 Task: Look for Airbnb options in Ar Rayyan, Qatar from 1st November, 2023 to 9th November, 2023 for 4 adults.2 bedrooms having 2 beds and 2 bathrooms. Property type can be house. Booking option can be shelf check-in. Look for 4 properties as per requirement.
Action: Mouse moved to (447, 197)
Screenshot: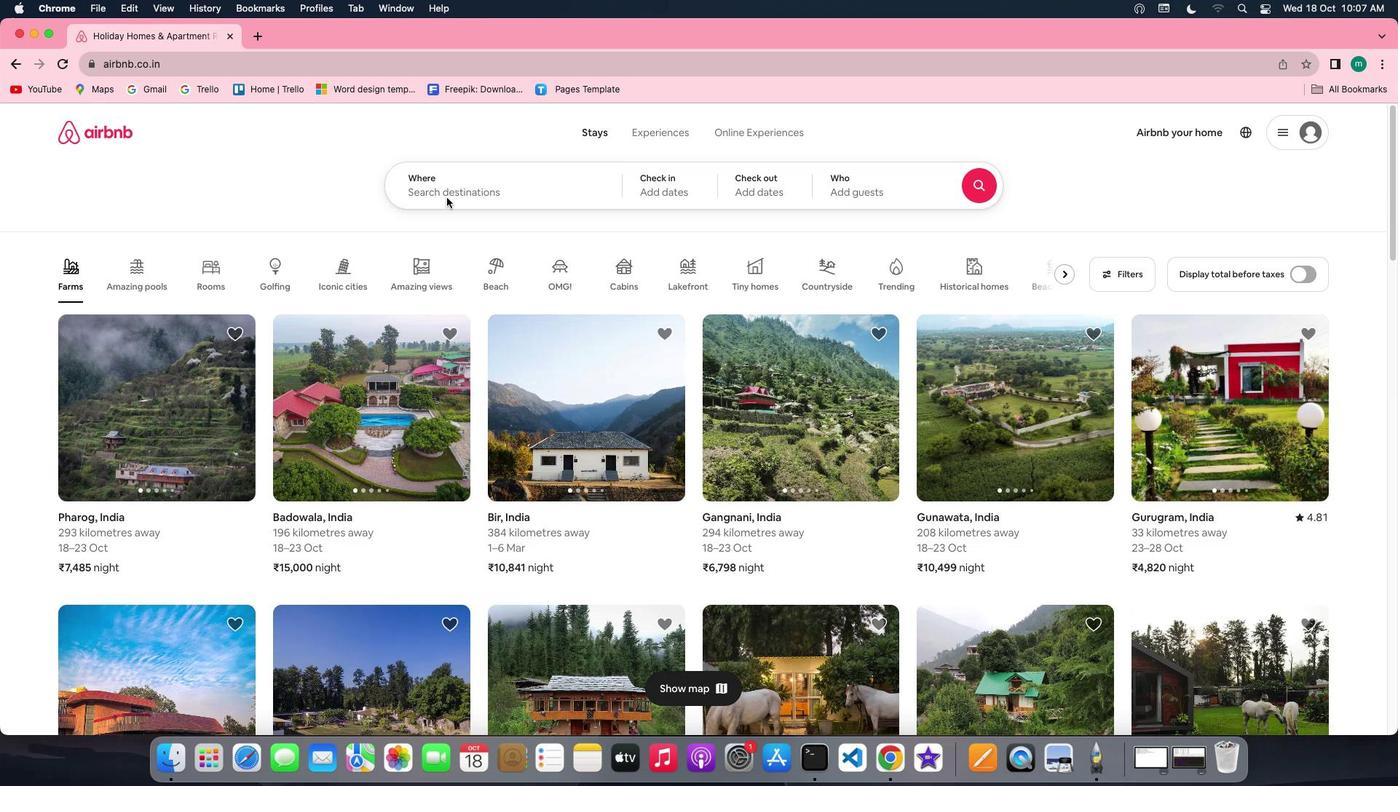 
Action: Mouse pressed left at (447, 197)
Screenshot: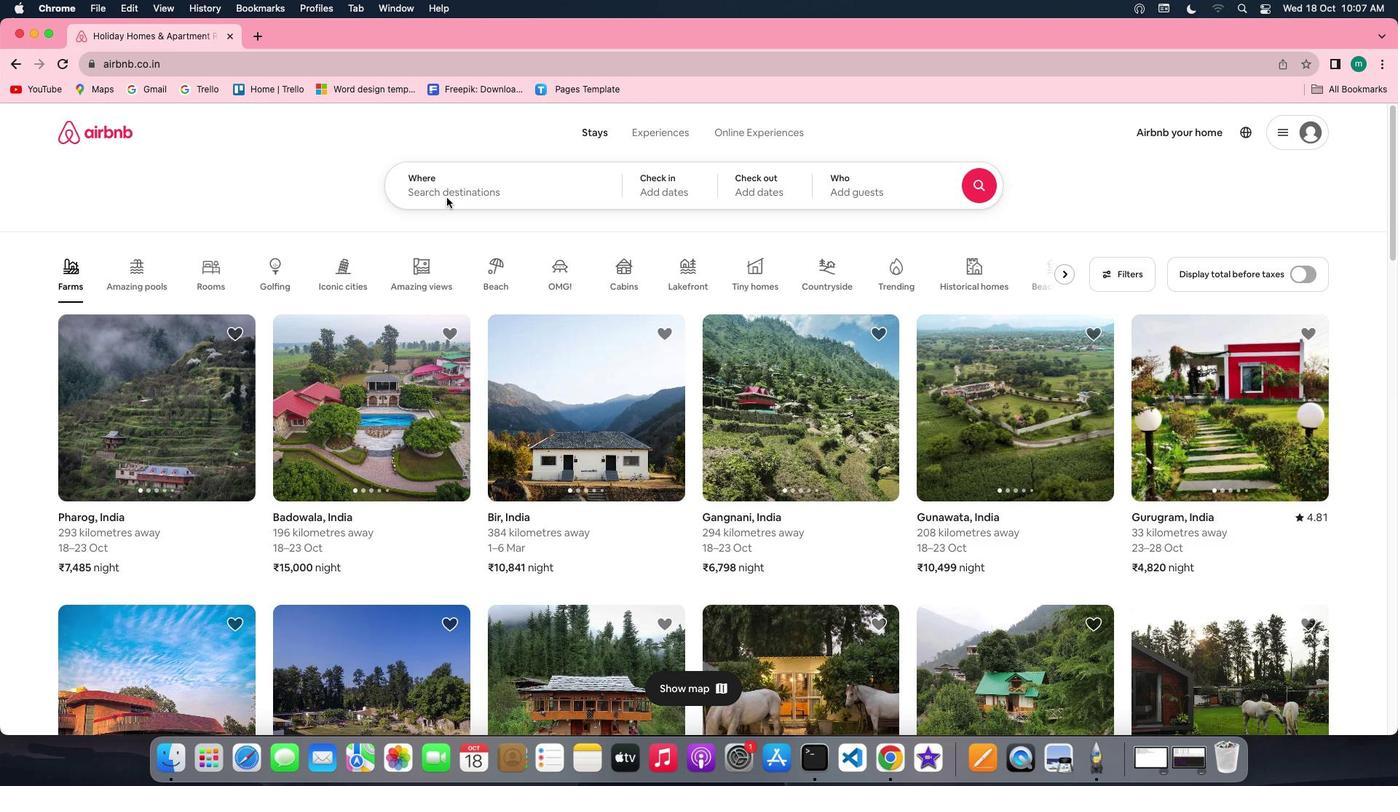 
Action: Mouse pressed left at (447, 197)
Screenshot: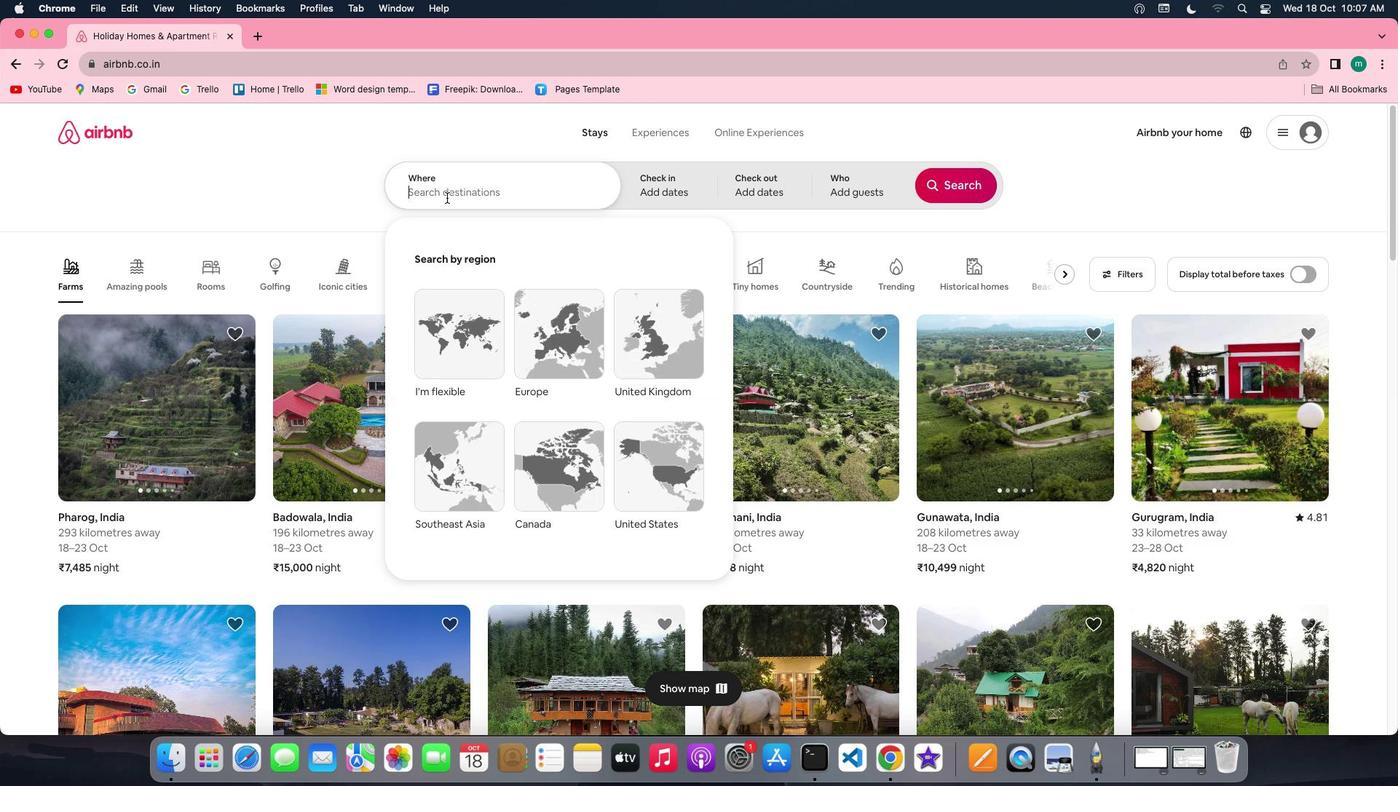 
Action: Key pressed Key.shift'A''r'Key.spaceKey.shift'R''a''y''y''a''n'','Key.shift'Q''a''t''a''r'
Screenshot: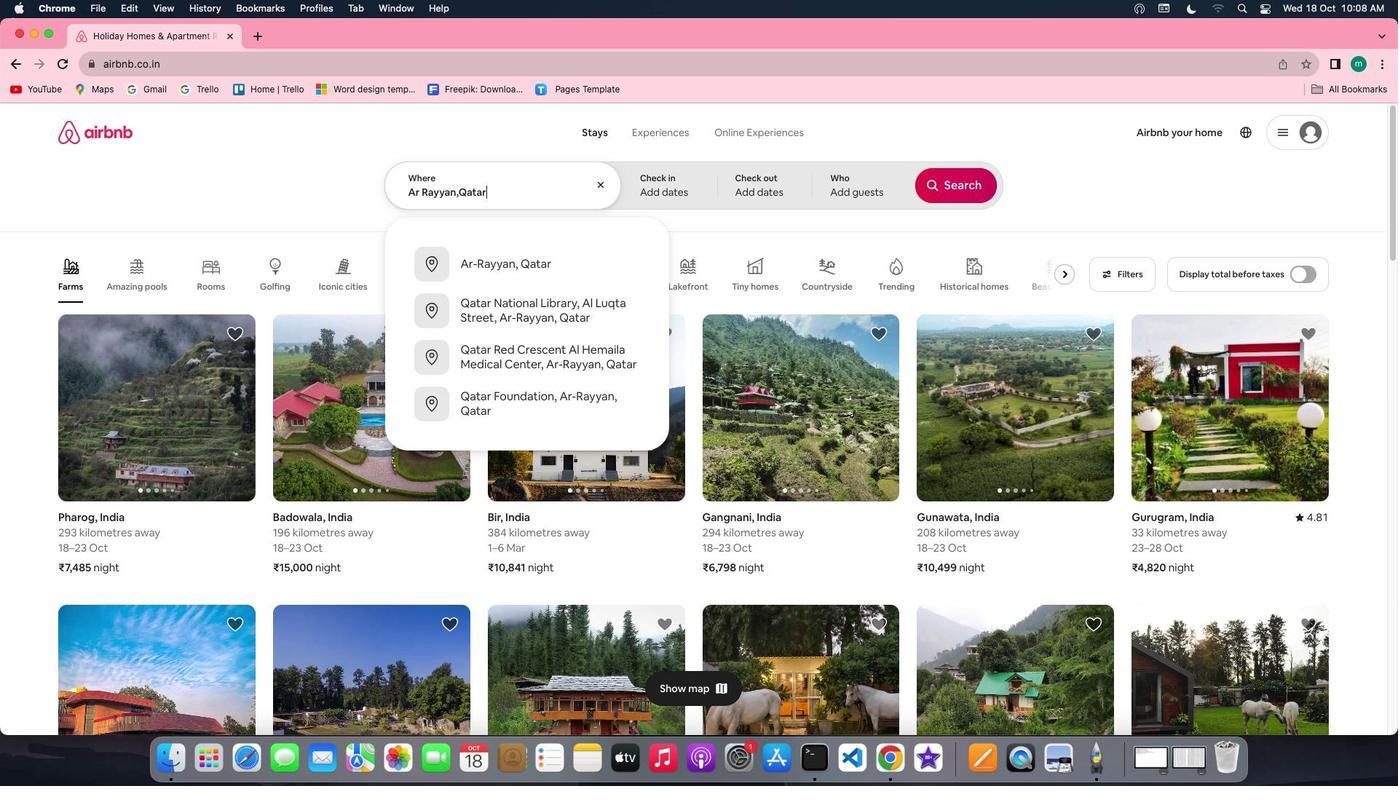 
Action: Mouse moved to (487, 262)
Screenshot: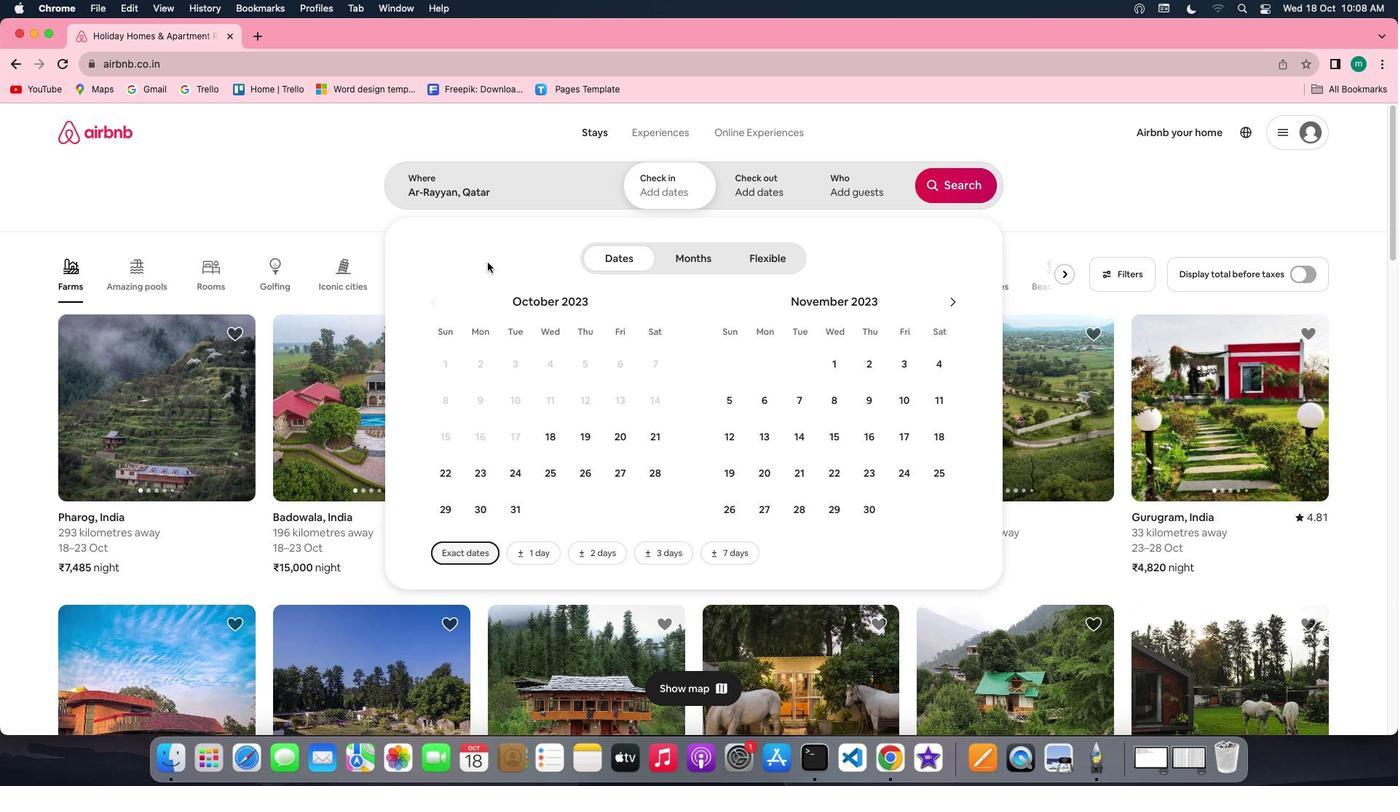 
Action: Mouse pressed left at (487, 262)
Screenshot: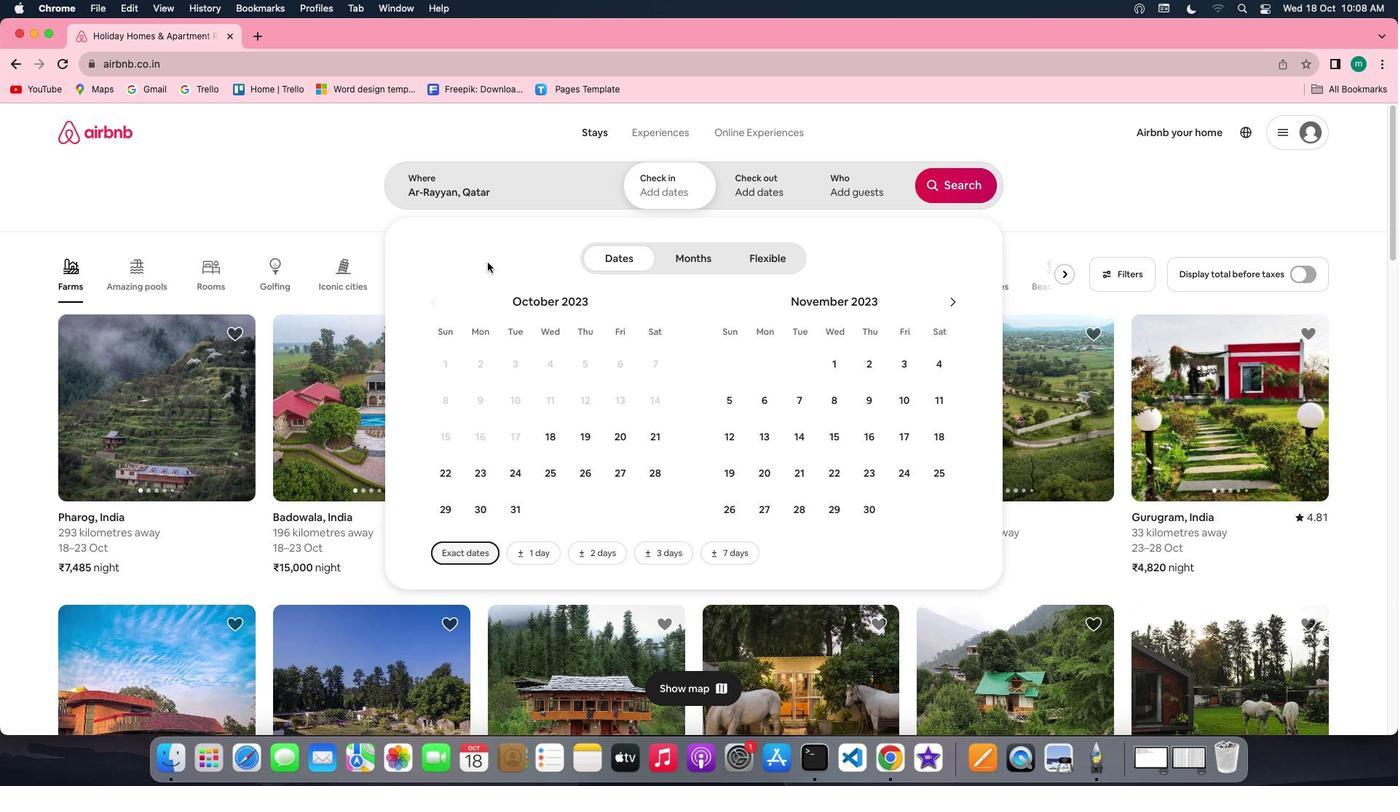 
Action: Mouse moved to (837, 365)
Screenshot: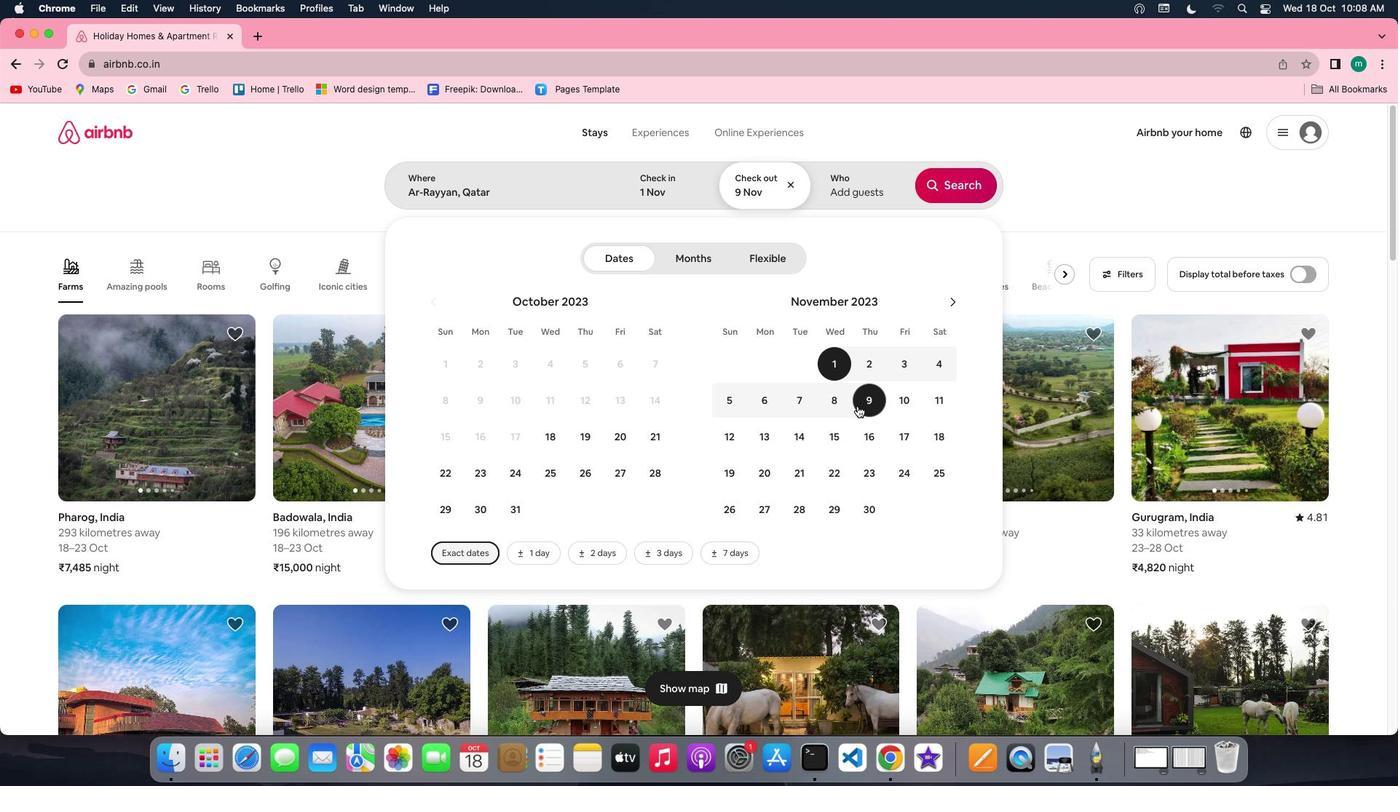 
Action: Mouse pressed left at (837, 365)
Screenshot: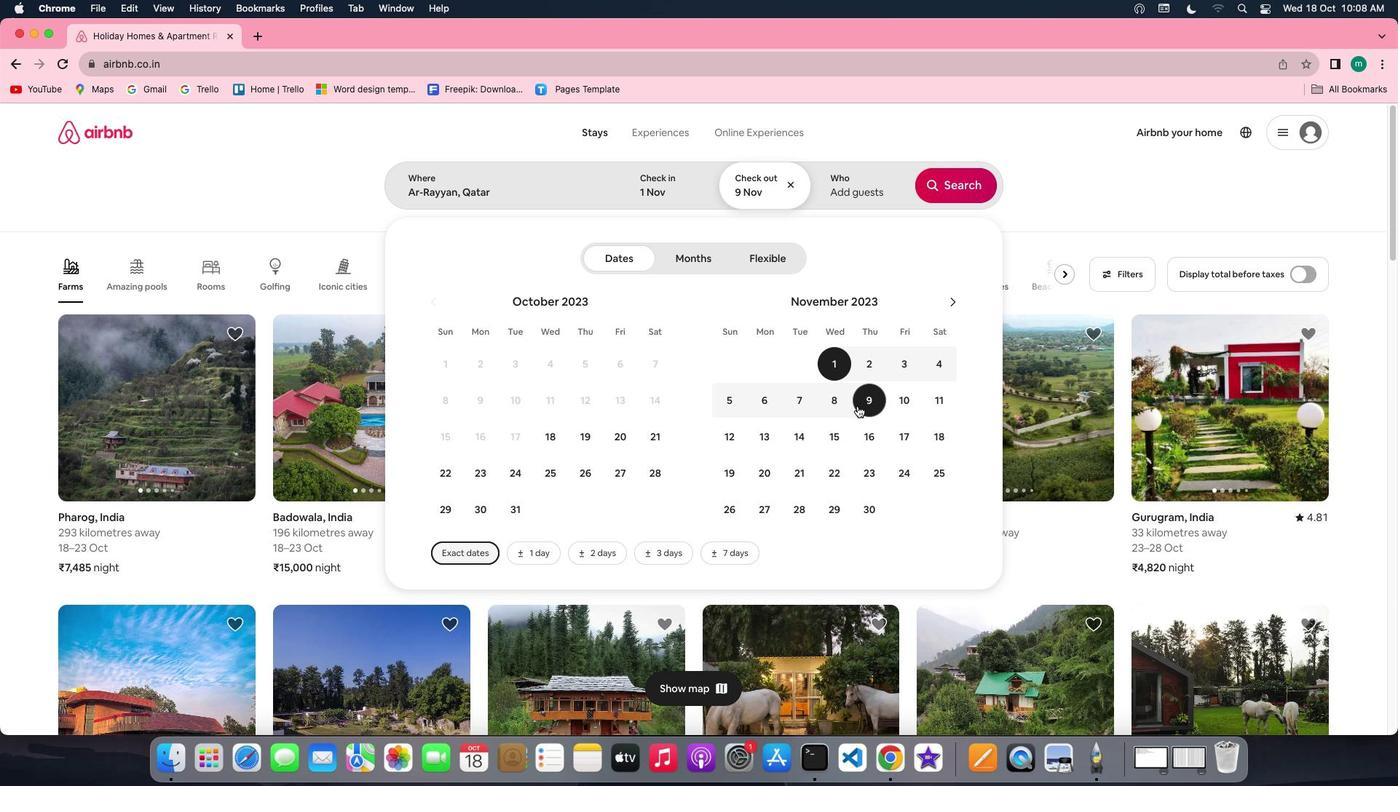 
Action: Mouse moved to (857, 406)
Screenshot: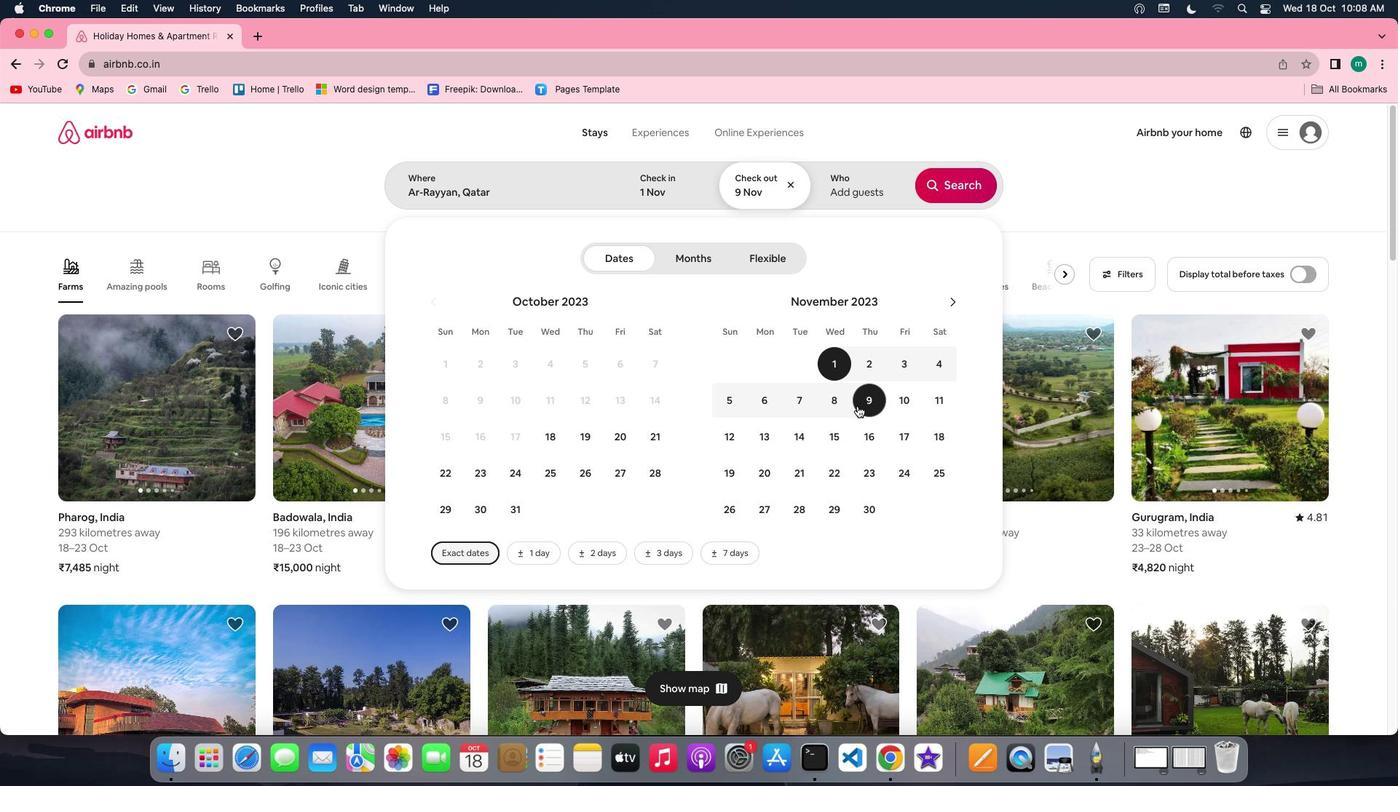 
Action: Mouse pressed left at (857, 406)
Screenshot: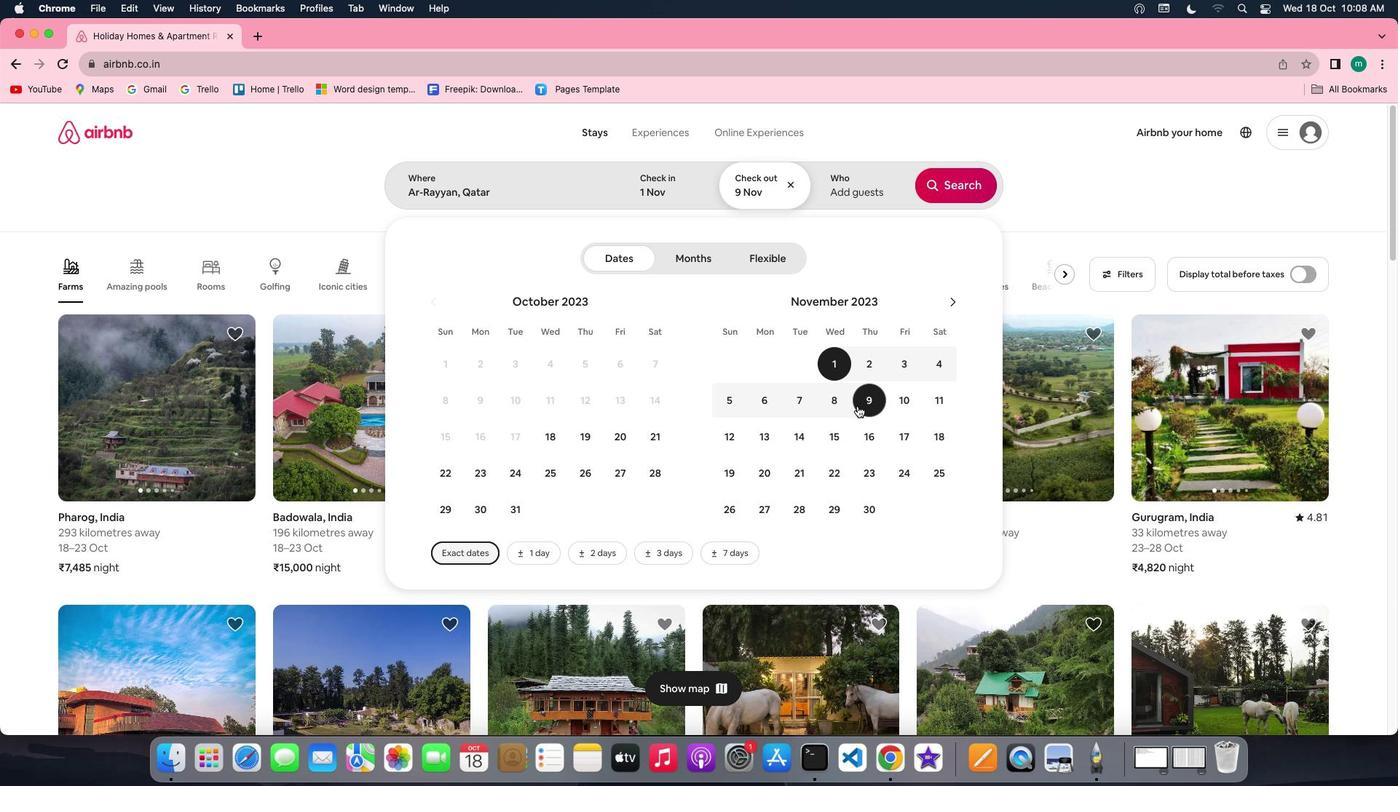 
Action: Mouse moved to (835, 185)
Screenshot: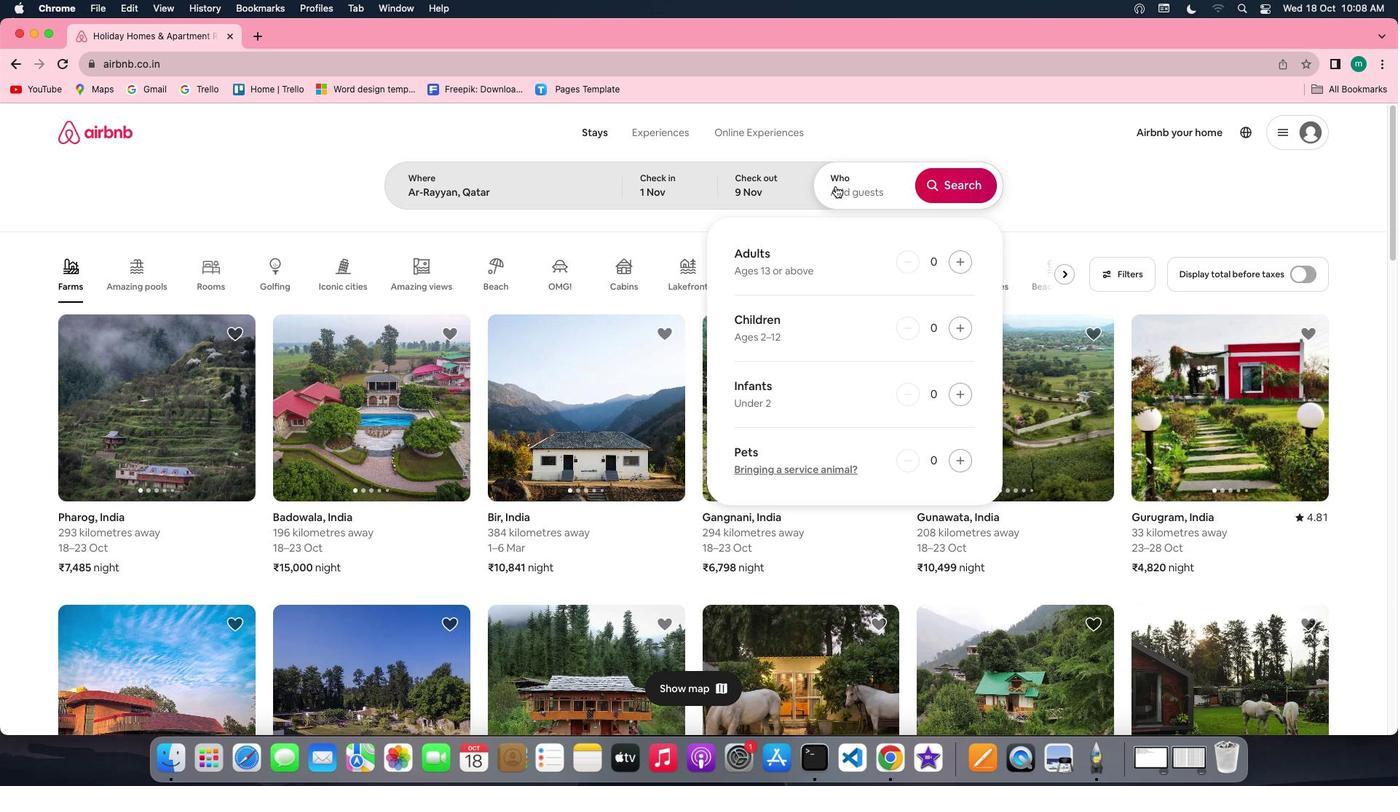 
Action: Mouse pressed left at (835, 185)
Screenshot: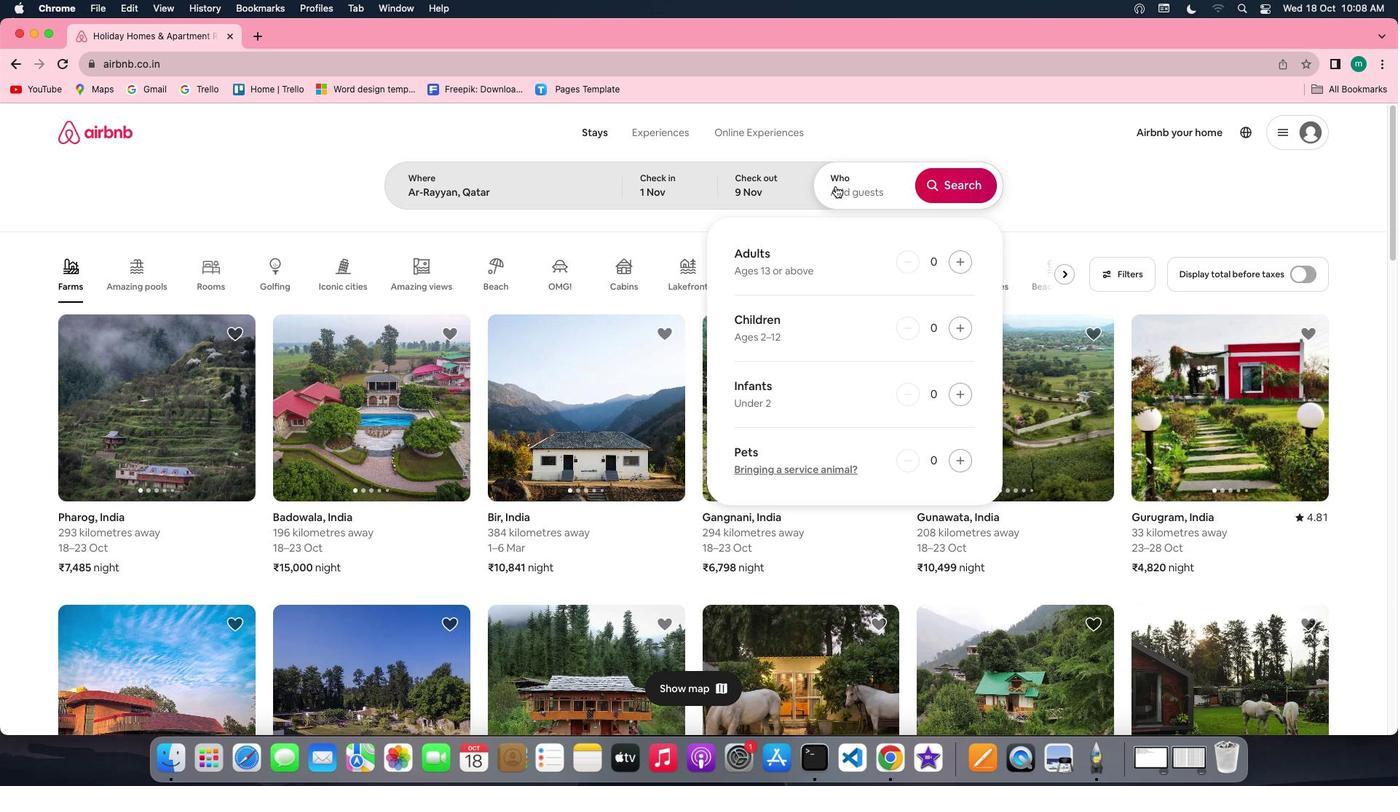 
Action: Mouse moved to (888, 196)
Screenshot: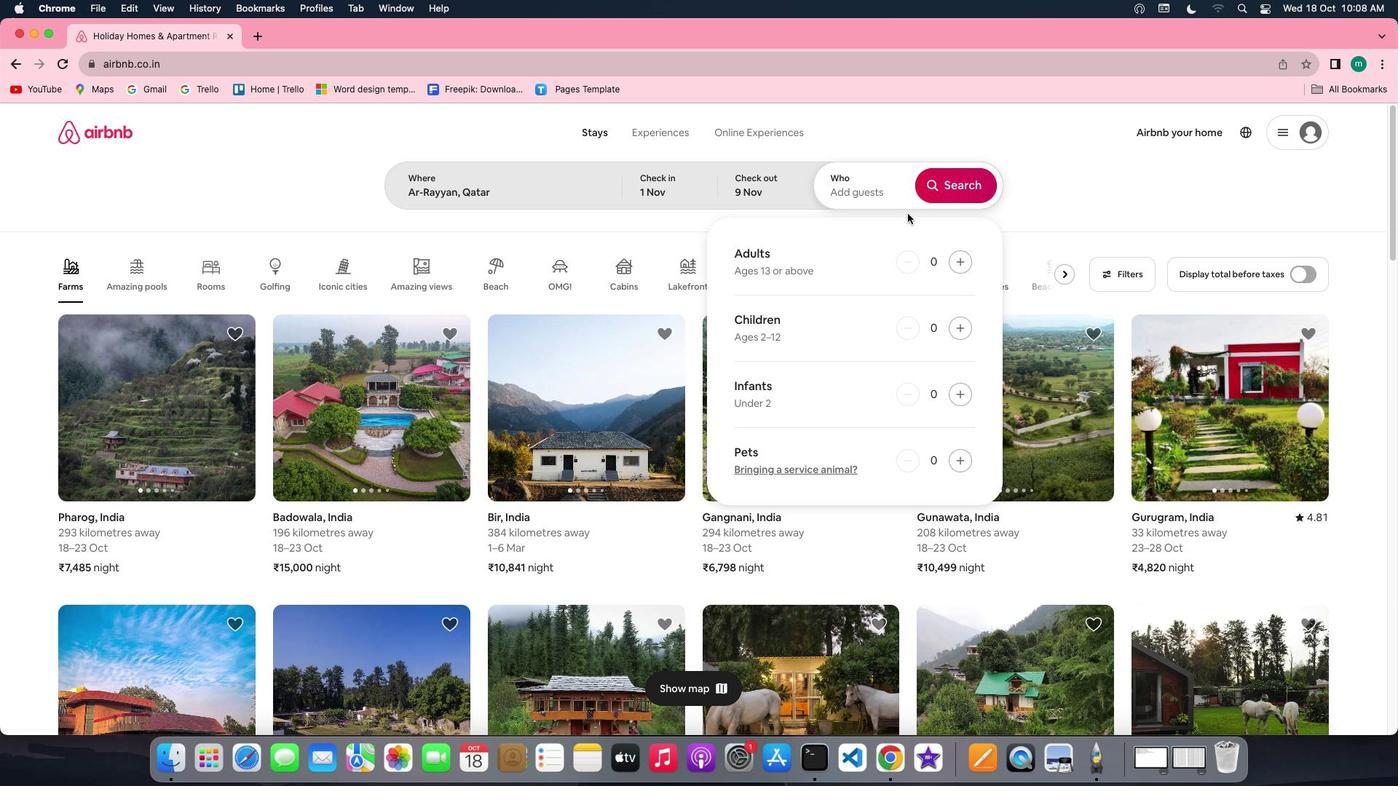 
Action: Mouse pressed left at (888, 196)
Screenshot: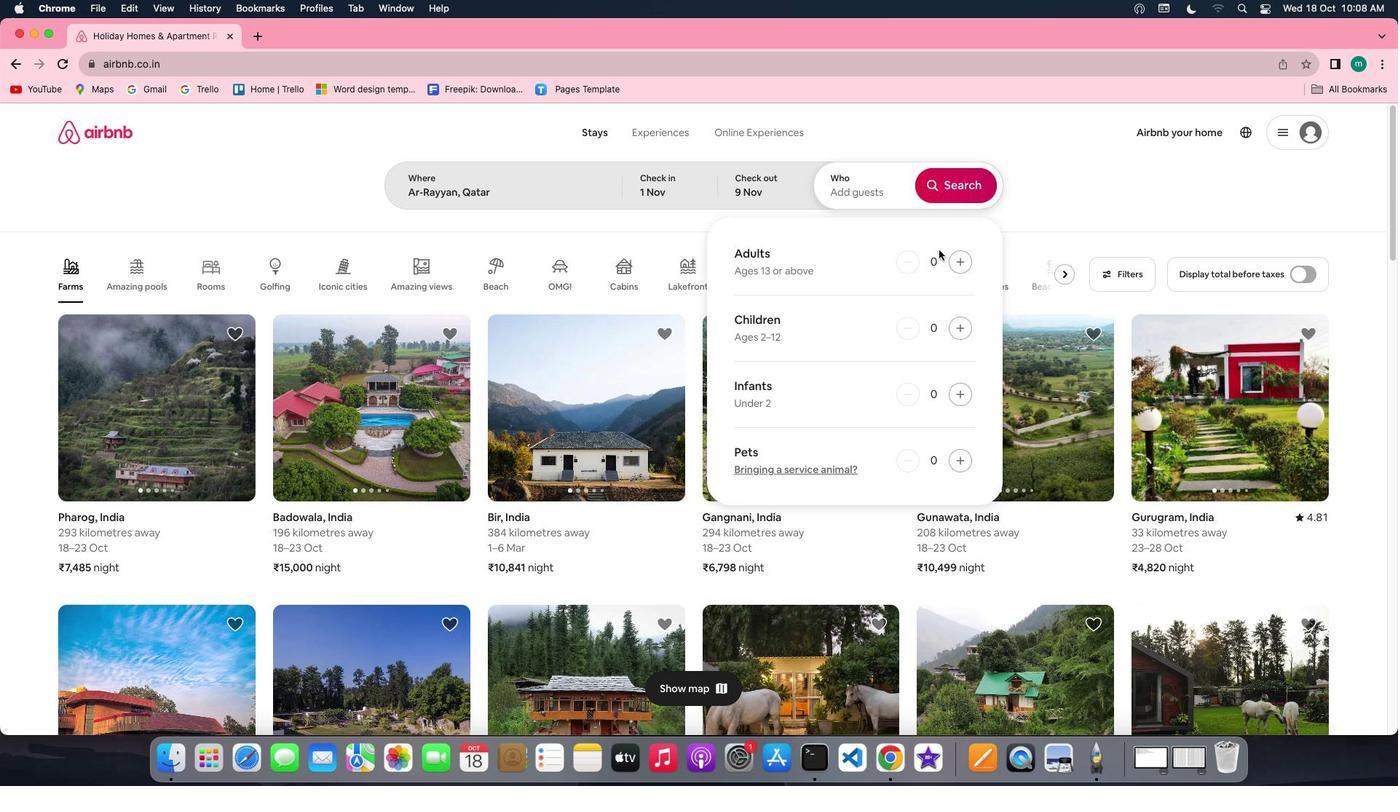 
Action: Mouse moved to (880, 195)
Screenshot: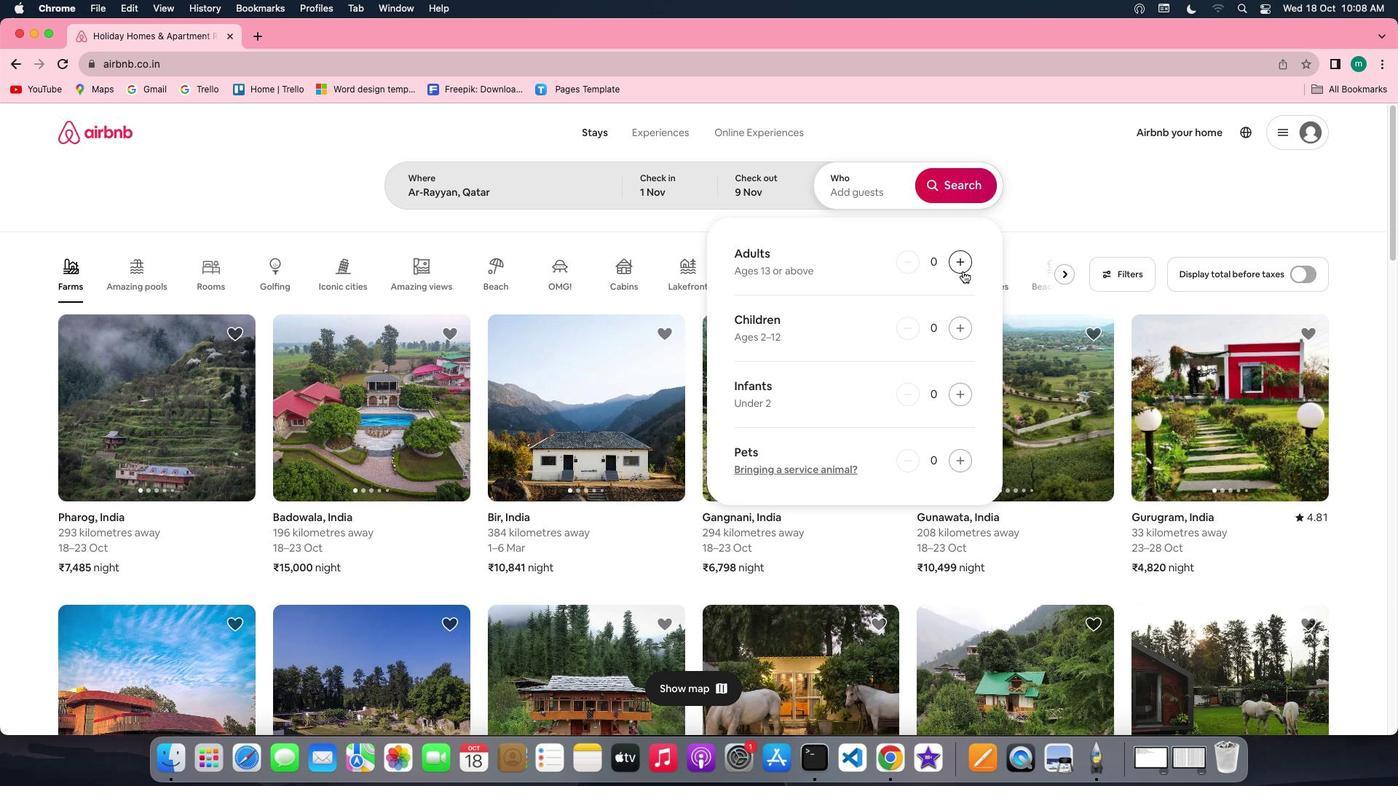 
Action: Mouse pressed left at (880, 195)
Screenshot: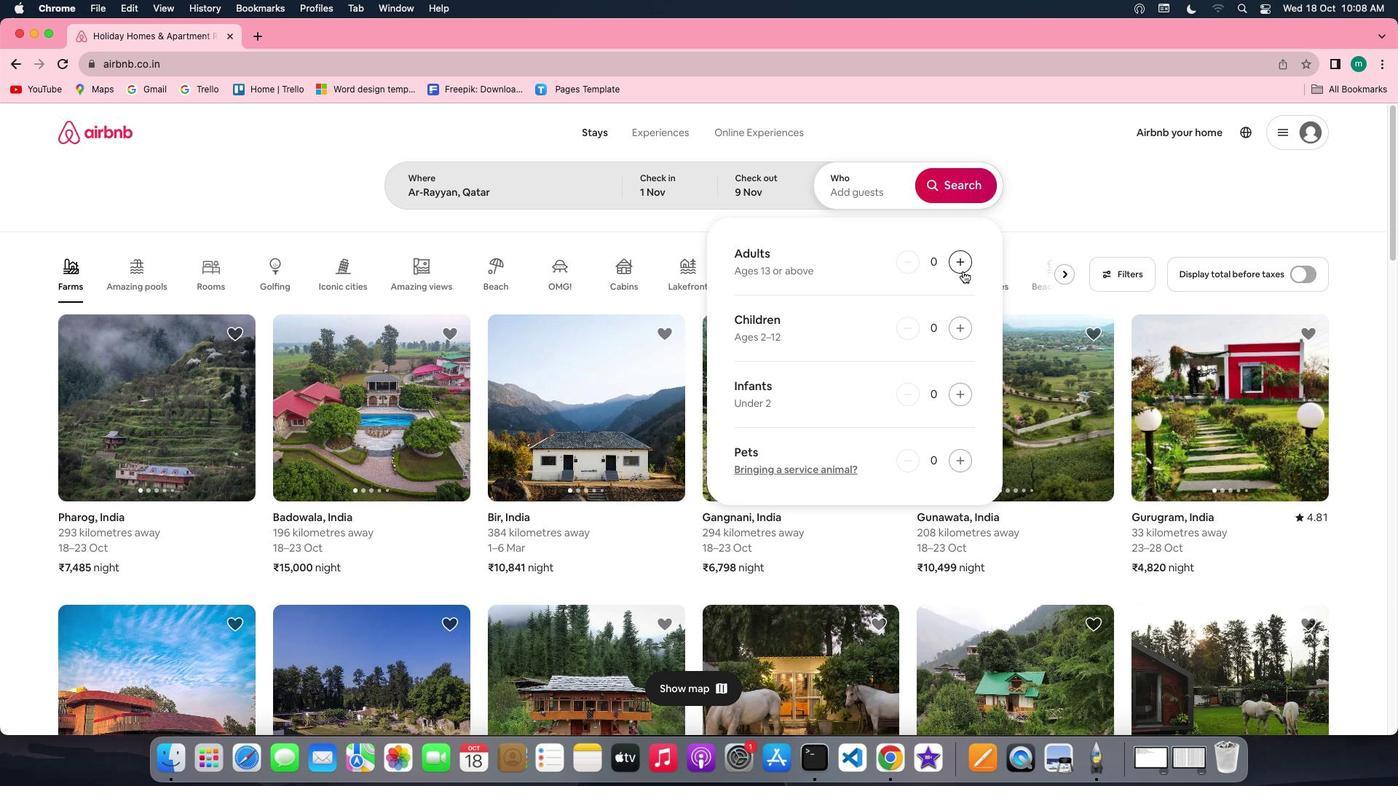 
Action: Mouse moved to (963, 271)
Screenshot: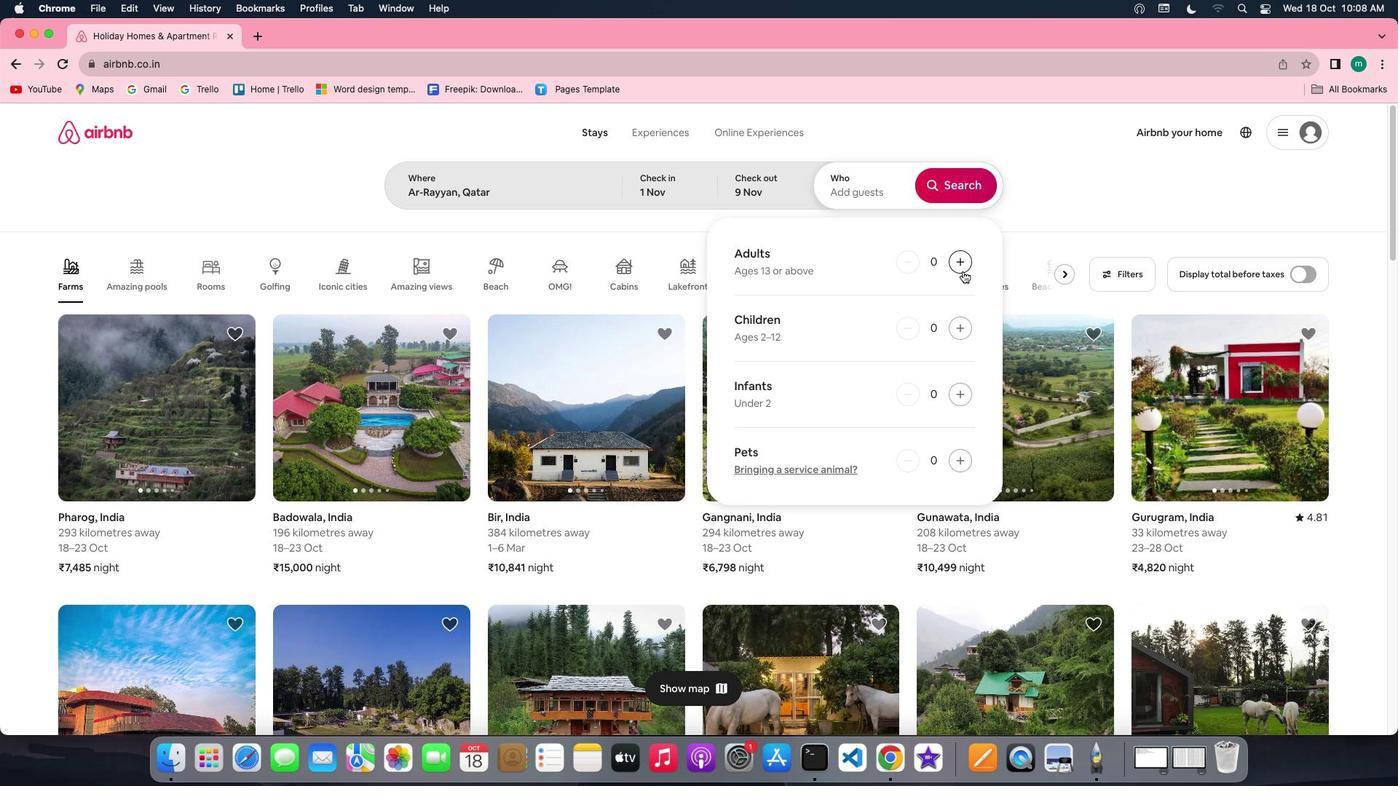 
Action: Mouse pressed left at (963, 271)
Screenshot: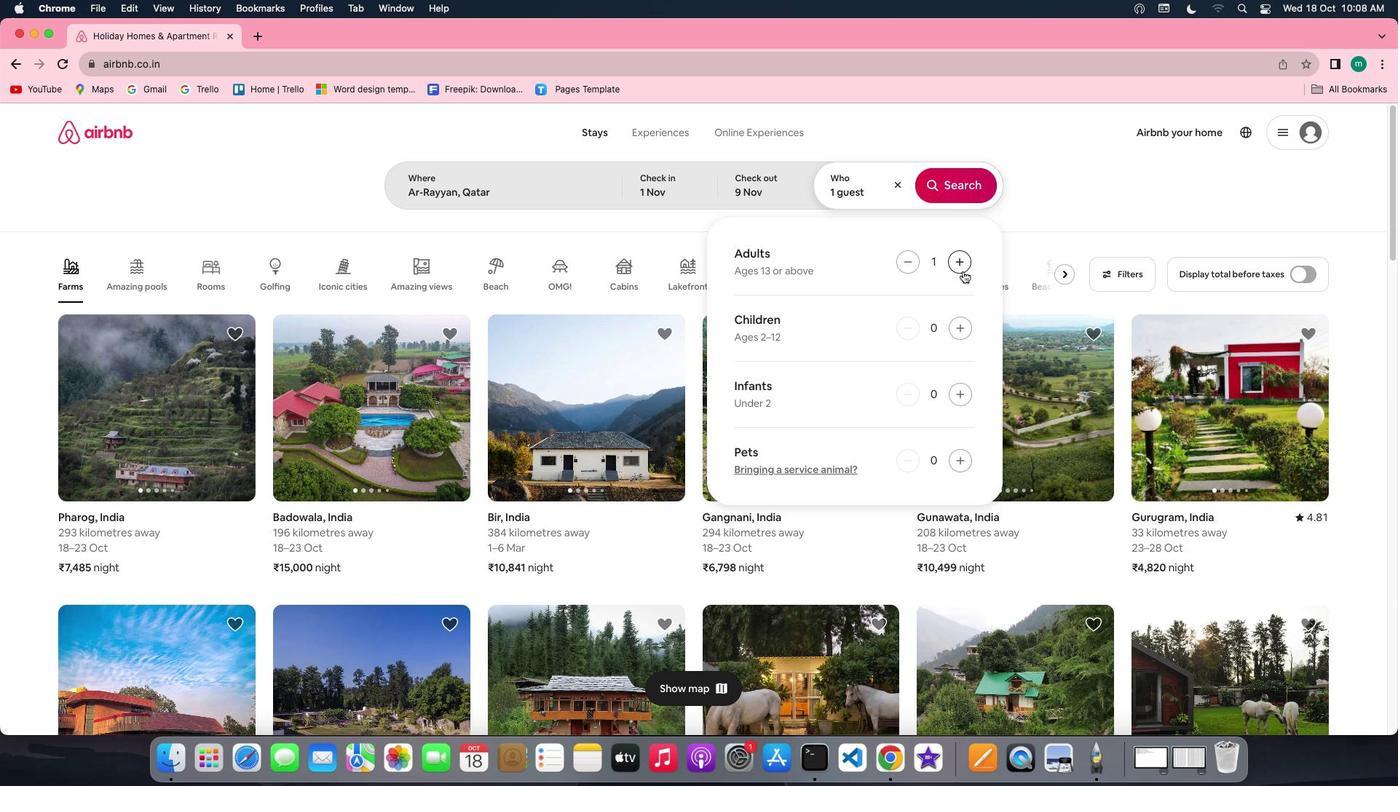 
Action: Mouse pressed left at (963, 271)
Screenshot: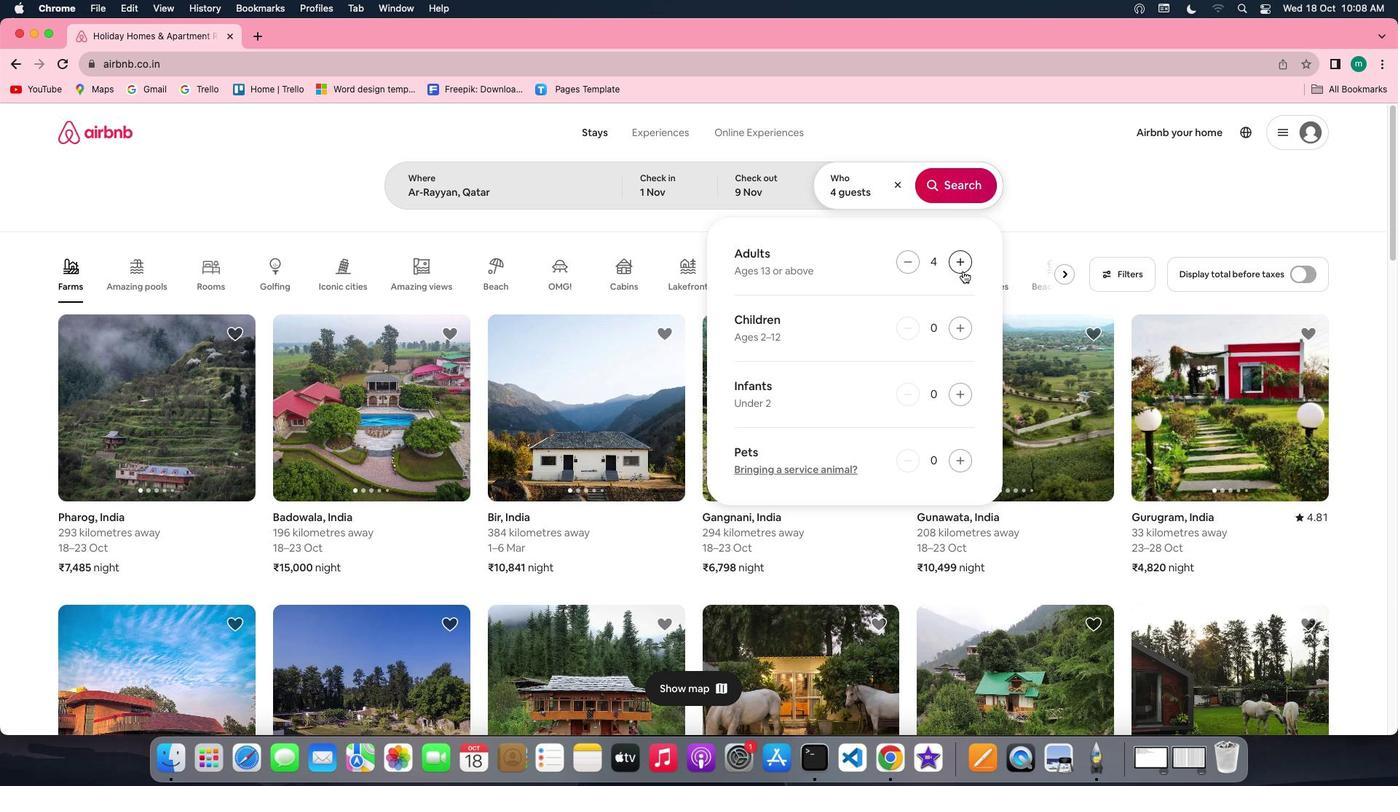 
Action: Mouse pressed left at (963, 271)
Screenshot: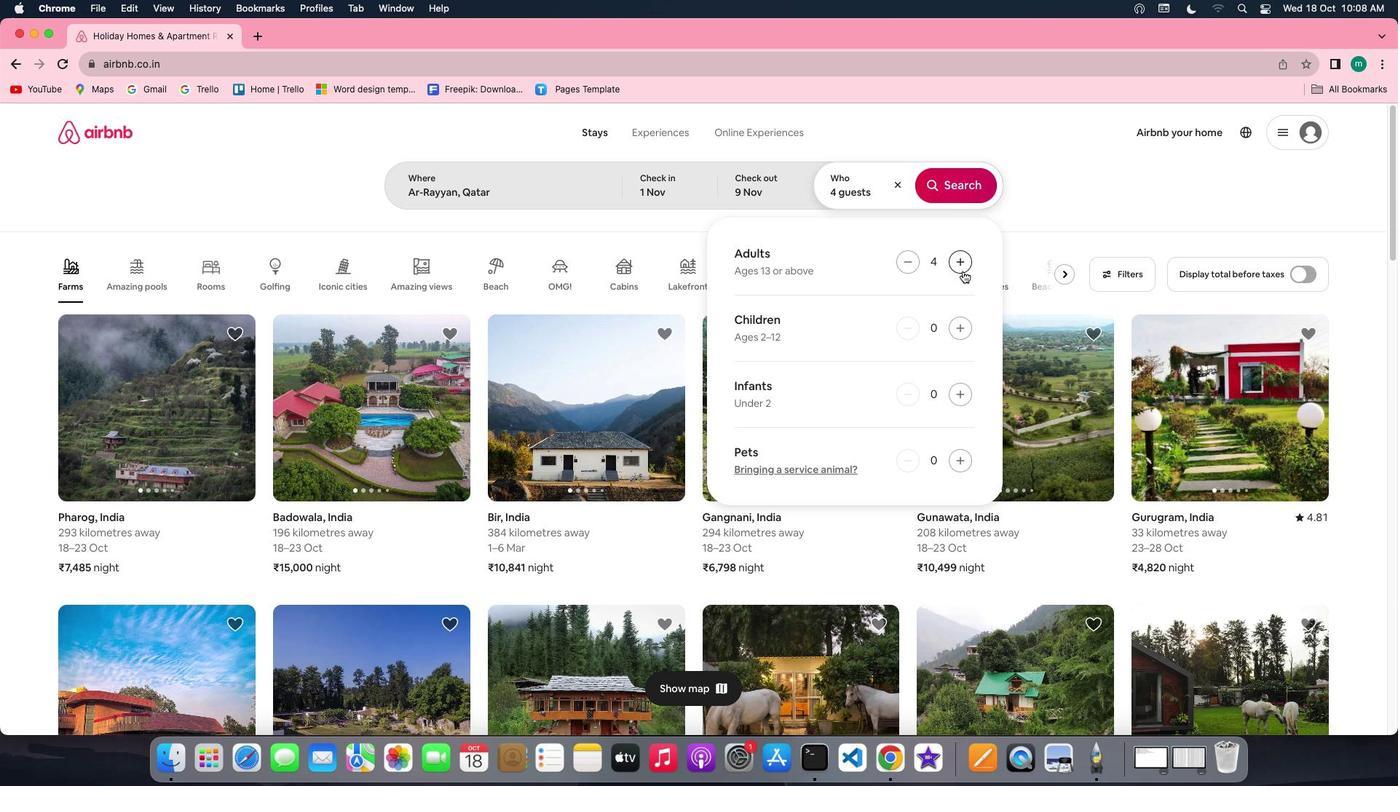 
Action: Mouse pressed left at (963, 271)
Screenshot: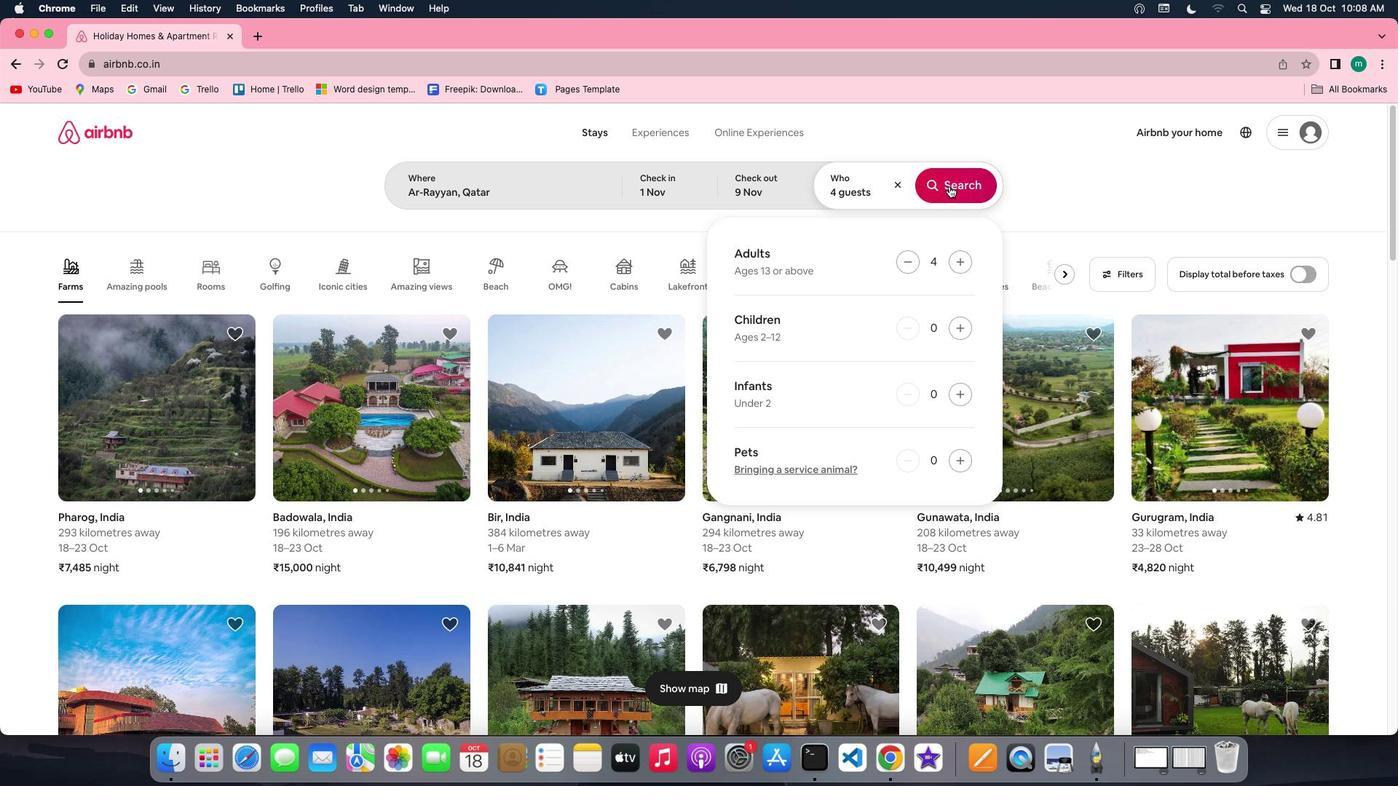 
Action: Mouse moved to (949, 185)
Screenshot: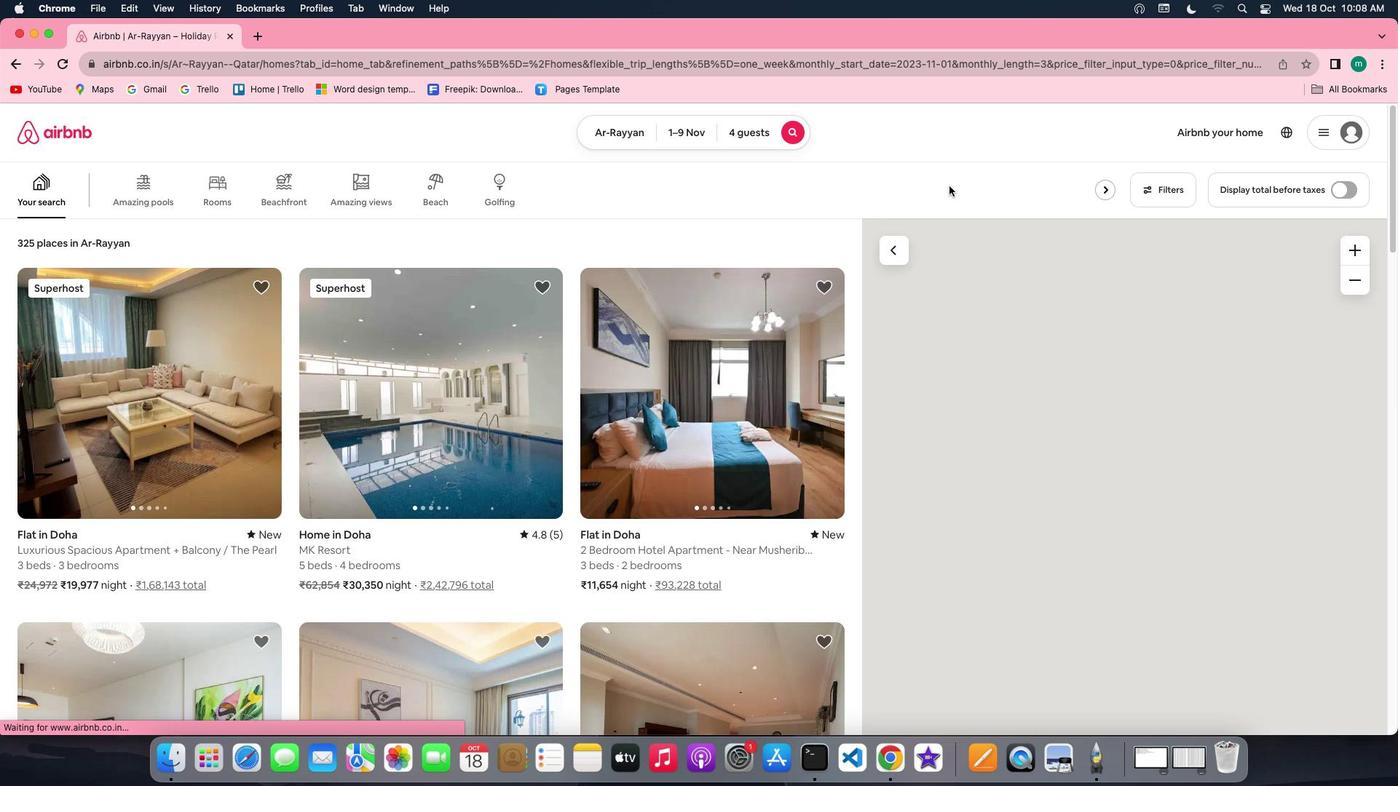 
Action: Mouse pressed left at (949, 185)
Screenshot: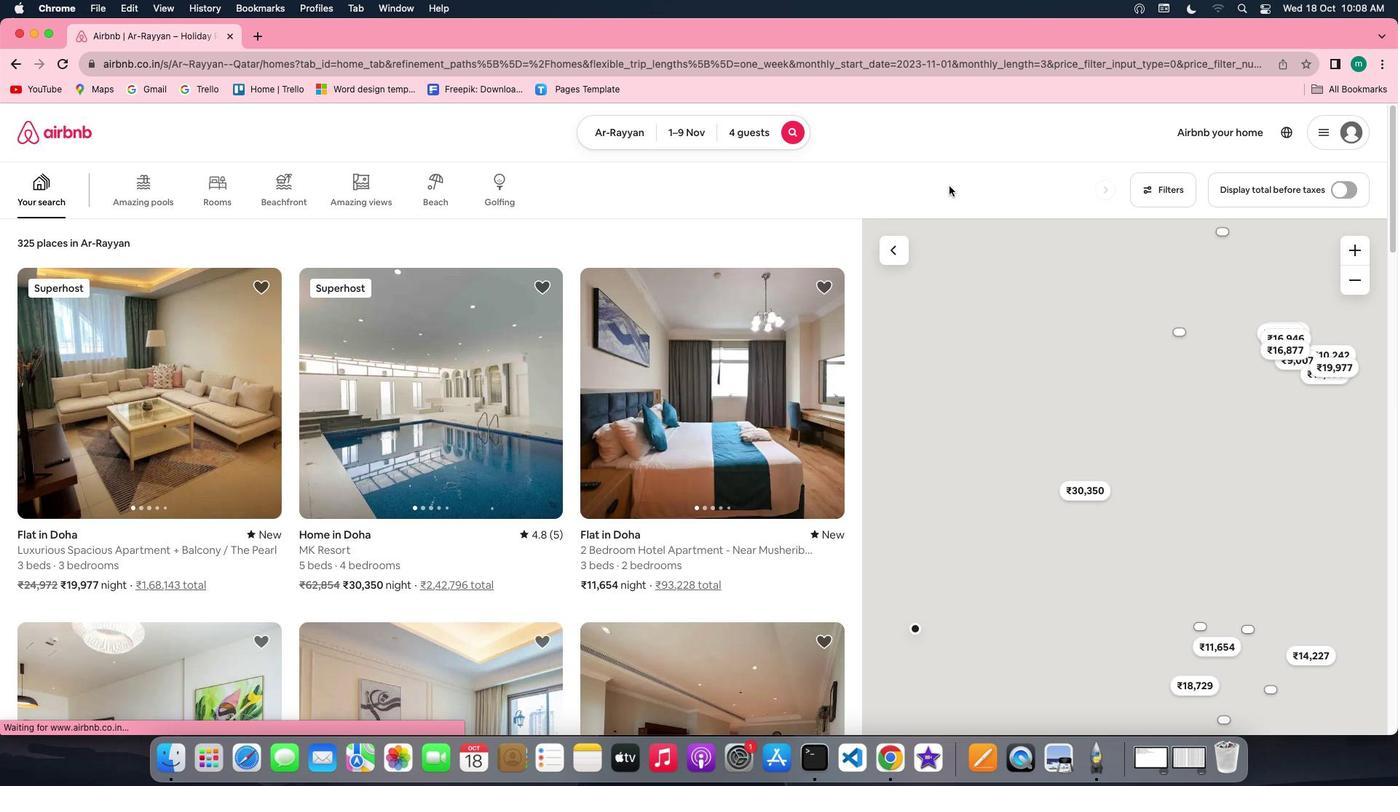 
Action: Mouse moved to (1164, 193)
Screenshot: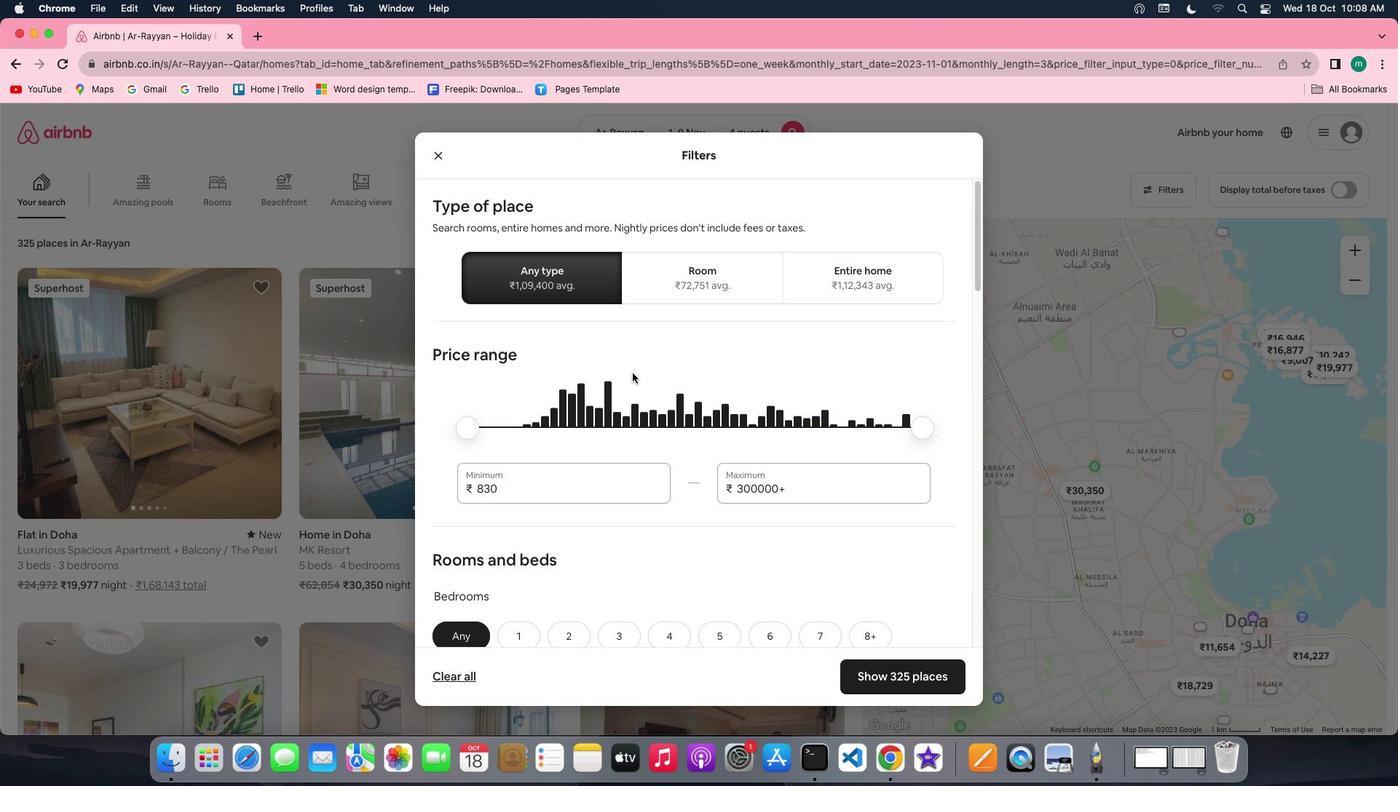 
Action: Mouse pressed left at (1164, 193)
Screenshot: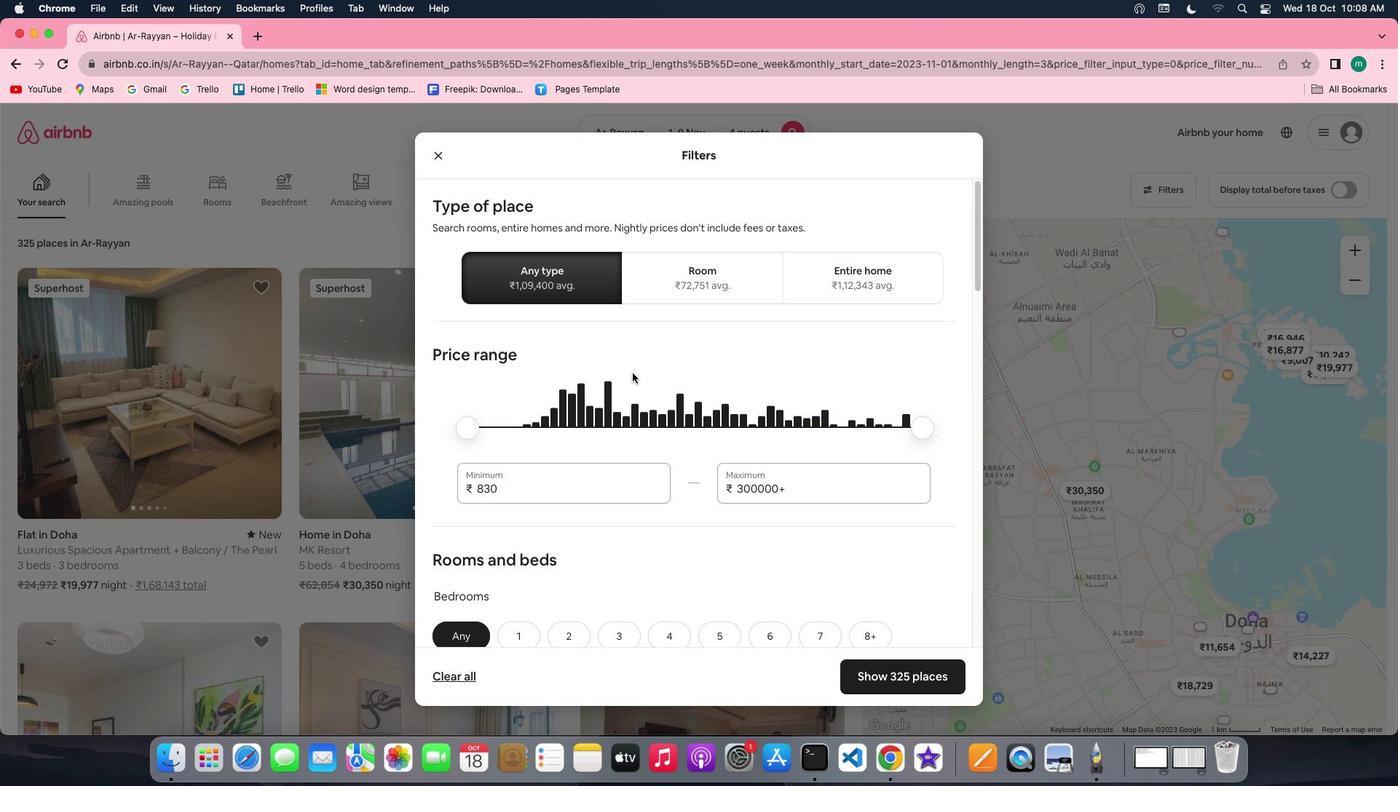 
Action: Mouse moved to (632, 373)
Screenshot: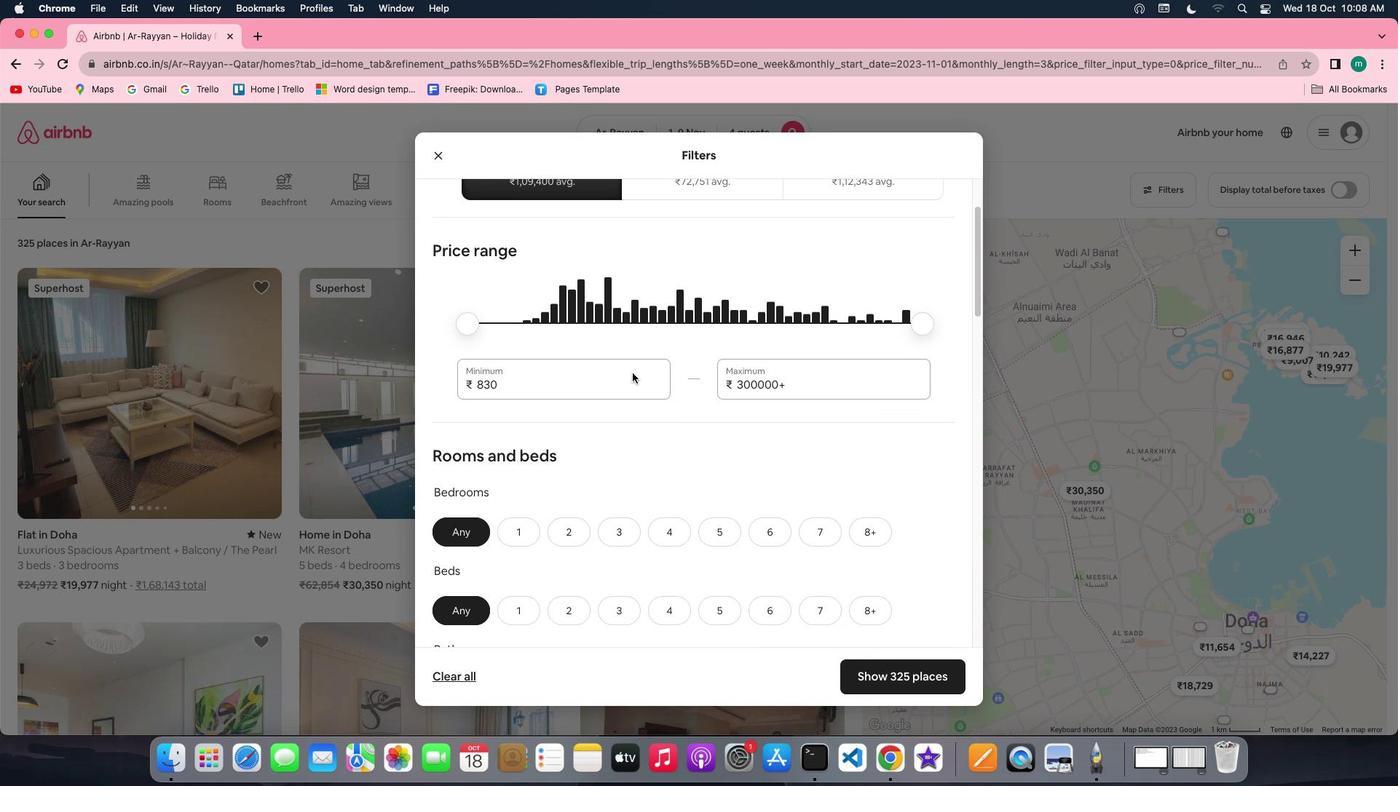 
Action: Mouse scrolled (632, 373) with delta (0, 0)
Screenshot: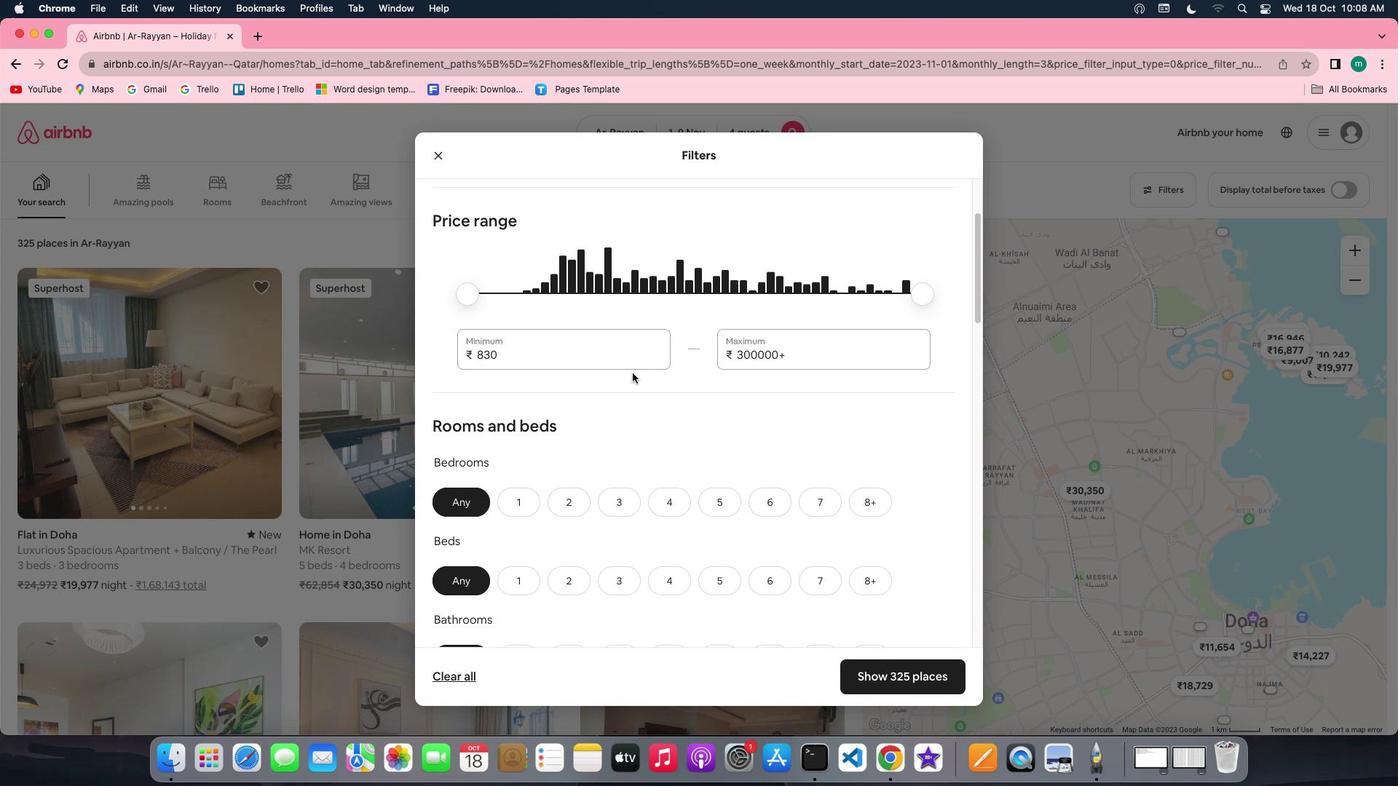 
Action: Mouse scrolled (632, 373) with delta (0, 0)
Screenshot: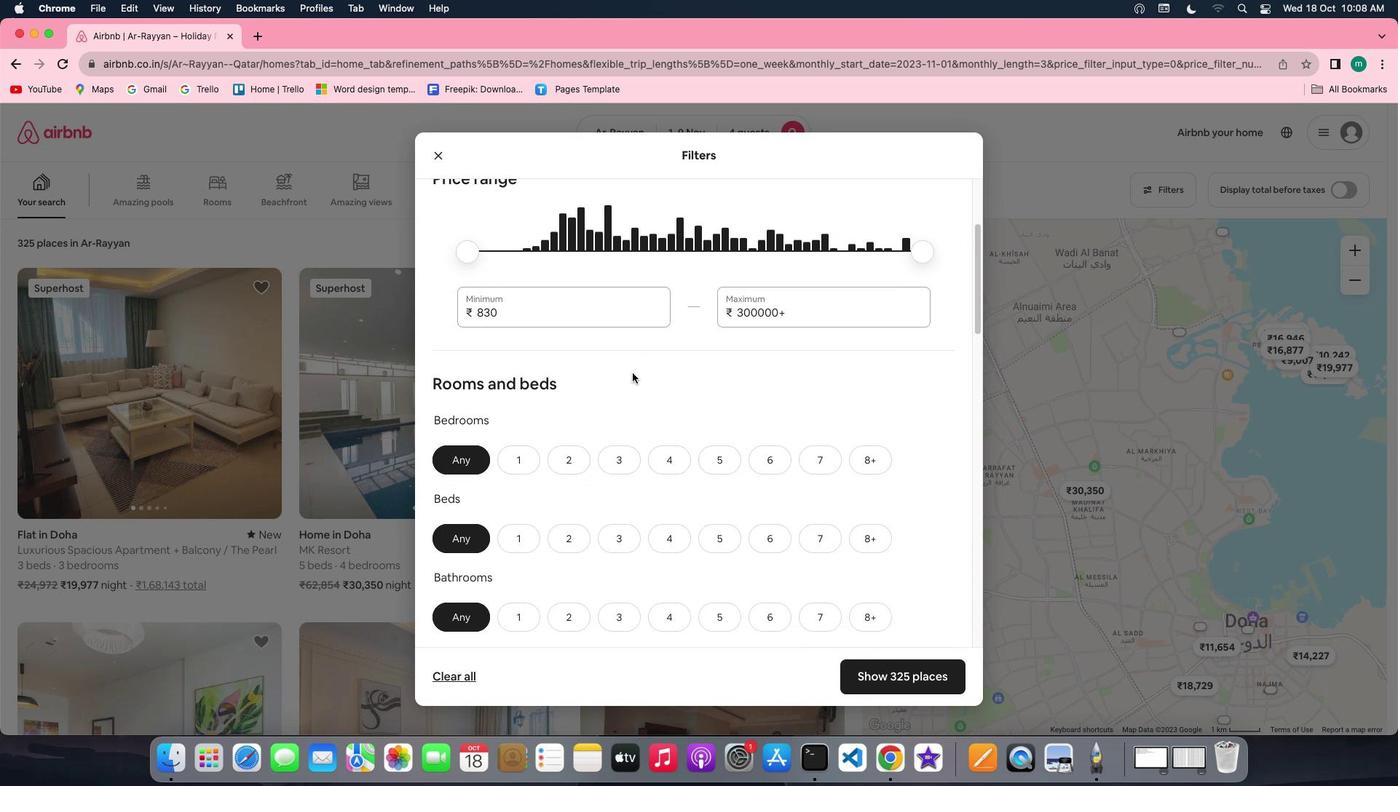 
Action: Mouse scrolled (632, 373) with delta (0, 0)
Screenshot: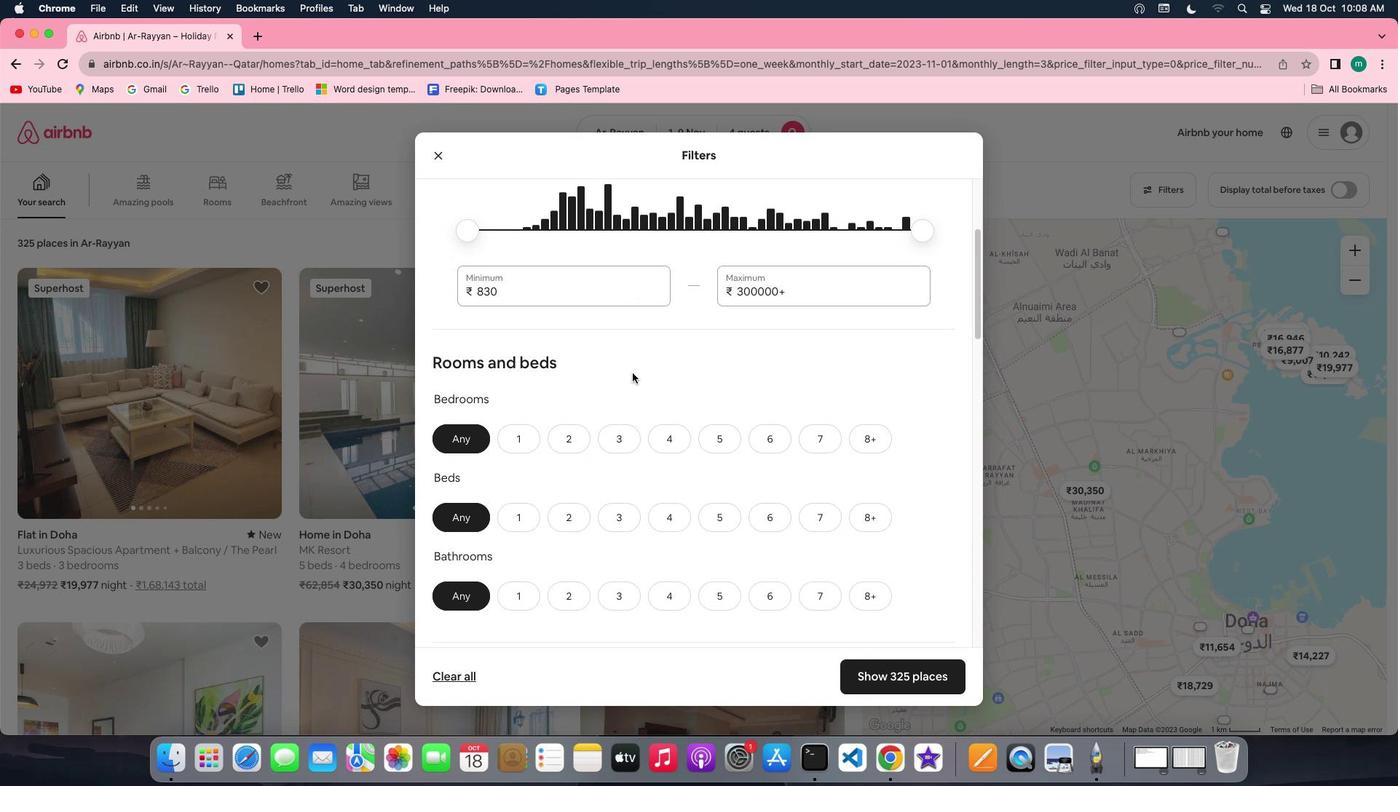 
Action: Mouse scrolled (632, 373) with delta (0, 0)
Screenshot: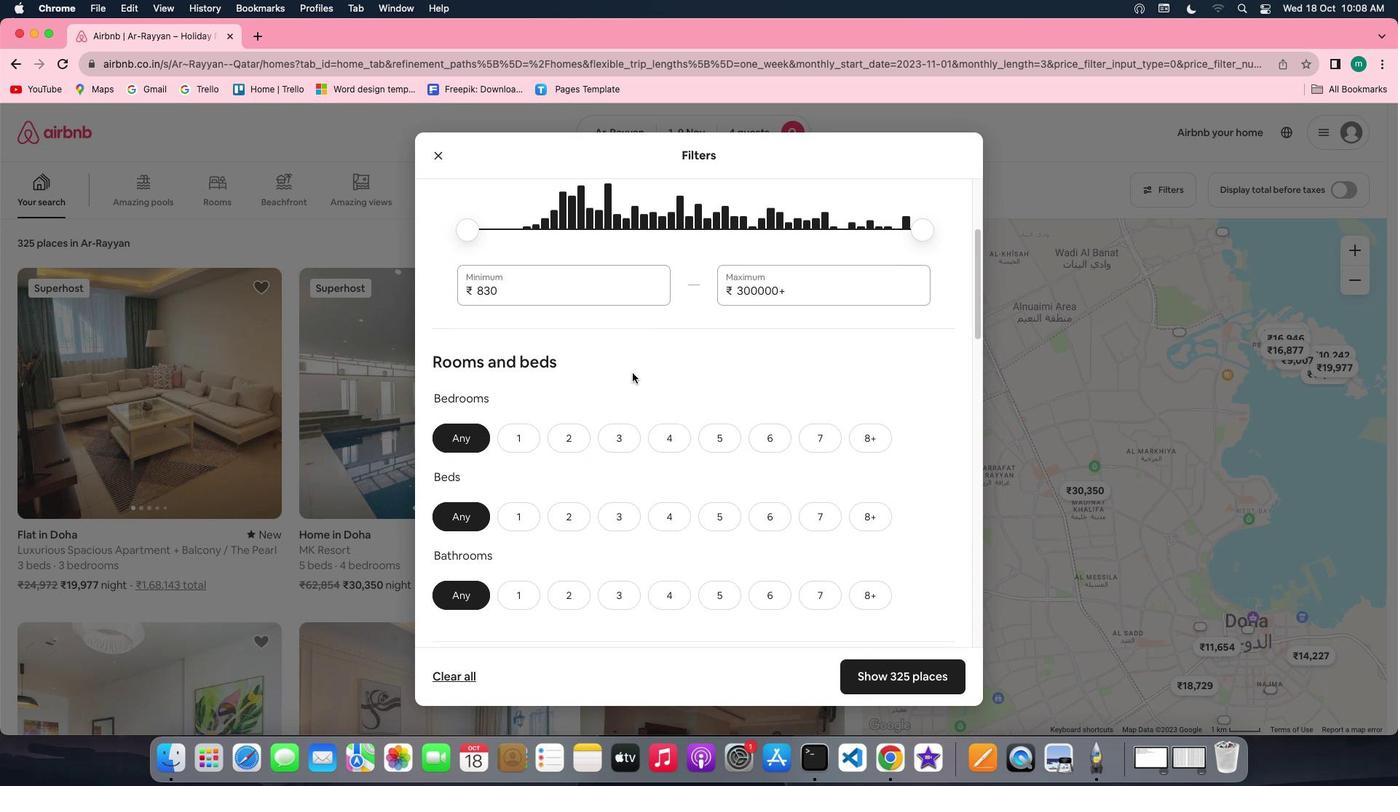 
Action: Mouse scrolled (632, 373) with delta (0, 0)
Screenshot: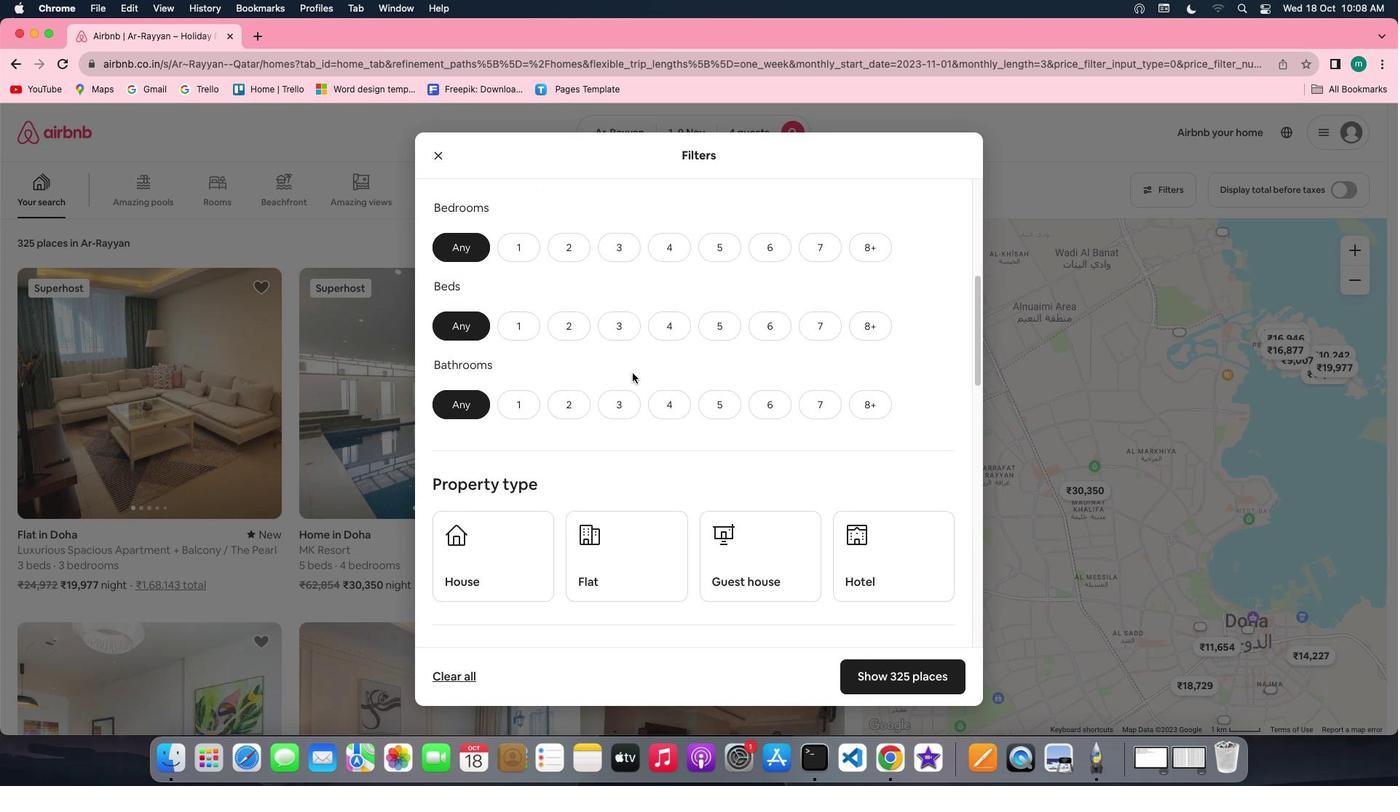 
Action: Mouse scrolled (632, 373) with delta (0, 0)
Screenshot: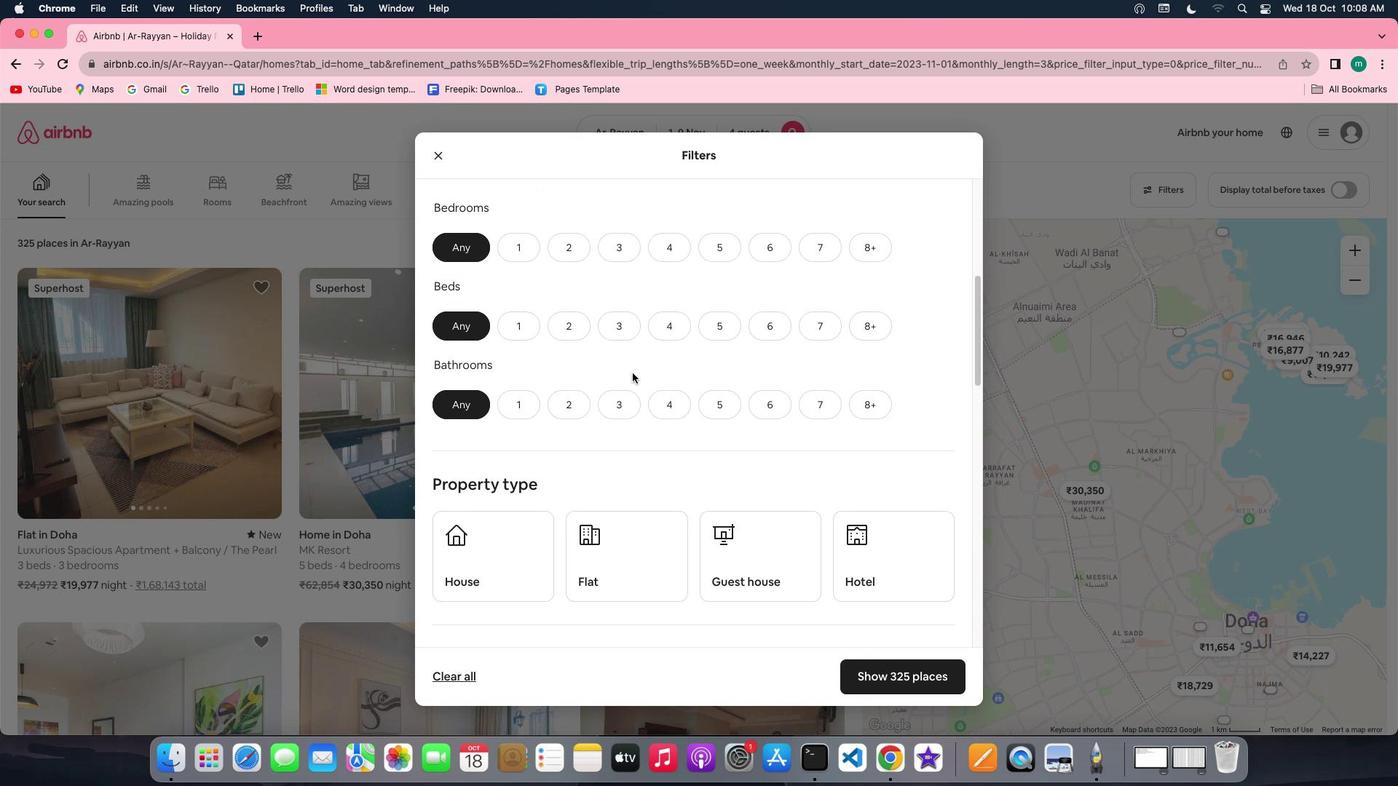 
Action: Mouse scrolled (632, 373) with delta (0, -1)
Screenshot: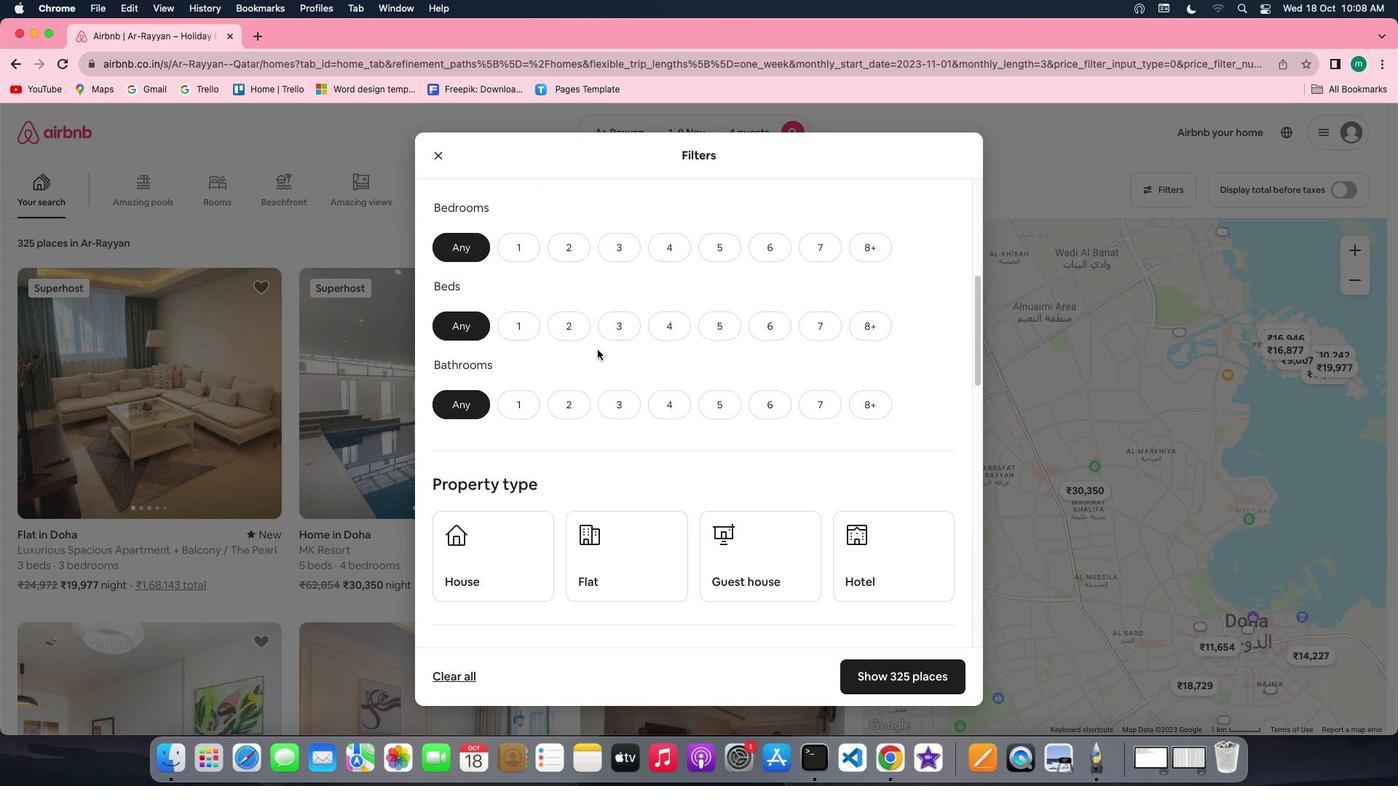 
Action: Mouse scrolled (632, 373) with delta (0, 0)
Screenshot: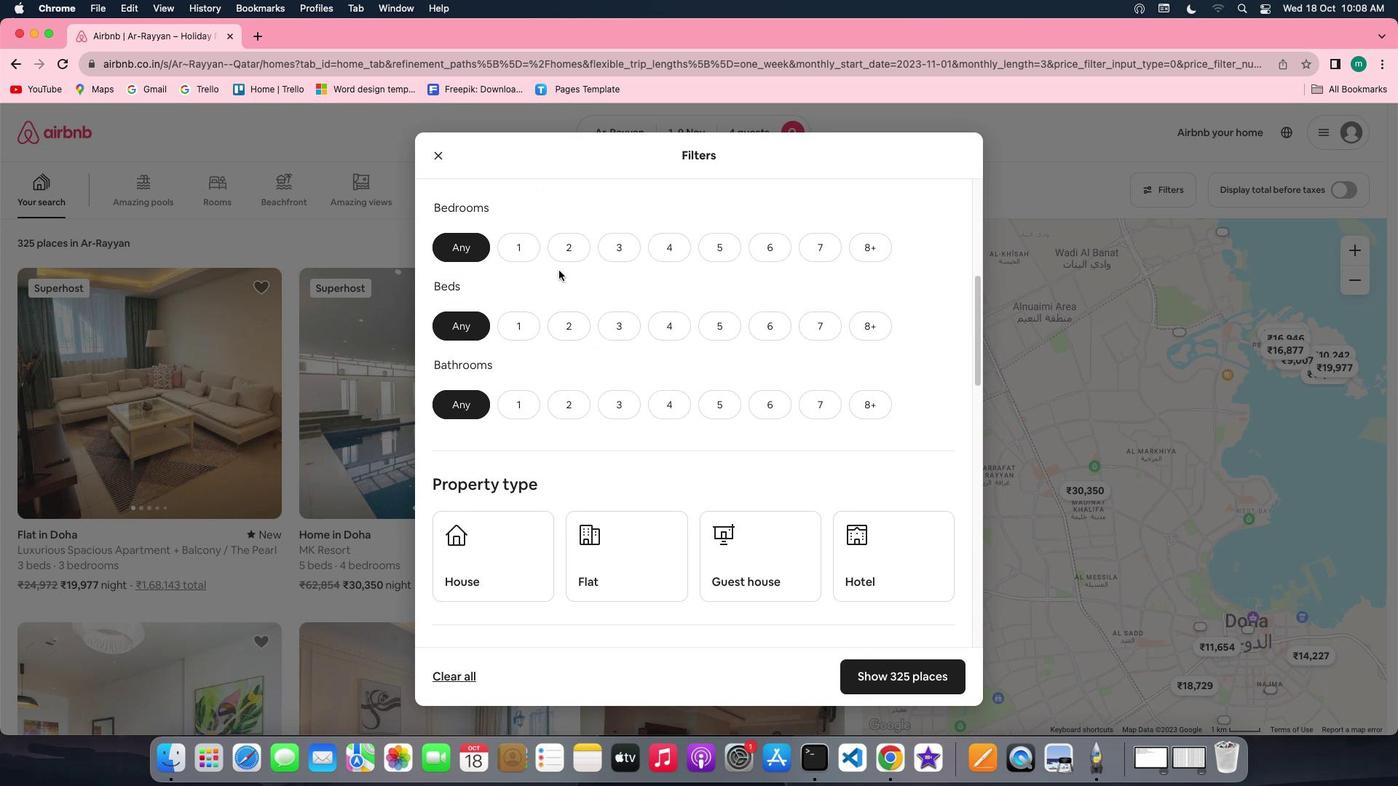
Action: Mouse scrolled (632, 373) with delta (0, 0)
Screenshot: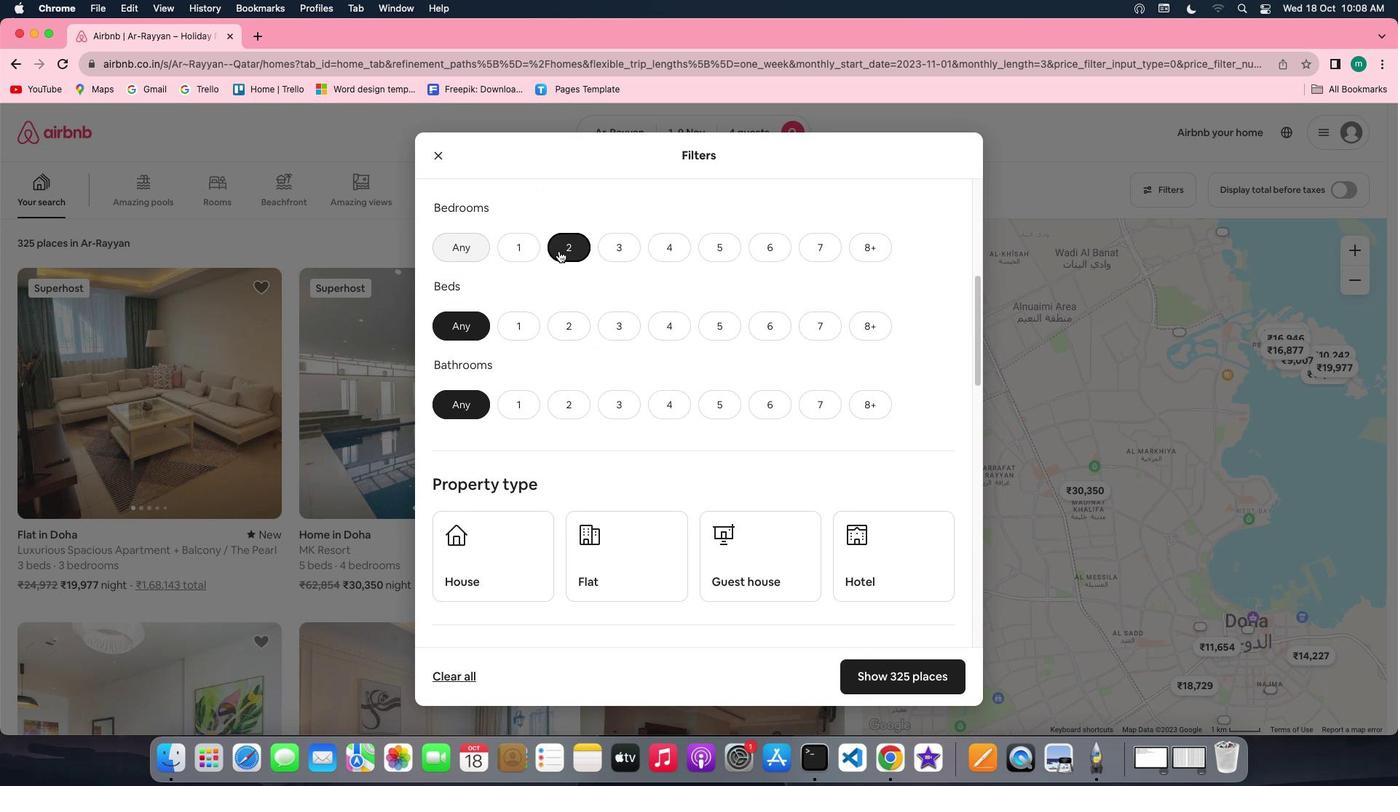 
Action: Mouse scrolled (632, 373) with delta (0, 0)
Screenshot: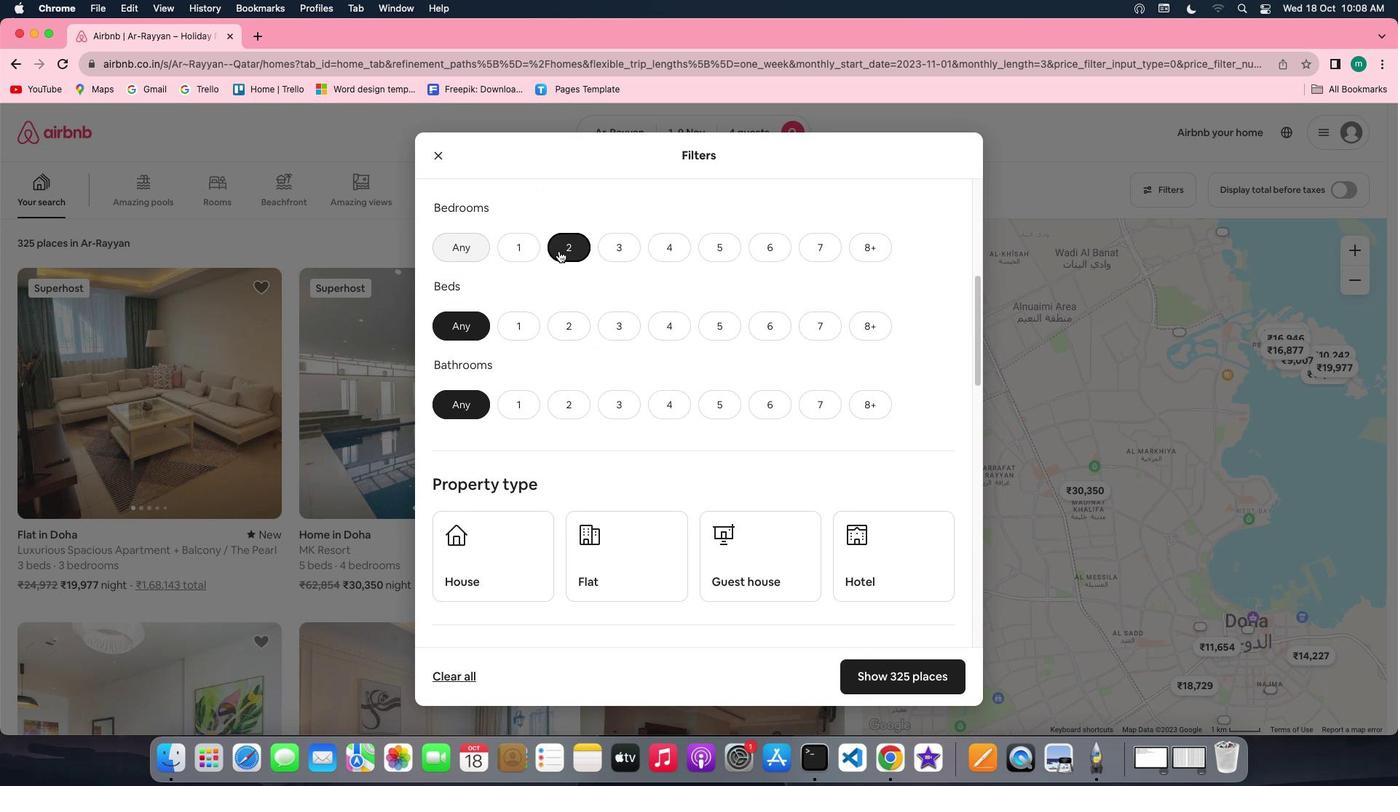 
Action: Mouse scrolled (632, 373) with delta (0, -1)
Screenshot: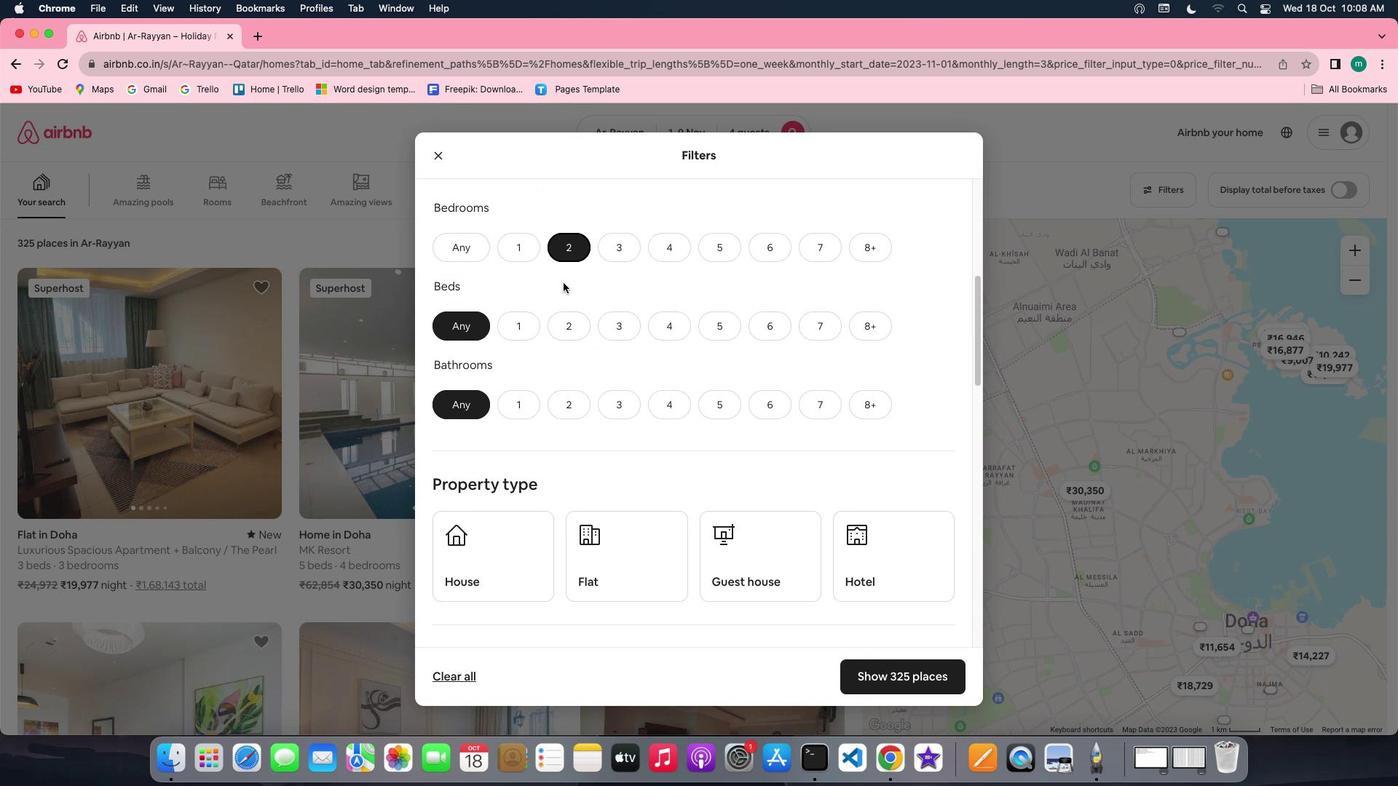 
Action: Mouse scrolled (632, 373) with delta (0, -1)
Screenshot: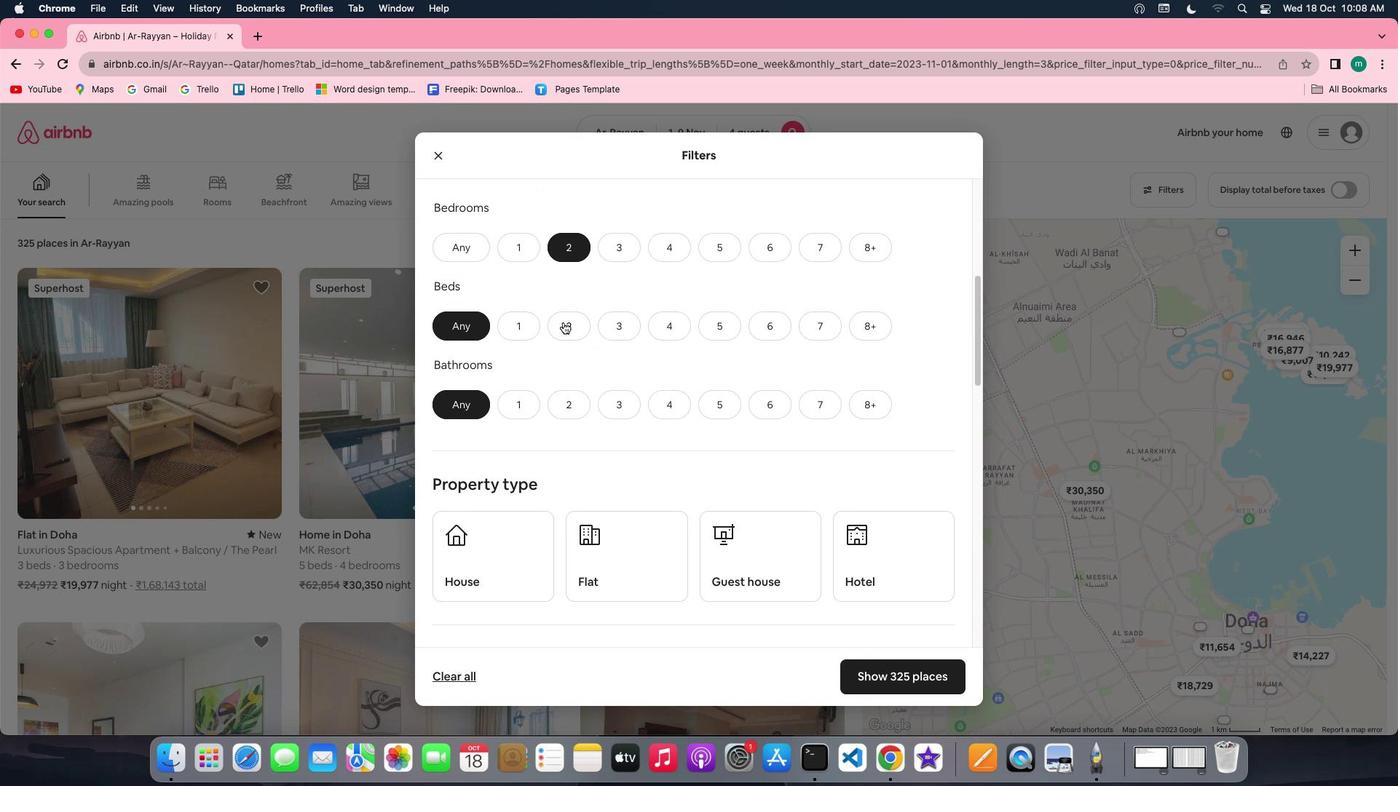 
Action: Mouse moved to (559, 246)
Screenshot: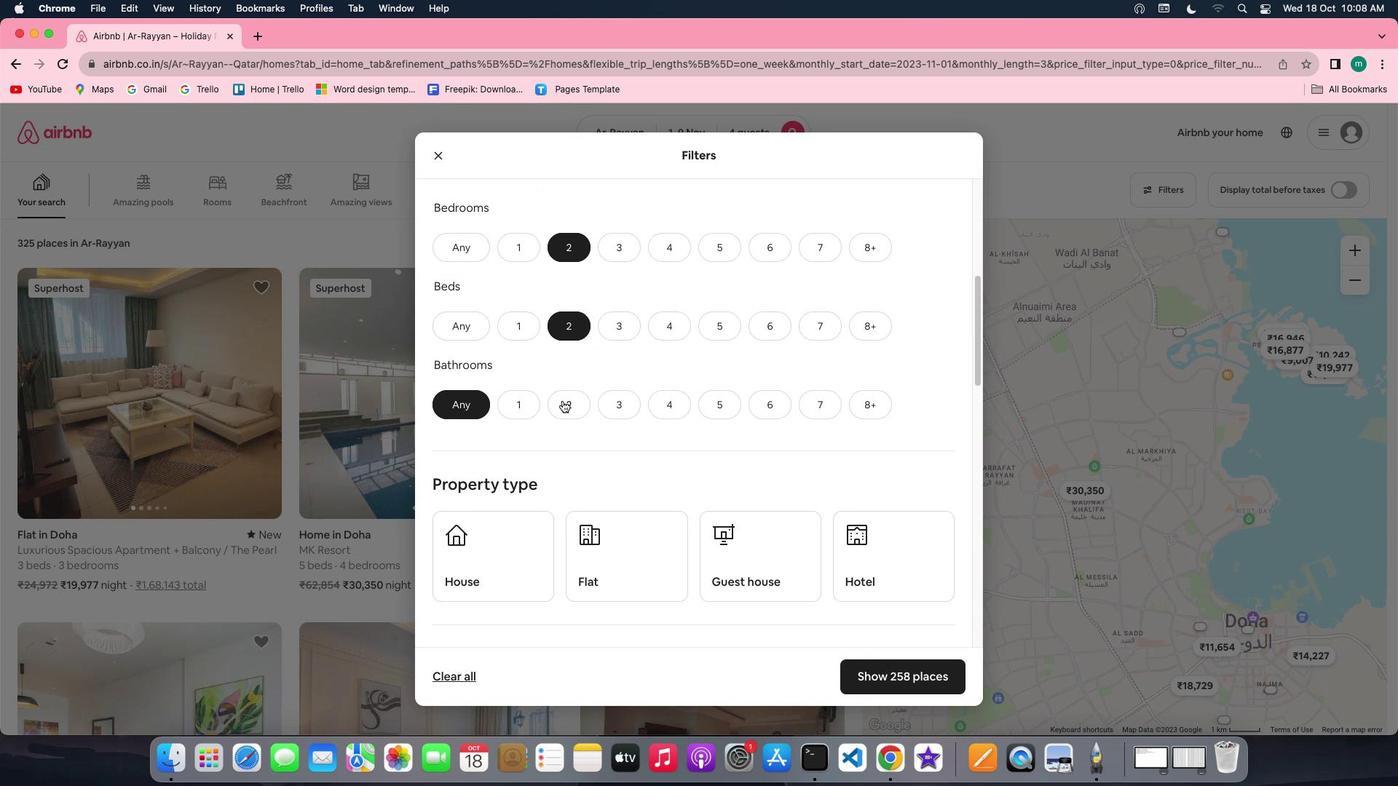 
Action: Mouse pressed left at (559, 246)
Screenshot: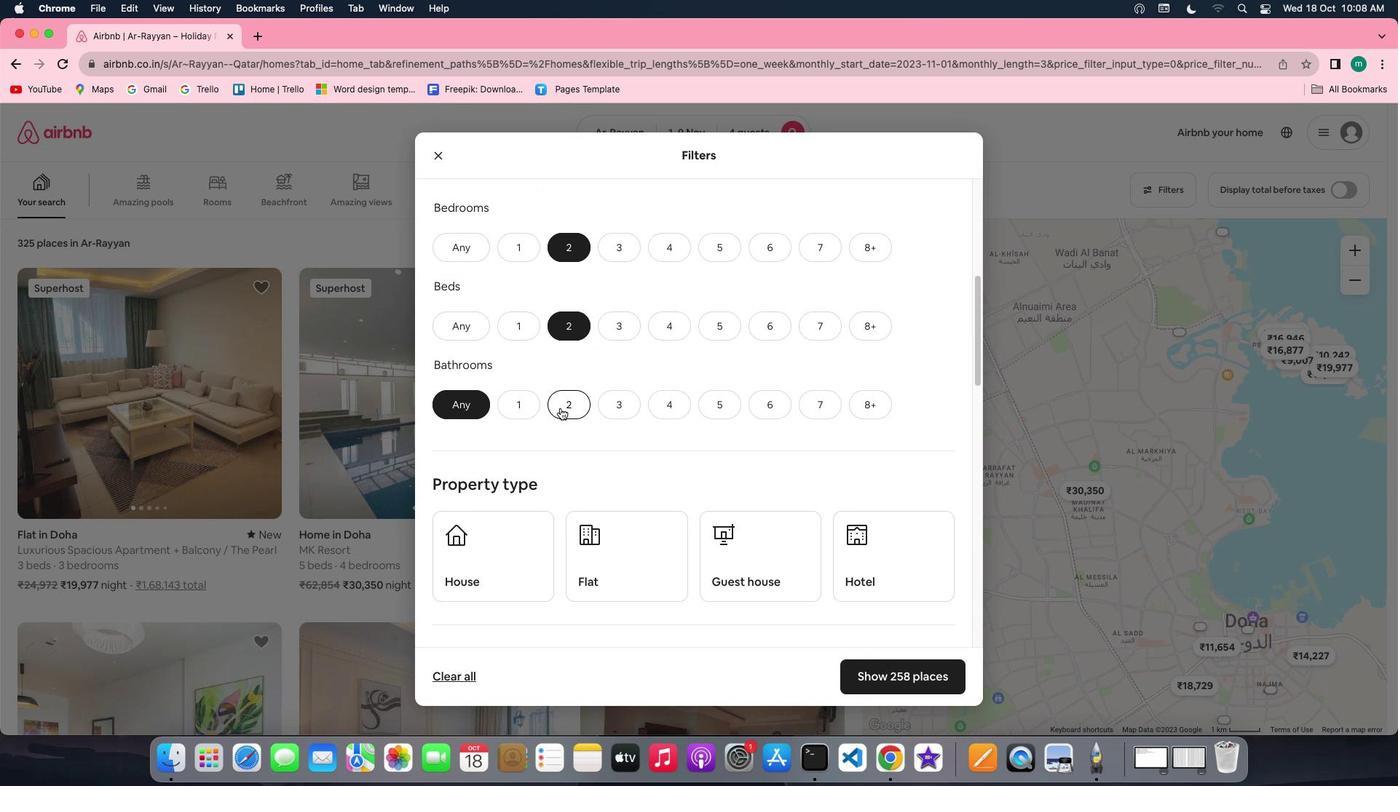 
Action: Mouse moved to (560, 332)
Screenshot: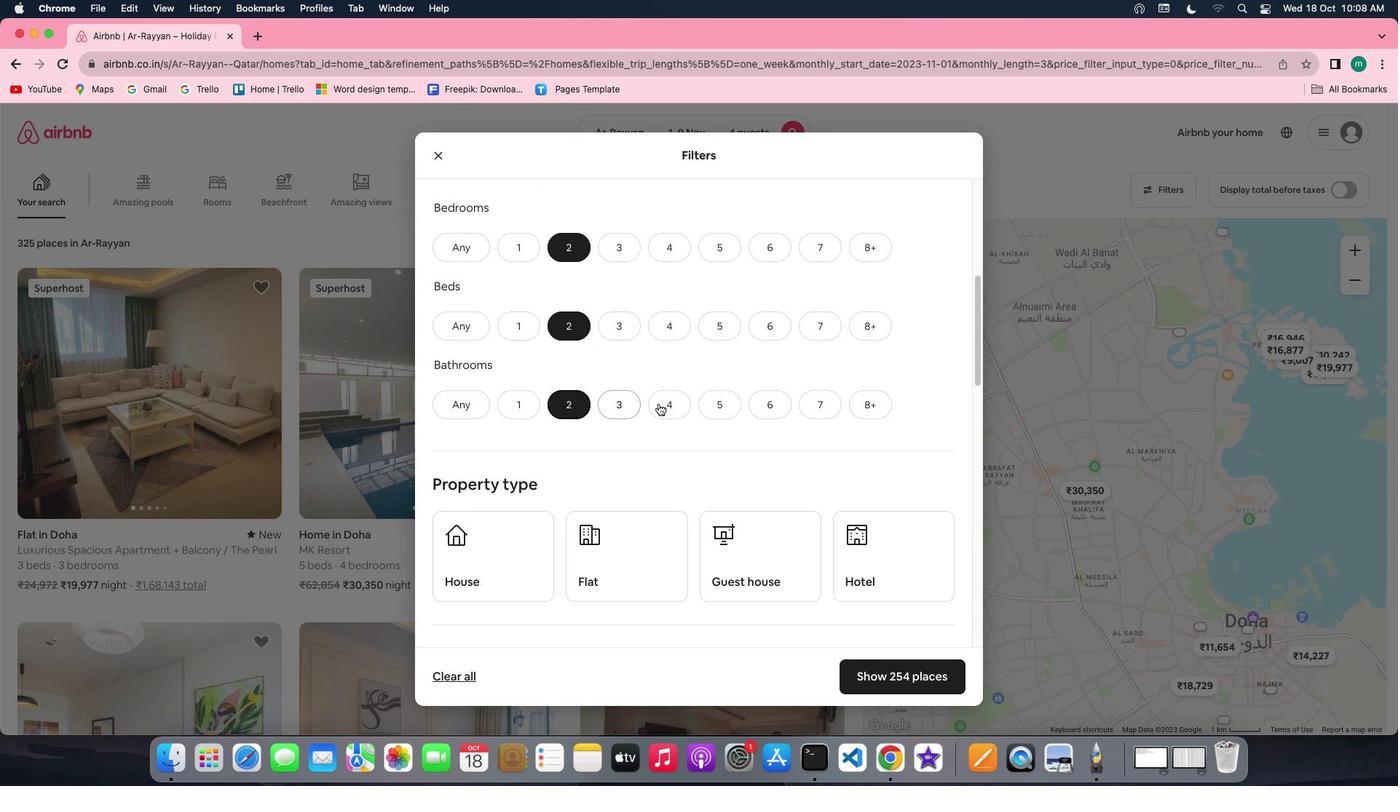 
Action: Mouse pressed left at (560, 332)
Screenshot: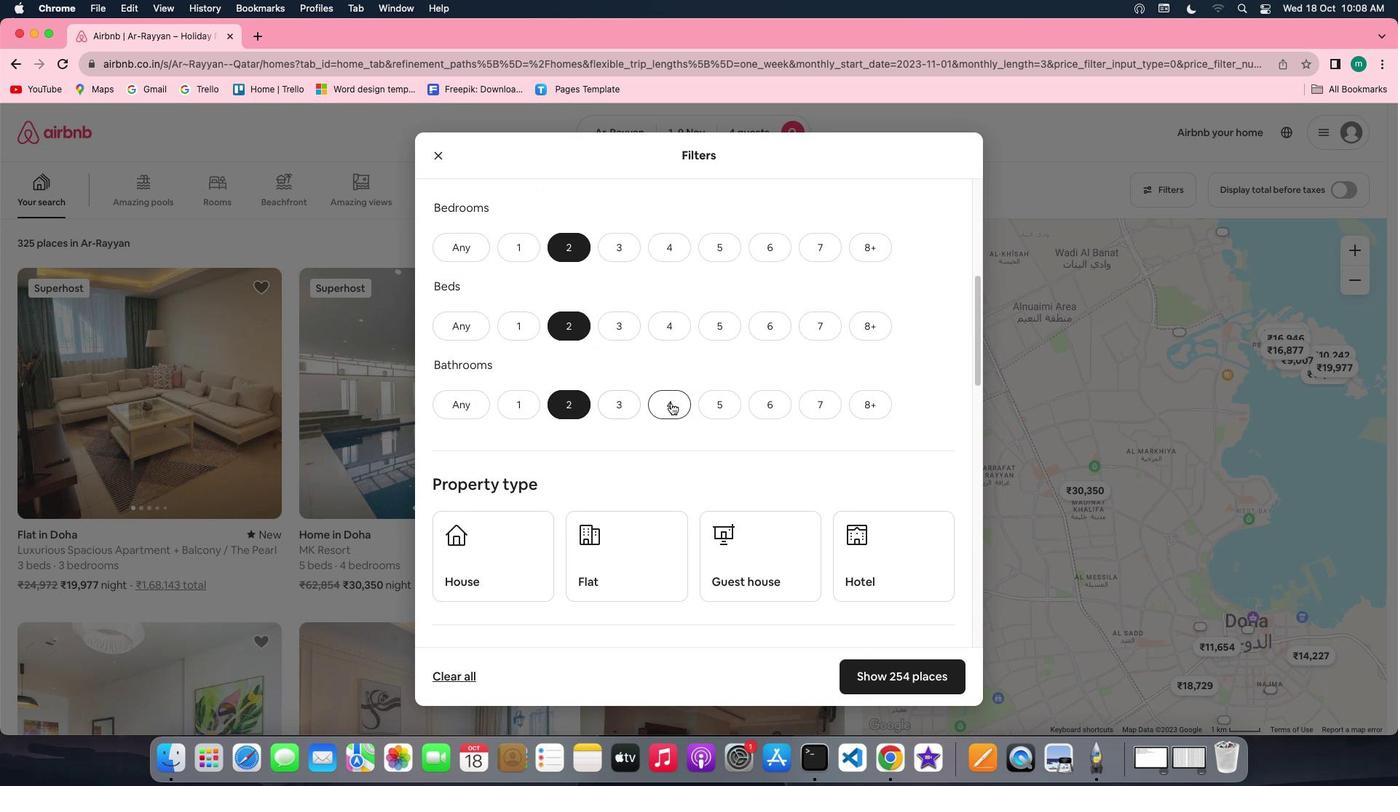 
Action: Mouse moved to (560, 408)
Screenshot: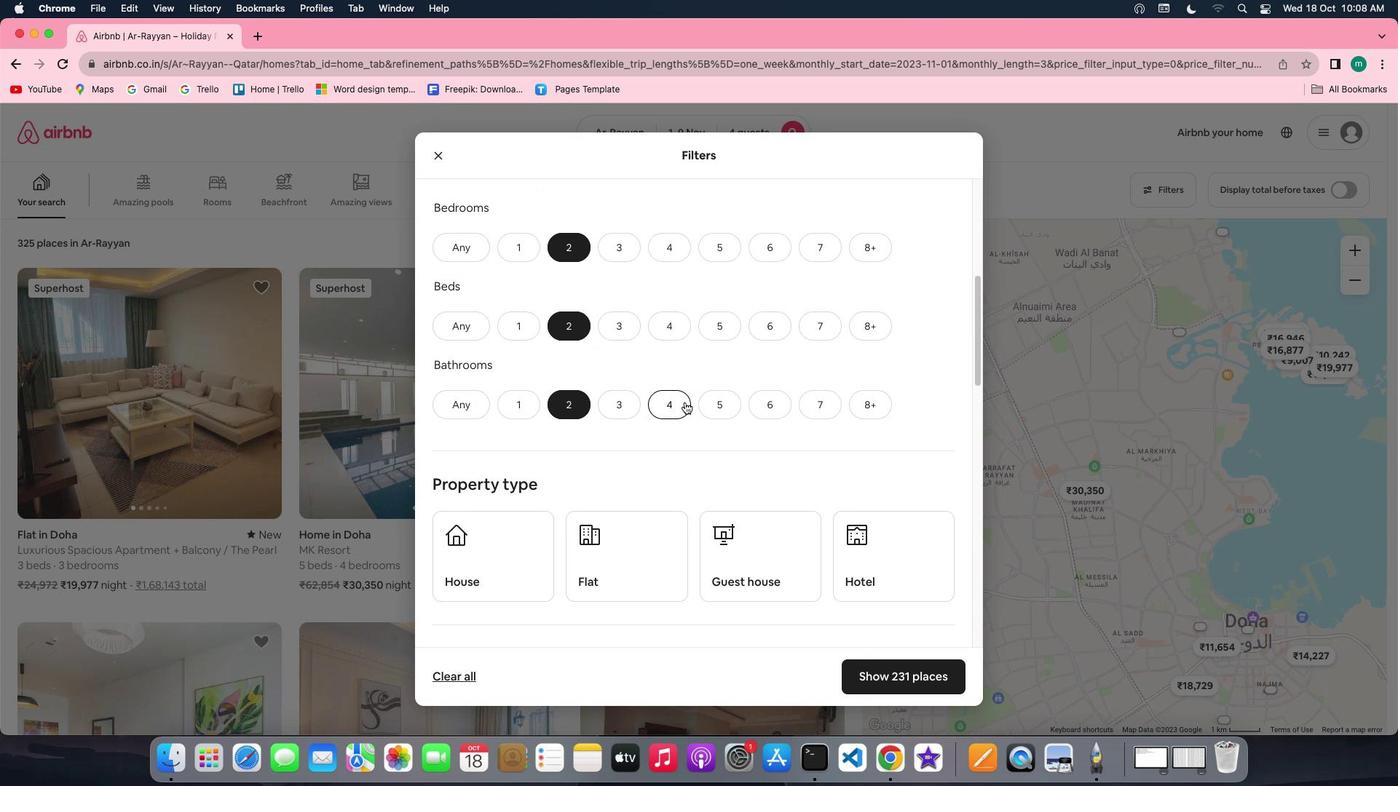 
Action: Mouse pressed left at (560, 408)
Screenshot: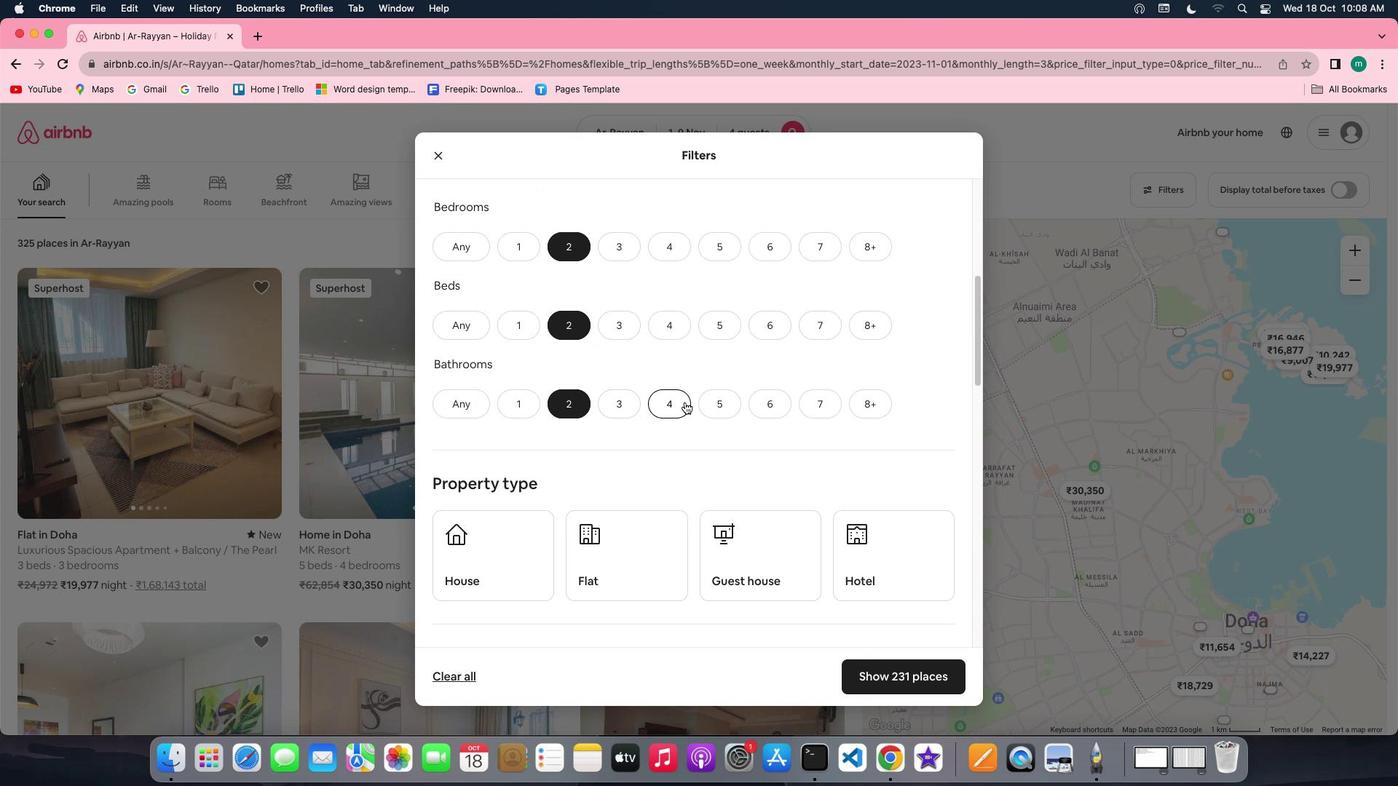 
Action: Mouse moved to (685, 402)
Screenshot: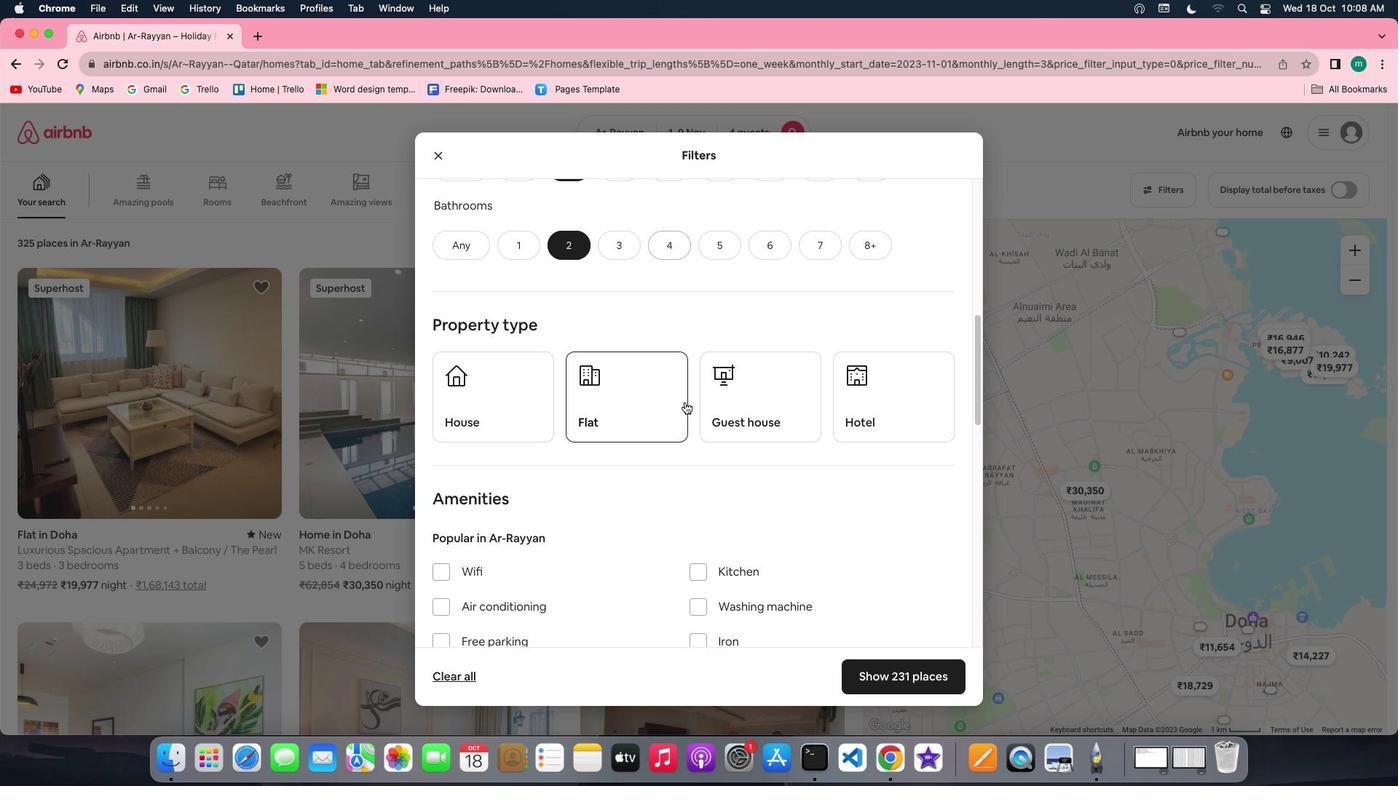 
Action: Mouse scrolled (685, 402) with delta (0, 0)
Screenshot: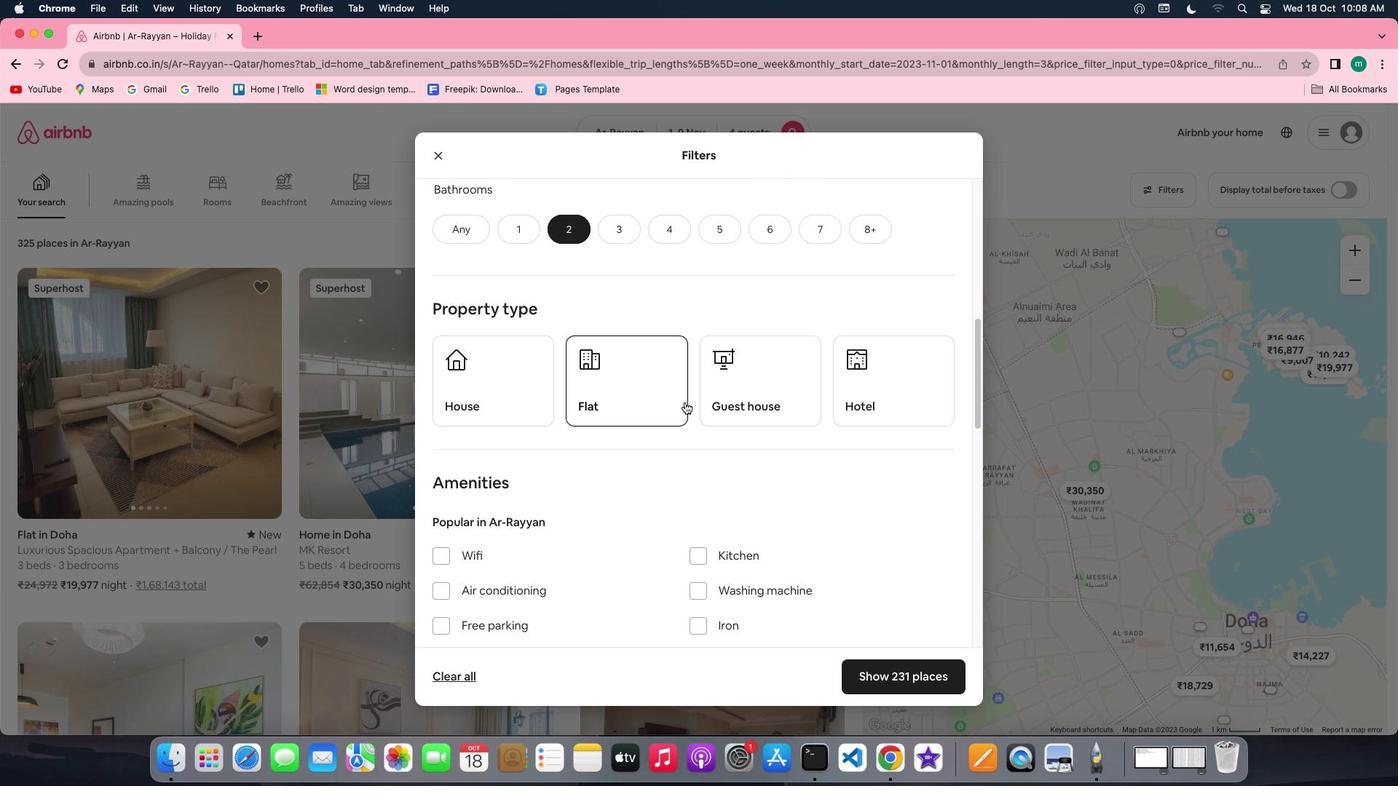 
Action: Mouse scrolled (685, 402) with delta (0, 0)
Screenshot: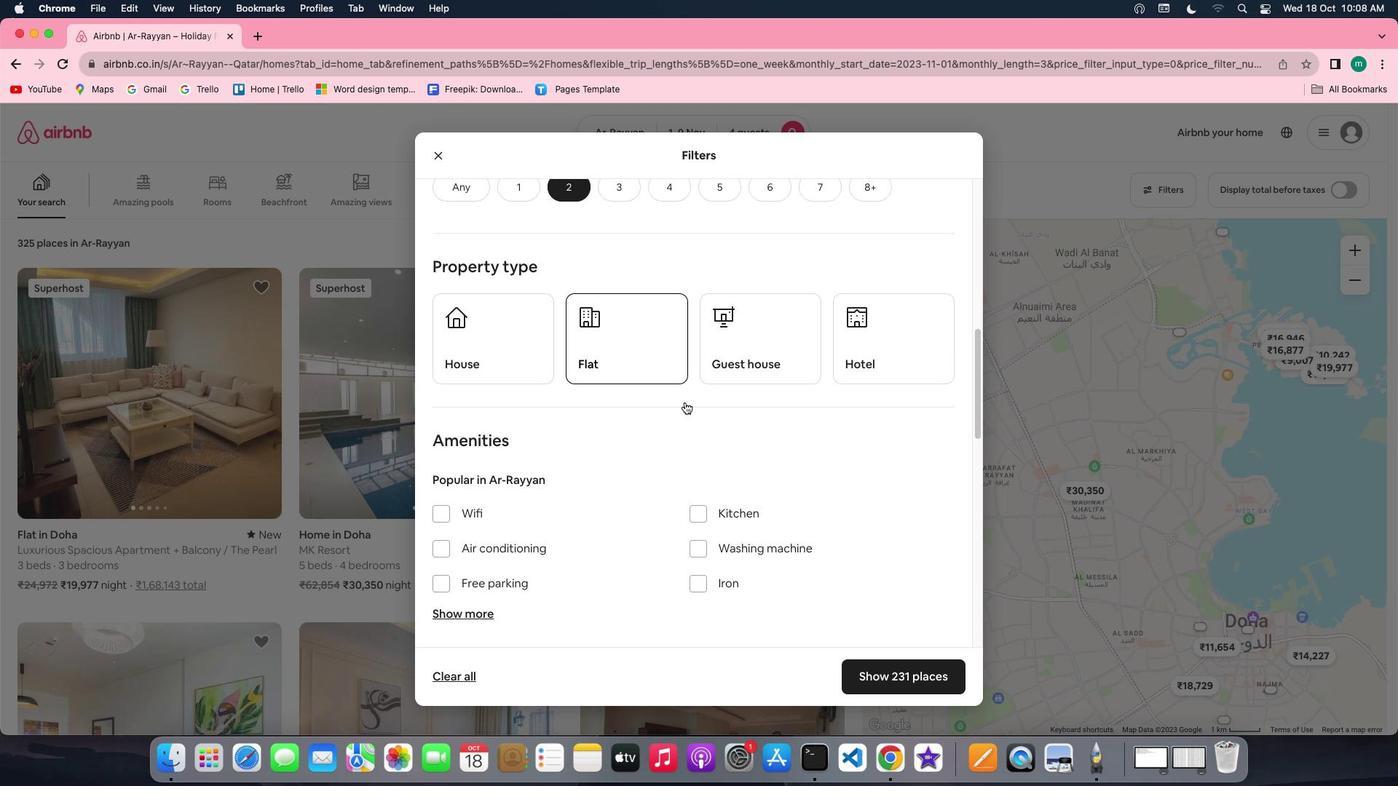 
Action: Mouse scrolled (685, 402) with delta (0, -1)
Screenshot: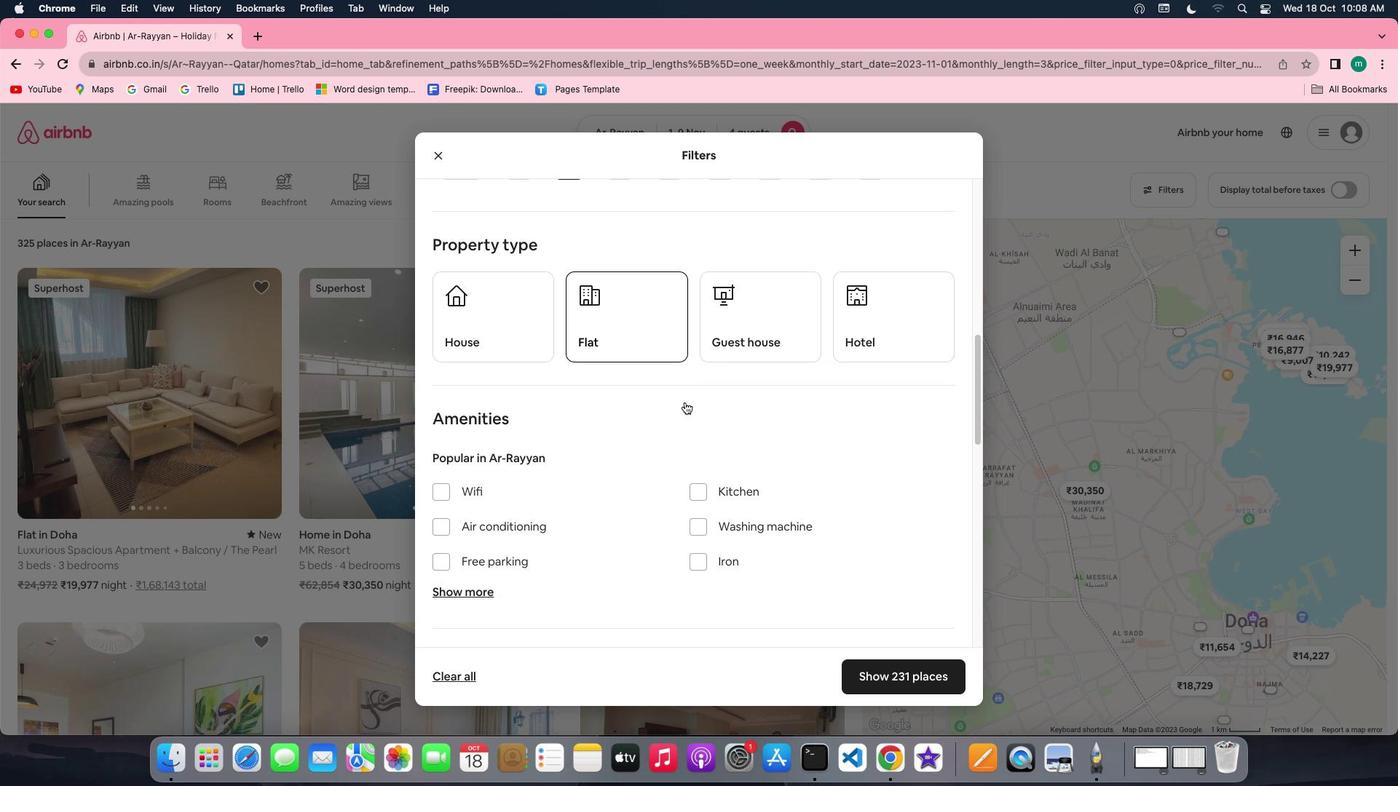 
Action: Mouse scrolled (685, 402) with delta (0, -1)
Screenshot: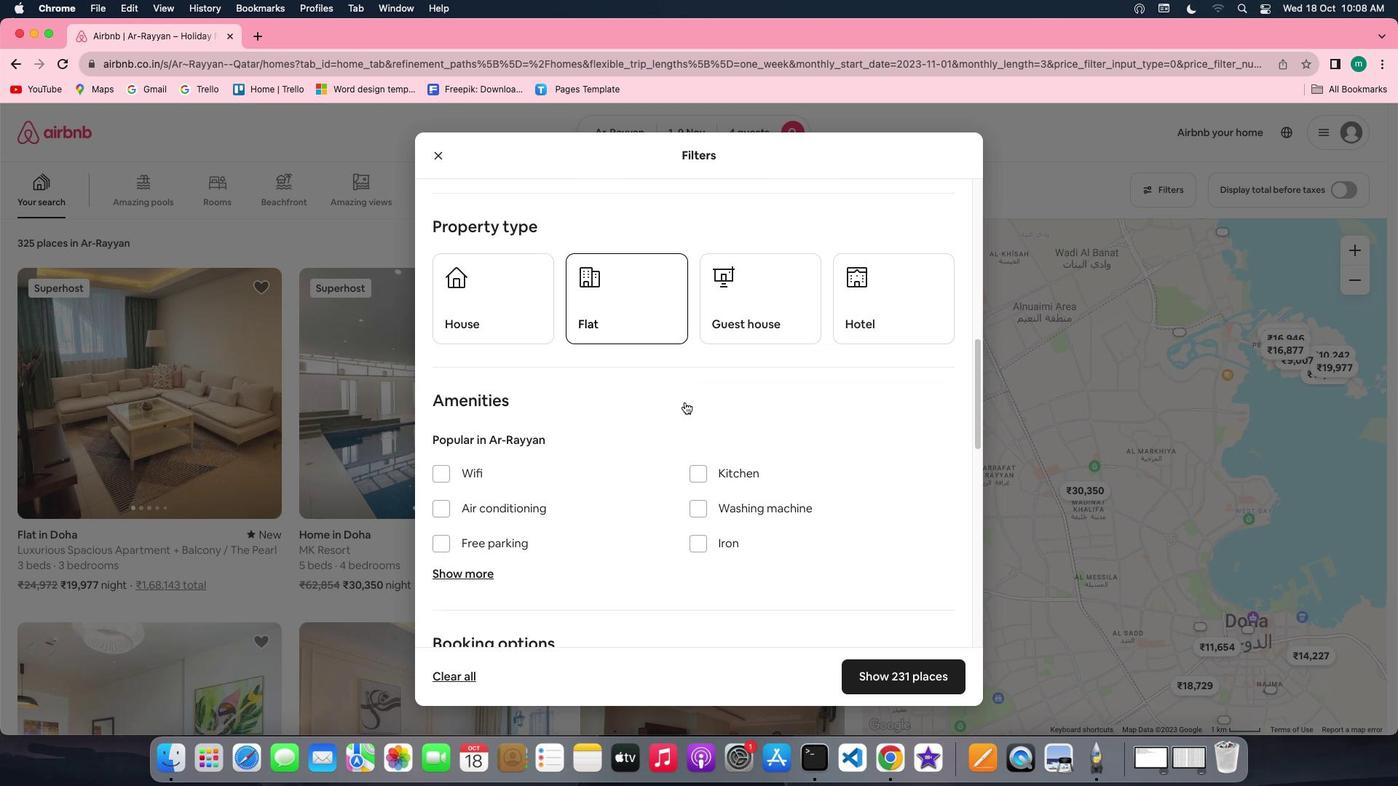 
Action: Mouse scrolled (685, 402) with delta (0, 0)
Screenshot: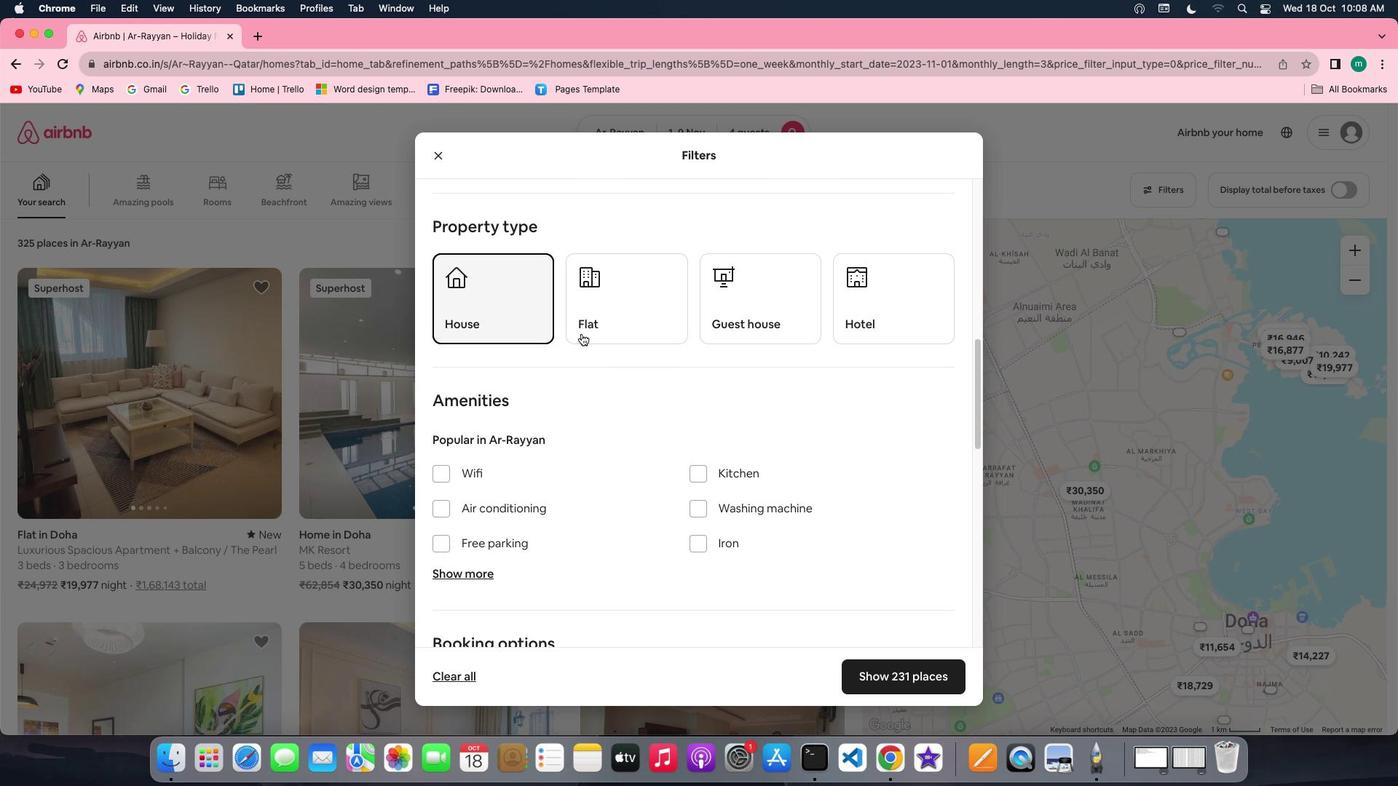 
Action: Mouse scrolled (685, 402) with delta (0, 0)
Screenshot: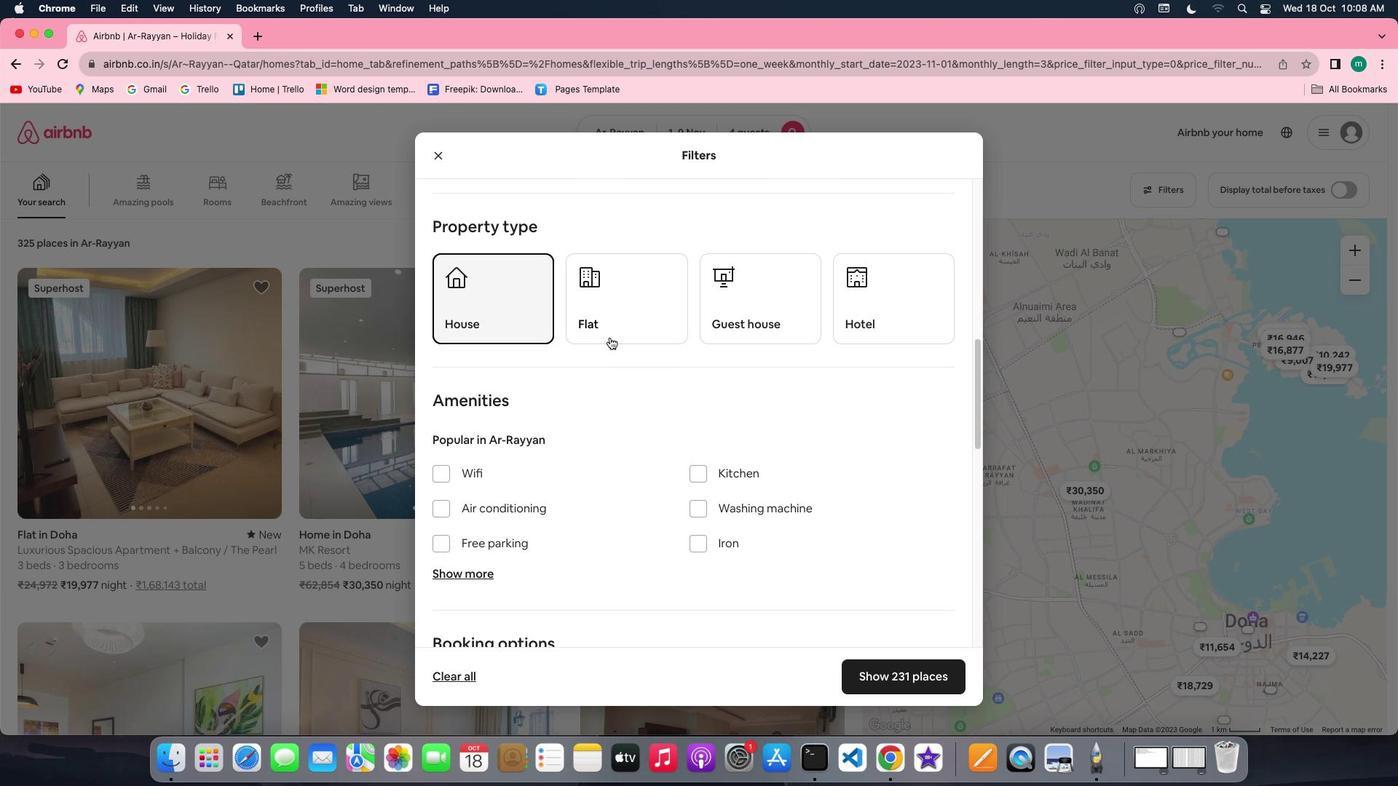 
Action: Mouse scrolled (685, 402) with delta (0, -1)
Screenshot: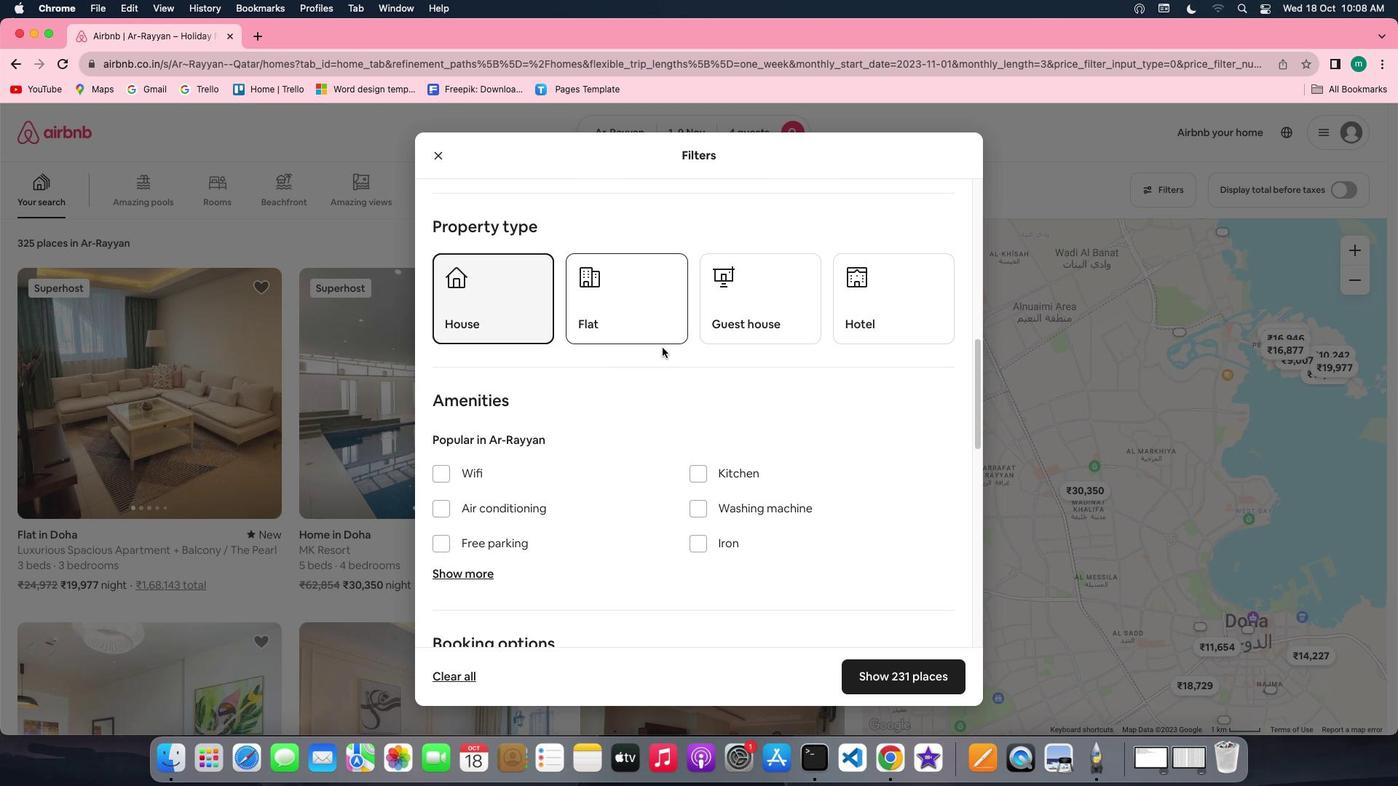 
Action: Mouse moved to (514, 322)
Screenshot: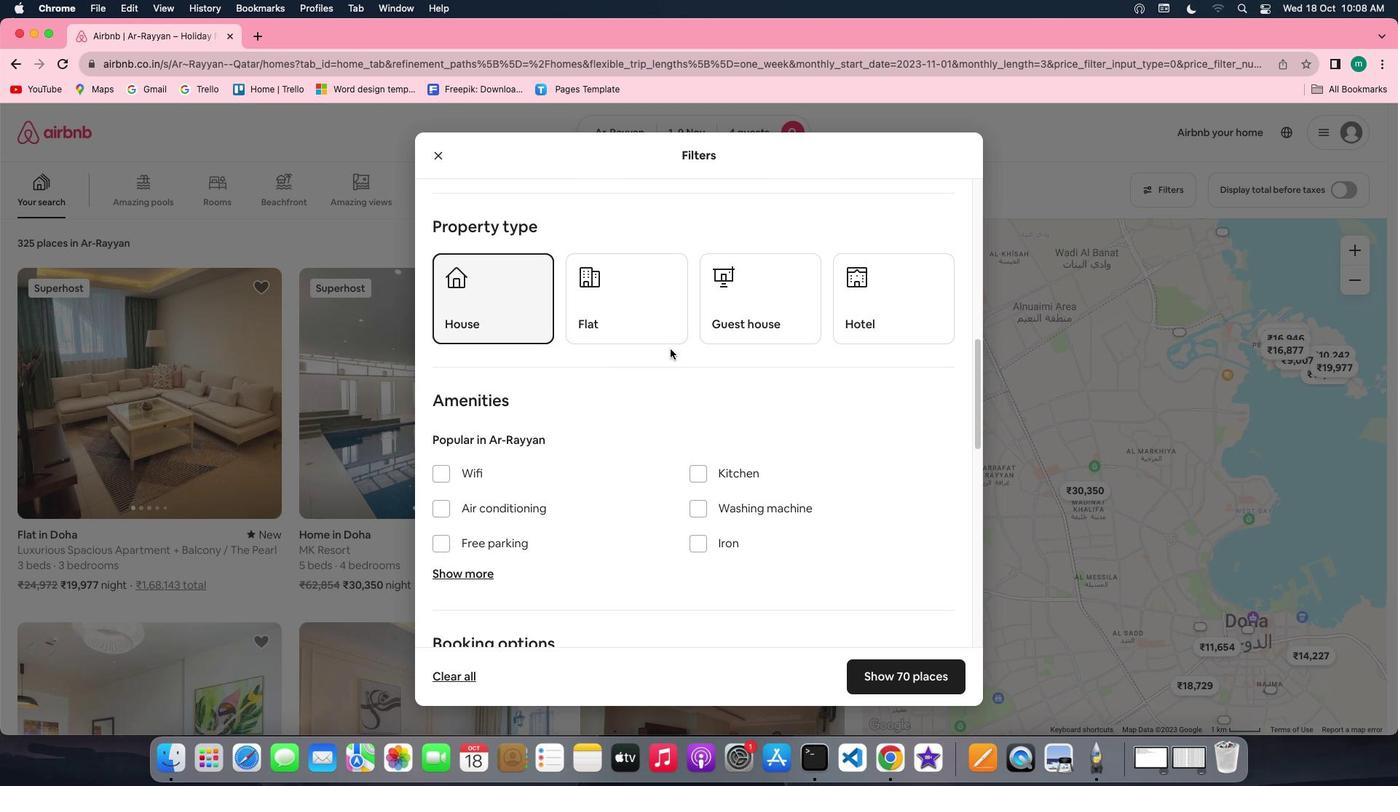 
Action: Mouse pressed left at (514, 322)
Screenshot: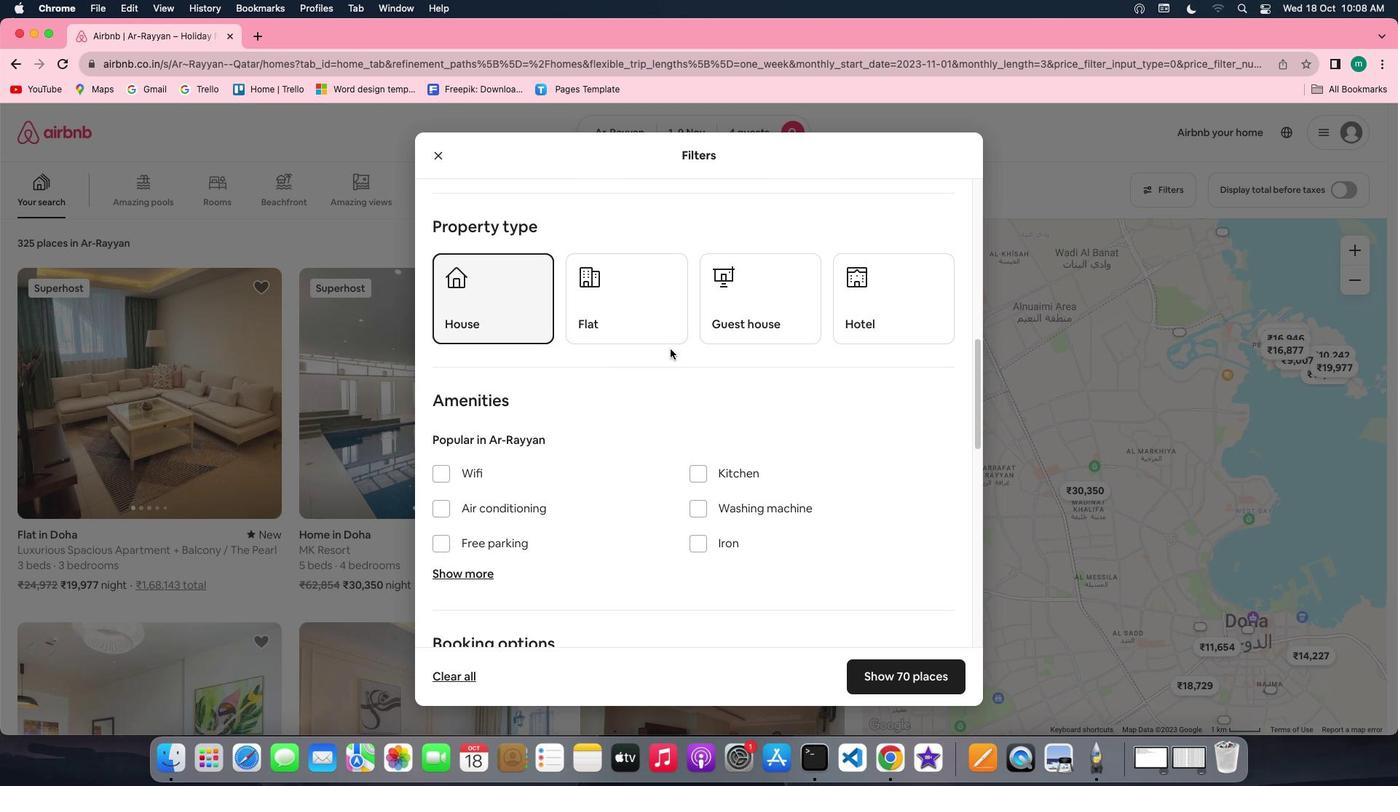 
Action: Mouse moved to (671, 349)
Screenshot: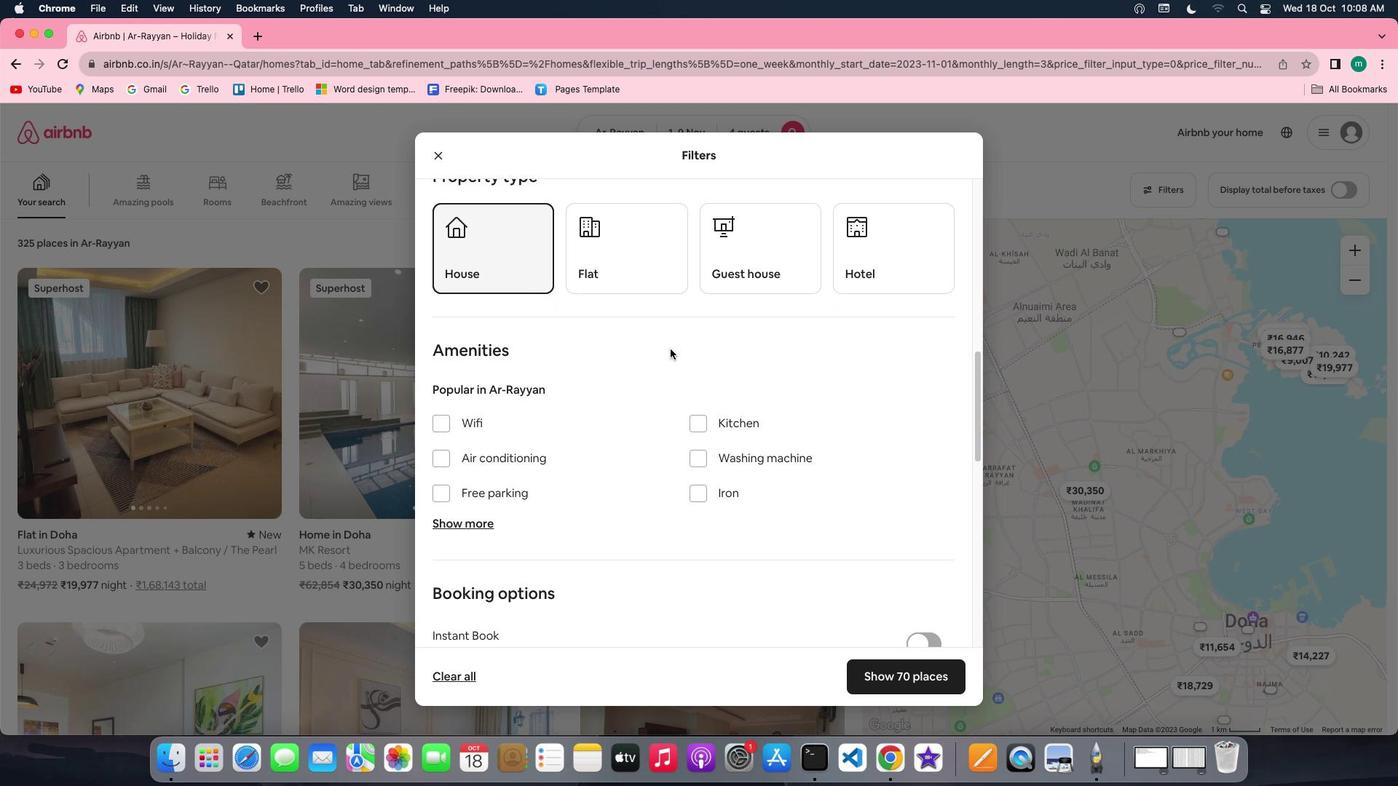 
Action: Mouse scrolled (671, 349) with delta (0, 0)
Screenshot: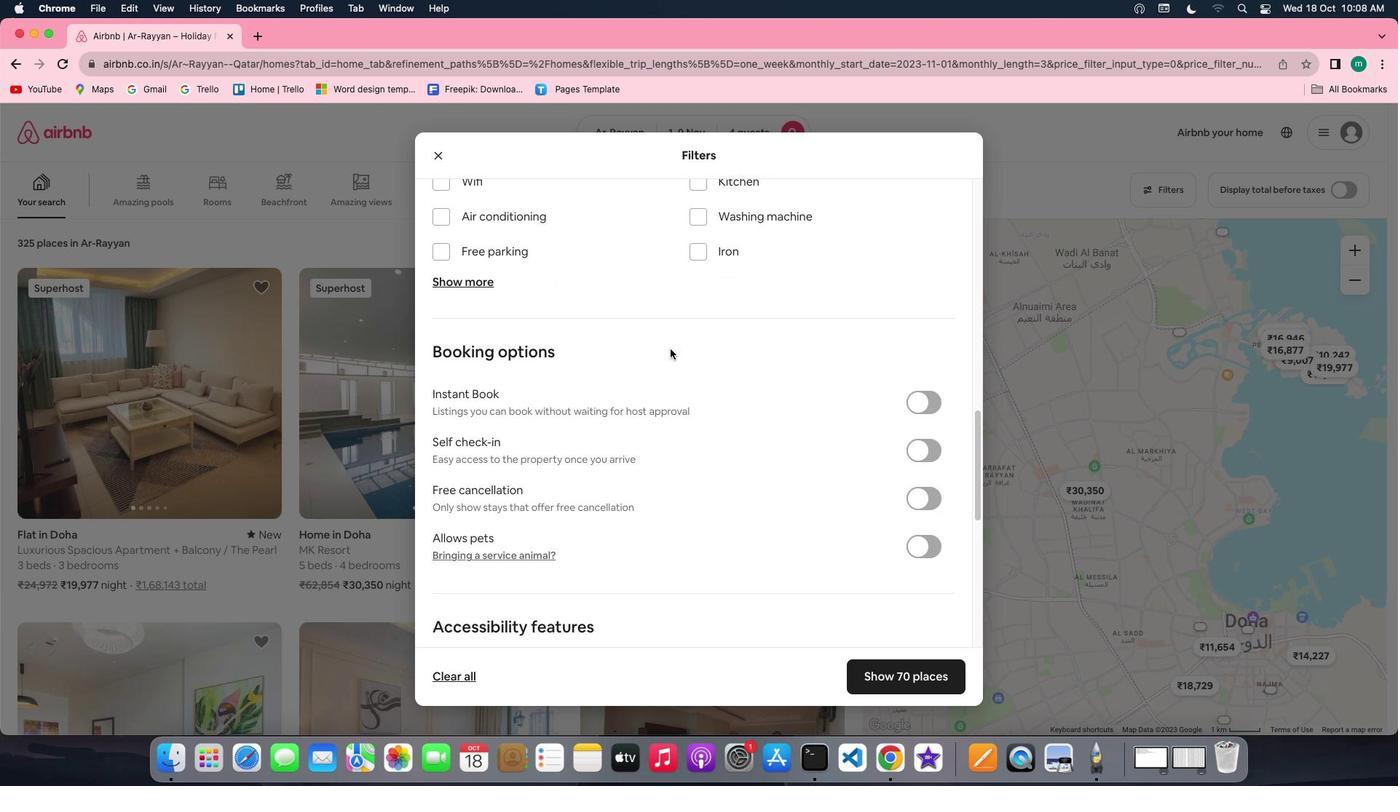 
Action: Mouse scrolled (671, 349) with delta (0, 0)
Screenshot: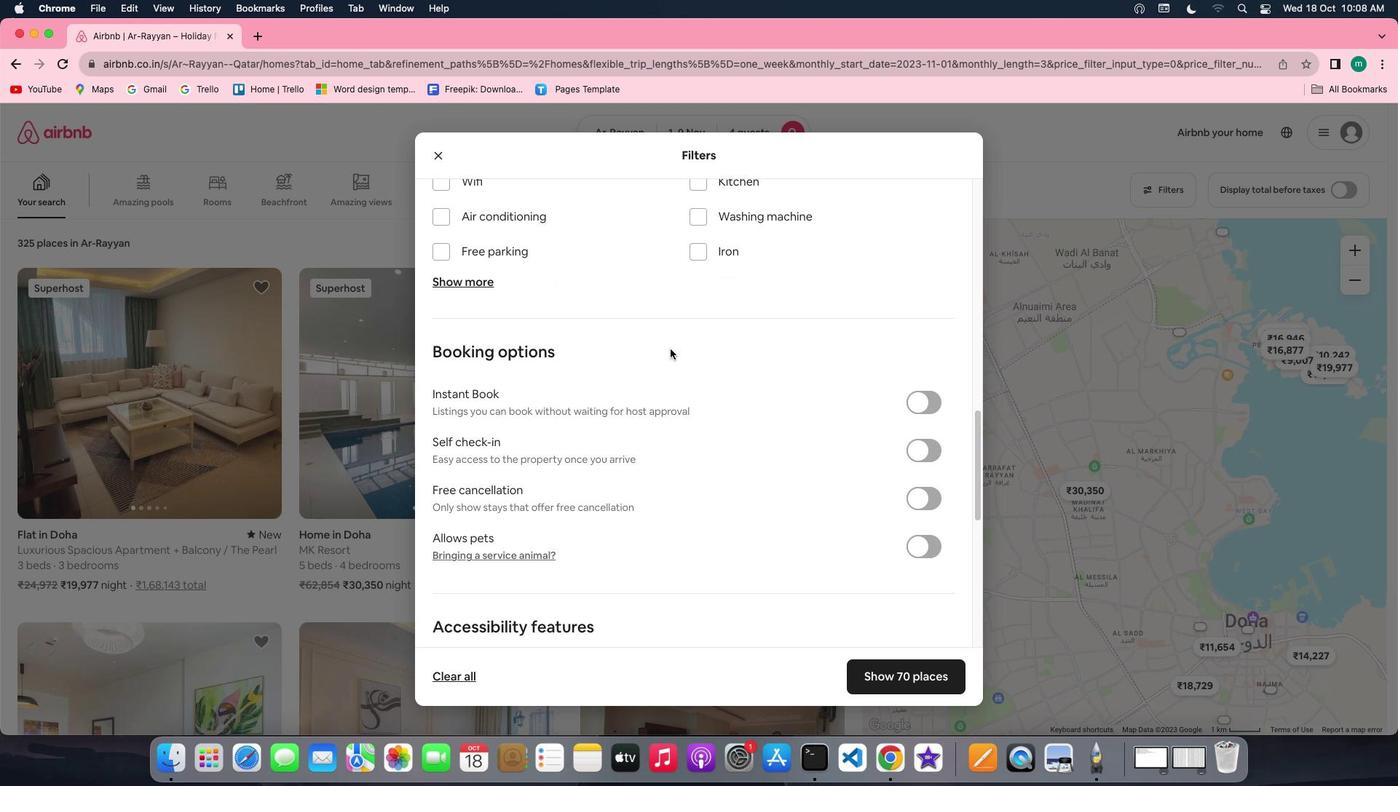 
Action: Mouse scrolled (671, 349) with delta (0, 0)
Screenshot: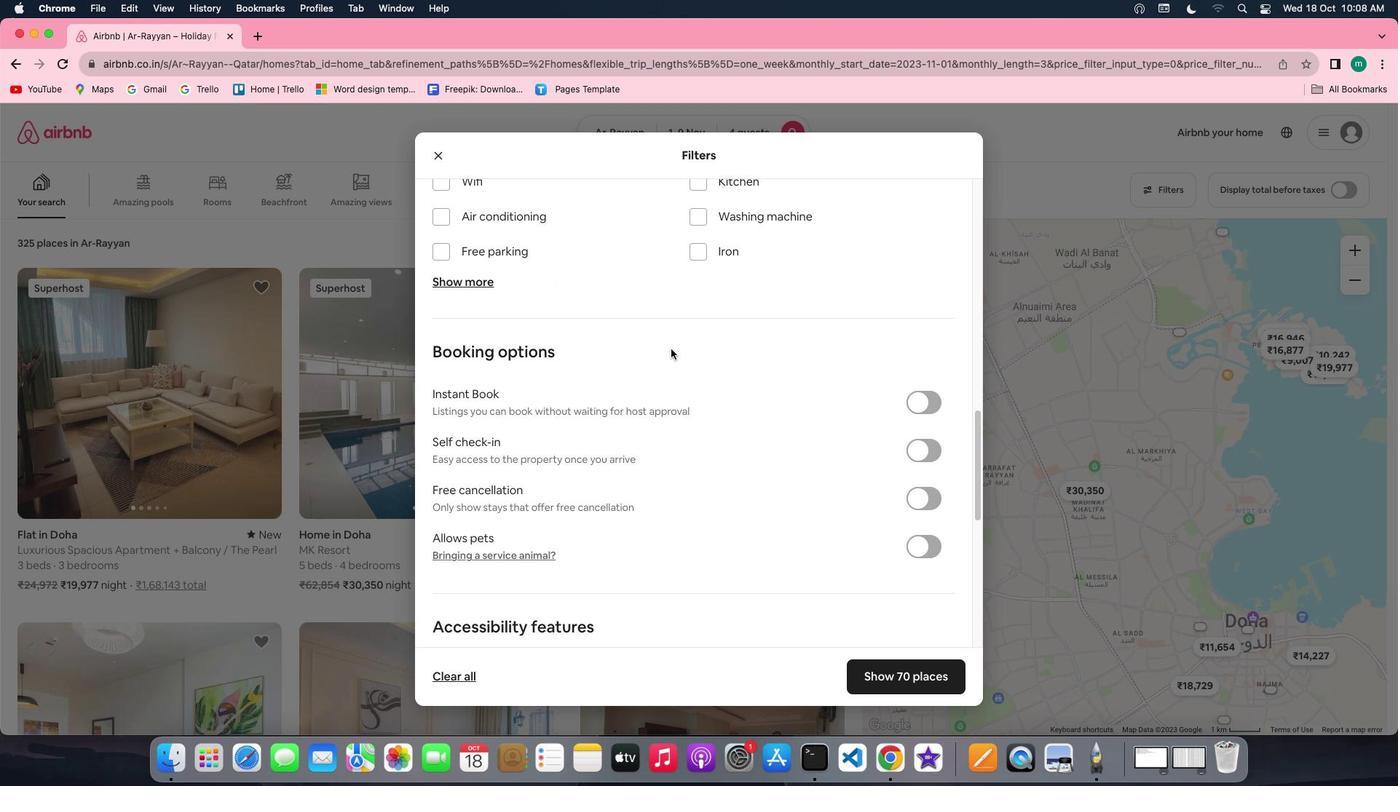 
Action: Mouse scrolled (671, 349) with delta (0, 0)
Screenshot: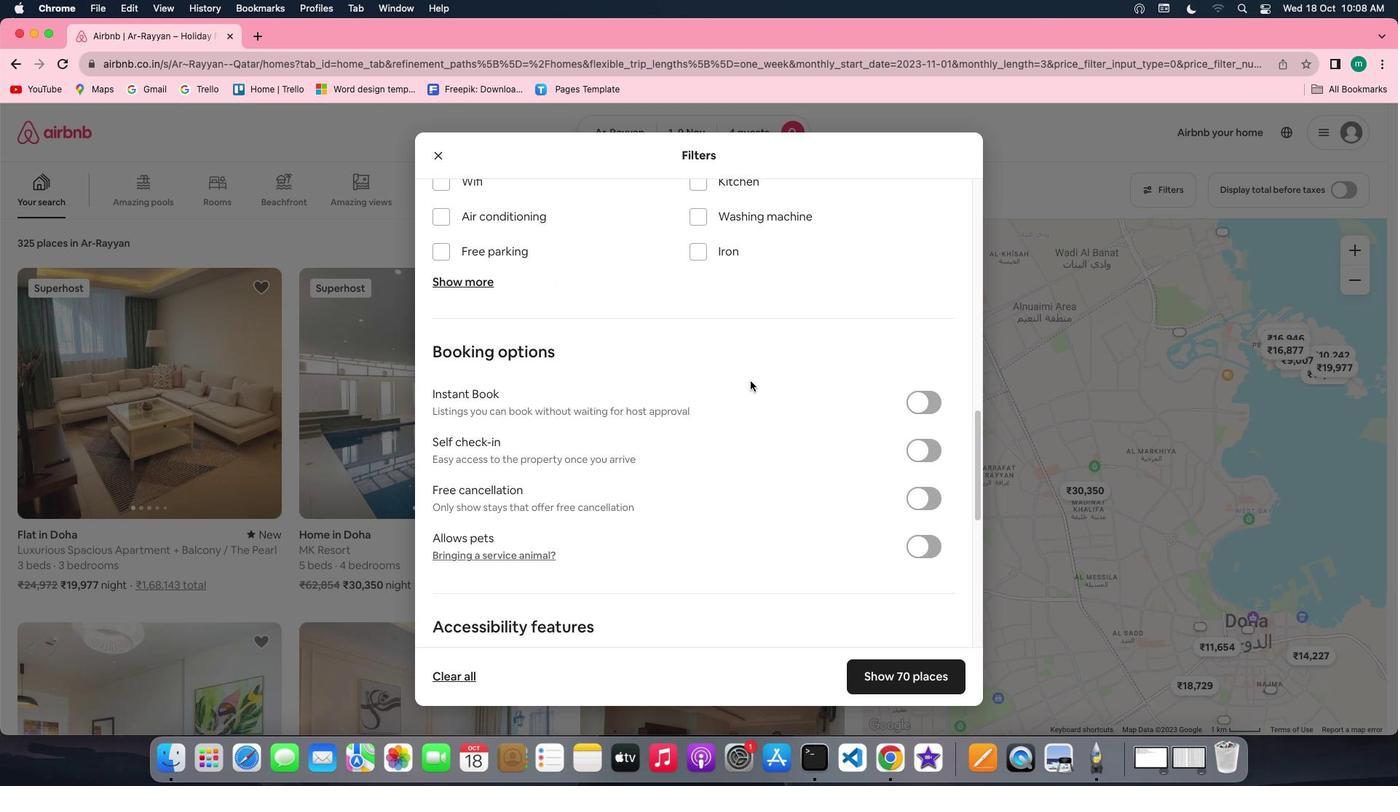 
Action: Mouse scrolled (671, 349) with delta (0, 0)
Screenshot: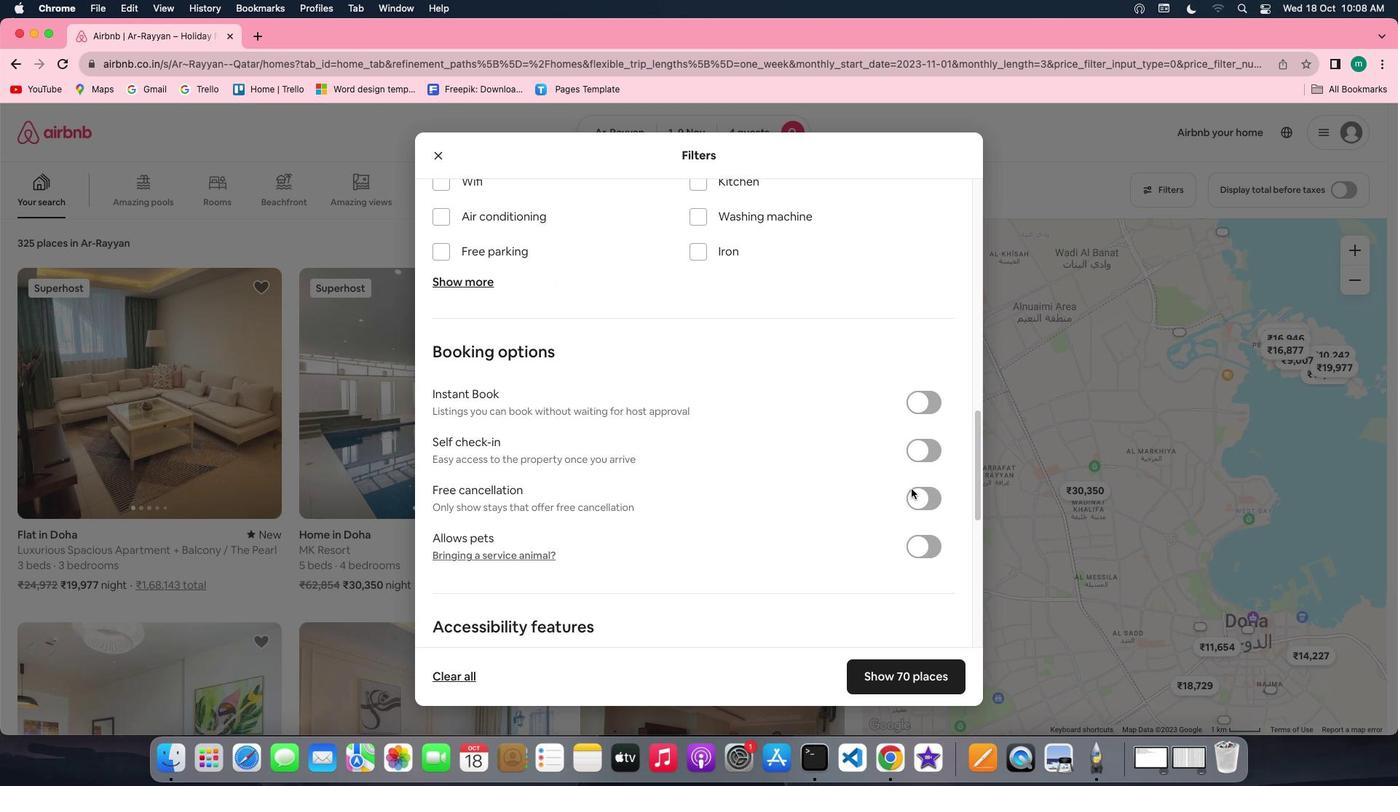 
Action: Mouse scrolled (671, 349) with delta (0, 0)
Screenshot: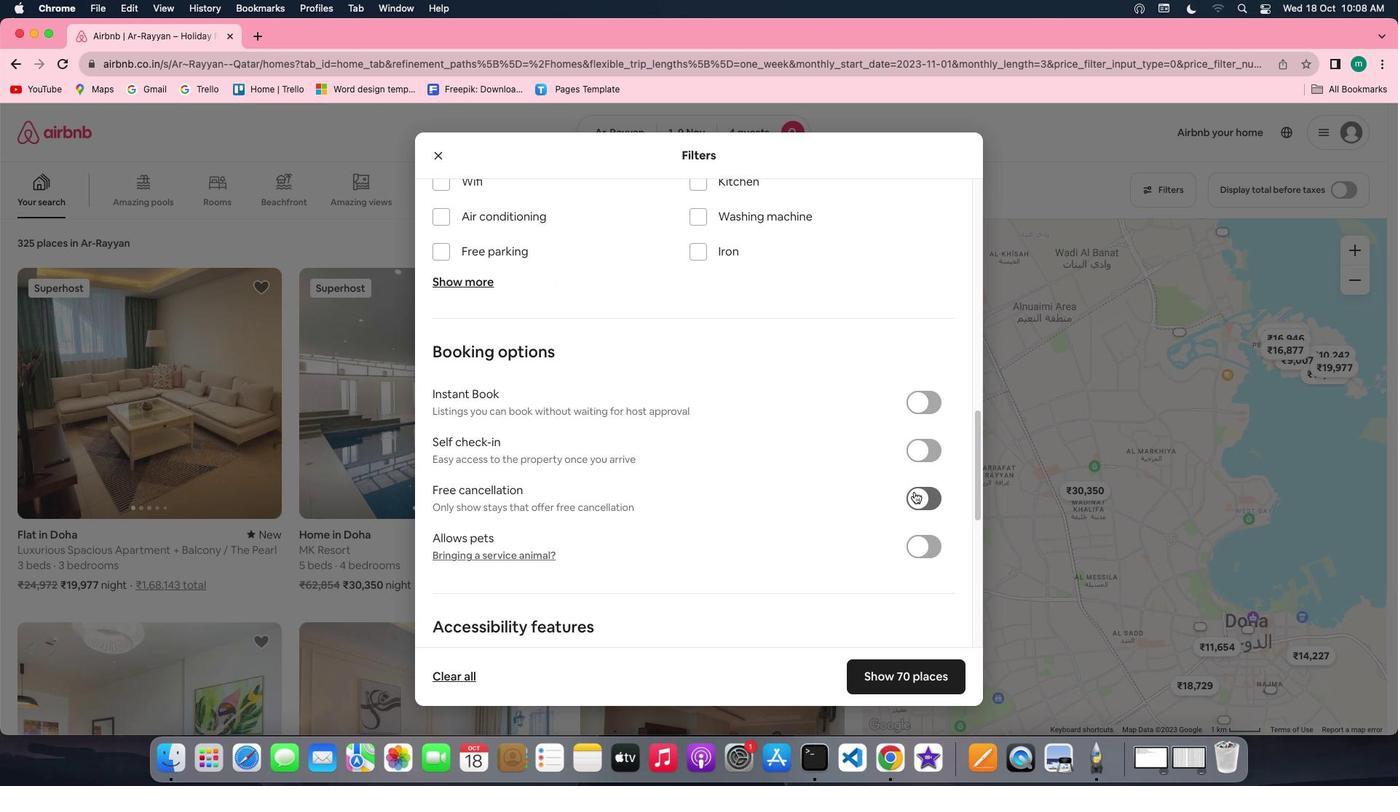 
Action: Mouse scrolled (671, 349) with delta (0, -2)
Screenshot: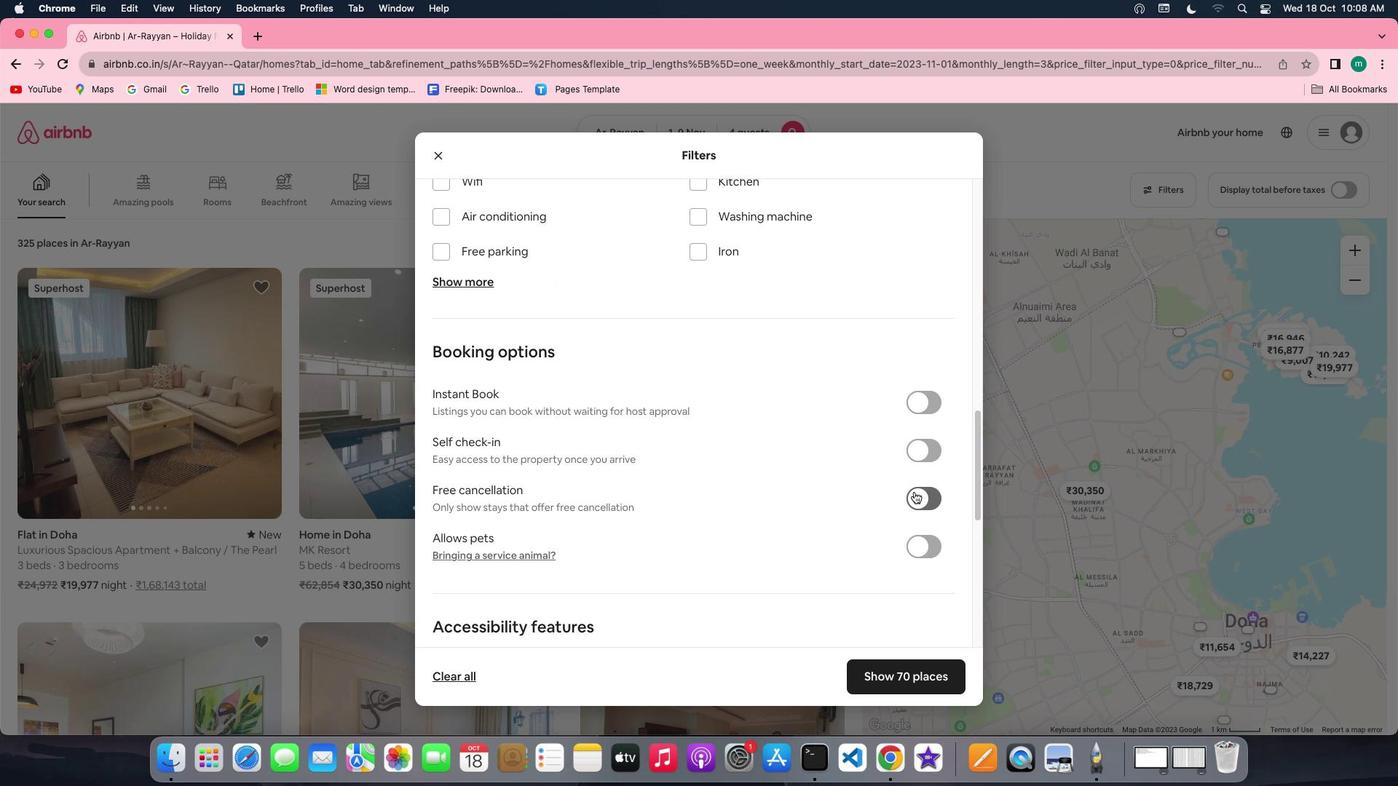 
Action: Mouse scrolled (671, 349) with delta (0, -2)
Screenshot: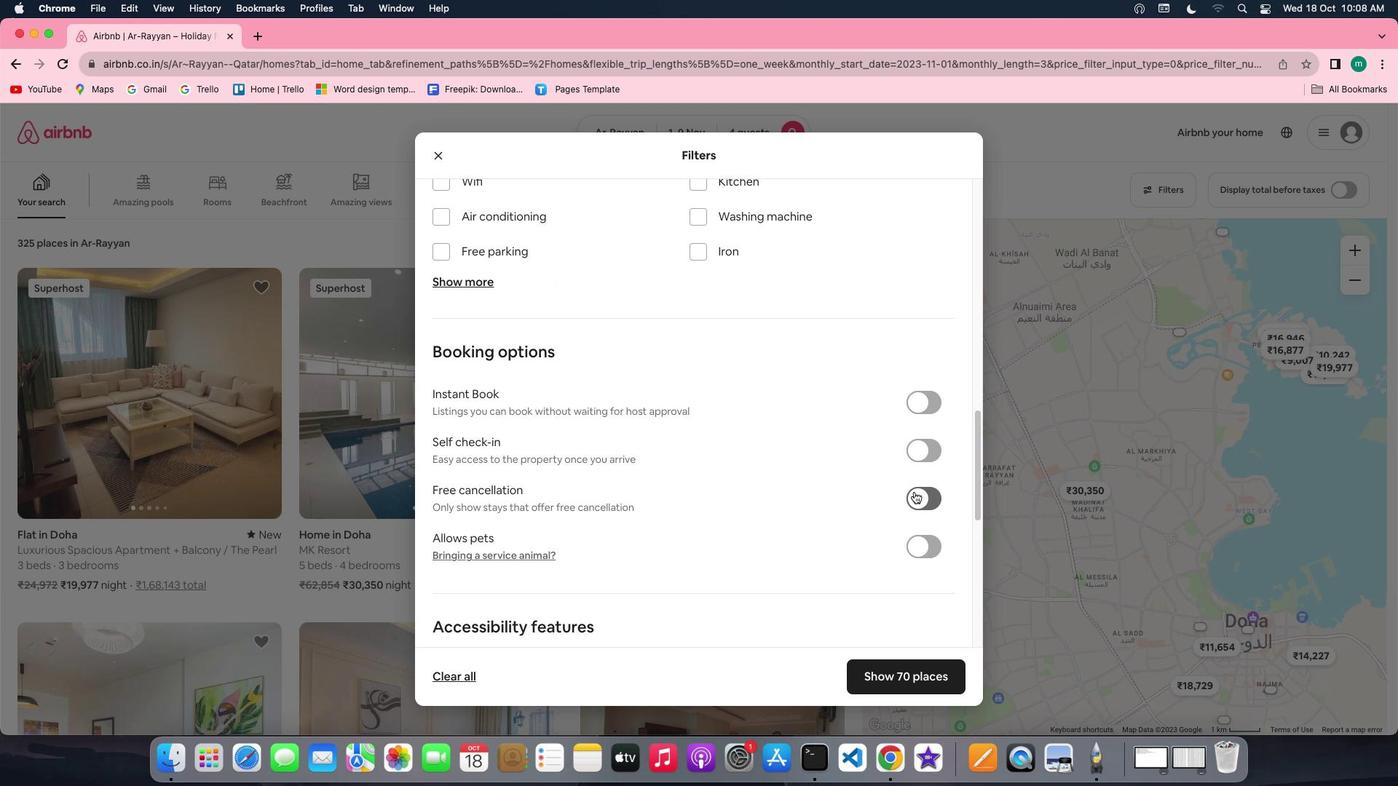 
Action: Mouse moved to (924, 452)
Screenshot: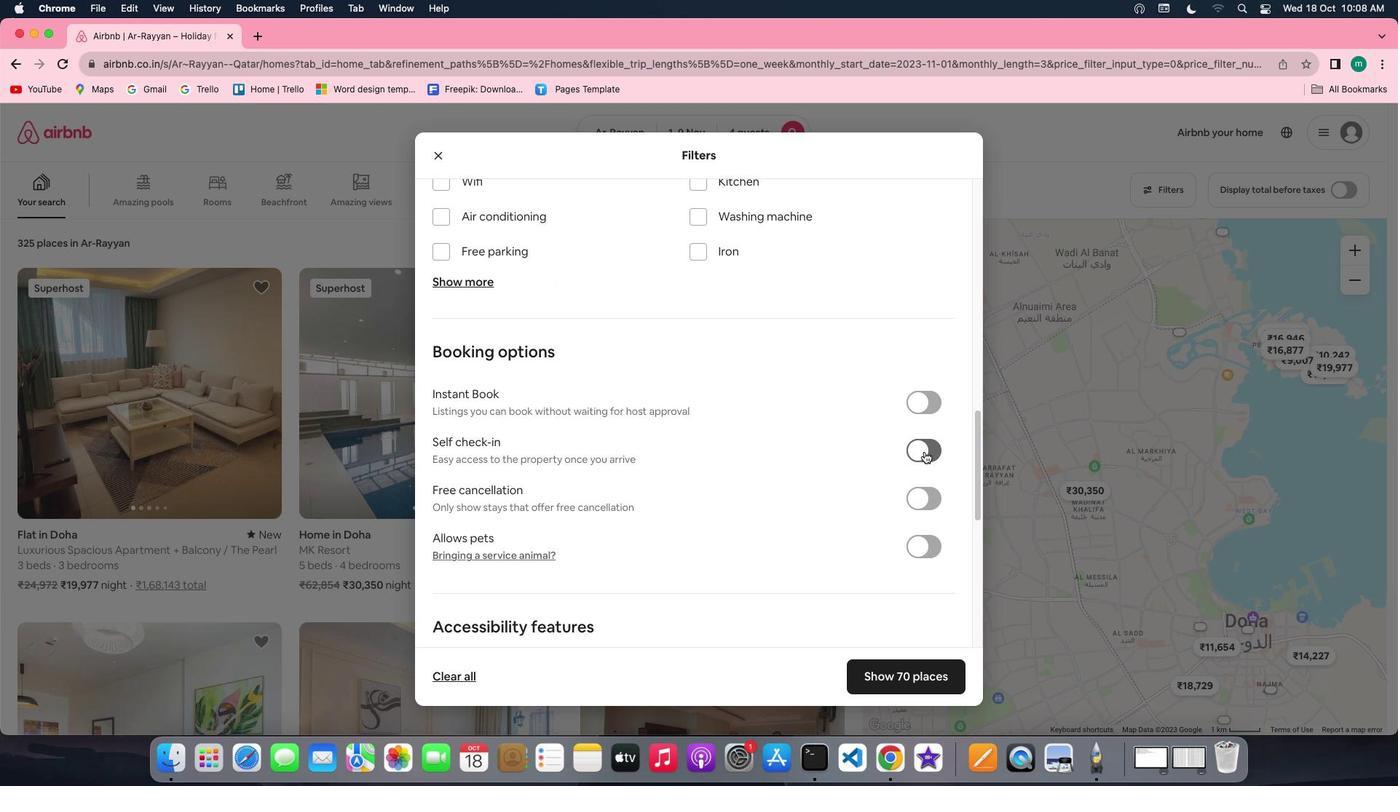 
Action: Mouse pressed left at (924, 452)
Screenshot: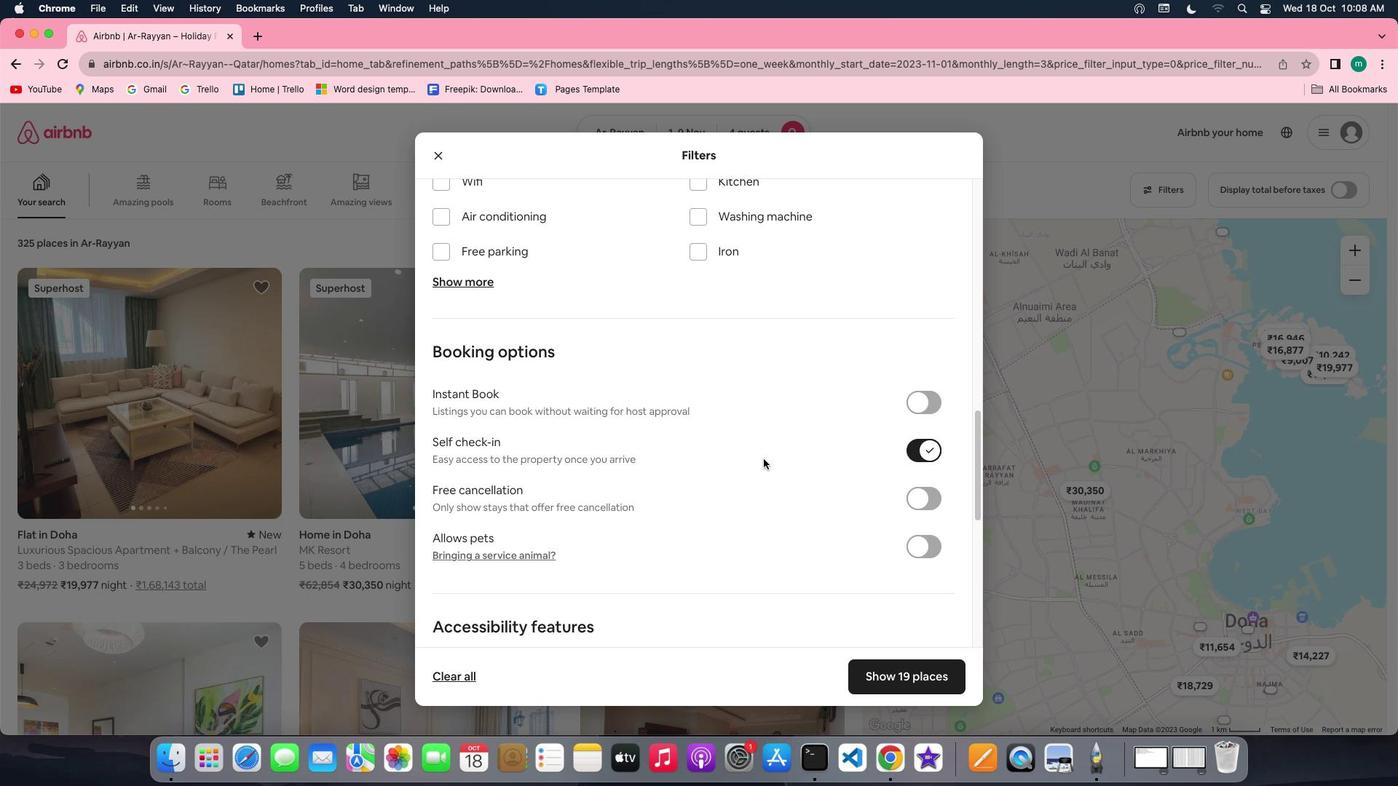 
Action: Mouse moved to (764, 458)
Screenshot: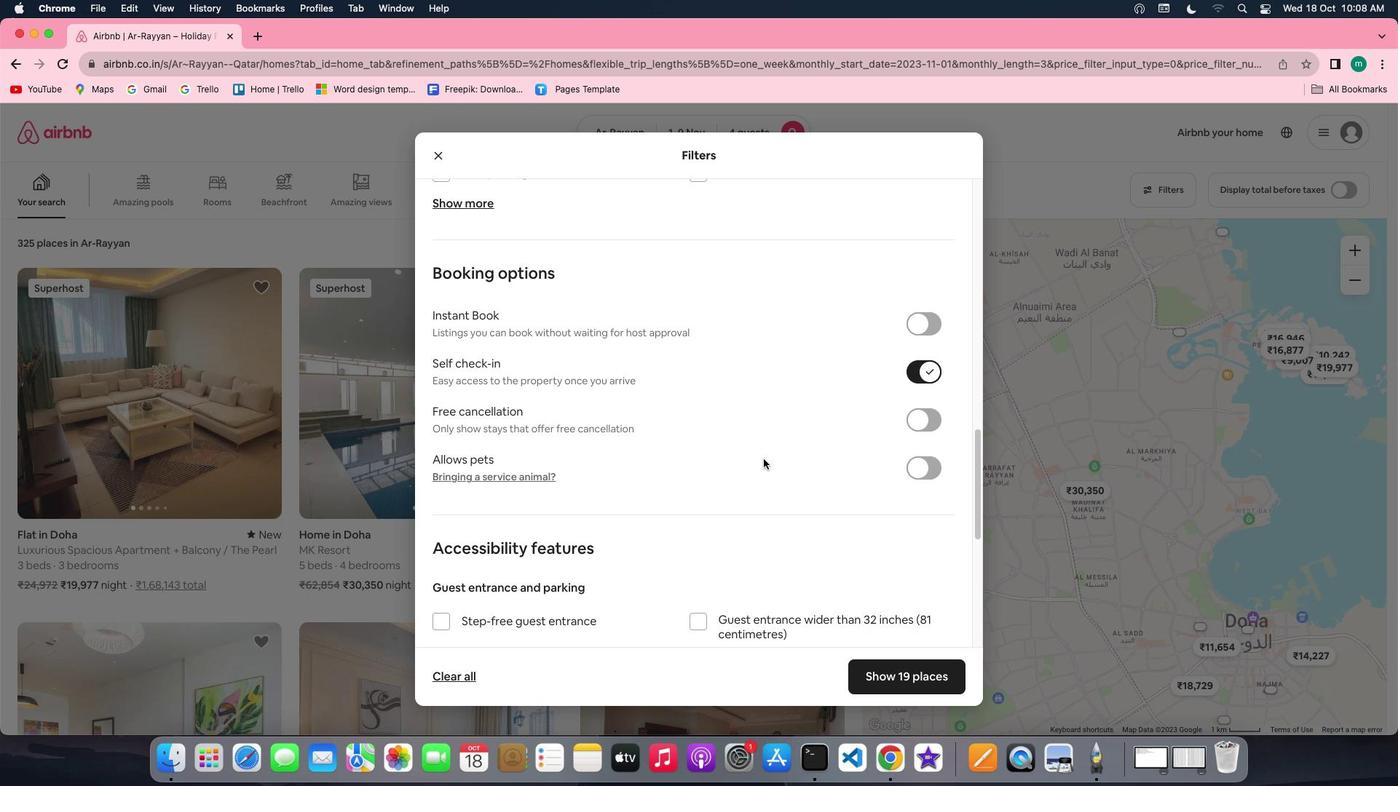 
Action: Mouse scrolled (764, 458) with delta (0, 0)
Screenshot: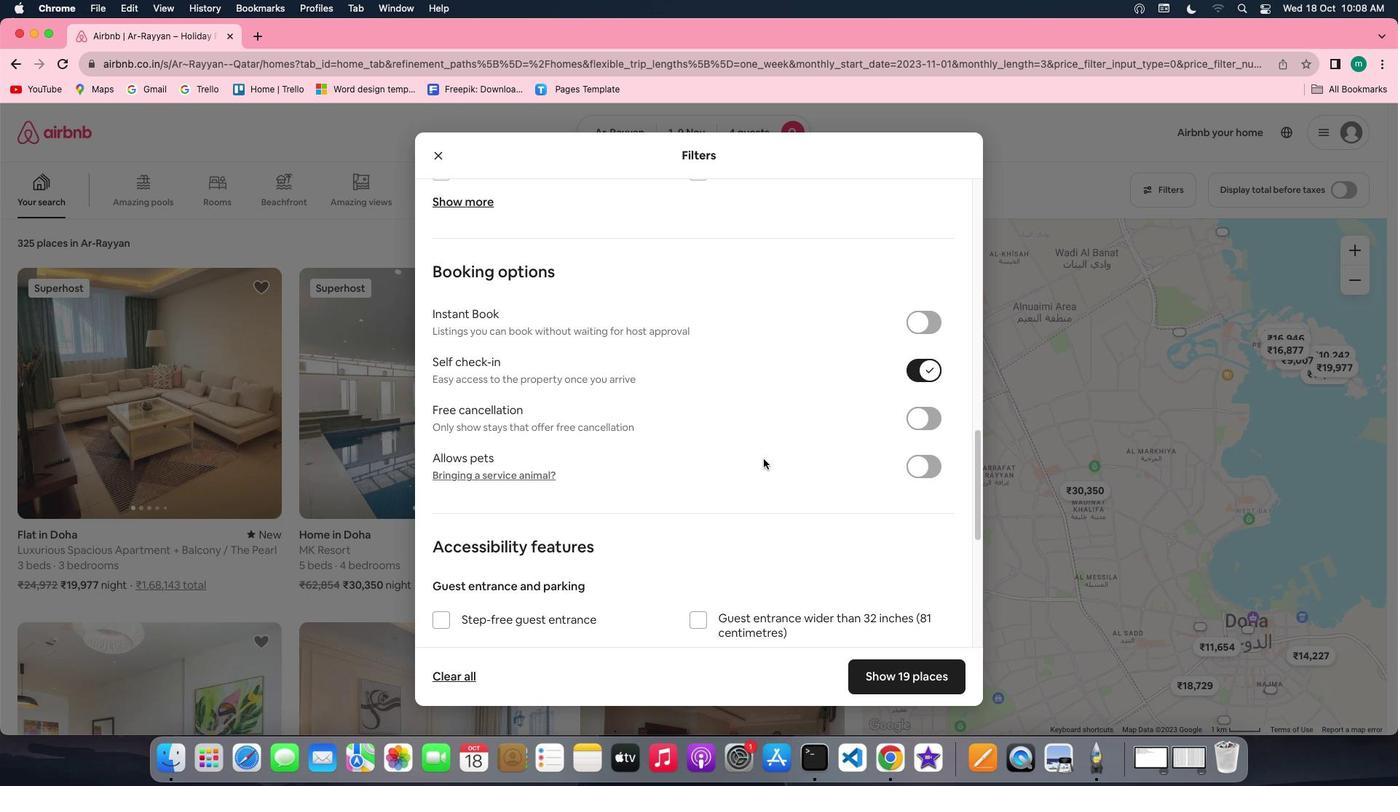 
Action: Mouse scrolled (764, 458) with delta (0, 0)
Screenshot: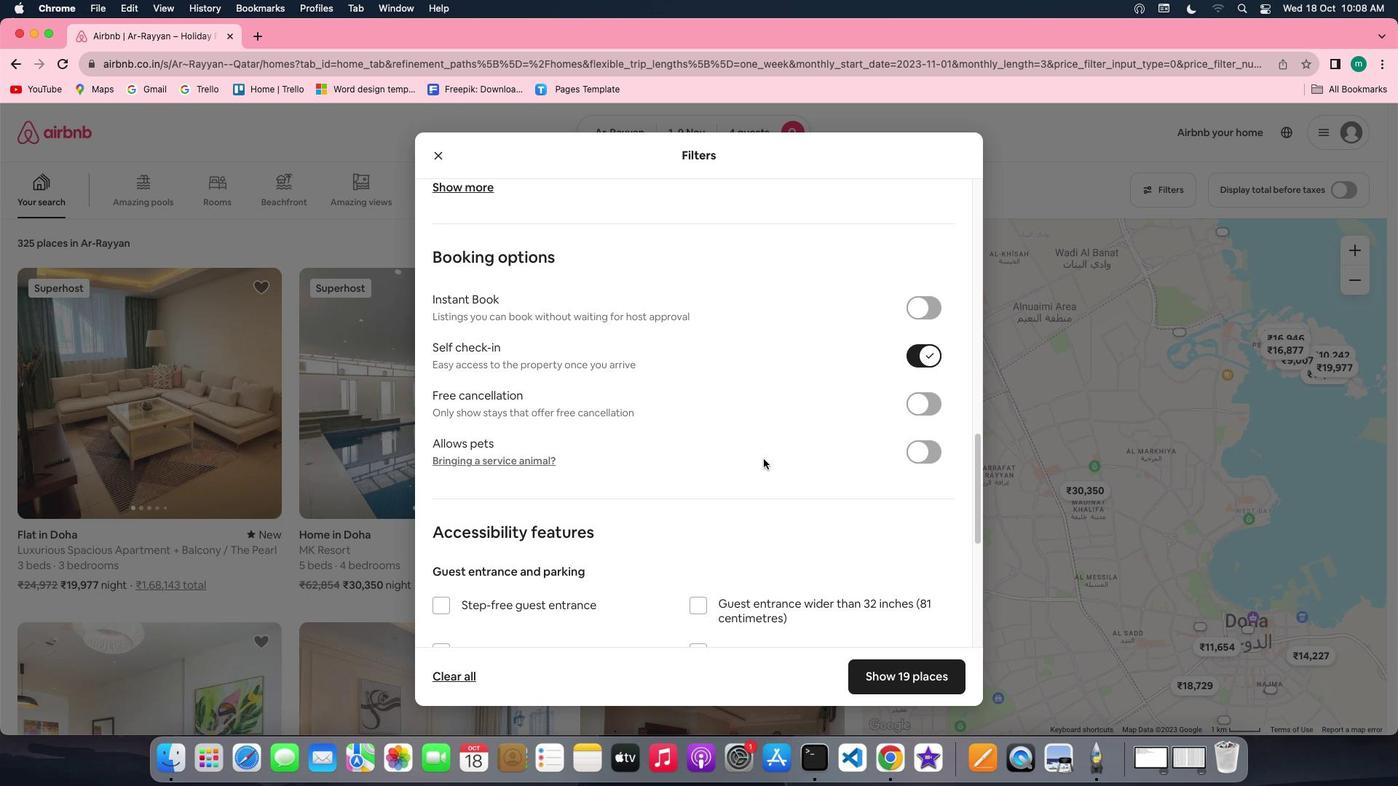 
Action: Mouse scrolled (764, 458) with delta (0, 0)
Screenshot: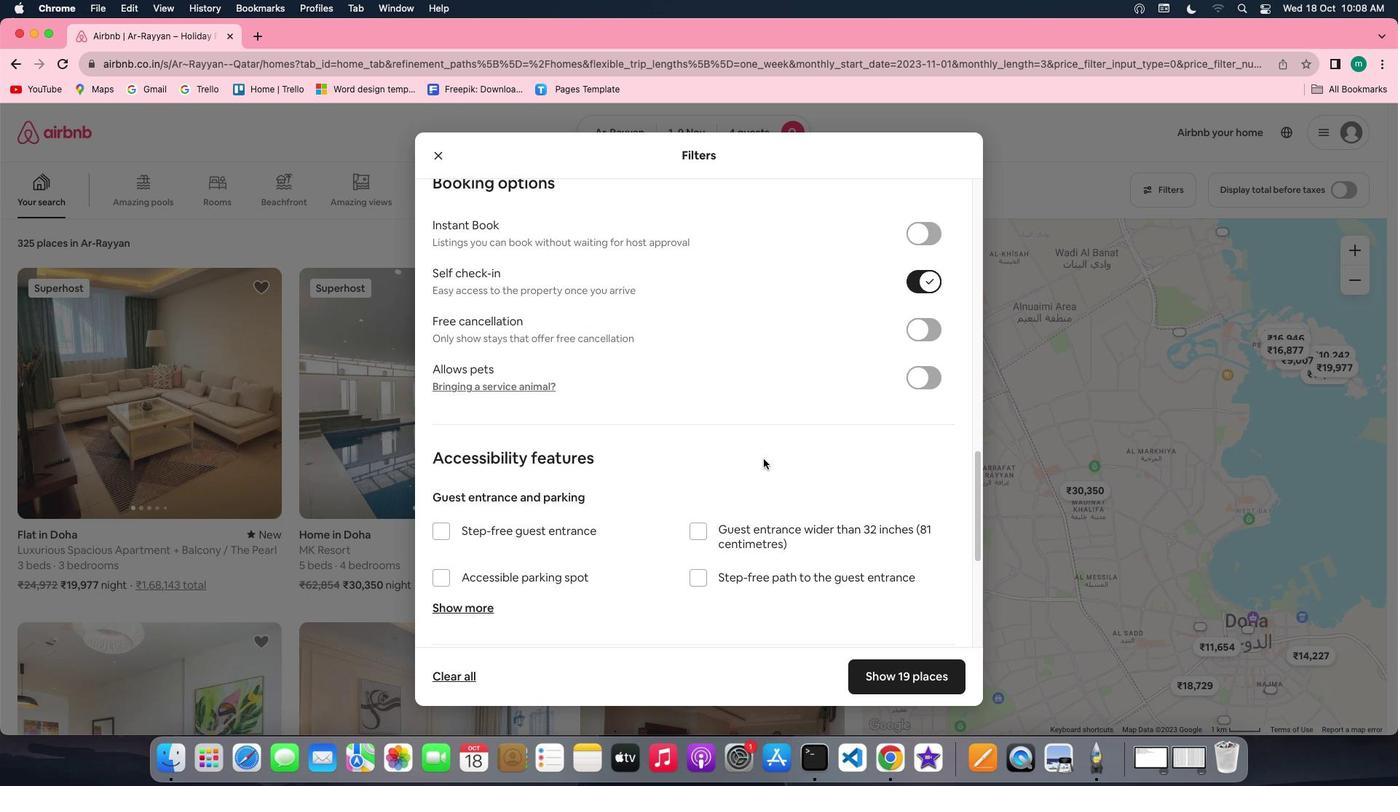 
Action: Mouse scrolled (764, 458) with delta (0, 0)
Screenshot: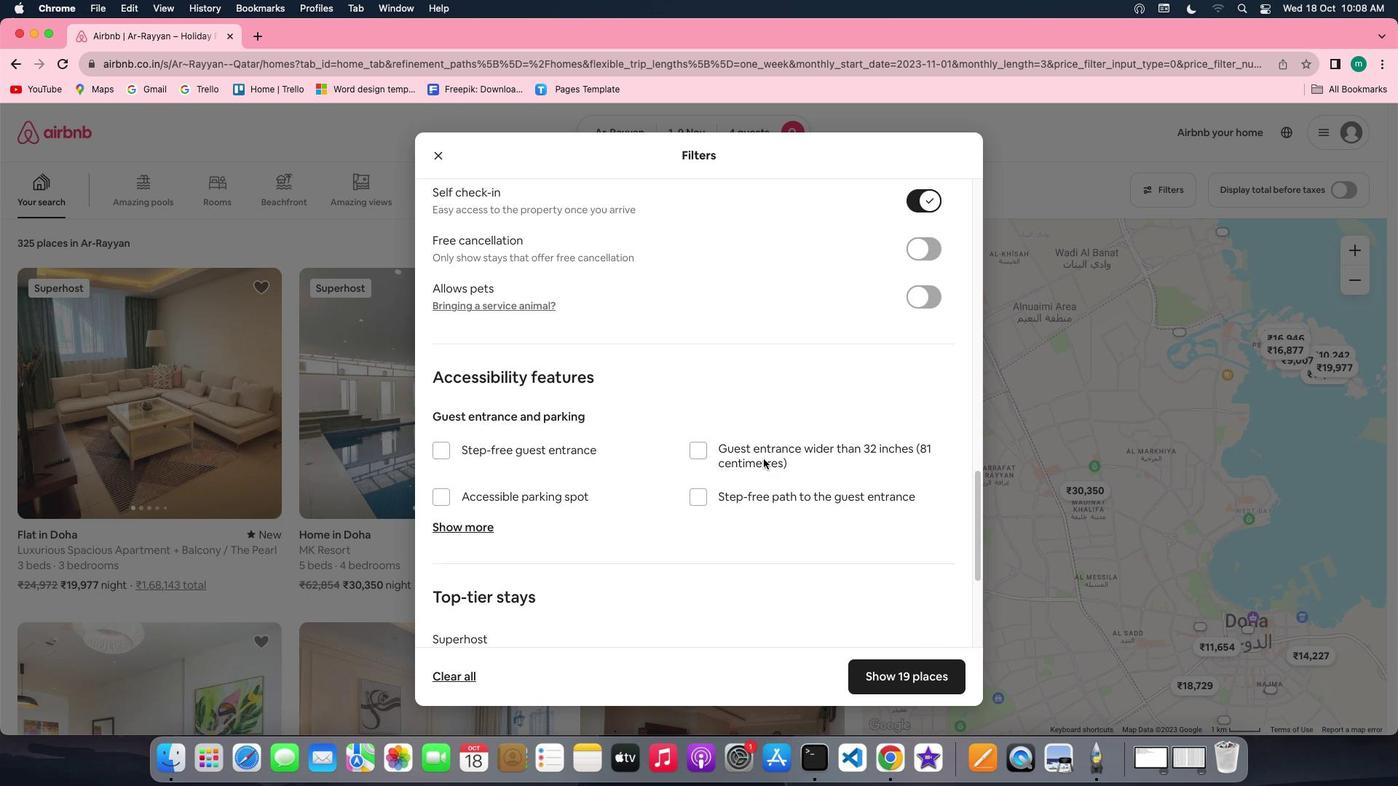
Action: Mouse scrolled (764, 458) with delta (0, 0)
Screenshot: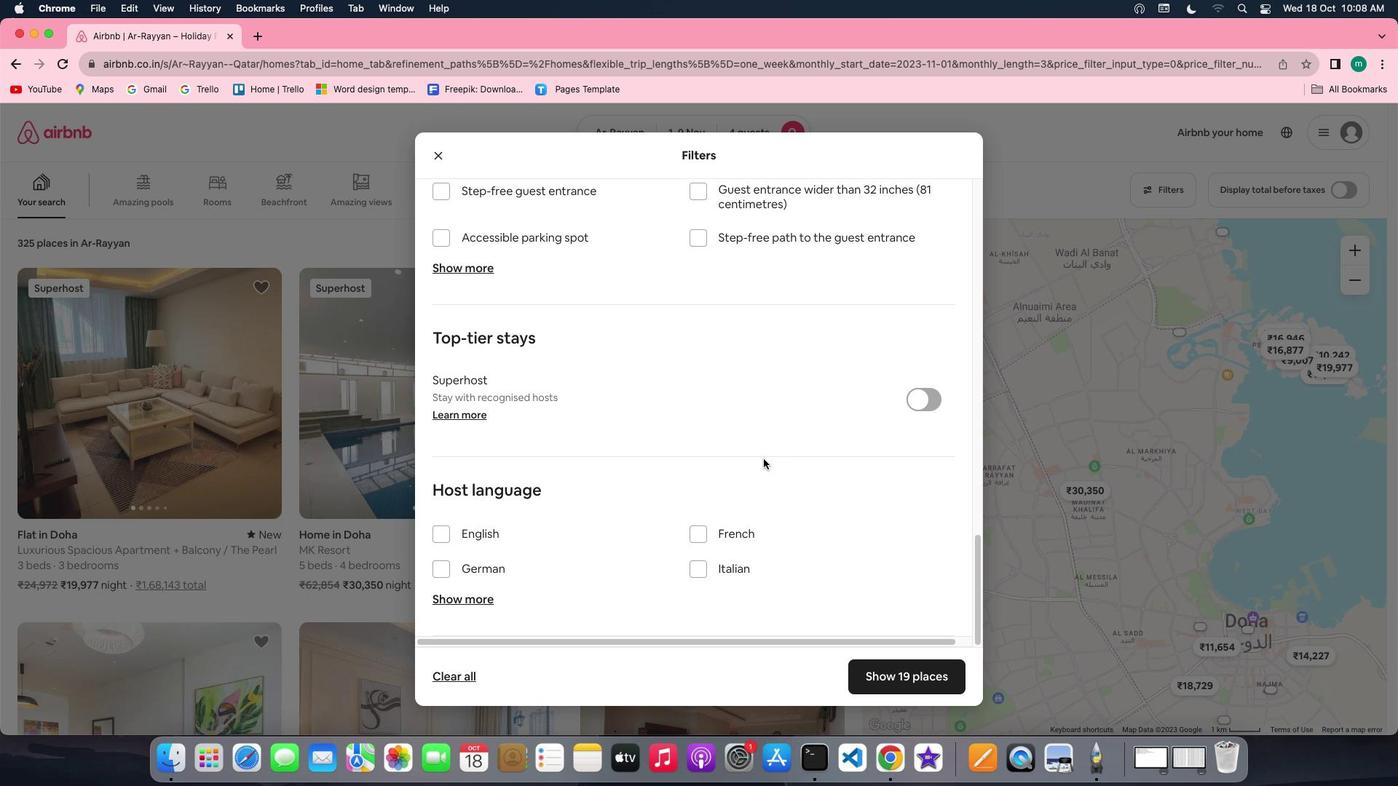 
Action: Mouse scrolled (764, 458) with delta (0, 0)
Screenshot: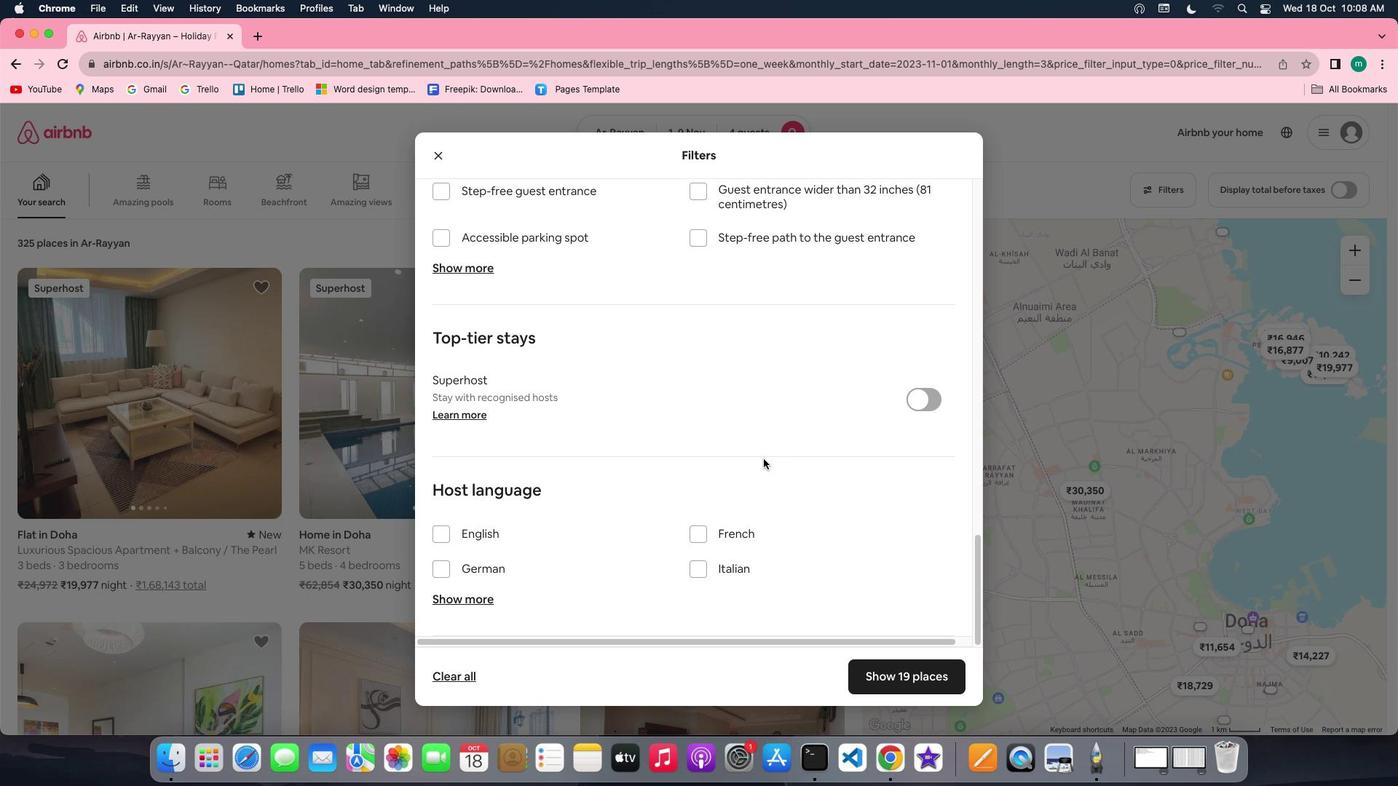
Action: Mouse scrolled (764, 458) with delta (0, -1)
Screenshot: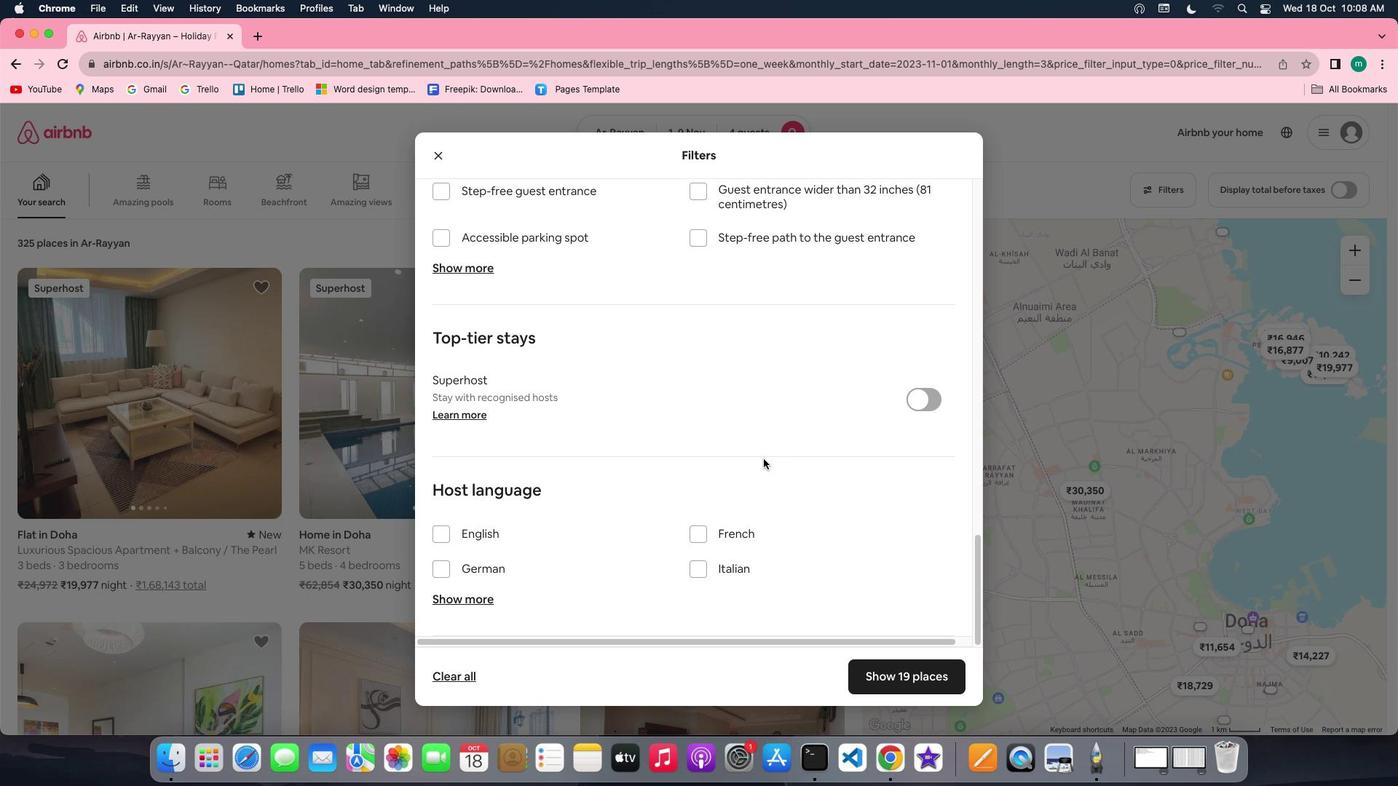 
Action: Mouse scrolled (764, 458) with delta (0, -1)
Screenshot: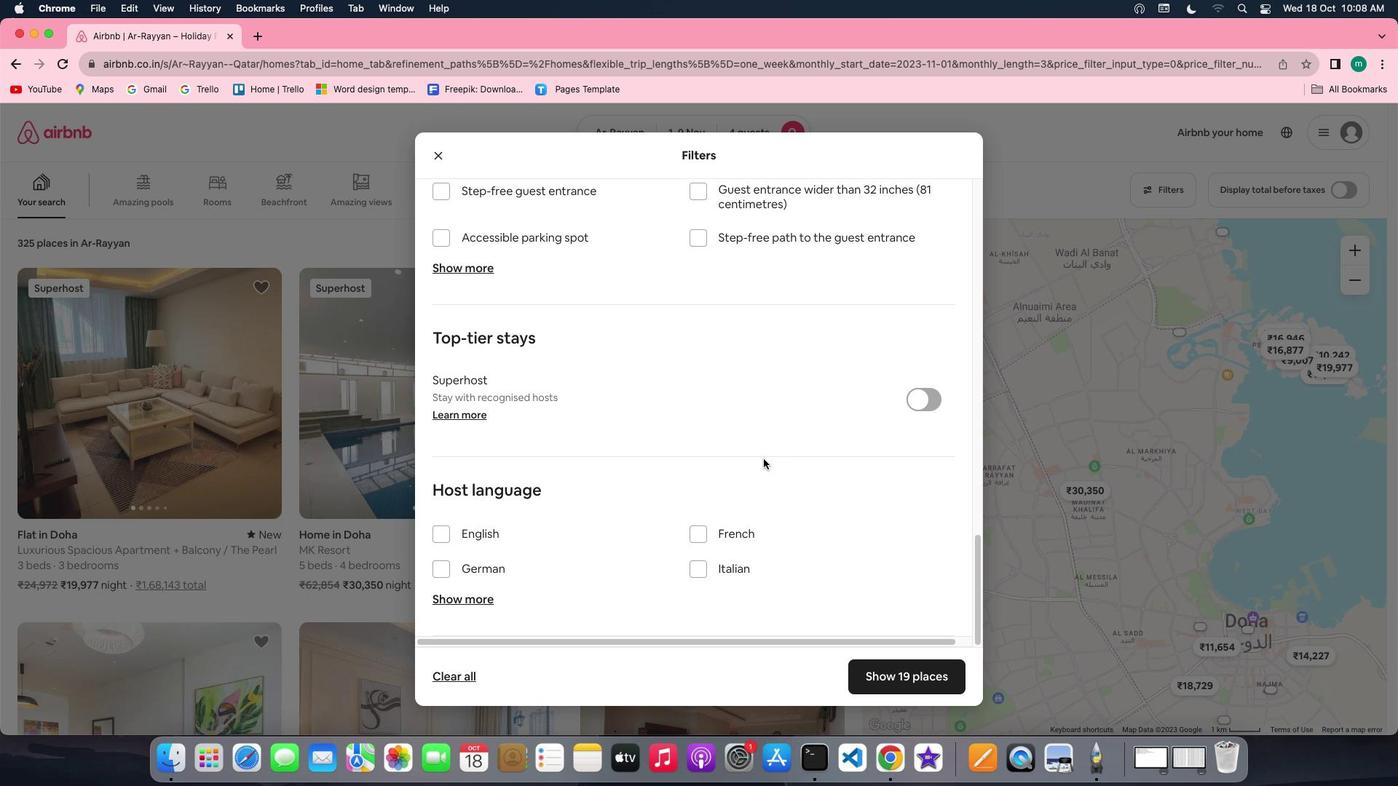
Action: Mouse scrolled (764, 458) with delta (0, 0)
Screenshot: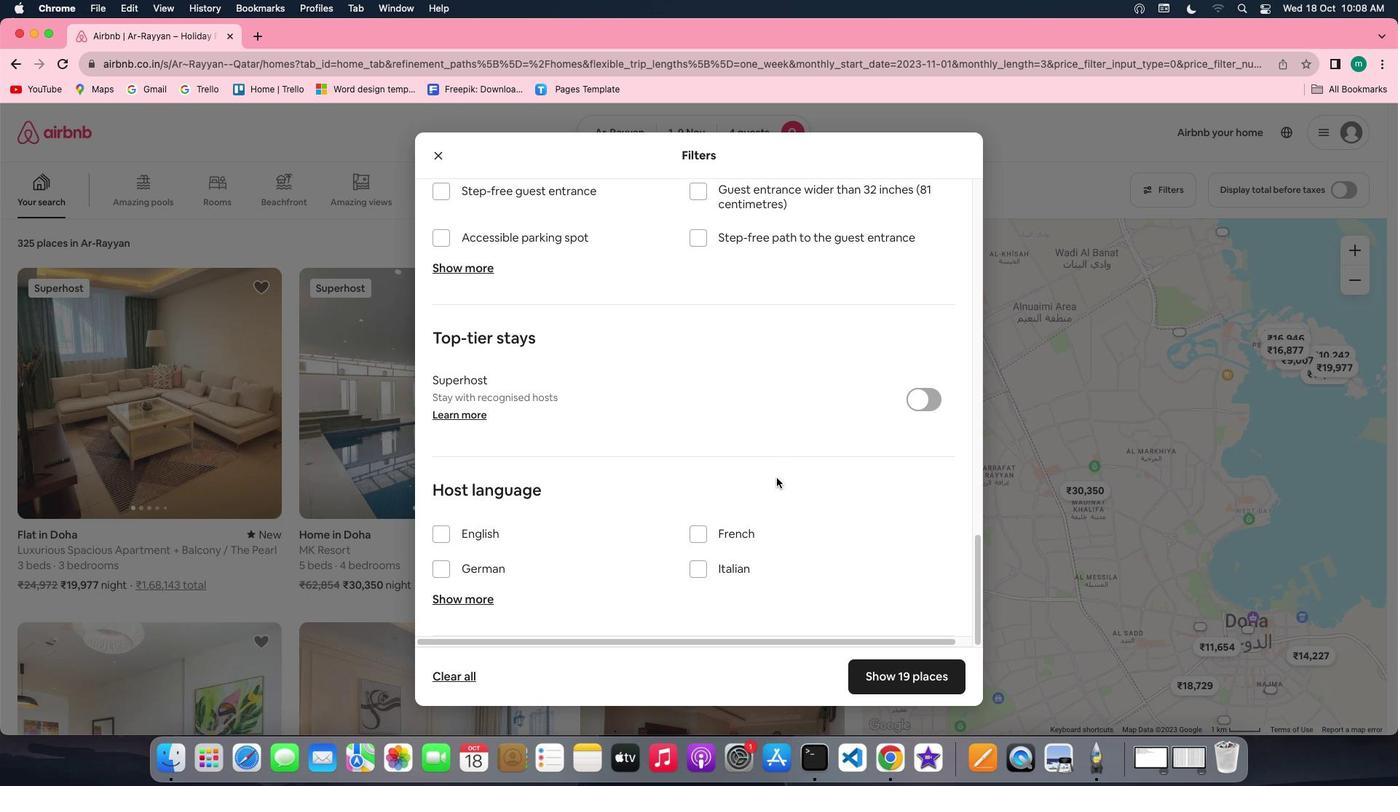 
Action: Mouse scrolled (764, 458) with delta (0, 0)
Screenshot: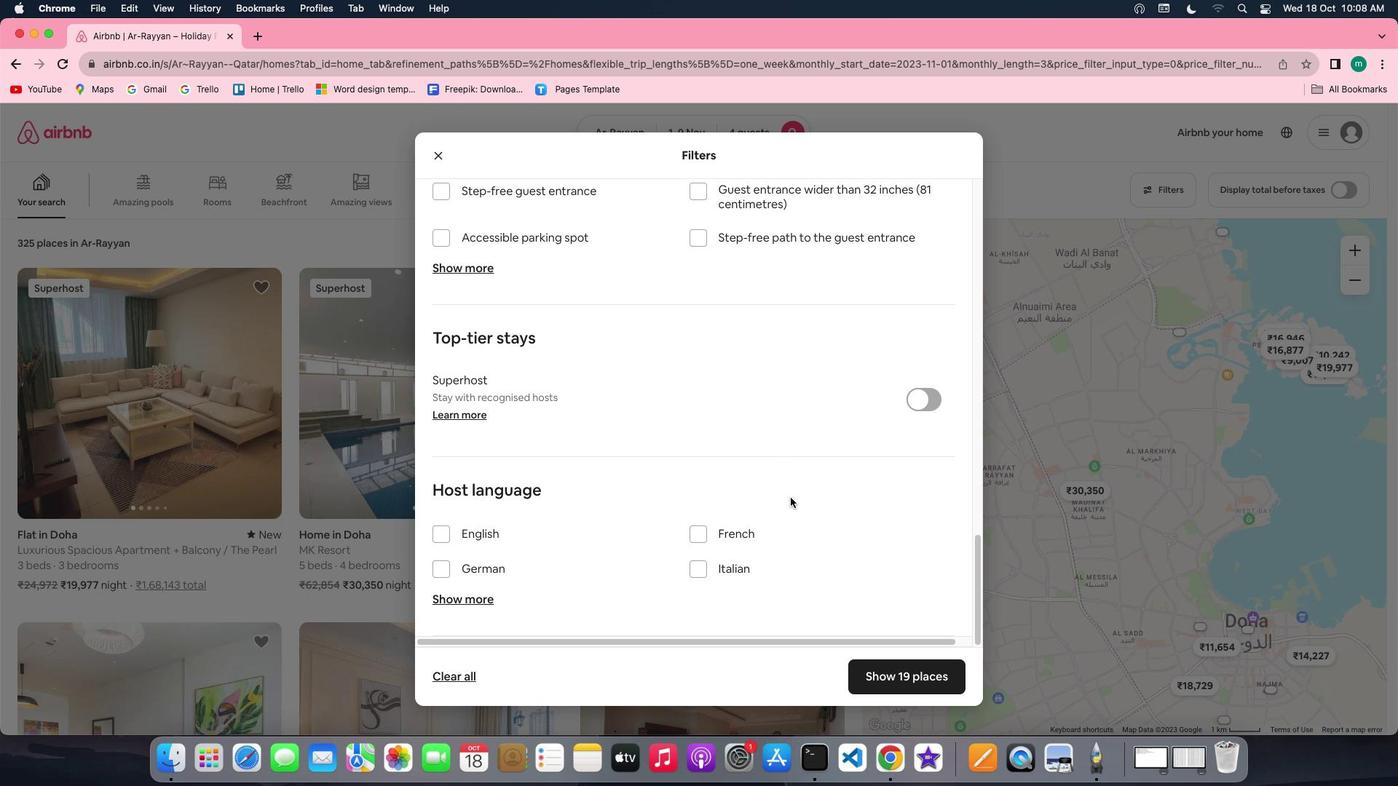
Action: Mouse scrolled (764, 458) with delta (0, -2)
Screenshot: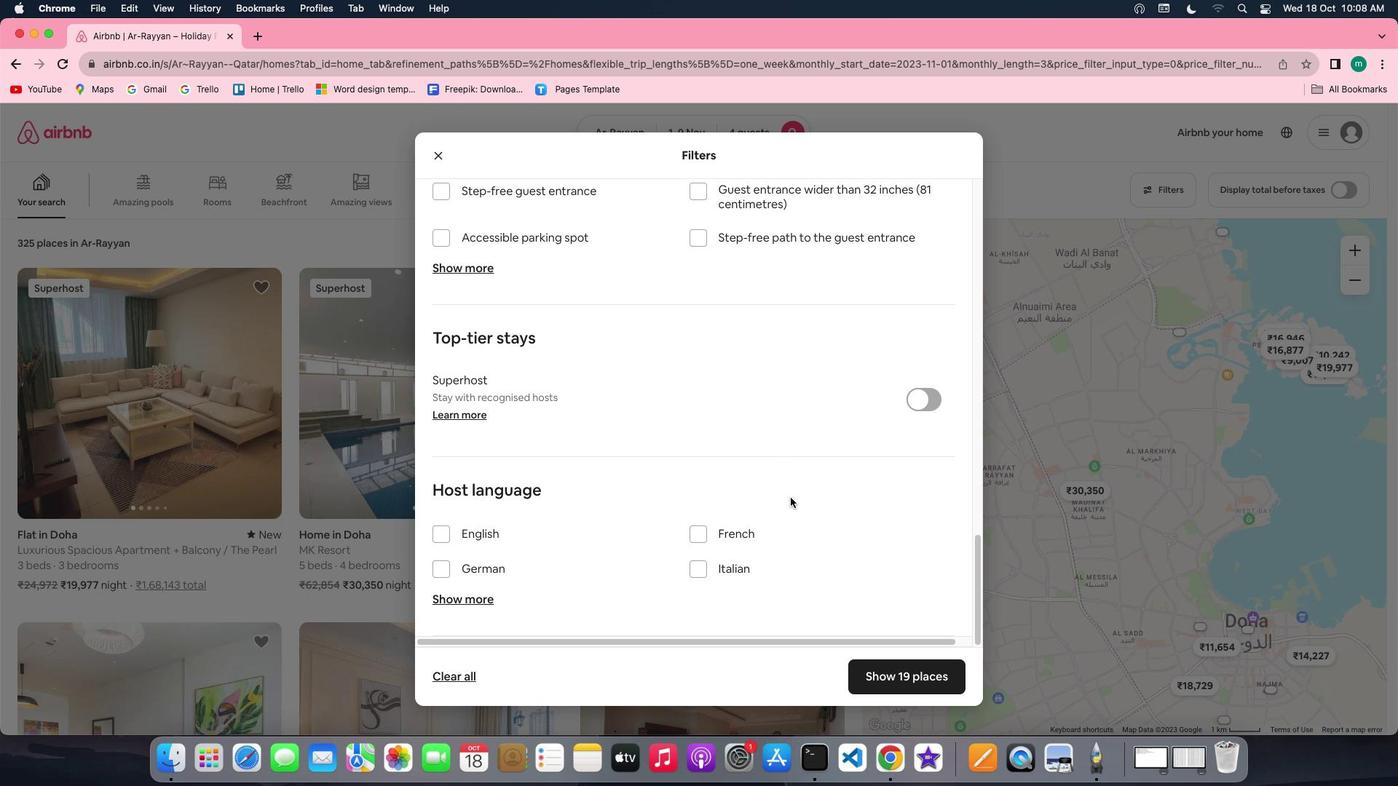 
Action: Mouse scrolled (764, 458) with delta (0, -2)
Screenshot: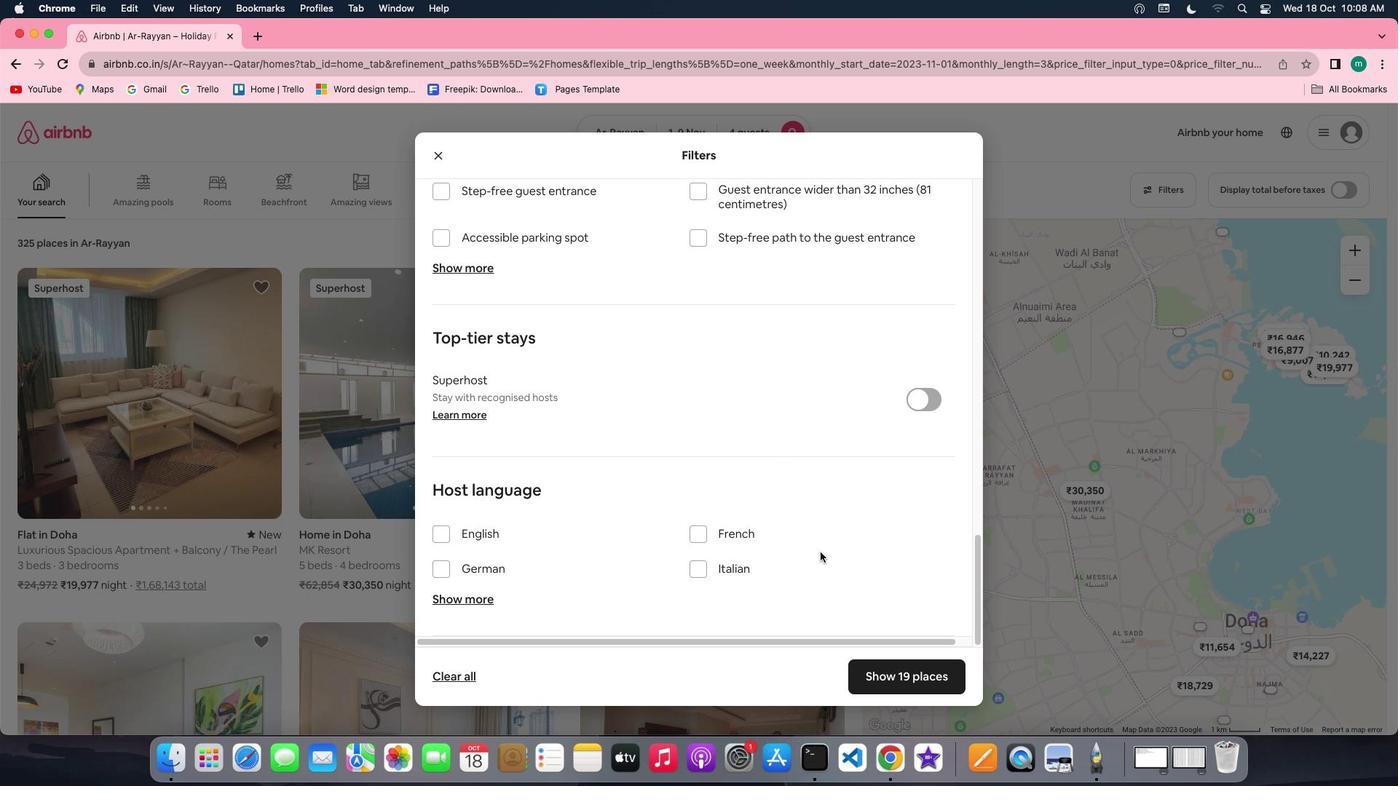 
Action: Mouse scrolled (764, 458) with delta (0, -2)
Screenshot: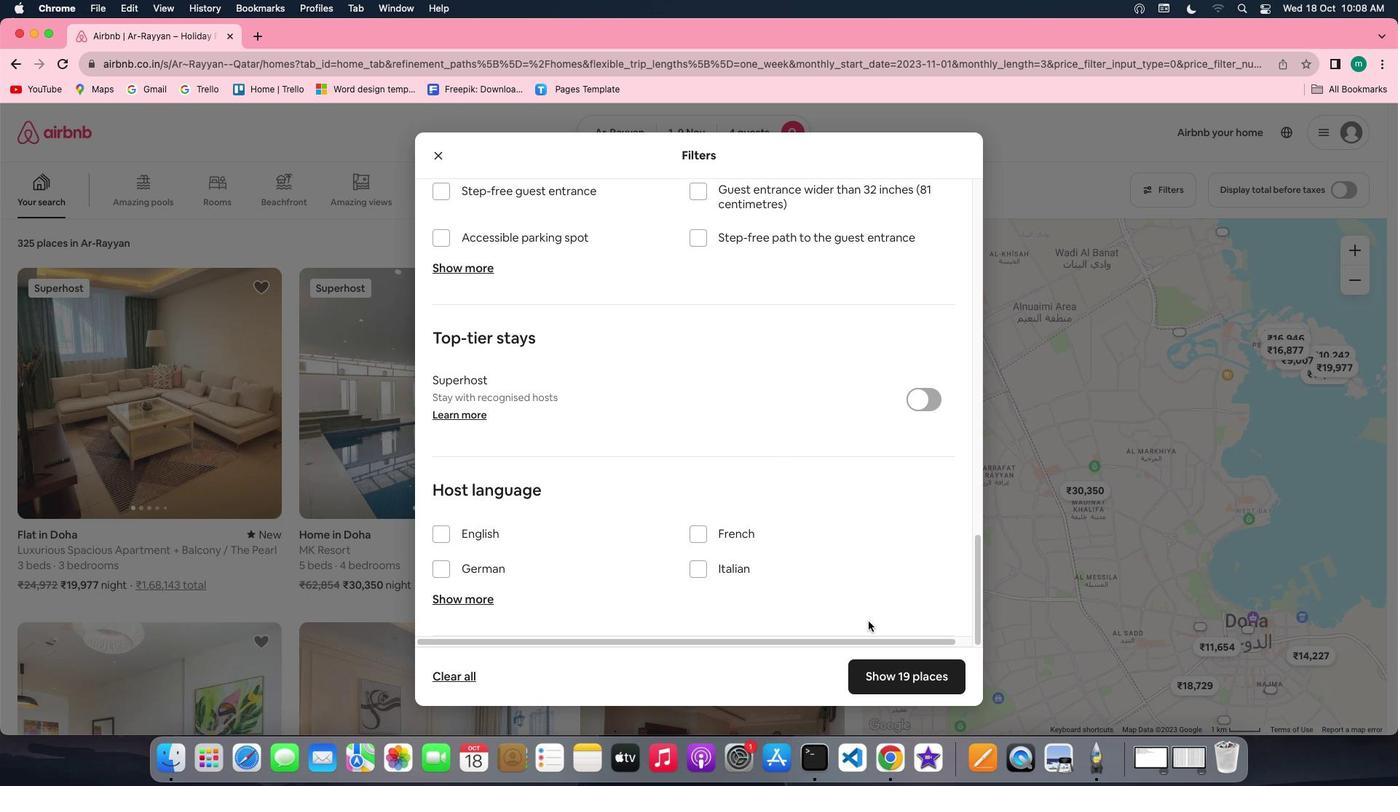 
Action: Mouse scrolled (764, 458) with delta (0, 0)
Screenshot: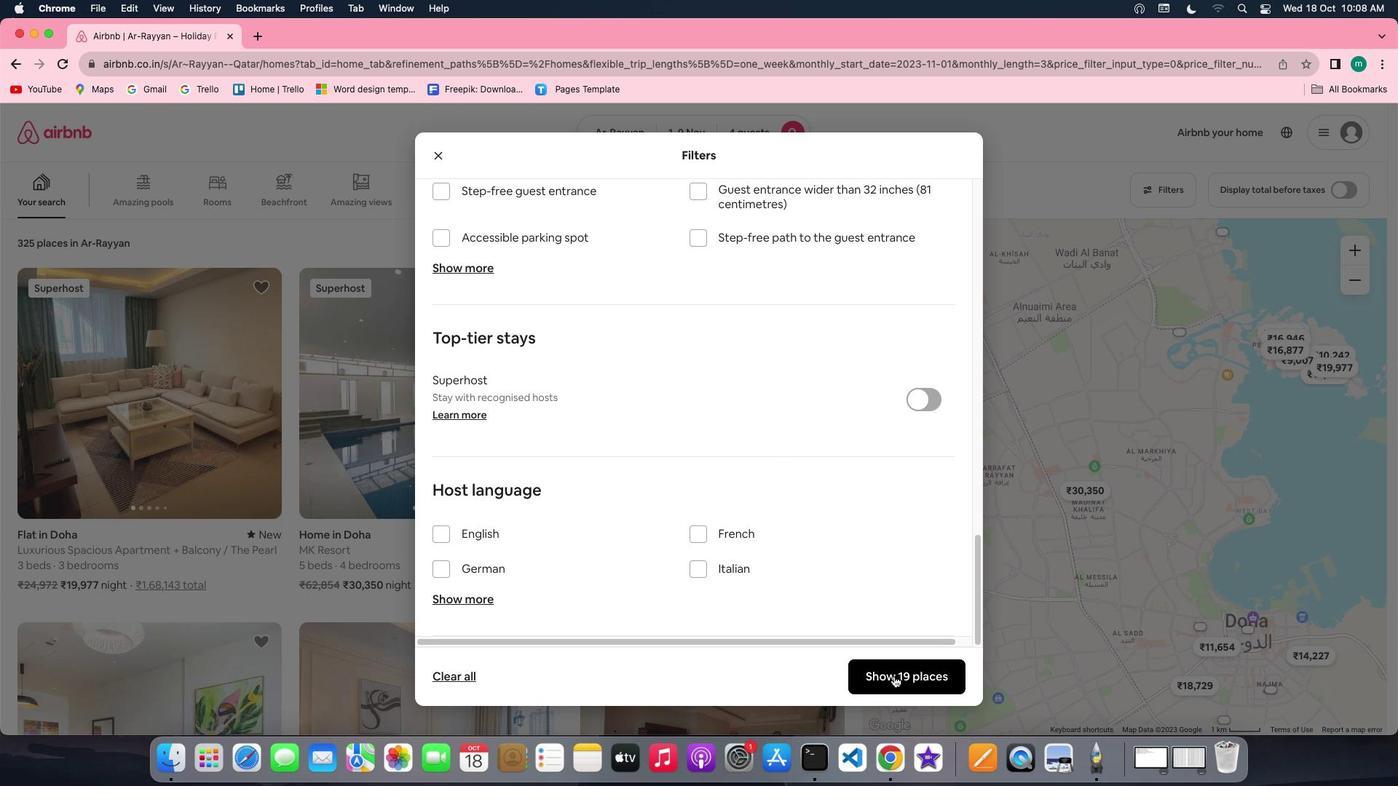 
Action: Mouse scrolled (764, 458) with delta (0, 0)
Screenshot: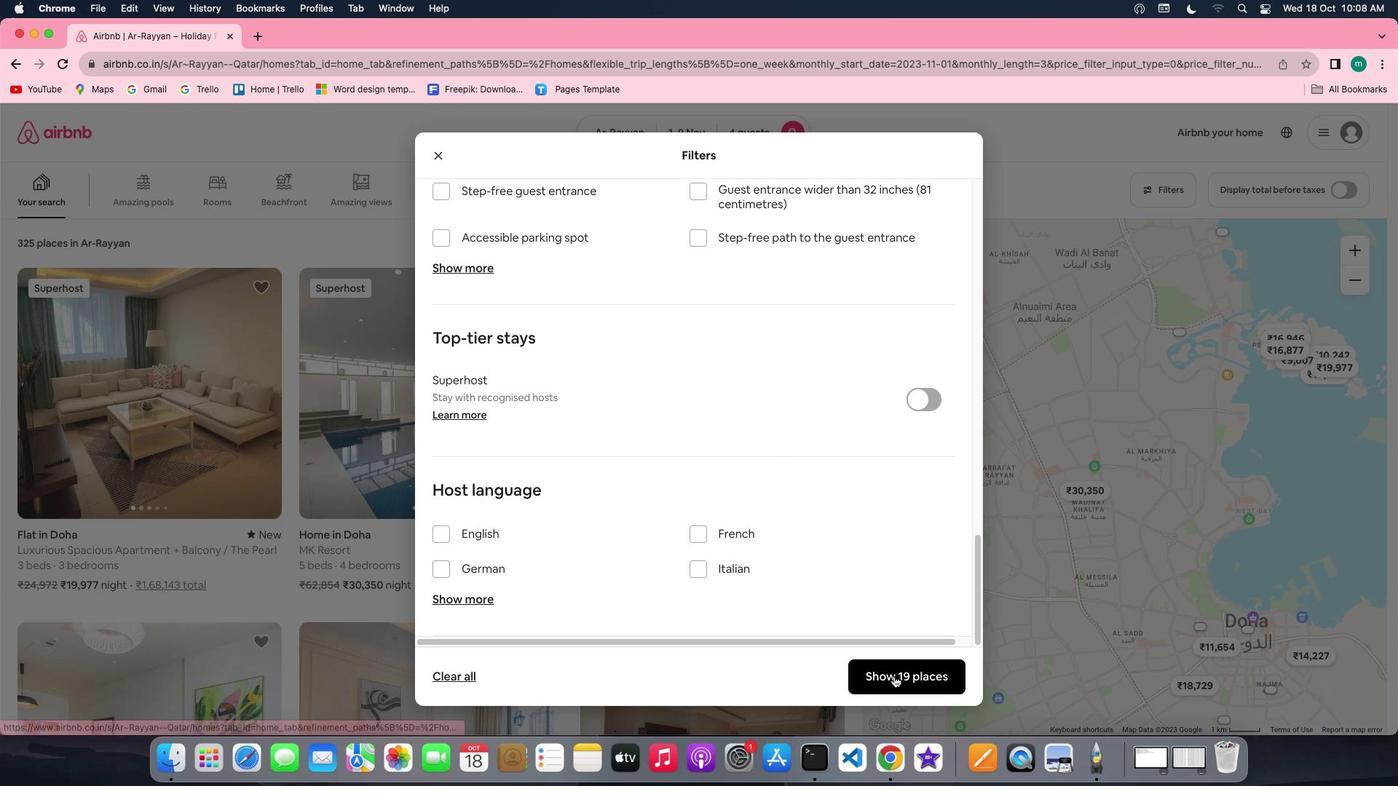 
Action: Mouse scrolled (764, 458) with delta (0, -2)
Screenshot: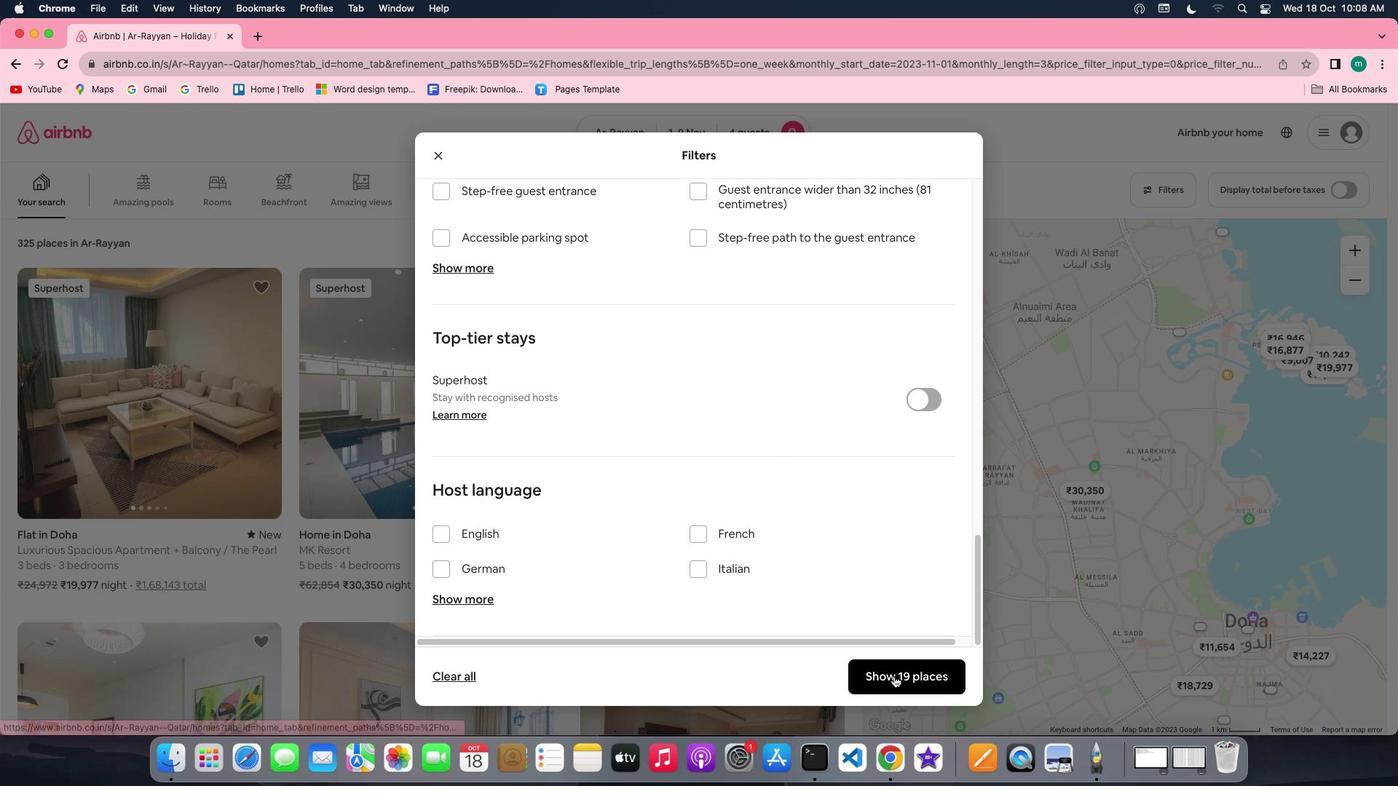 
Action: Mouse scrolled (764, 458) with delta (0, -3)
Screenshot: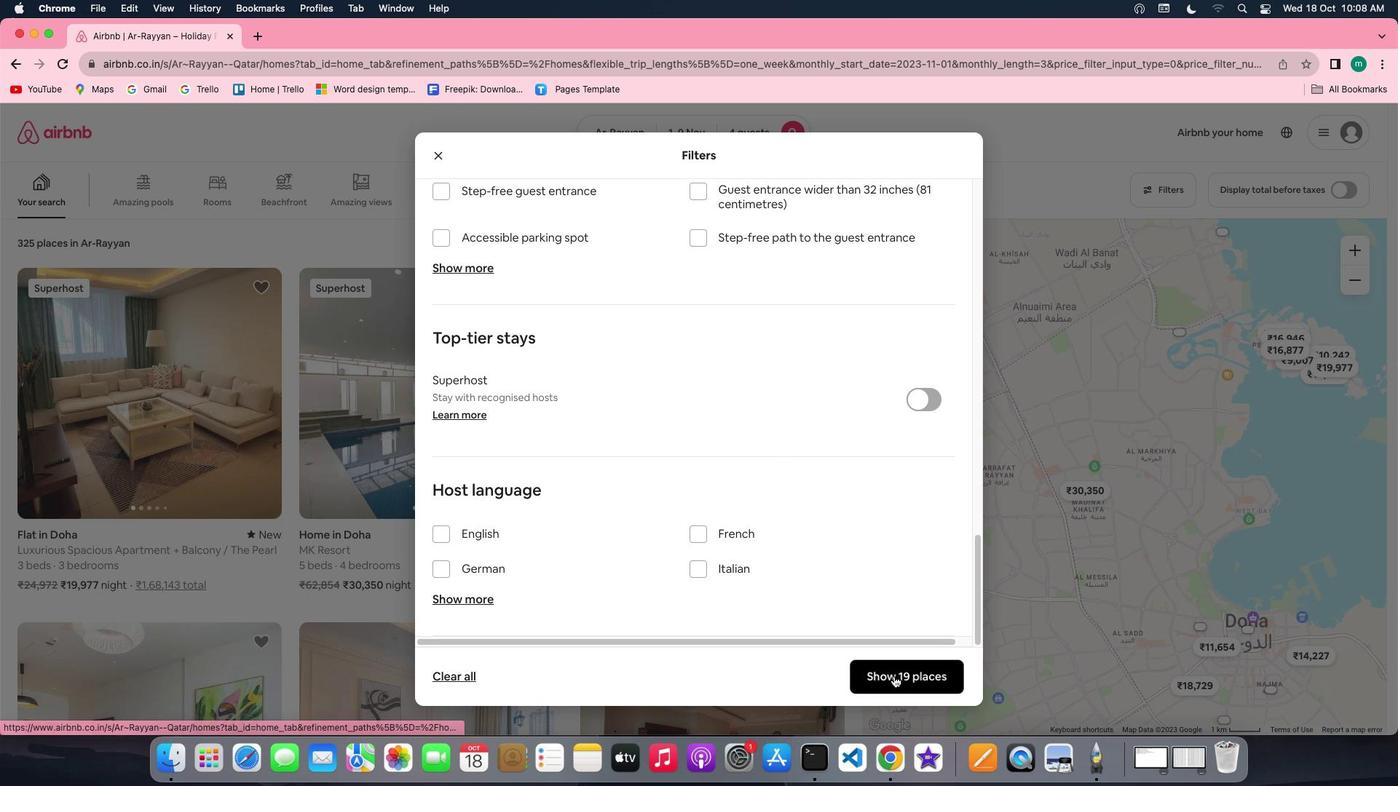 
Action: Mouse scrolled (764, 458) with delta (0, -3)
Screenshot: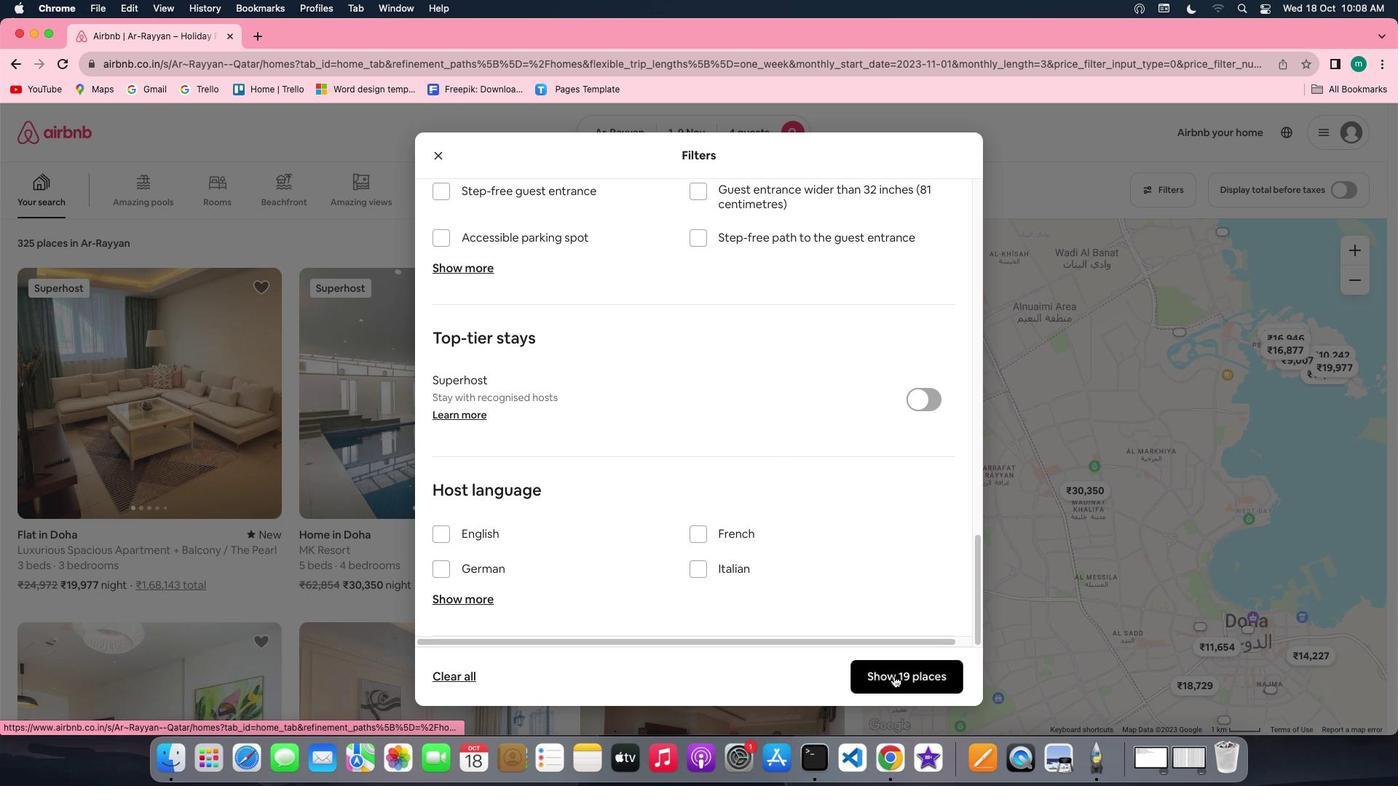 
Action: Mouse moved to (894, 676)
Screenshot: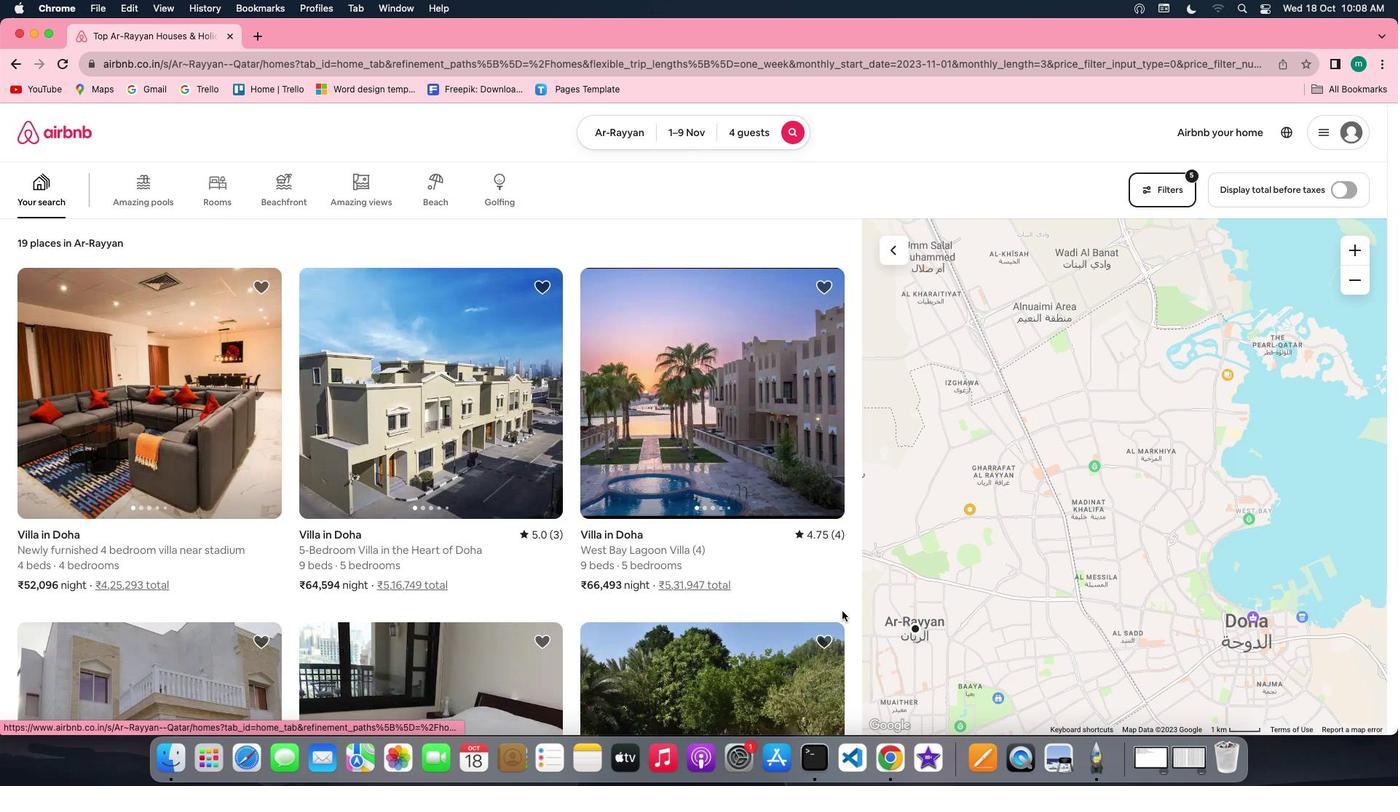 
Action: Mouse pressed left at (894, 676)
Screenshot: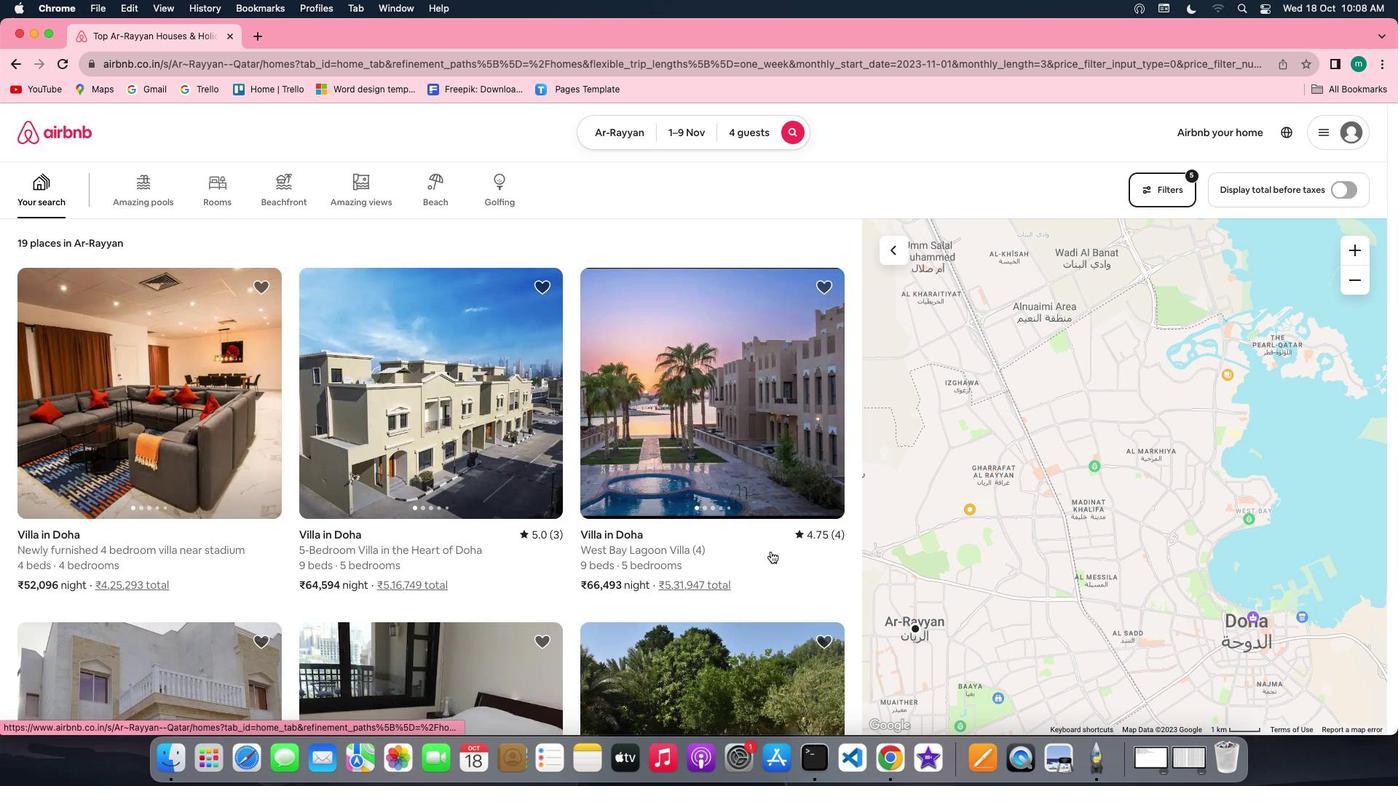 
Action: Mouse moved to (144, 343)
Screenshot: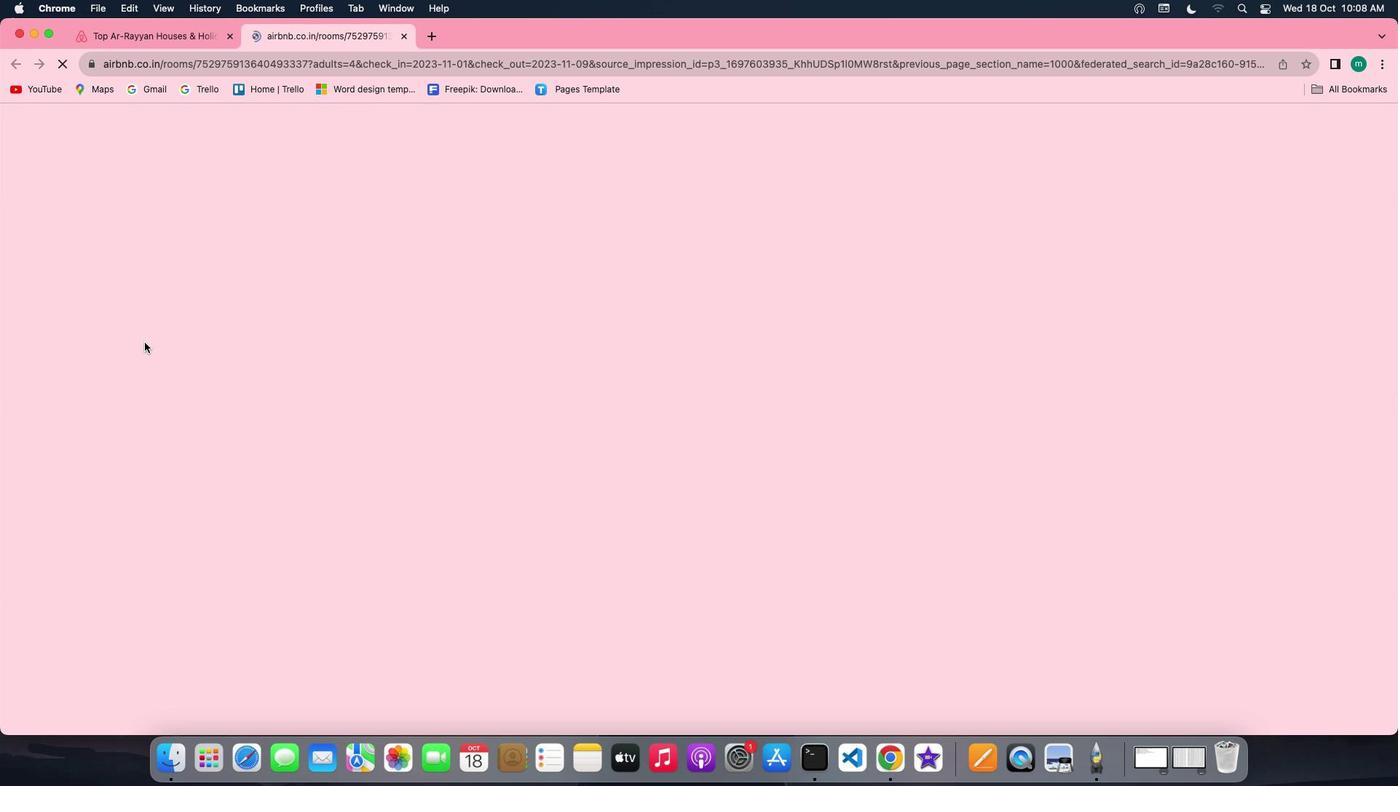 
Action: Mouse pressed left at (144, 343)
Screenshot: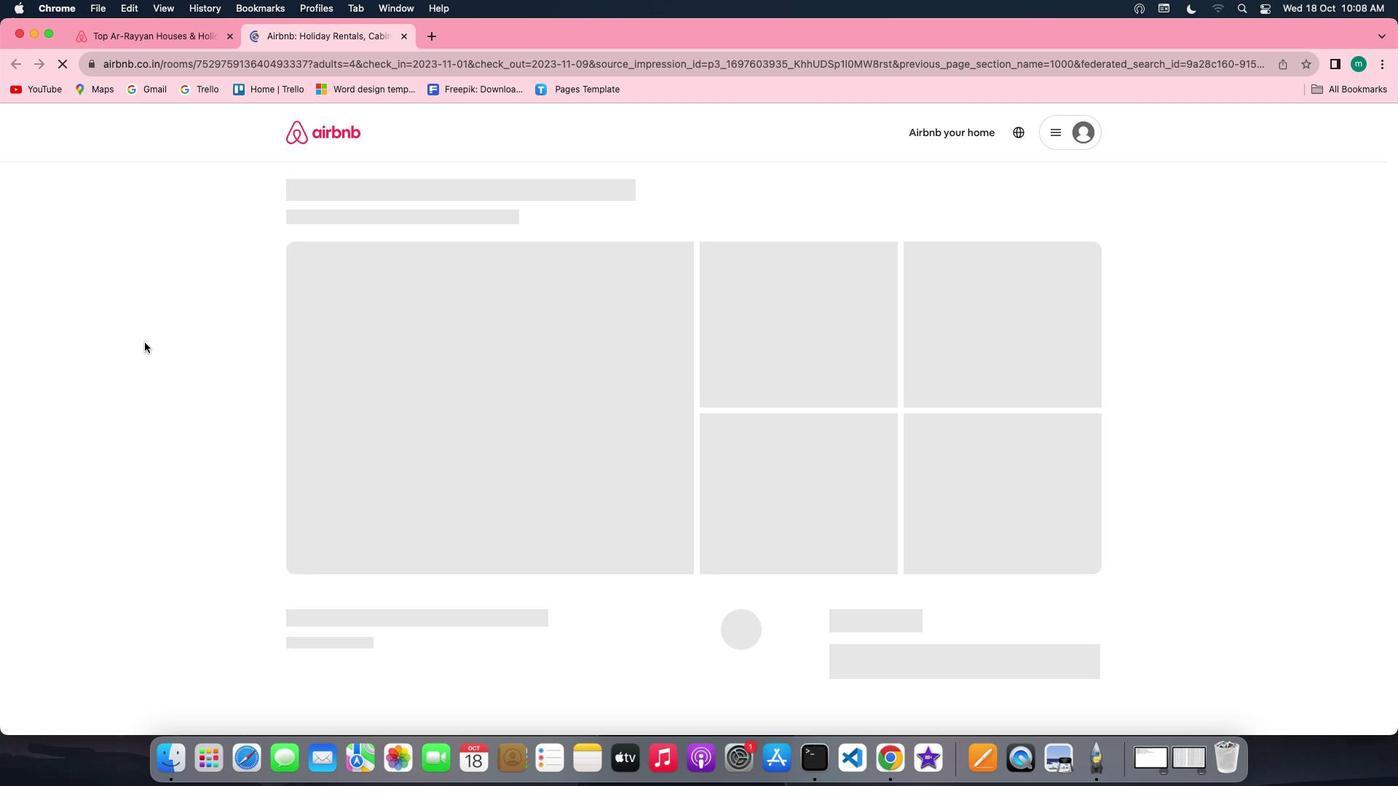 
Action: Mouse moved to (1025, 540)
Screenshot: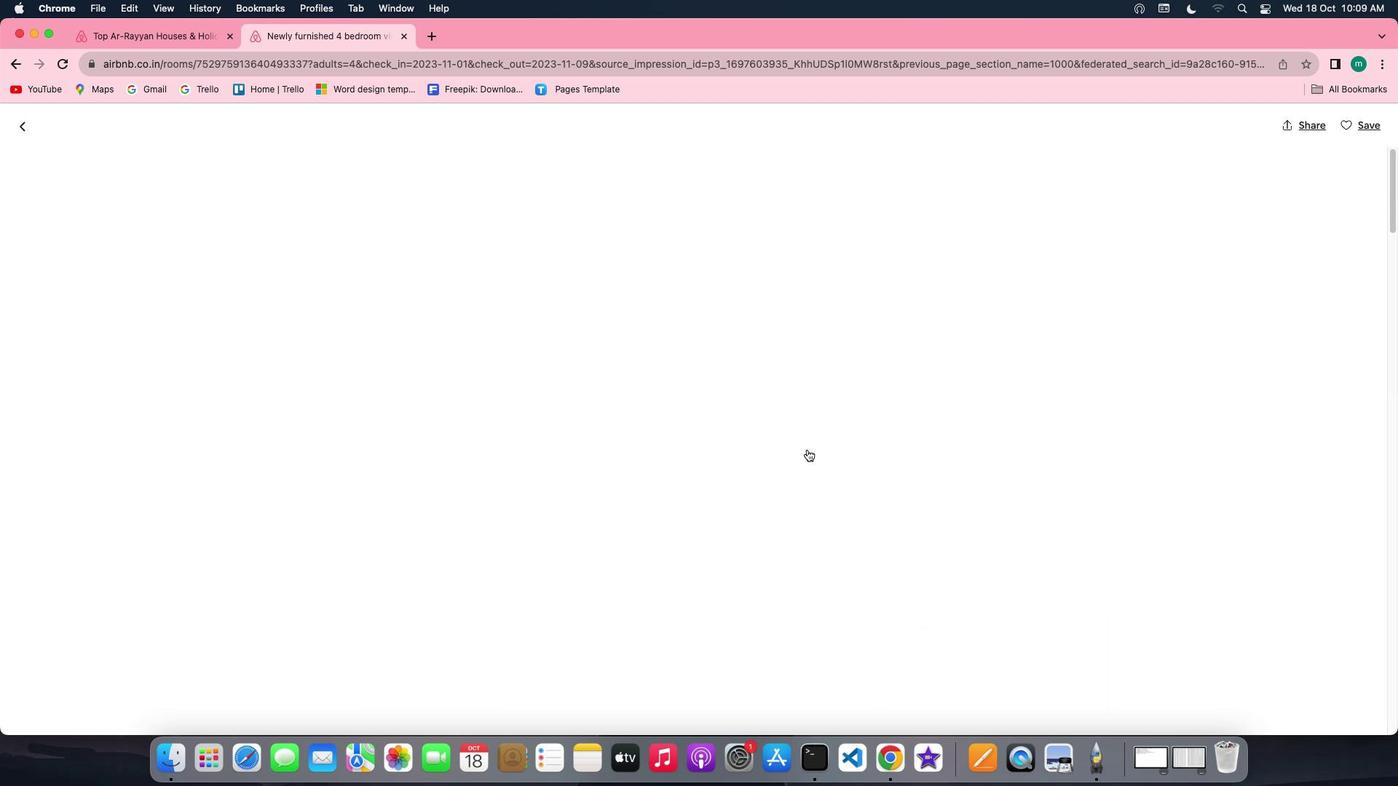 
Action: Mouse pressed left at (1025, 540)
Screenshot: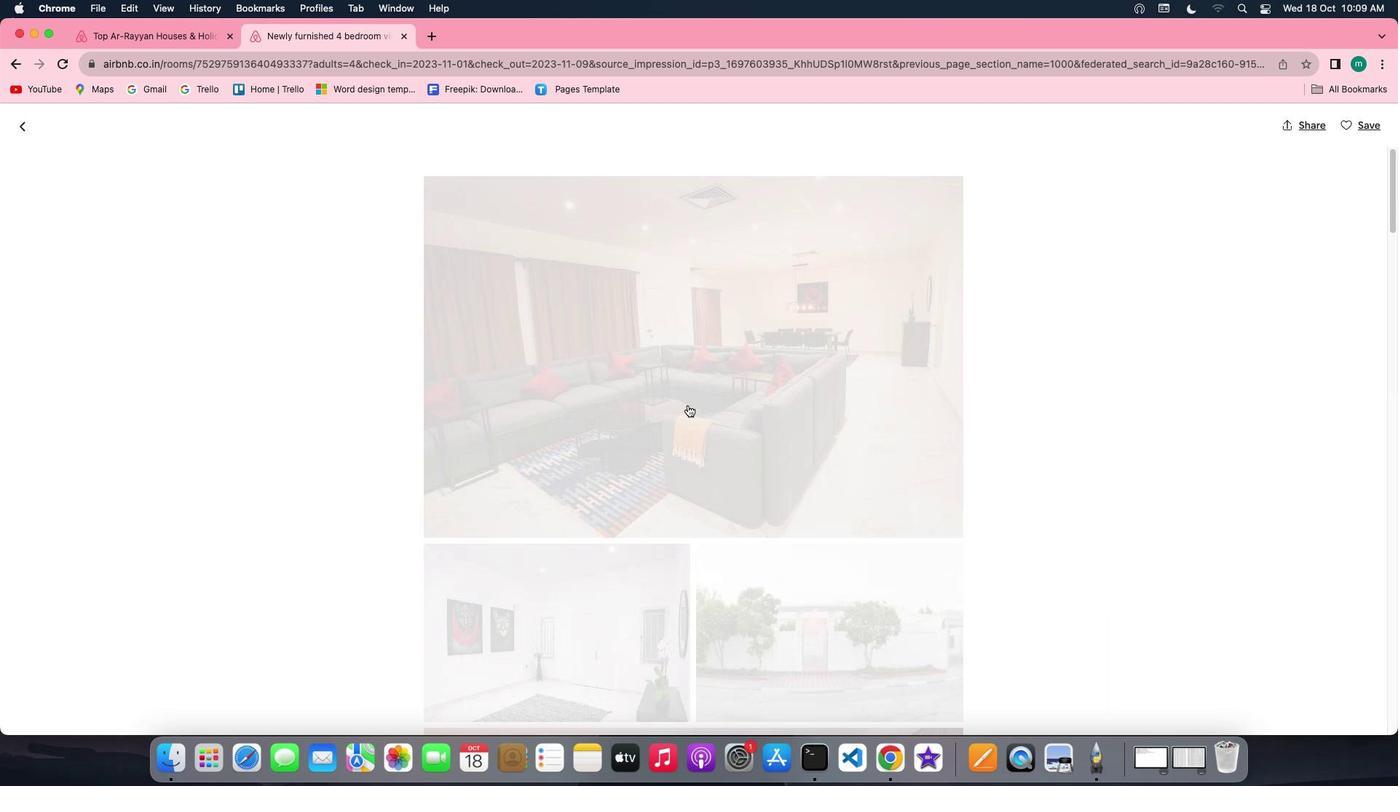 
Action: Mouse moved to (681, 402)
Screenshot: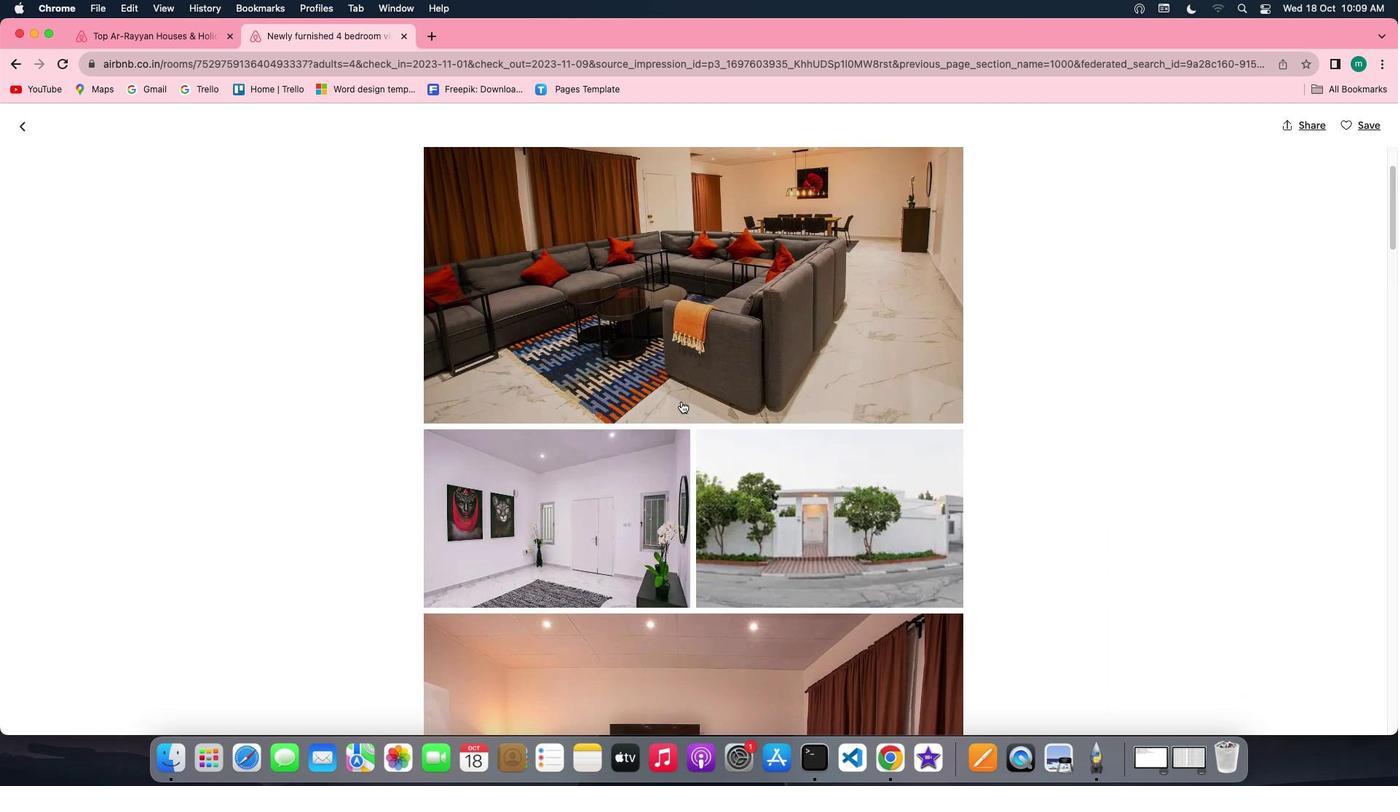 
Action: Mouse scrolled (681, 402) with delta (0, 0)
Screenshot: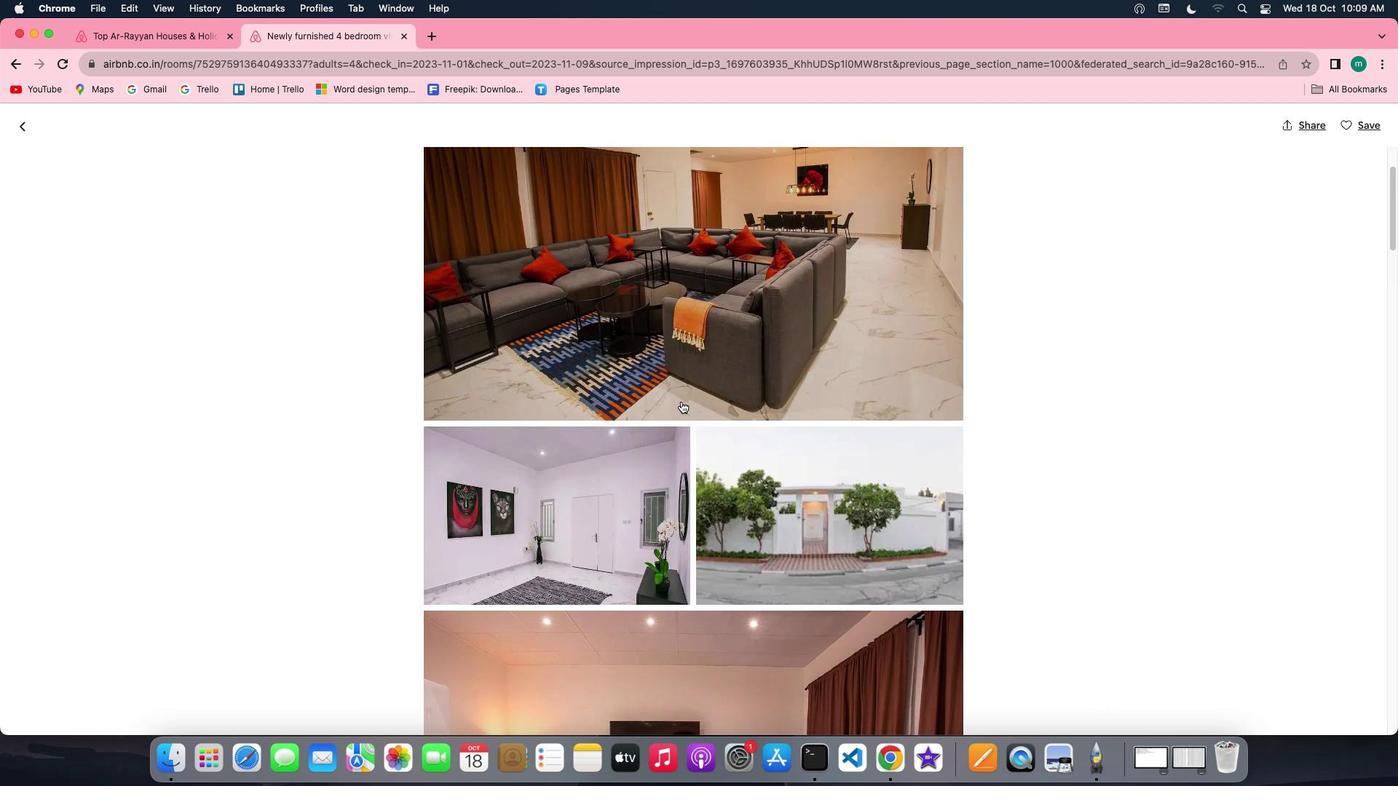 
Action: Mouse scrolled (681, 402) with delta (0, 0)
Screenshot: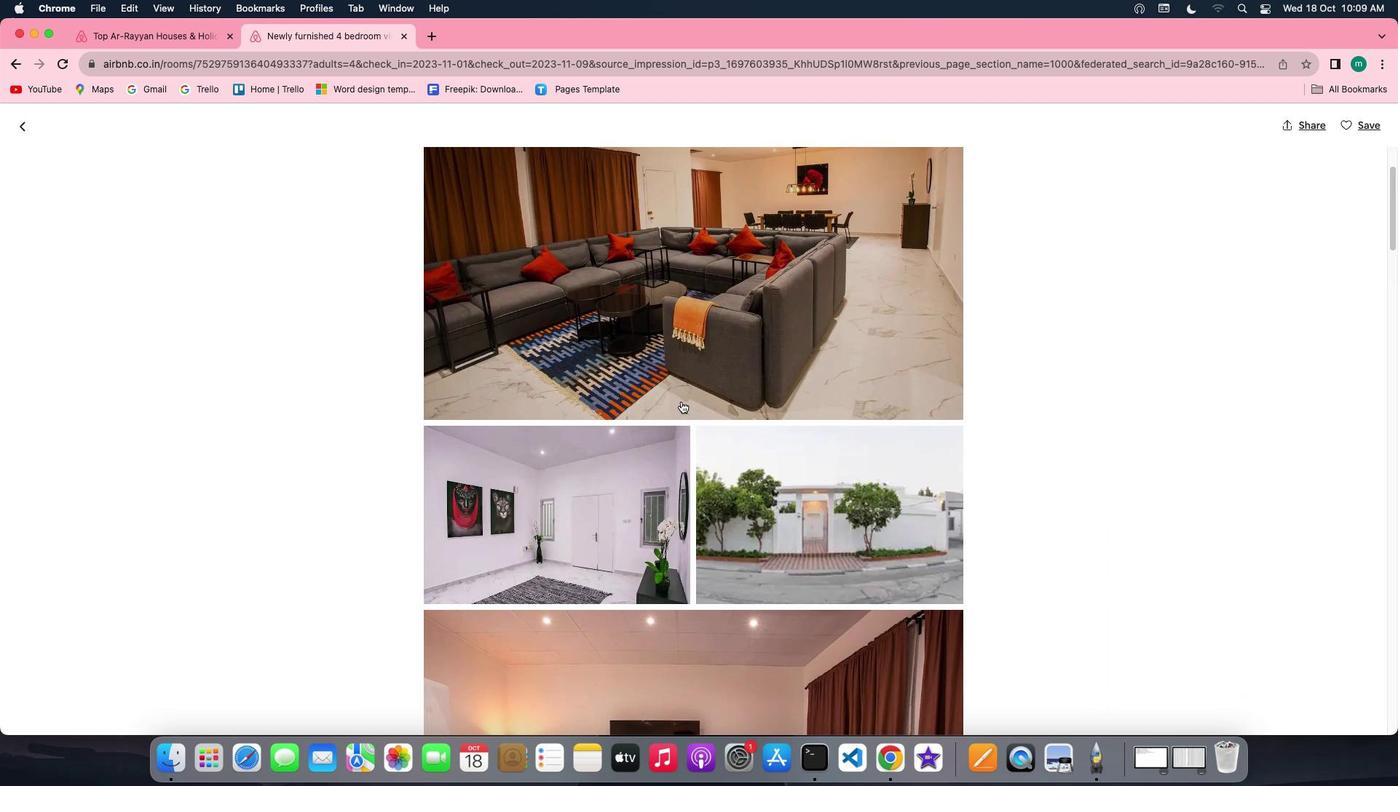 
Action: Mouse scrolled (681, 402) with delta (0, -1)
Screenshot: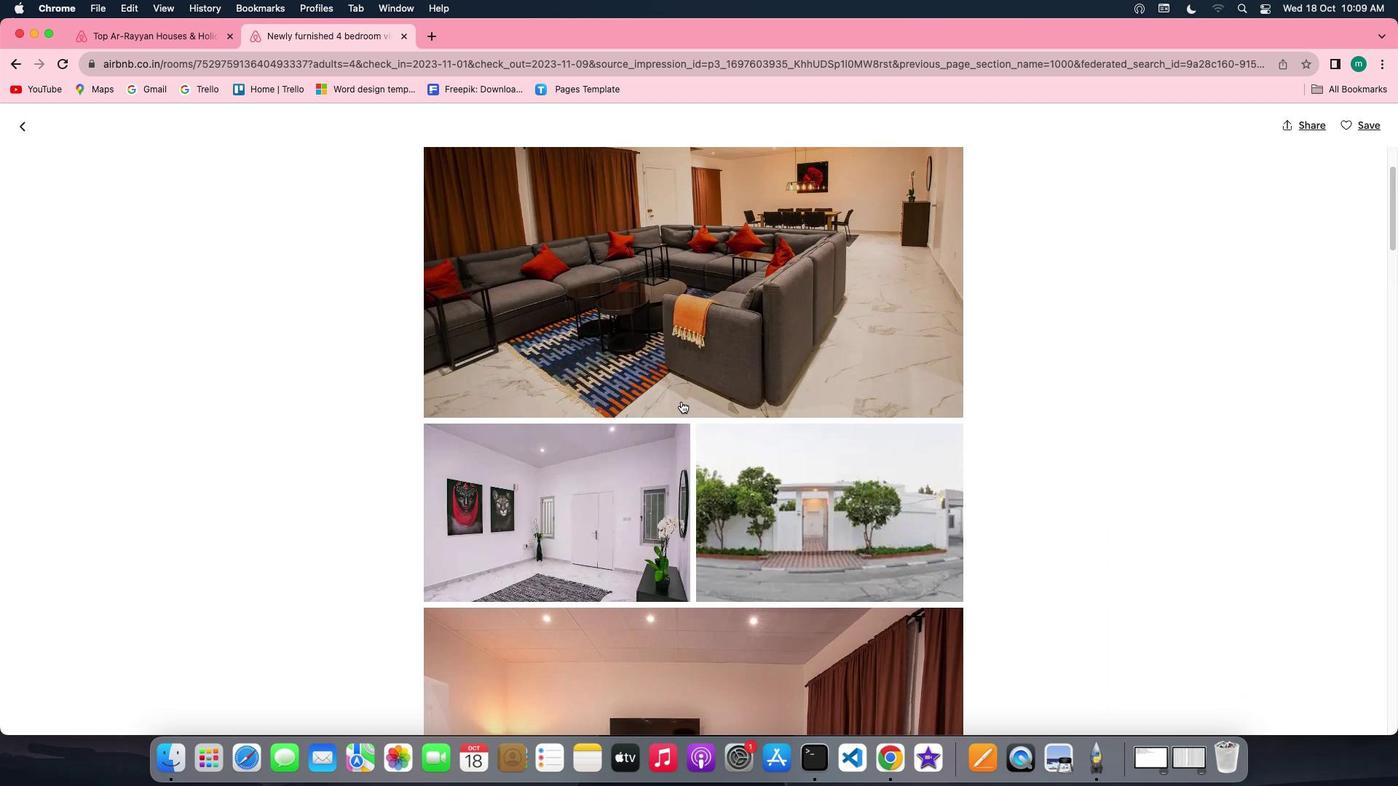 
Action: Mouse moved to (681, 402)
Screenshot: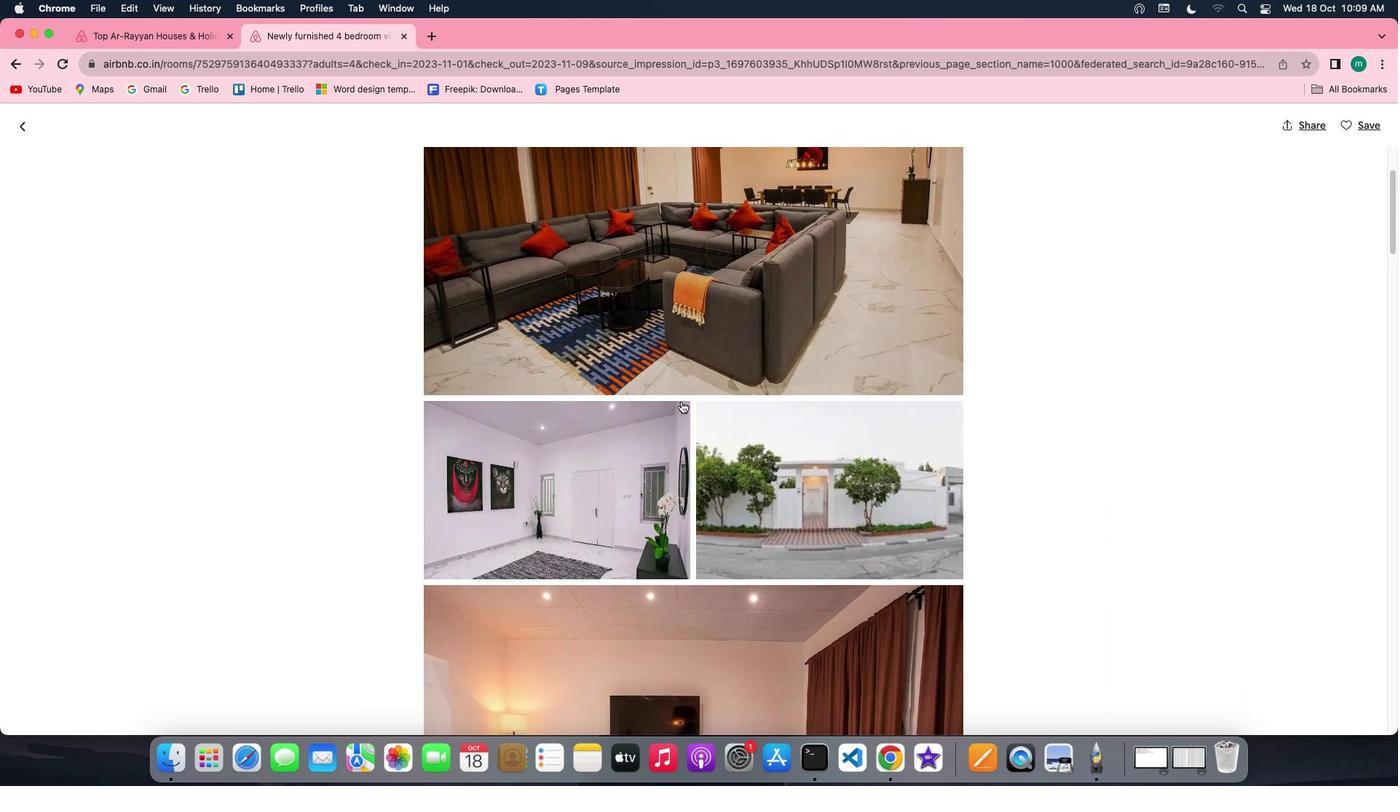 
Action: Mouse scrolled (681, 402) with delta (0, 0)
Screenshot: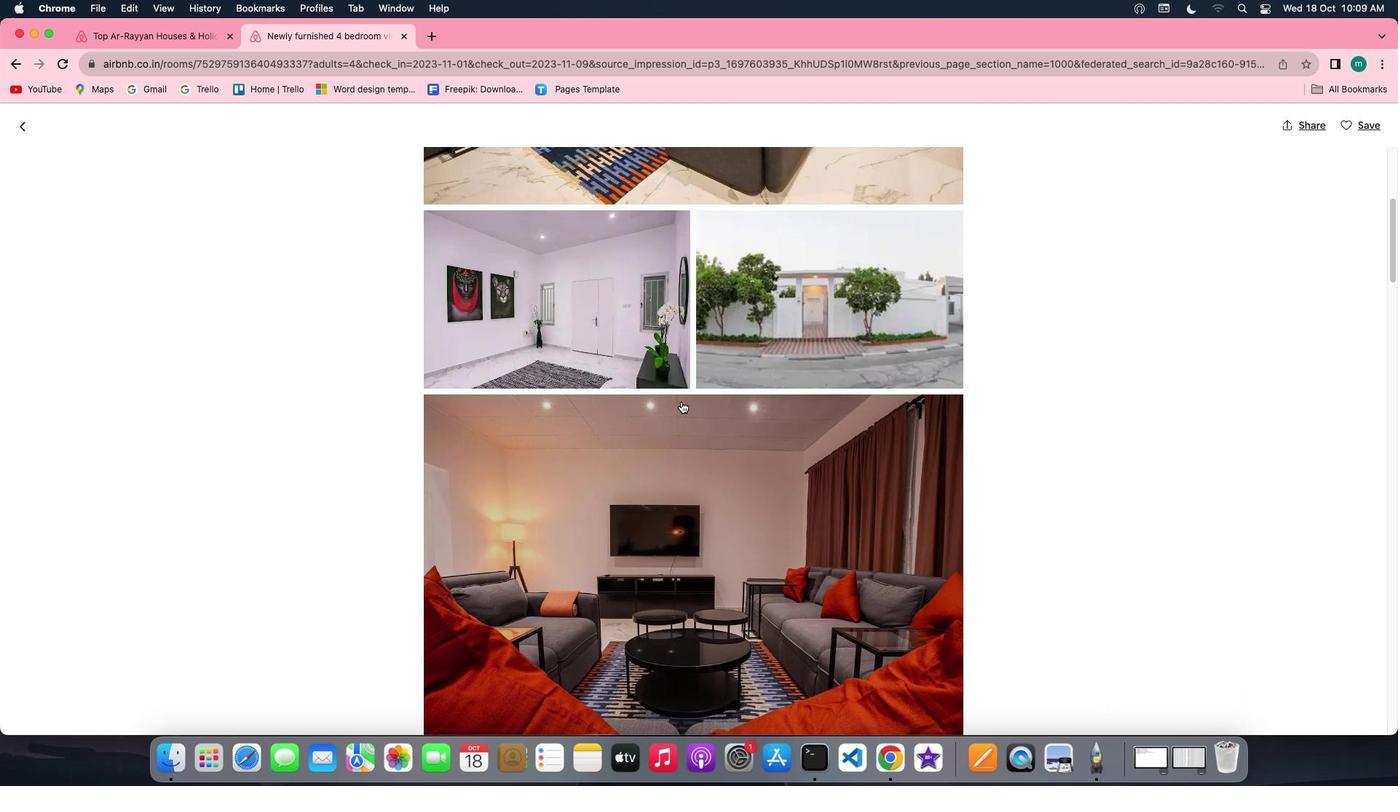 
Action: Mouse scrolled (681, 402) with delta (0, 0)
Screenshot: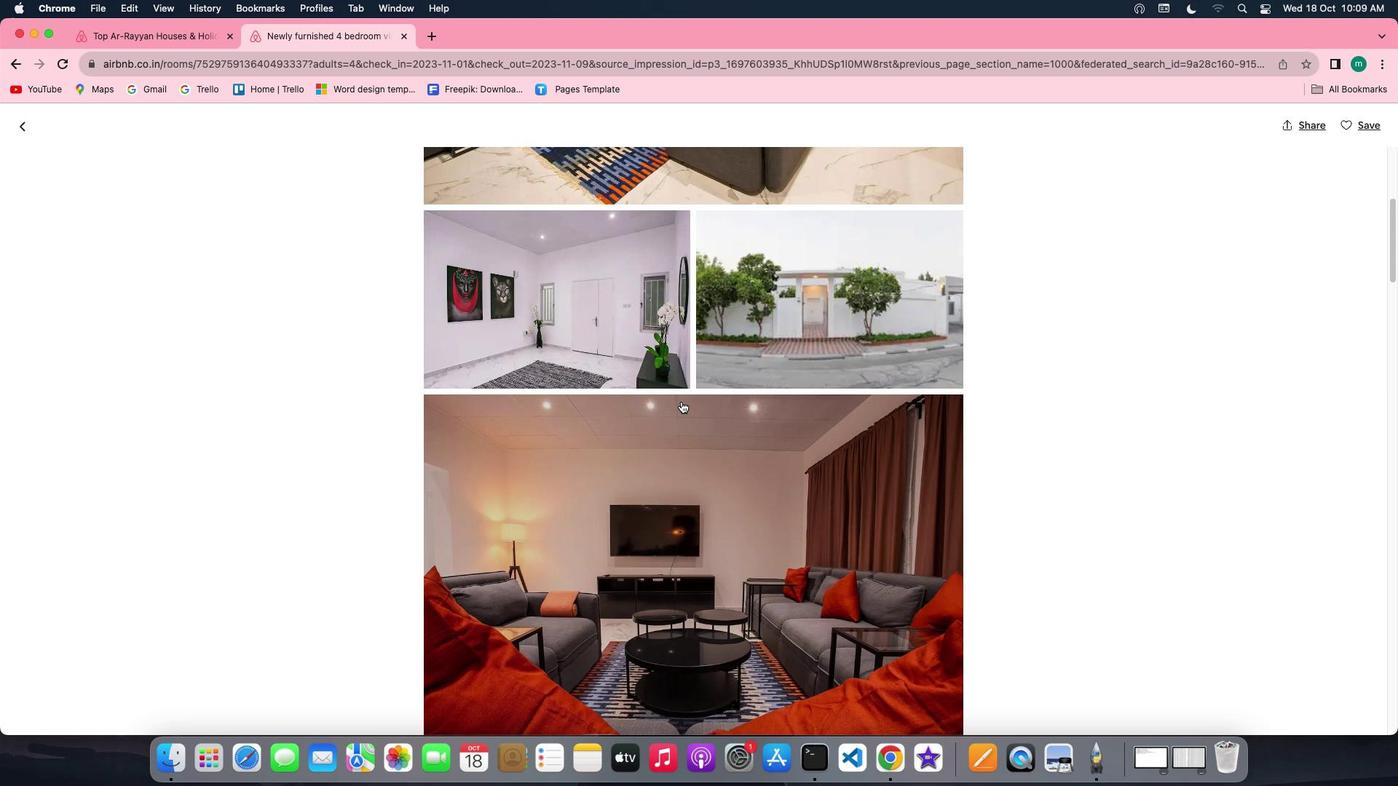 
Action: Mouse scrolled (681, 402) with delta (0, 0)
Screenshot: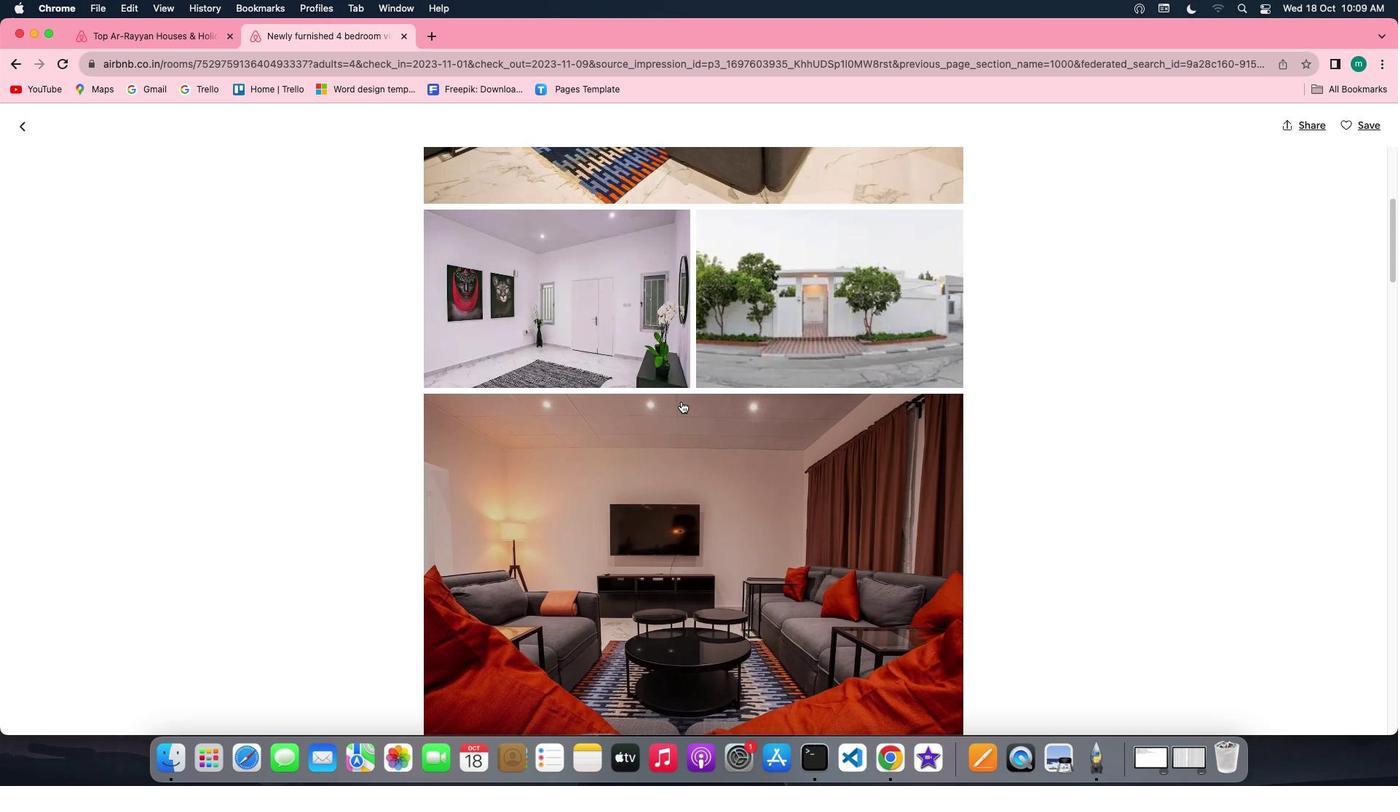 
Action: Mouse scrolled (681, 402) with delta (0, 0)
Screenshot: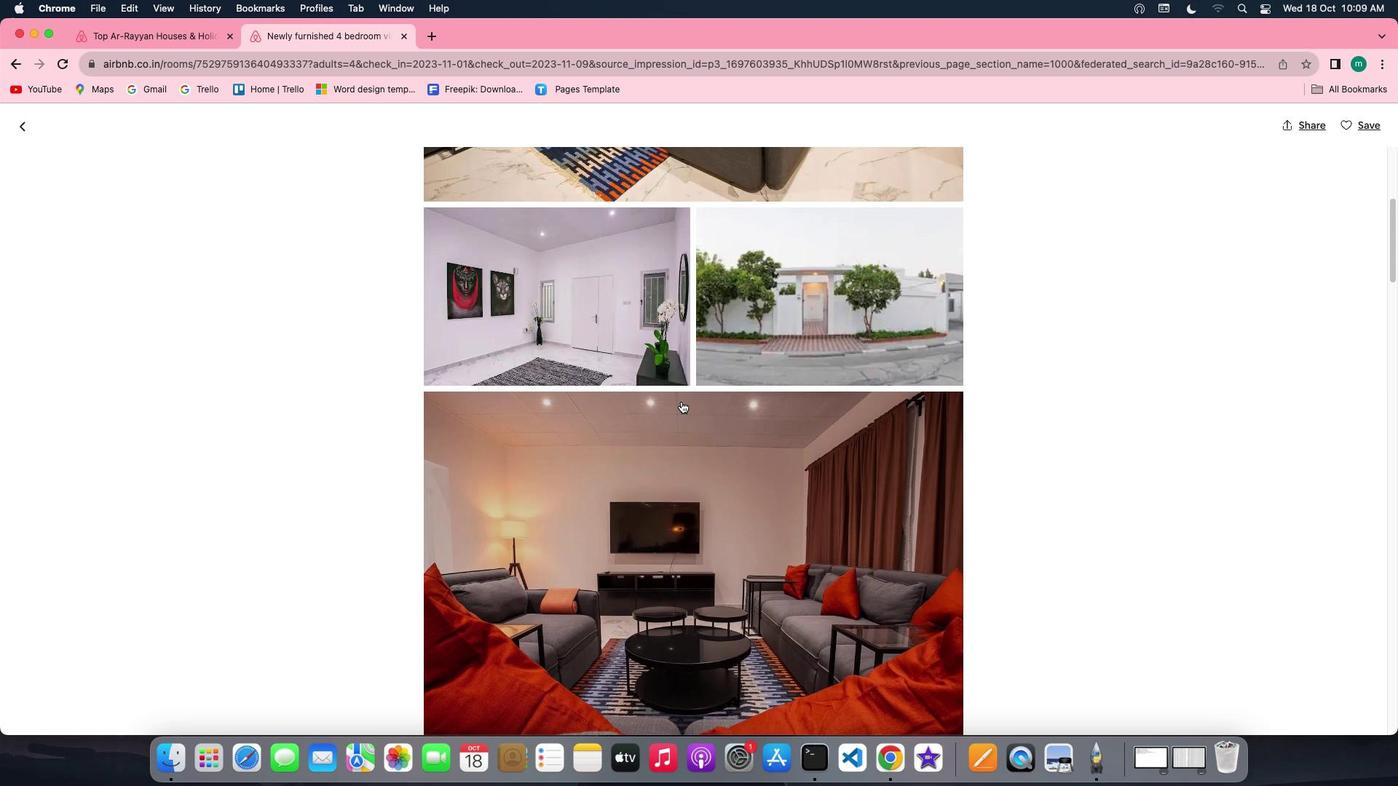 
Action: Mouse scrolled (681, 402) with delta (0, -1)
Screenshot: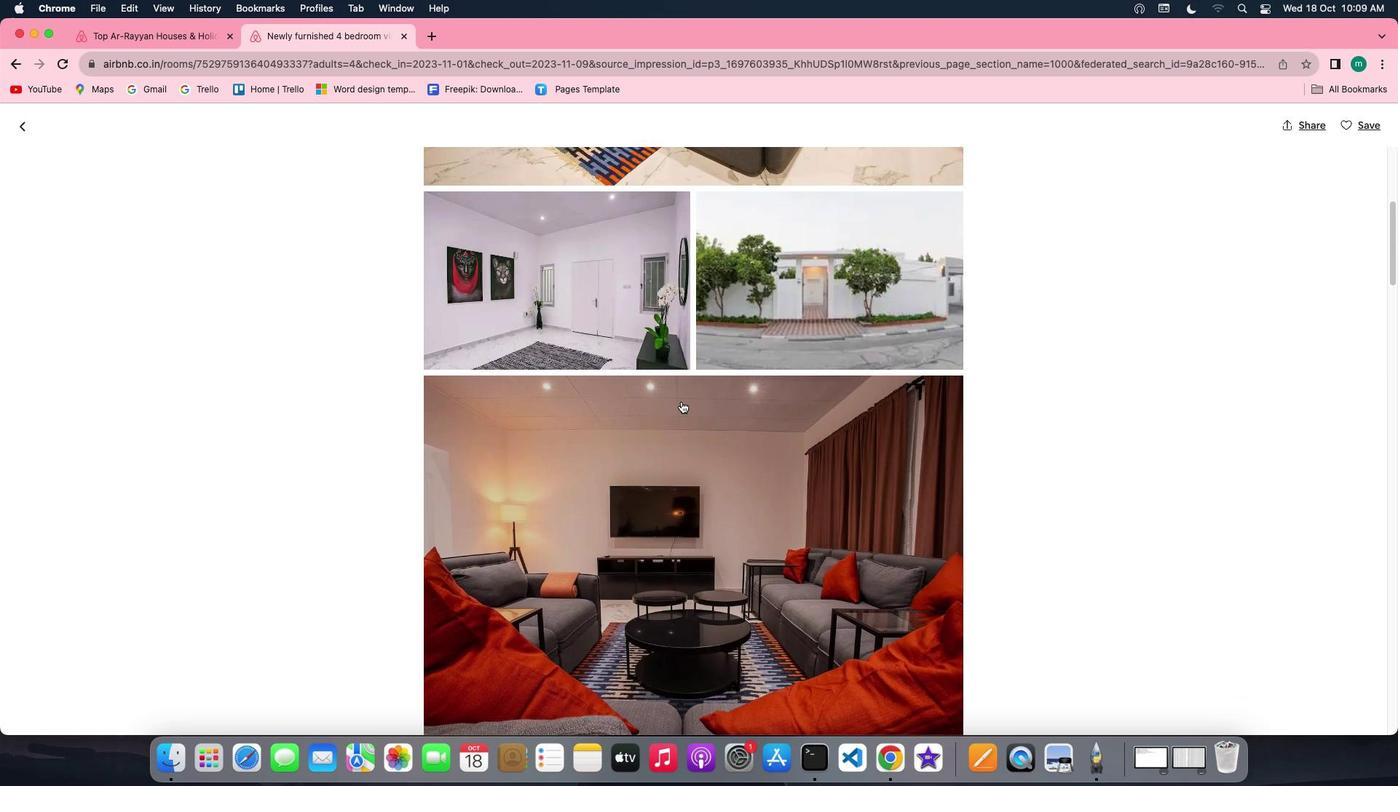 
Action: Mouse scrolled (681, 402) with delta (0, -1)
Screenshot: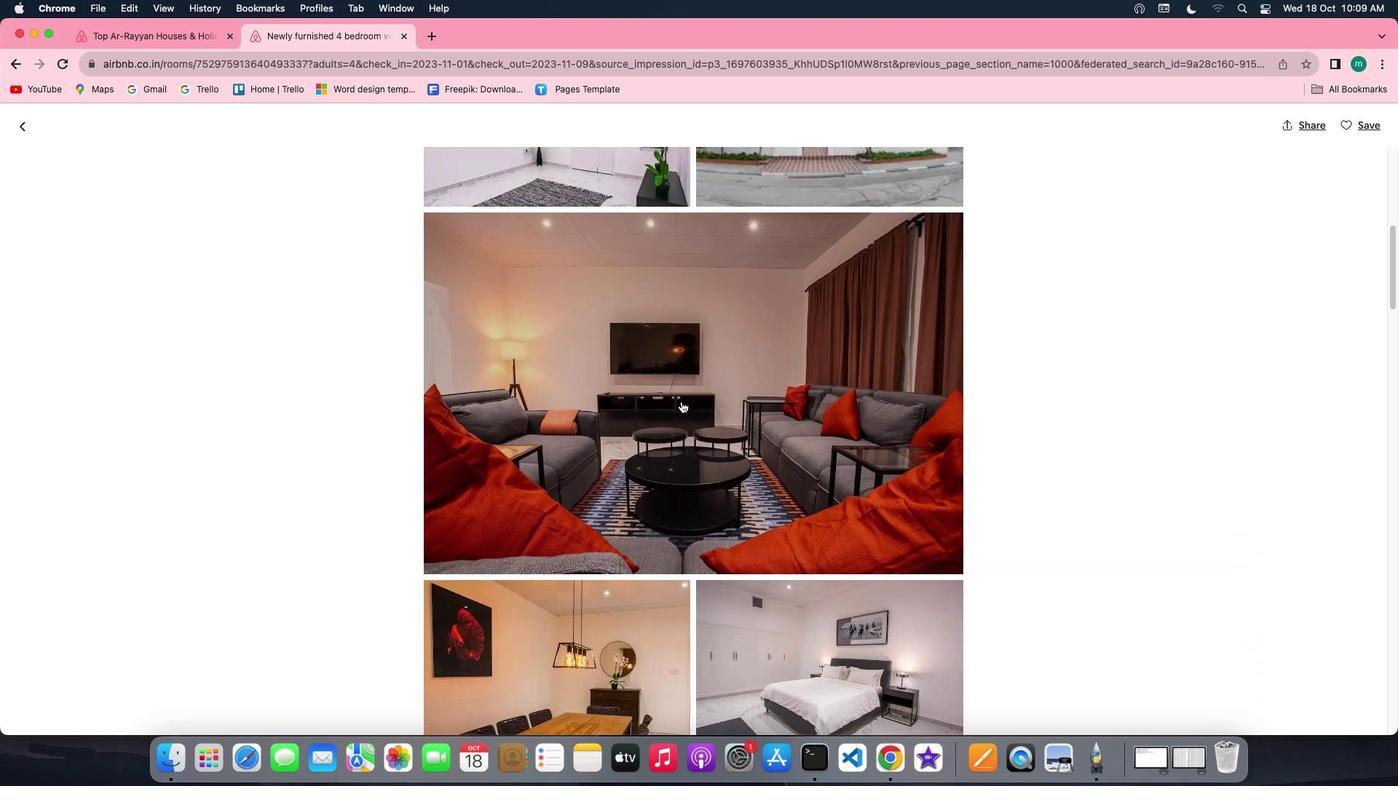 
Action: Mouse scrolled (681, 402) with delta (0, 0)
Screenshot: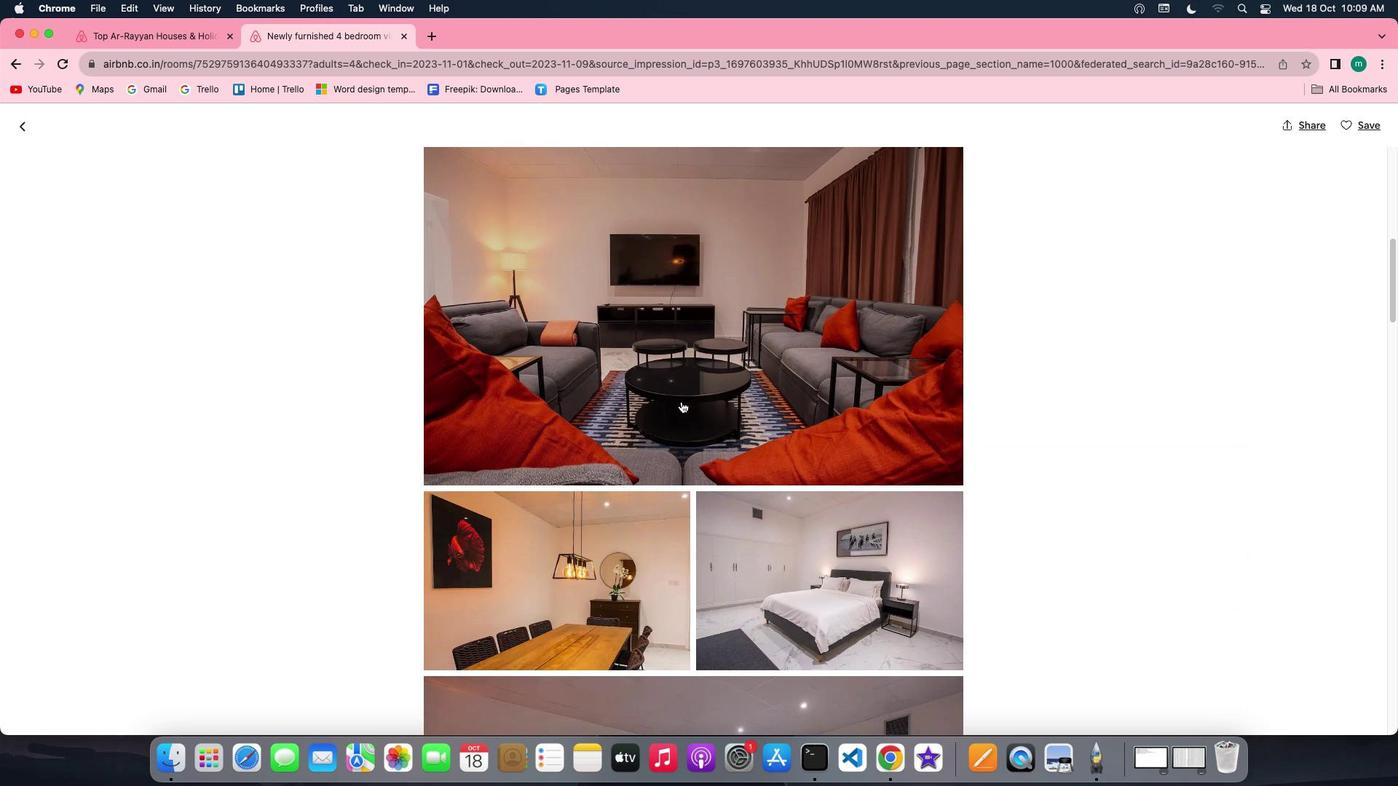 
Action: Mouse scrolled (681, 402) with delta (0, 0)
Screenshot: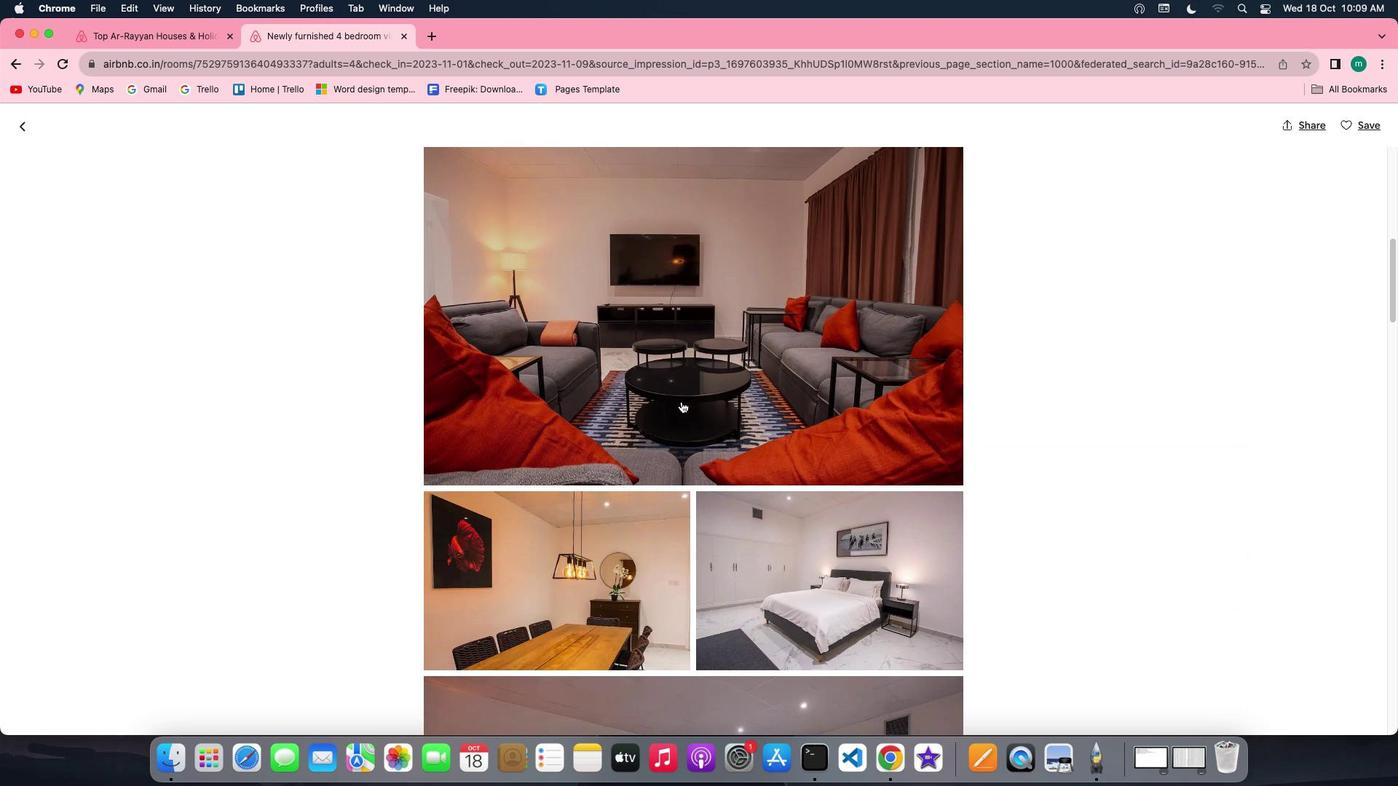 
Action: Mouse scrolled (681, 402) with delta (0, -1)
Screenshot: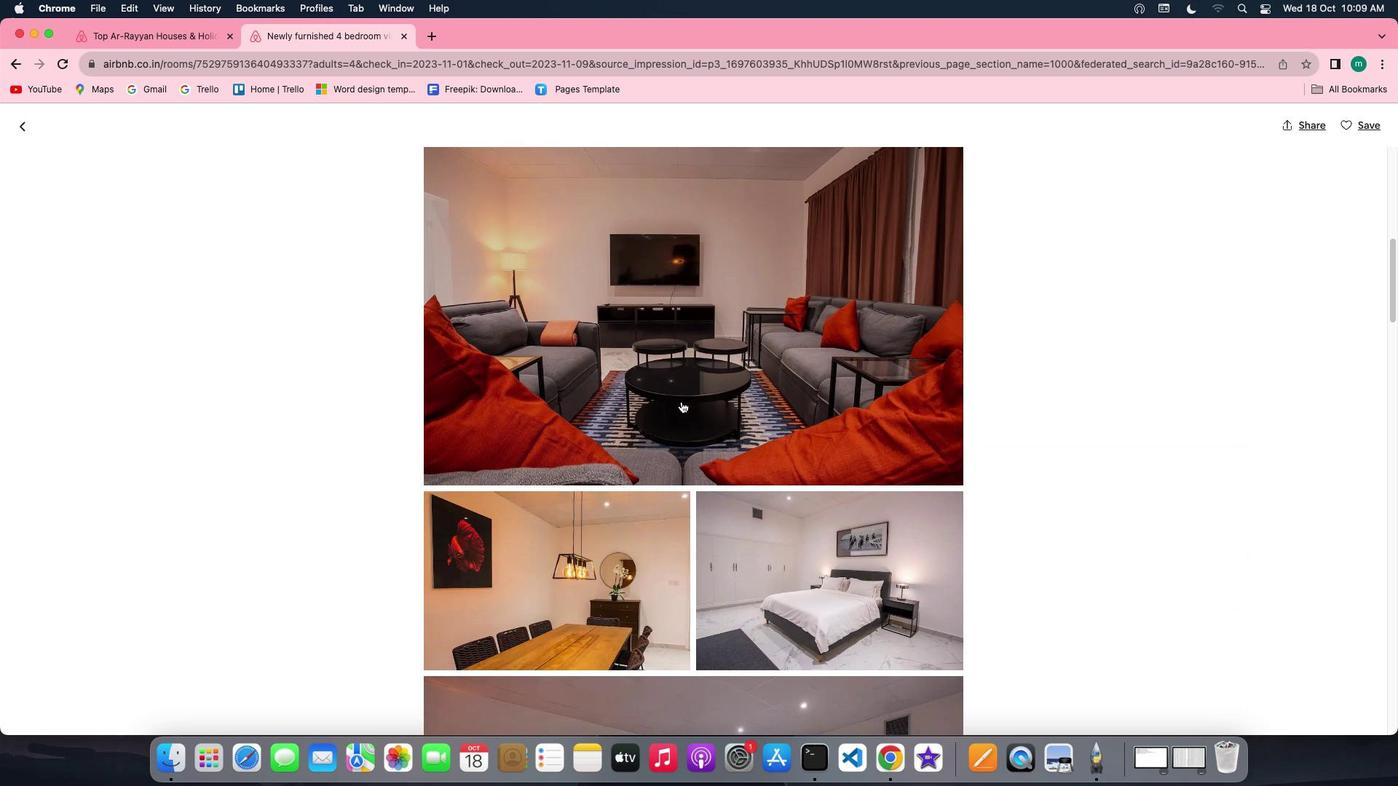 
Action: Mouse scrolled (681, 402) with delta (0, -2)
Screenshot: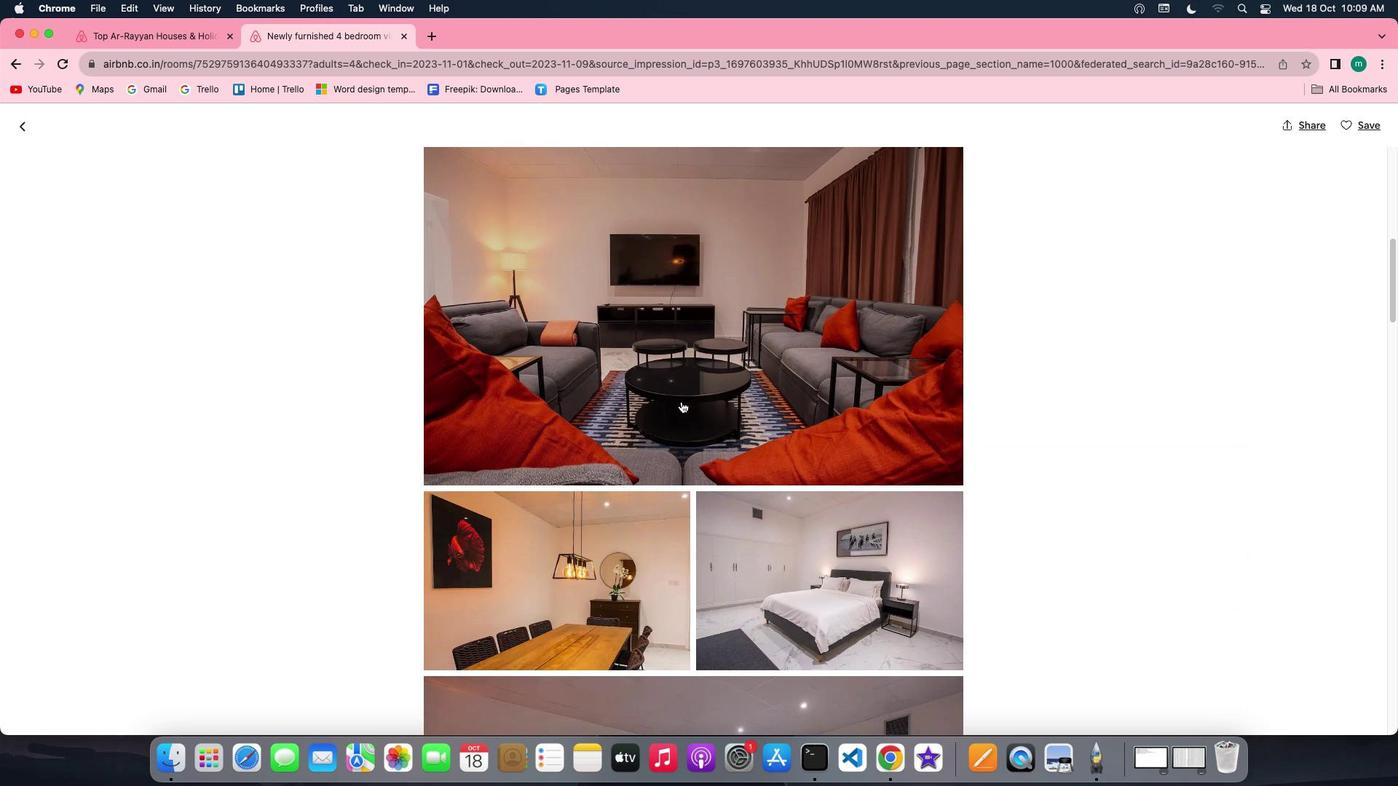 
Action: Mouse scrolled (681, 402) with delta (0, -2)
Screenshot: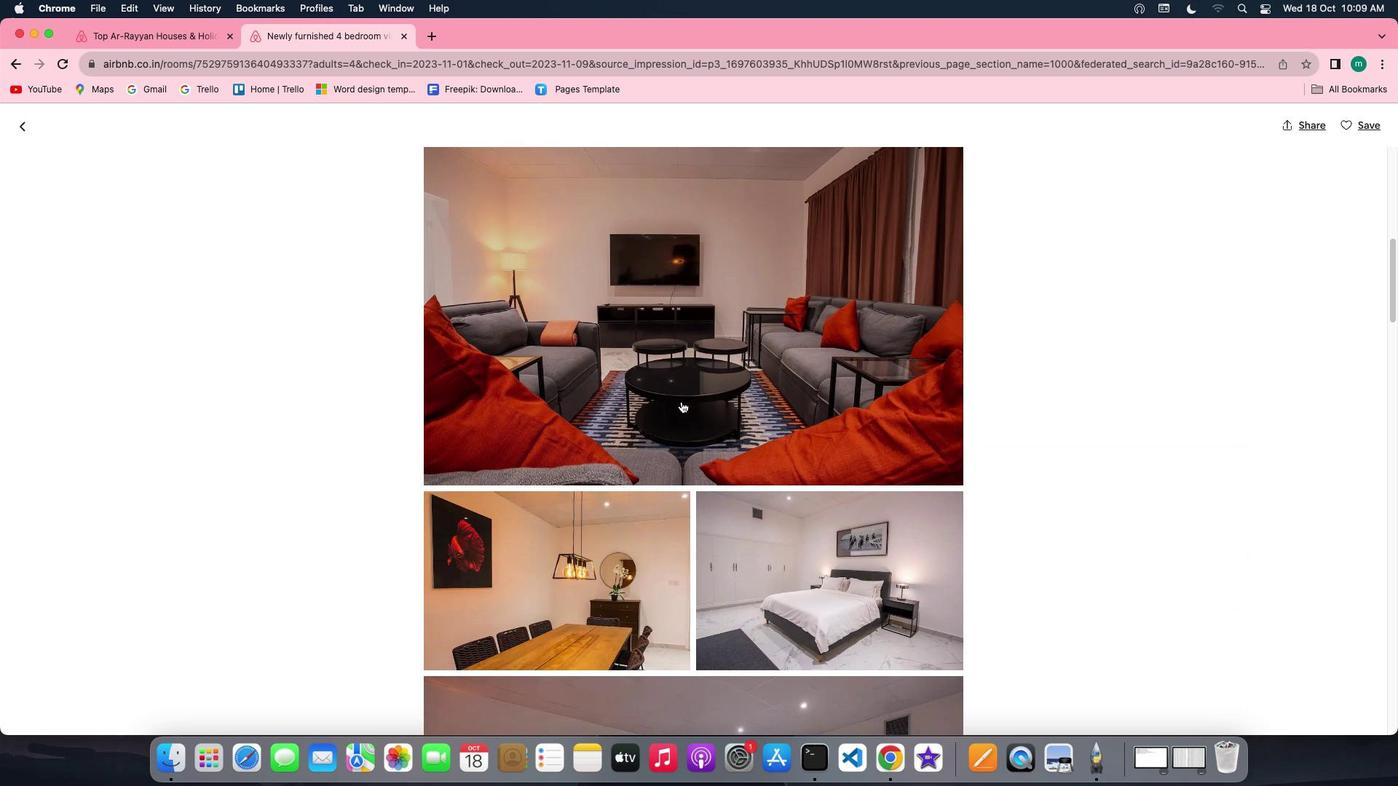 
Action: Mouse scrolled (681, 402) with delta (0, 0)
Screenshot: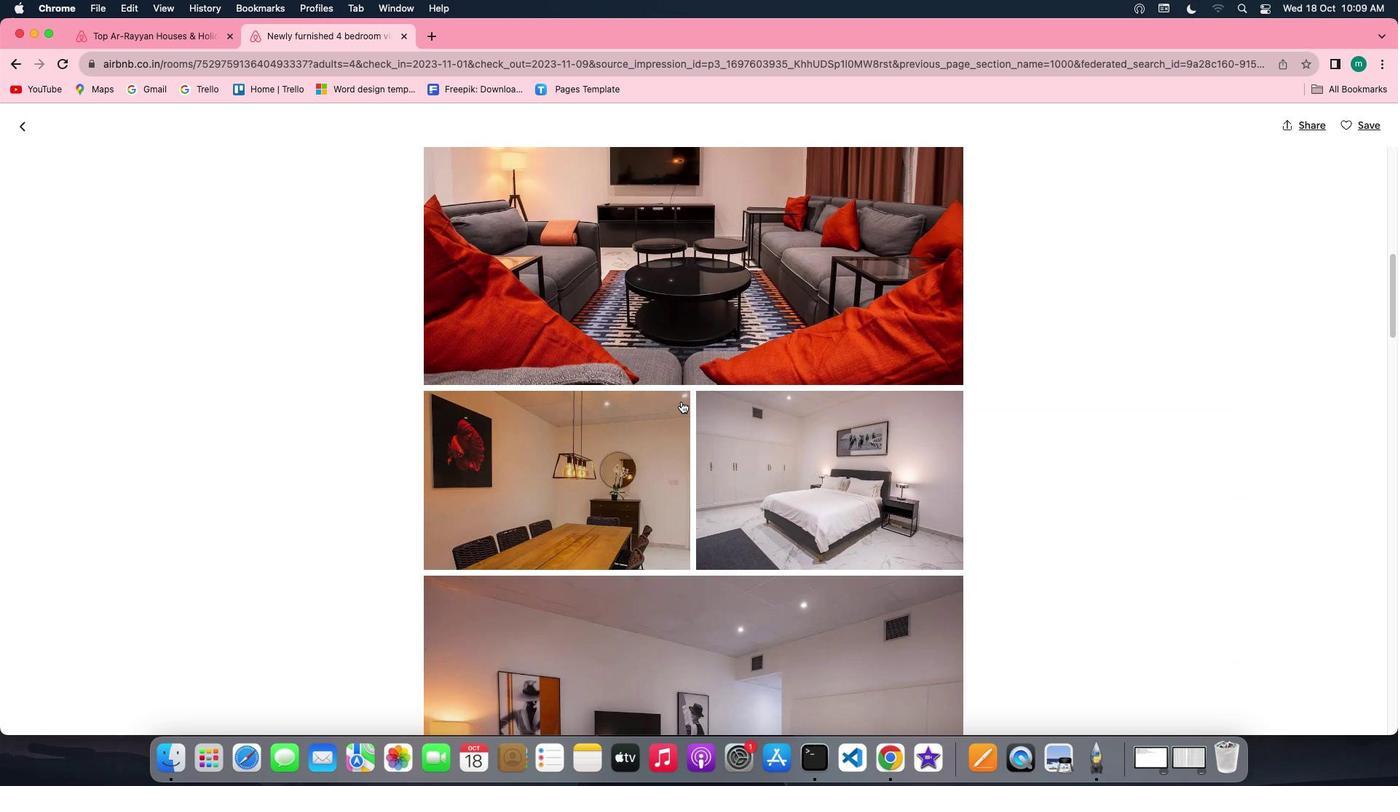 
Action: Mouse scrolled (681, 402) with delta (0, 0)
Screenshot: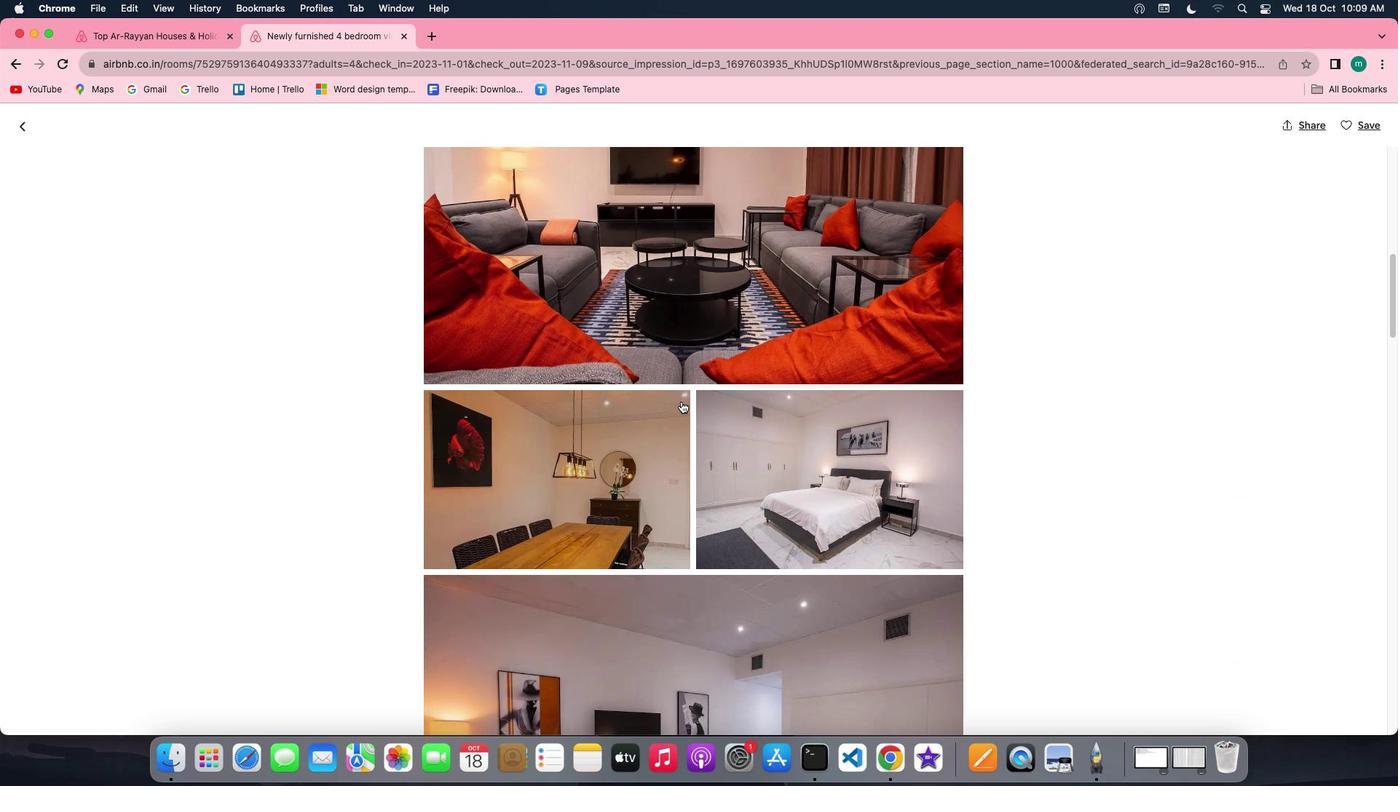 
Action: Mouse scrolled (681, 402) with delta (0, 0)
Screenshot: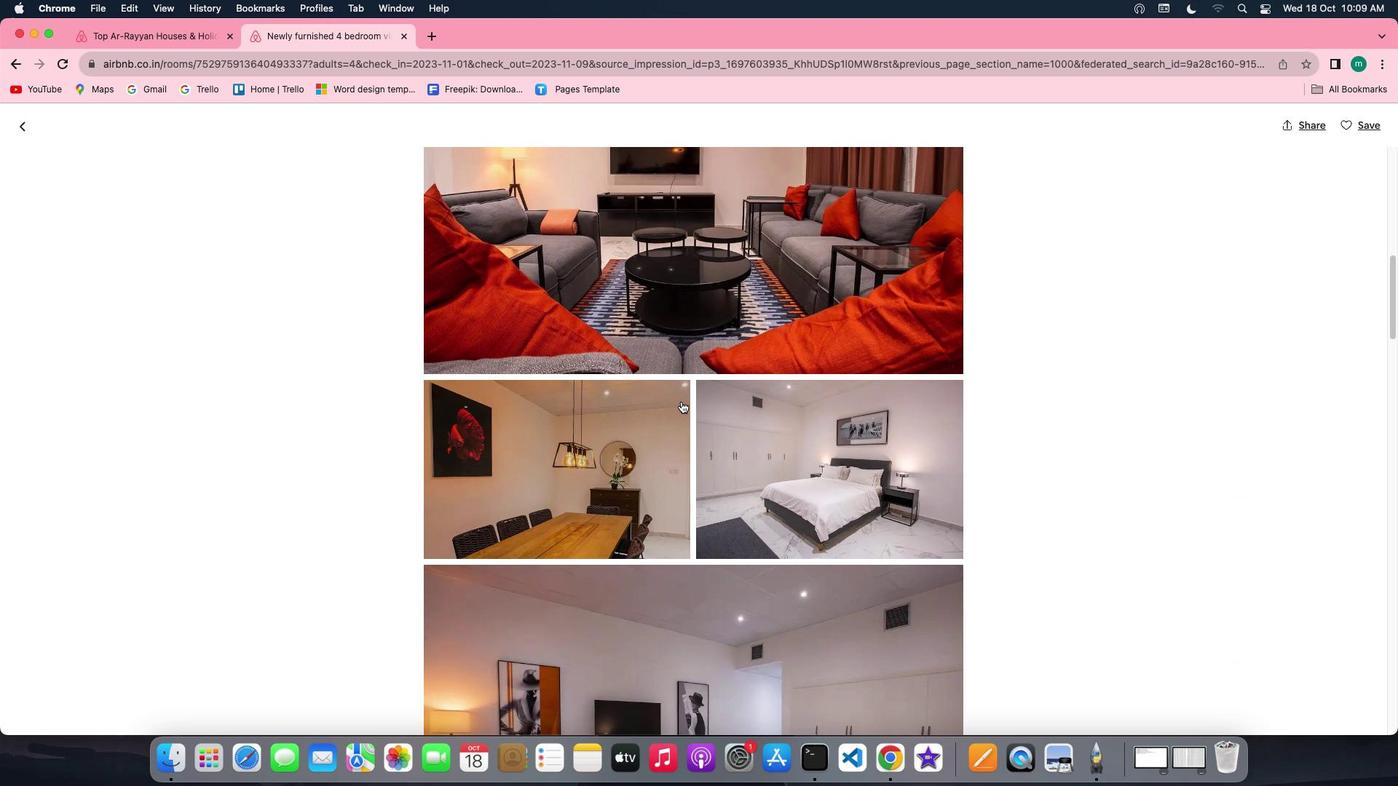 
Action: Mouse scrolled (681, 402) with delta (0, 0)
Screenshot: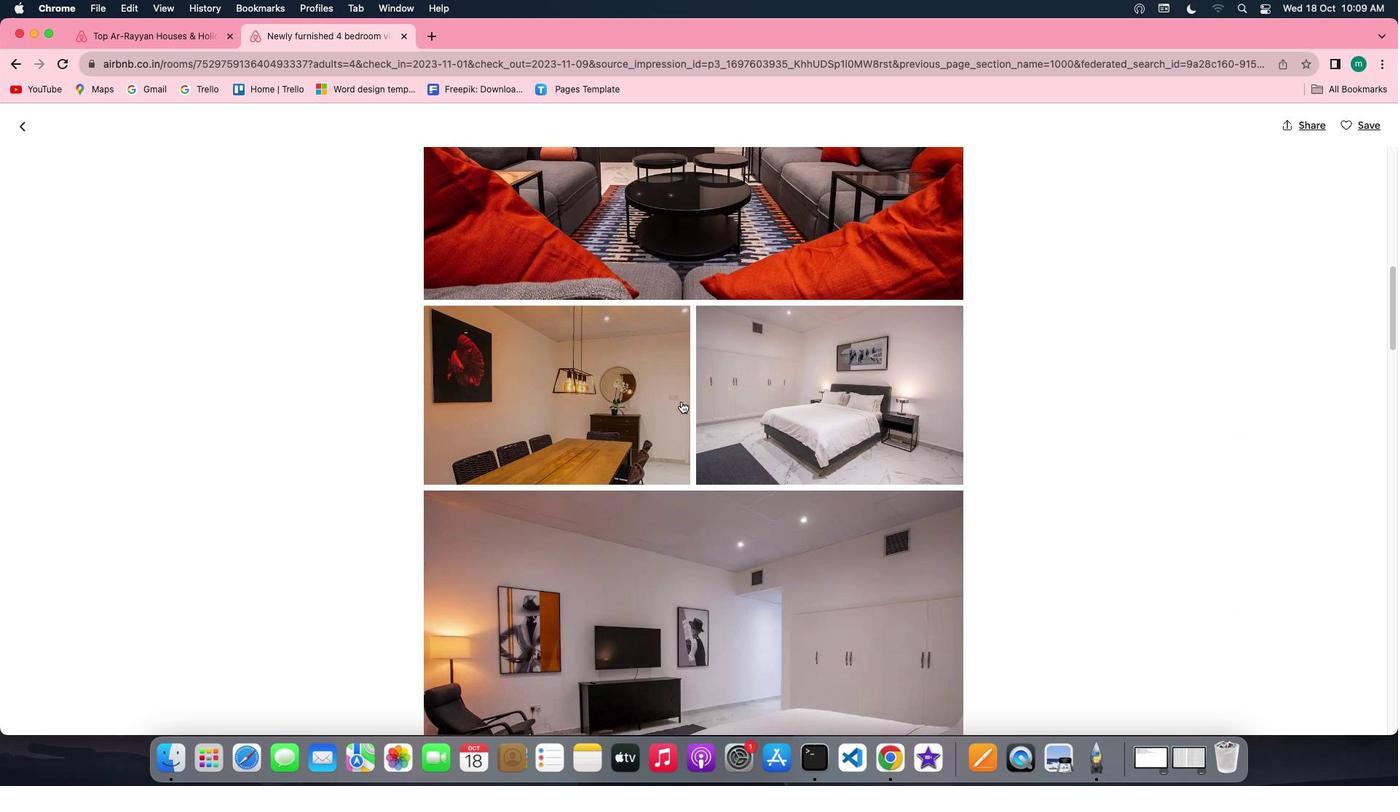 
Action: Mouse scrolled (681, 402) with delta (0, 0)
Screenshot: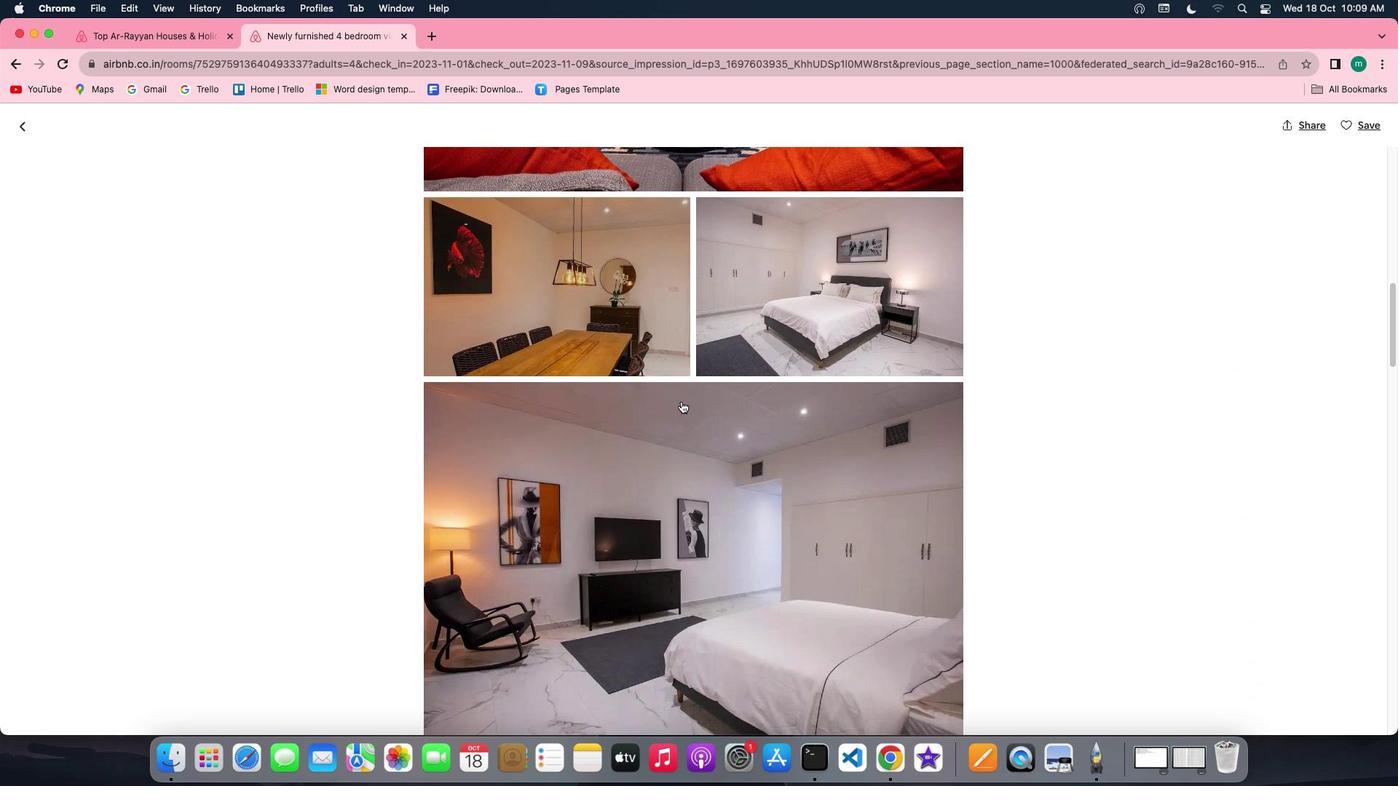 
Action: Mouse scrolled (681, 402) with delta (0, 0)
Screenshot: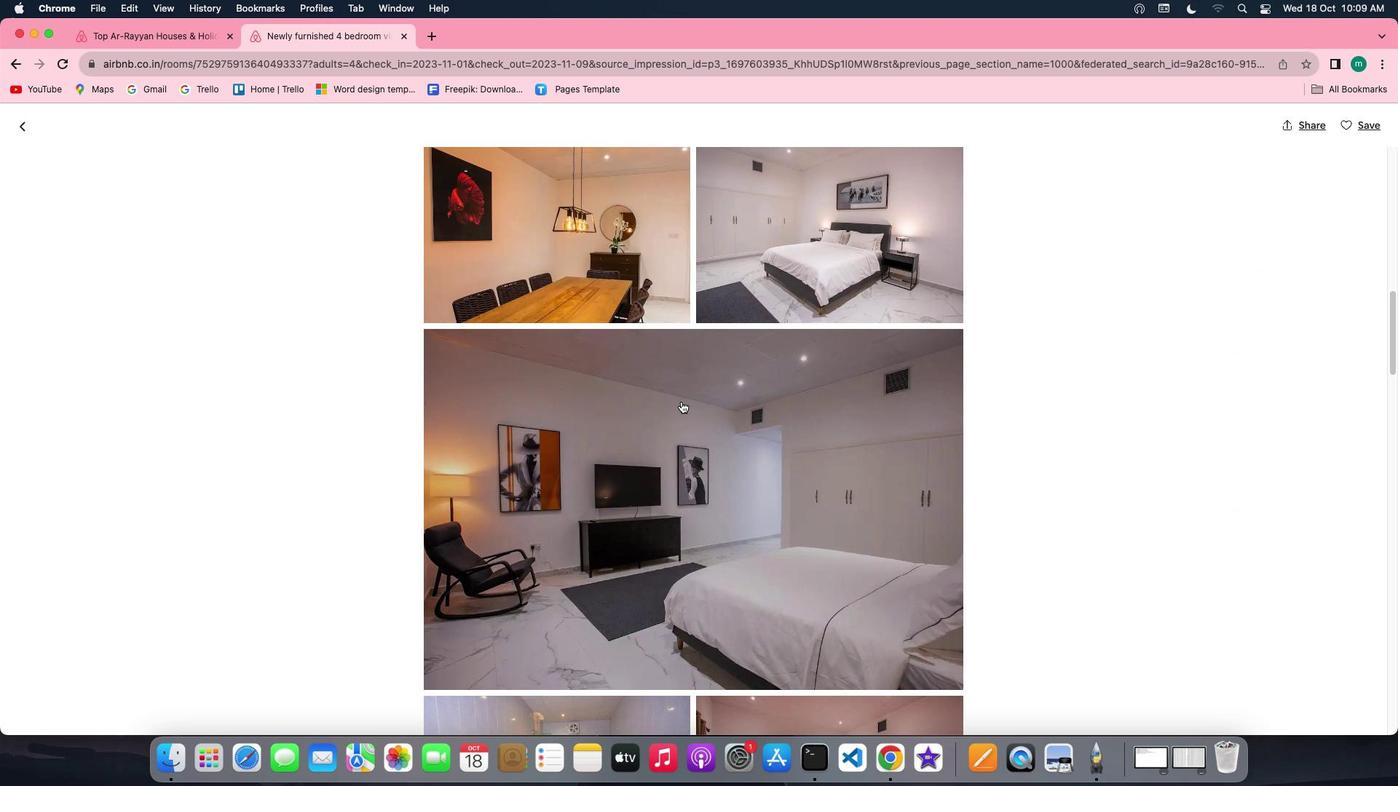 
Action: Mouse scrolled (681, 402) with delta (0, 0)
Screenshot: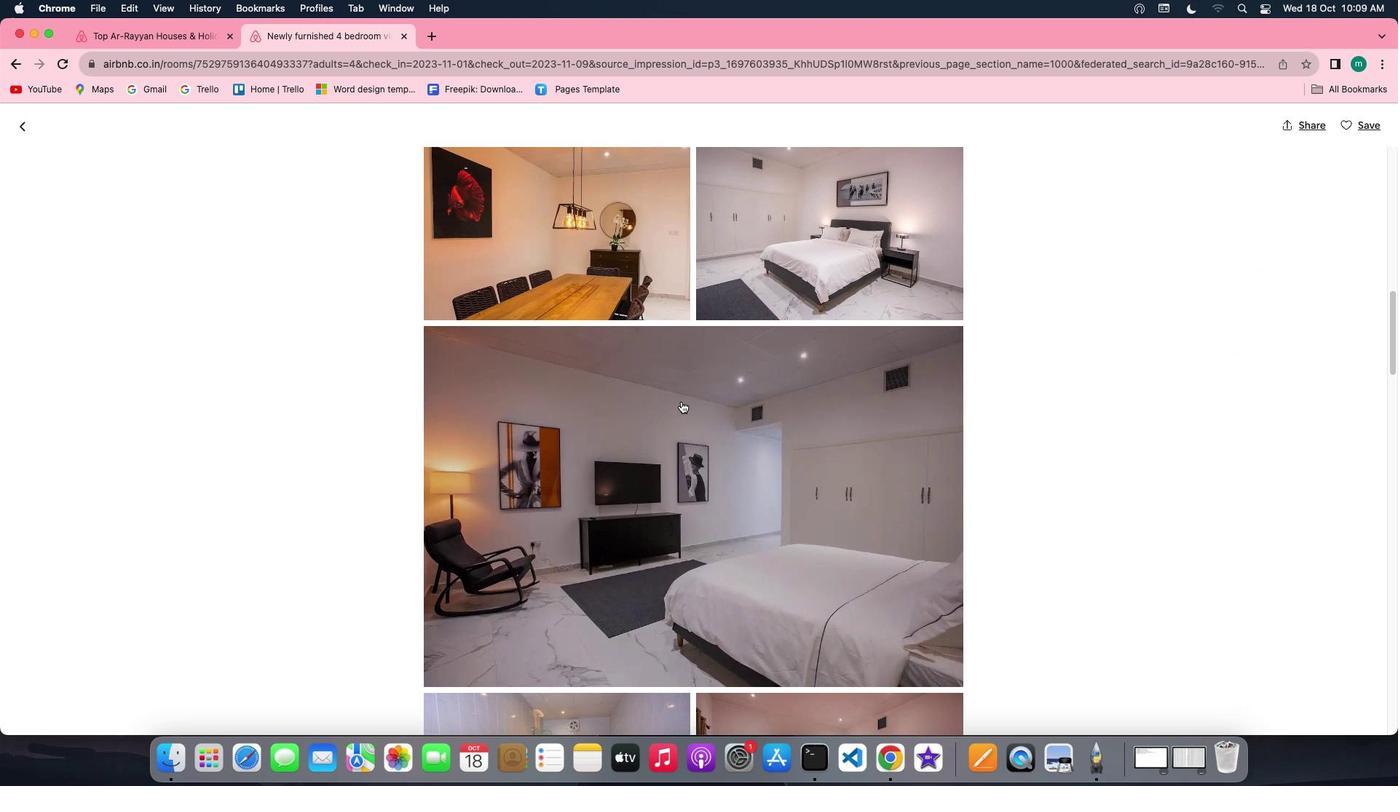 
Action: Mouse scrolled (681, 402) with delta (0, -1)
Screenshot: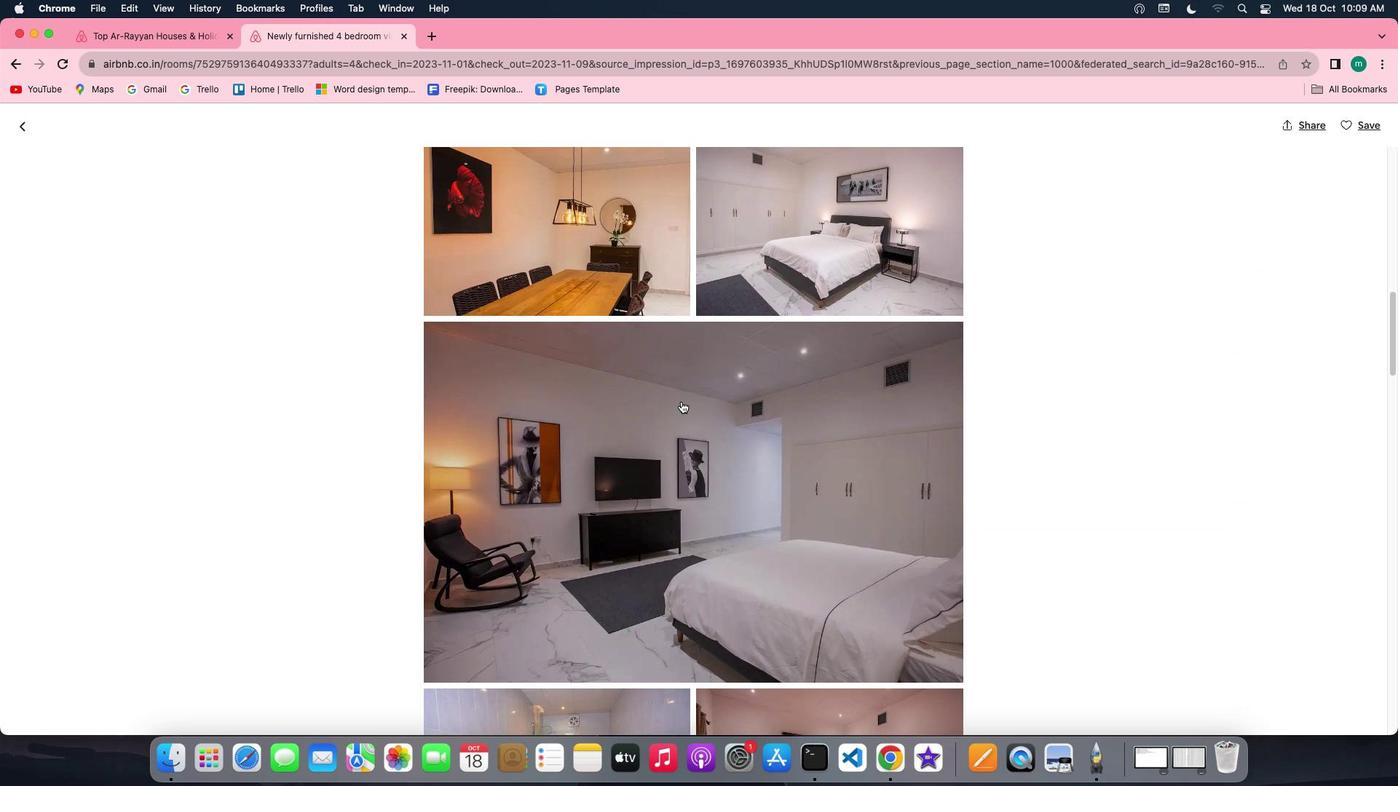 
Action: Mouse scrolled (681, 402) with delta (0, -2)
Screenshot: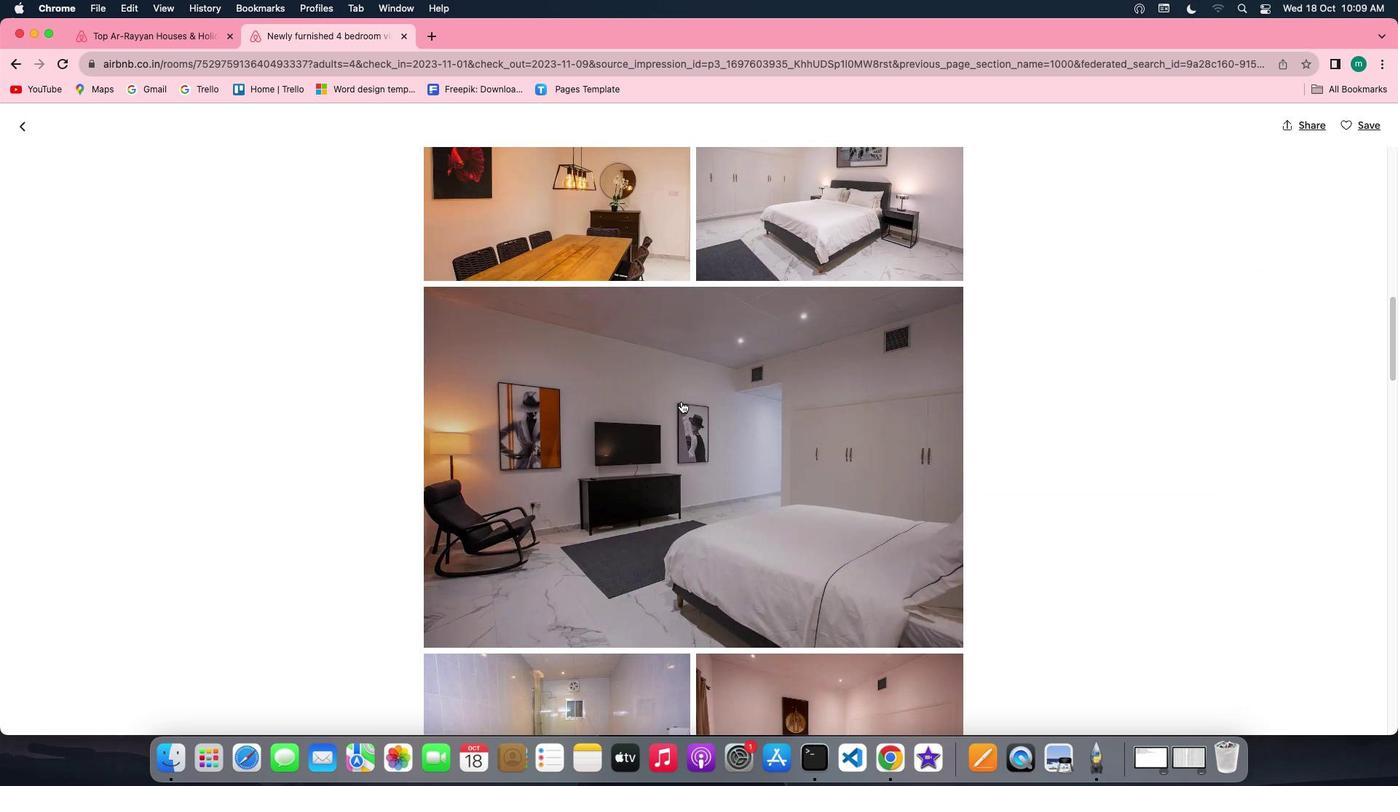 
Action: Mouse scrolled (681, 402) with delta (0, -1)
Screenshot: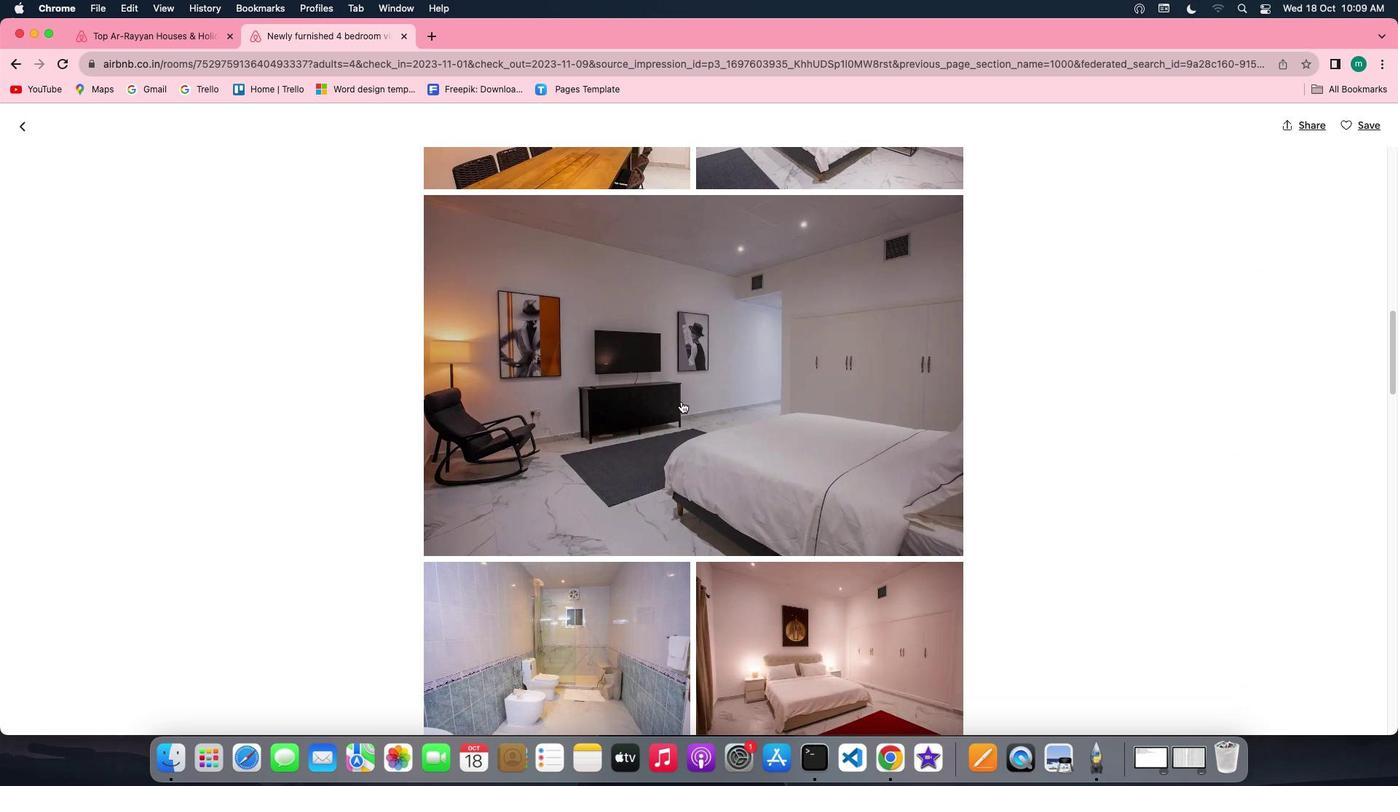 
Action: Mouse scrolled (681, 402) with delta (0, 0)
Screenshot: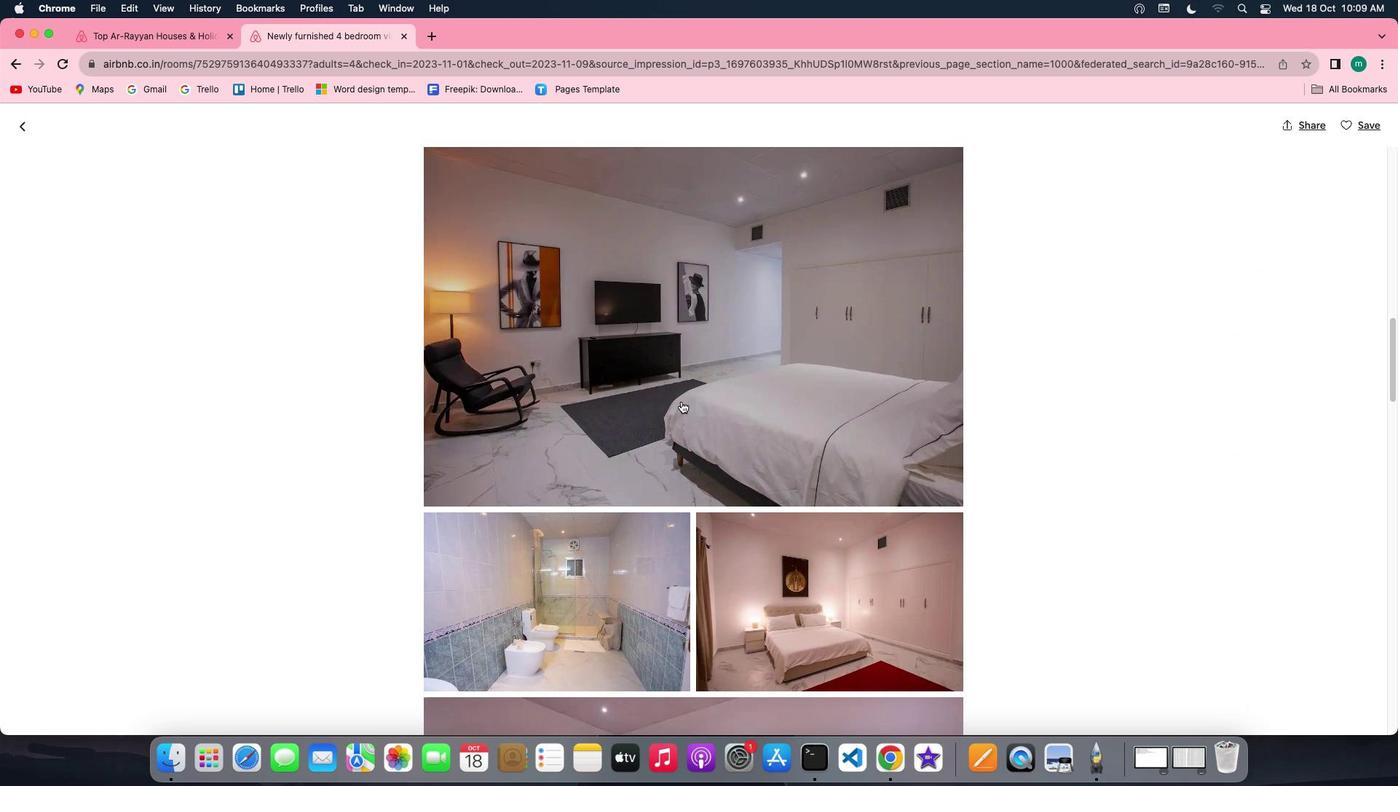 
Action: Mouse scrolled (681, 402) with delta (0, 0)
Screenshot: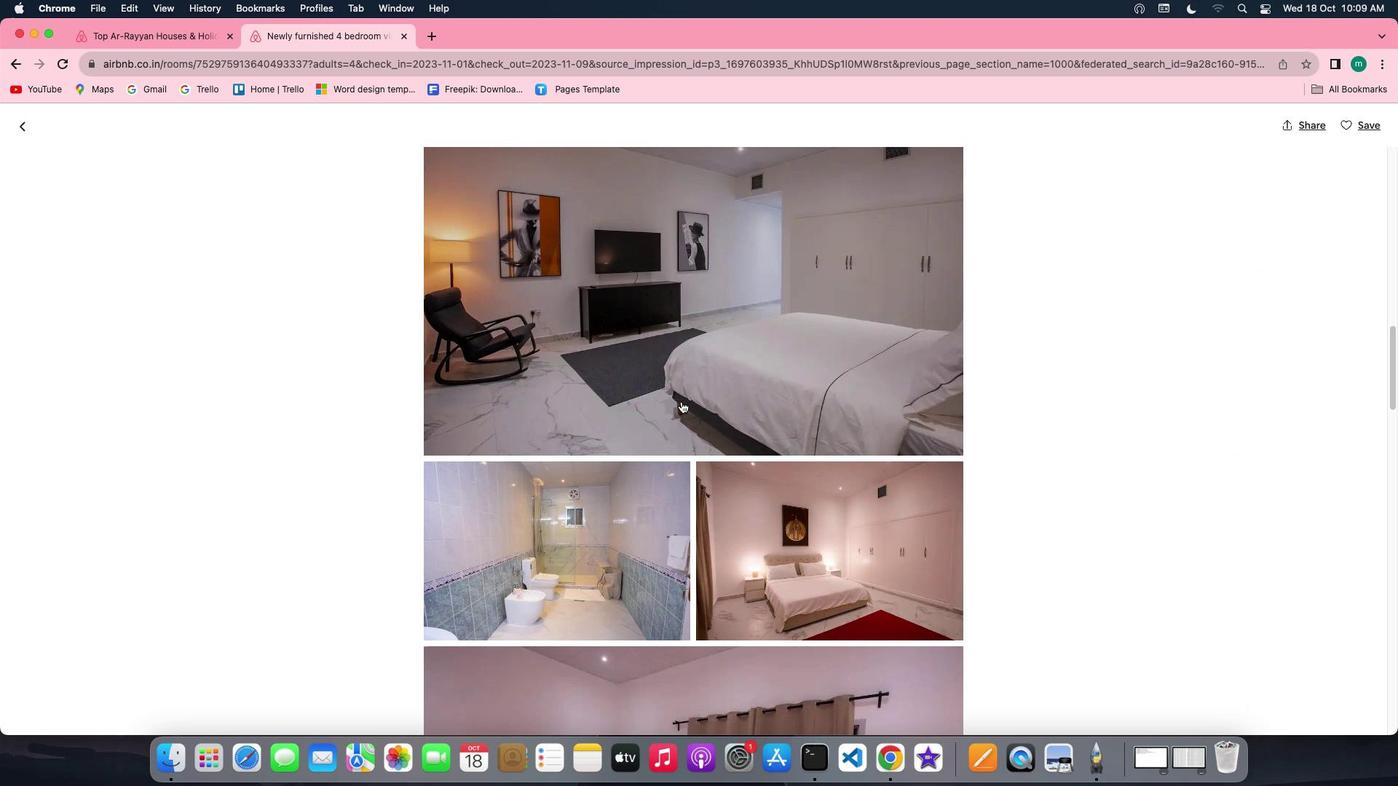 
Action: Mouse scrolled (681, 402) with delta (0, 0)
Screenshot: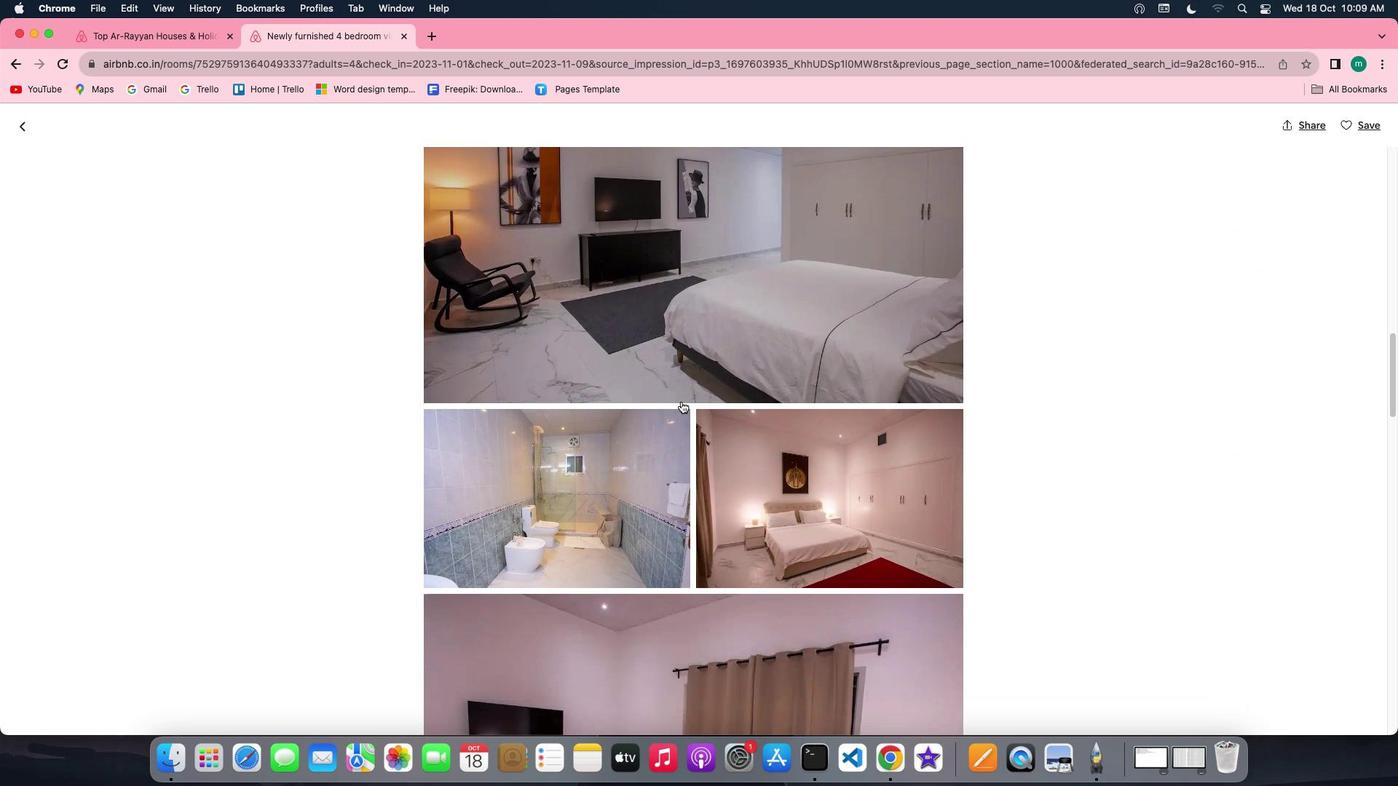 
Action: Mouse scrolled (681, 402) with delta (0, -1)
Screenshot: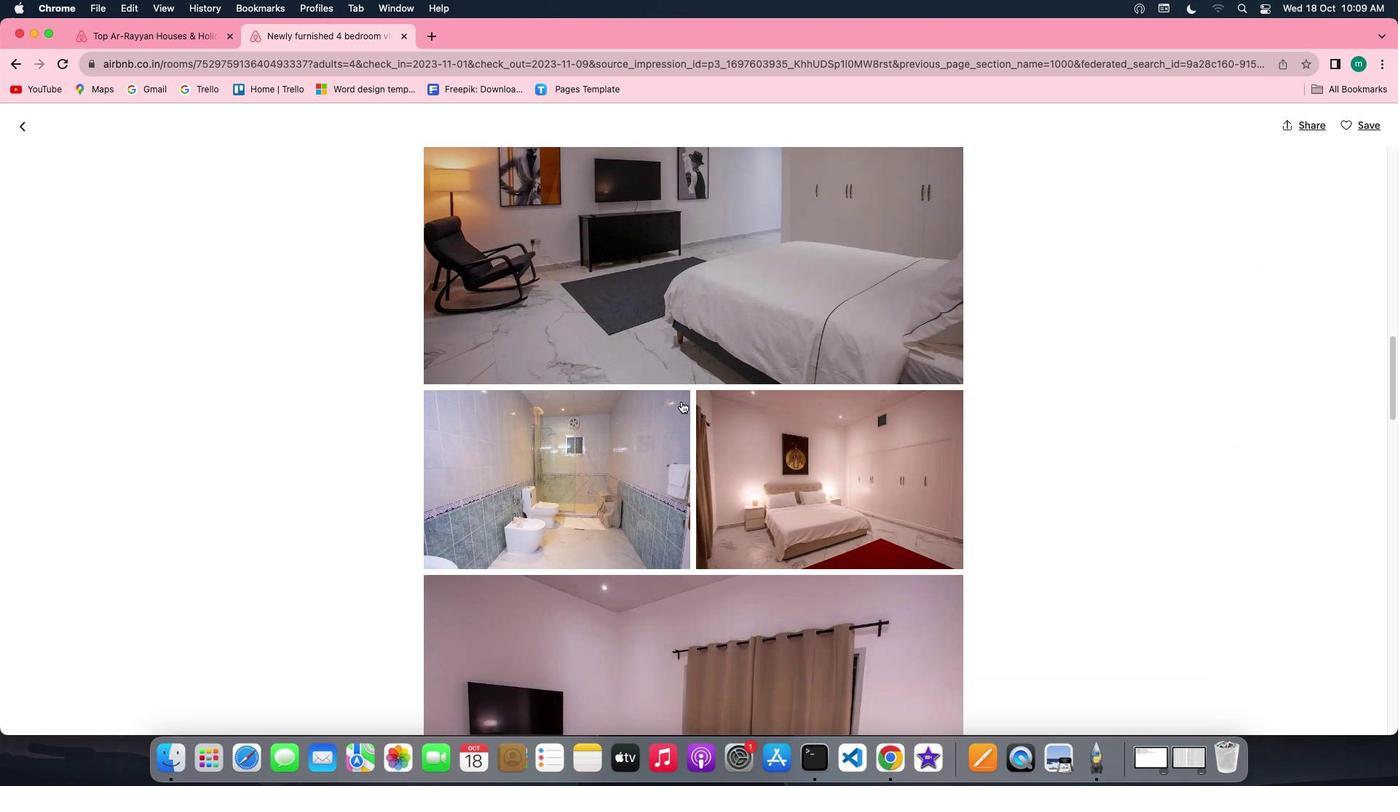 
Action: Mouse scrolled (681, 402) with delta (0, 0)
Screenshot: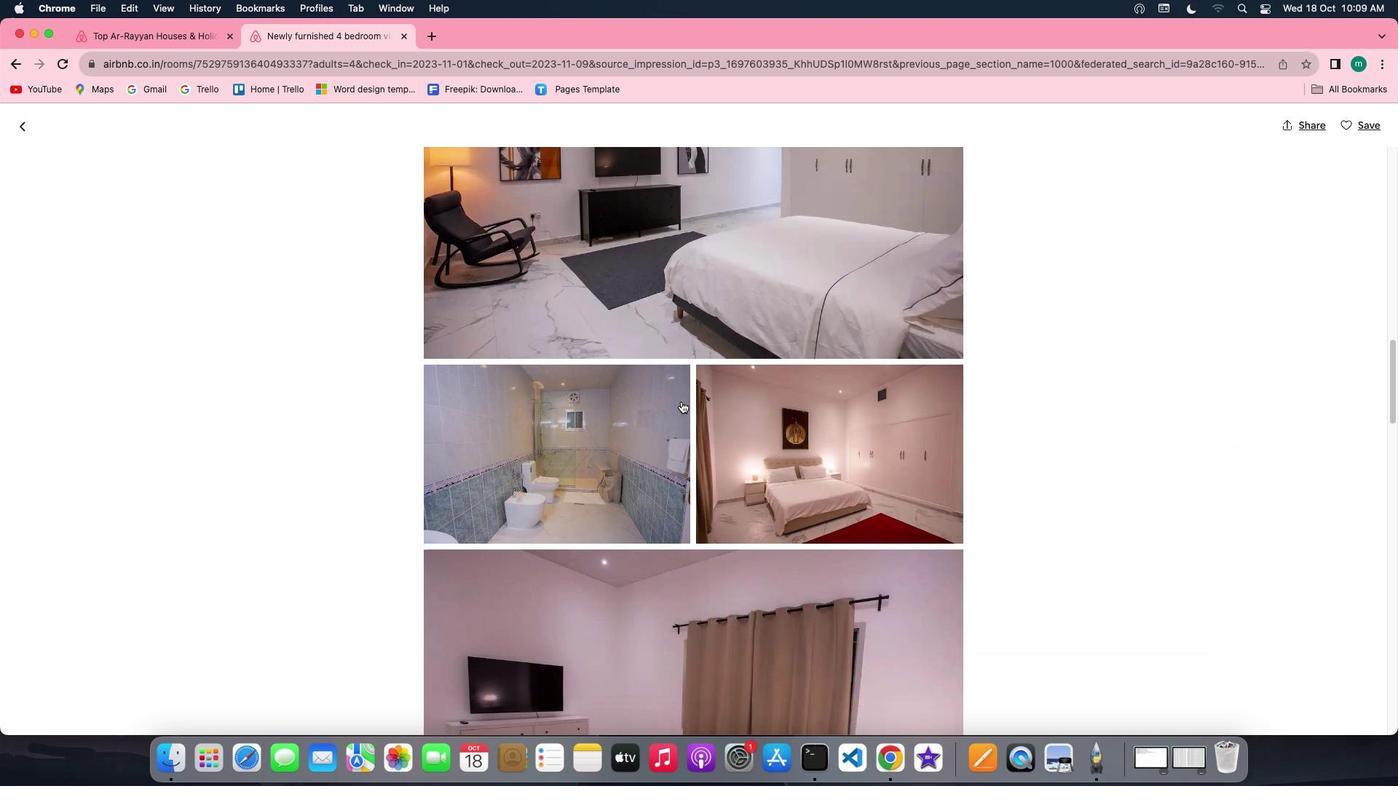 
Action: Mouse scrolled (681, 402) with delta (0, 0)
Screenshot: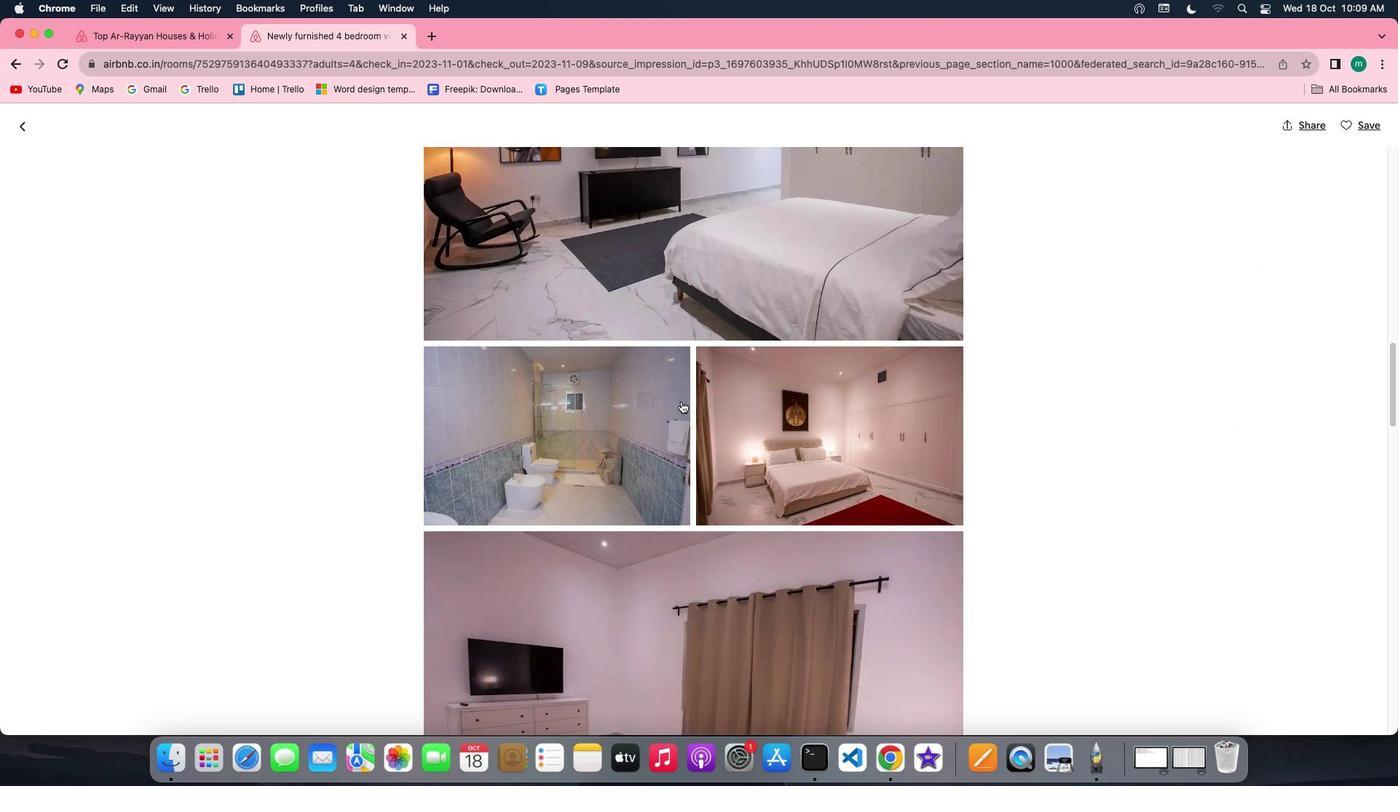 
Action: Mouse scrolled (681, 402) with delta (0, -1)
Screenshot: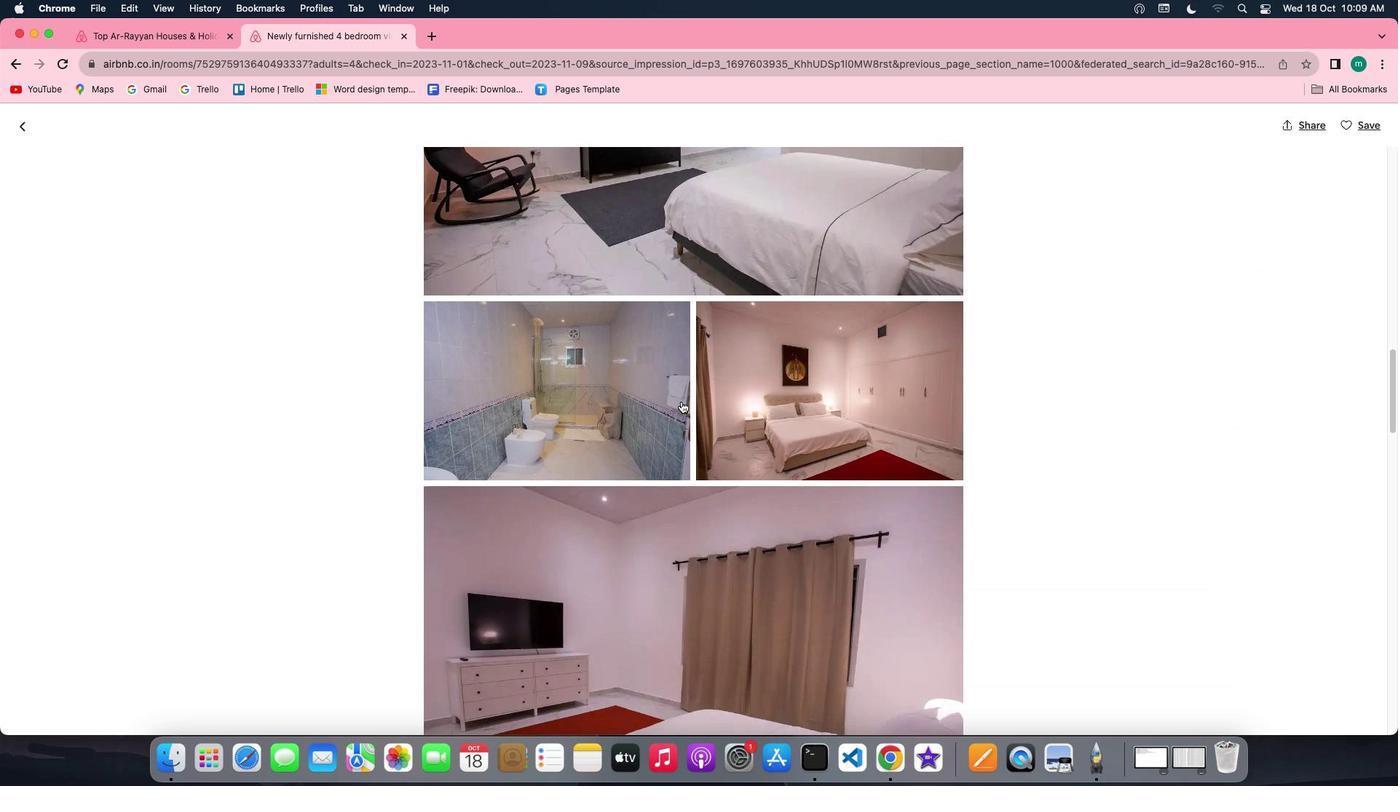 
Action: Mouse scrolled (681, 402) with delta (0, -1)
Screenshot: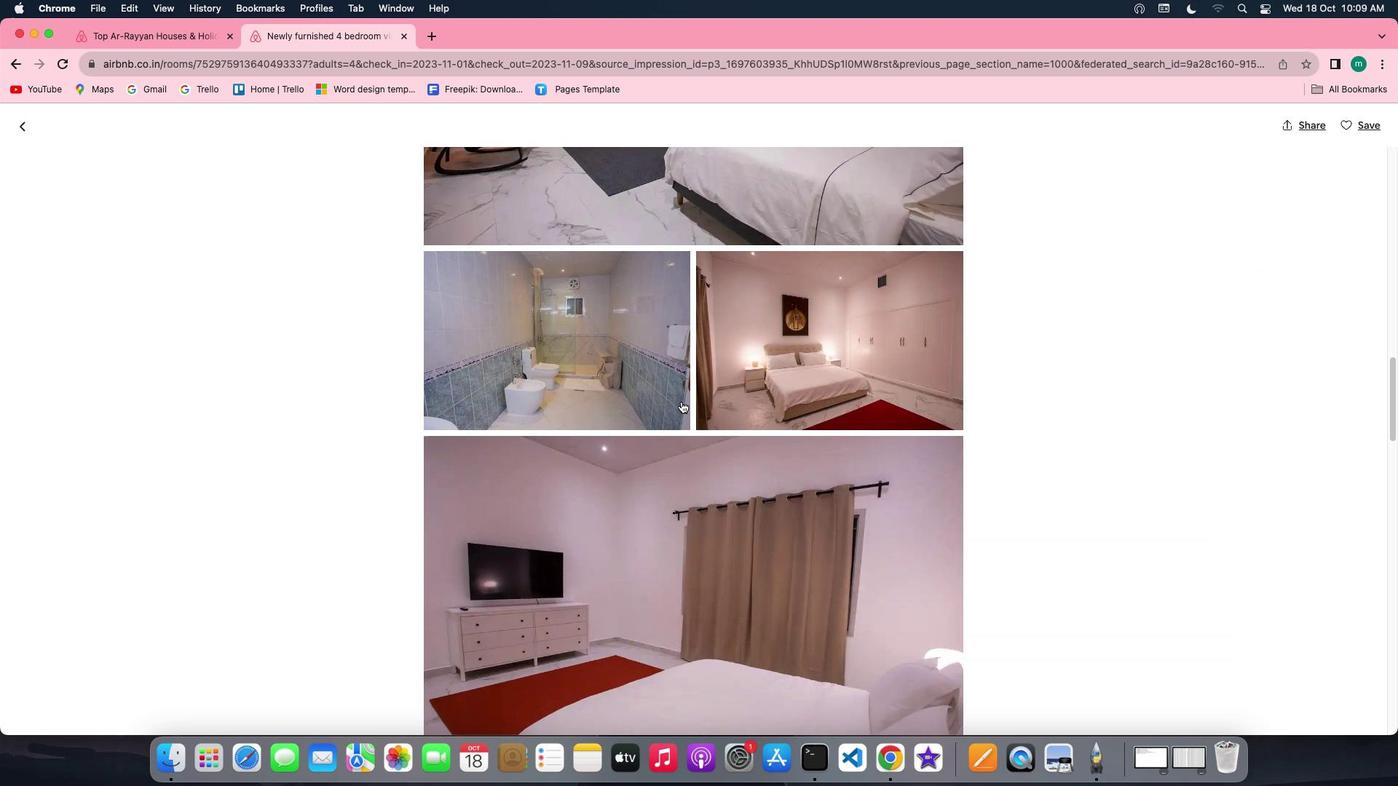 
Action: Mouse scrolled (681, 402) with delta (0, 0)
Screenshot: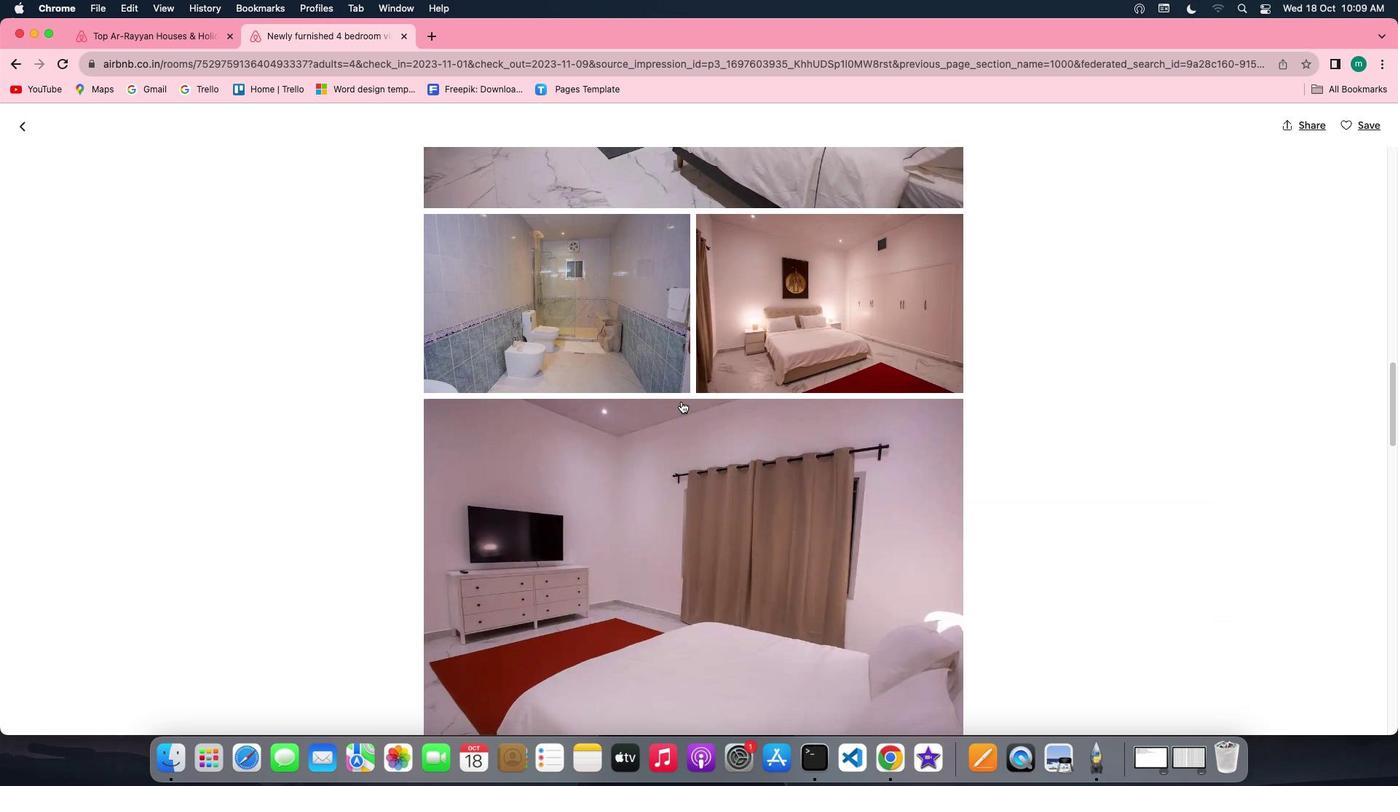 
Action: Mouse scrolled (681, 402) with delta (0, 0)
Screenshot: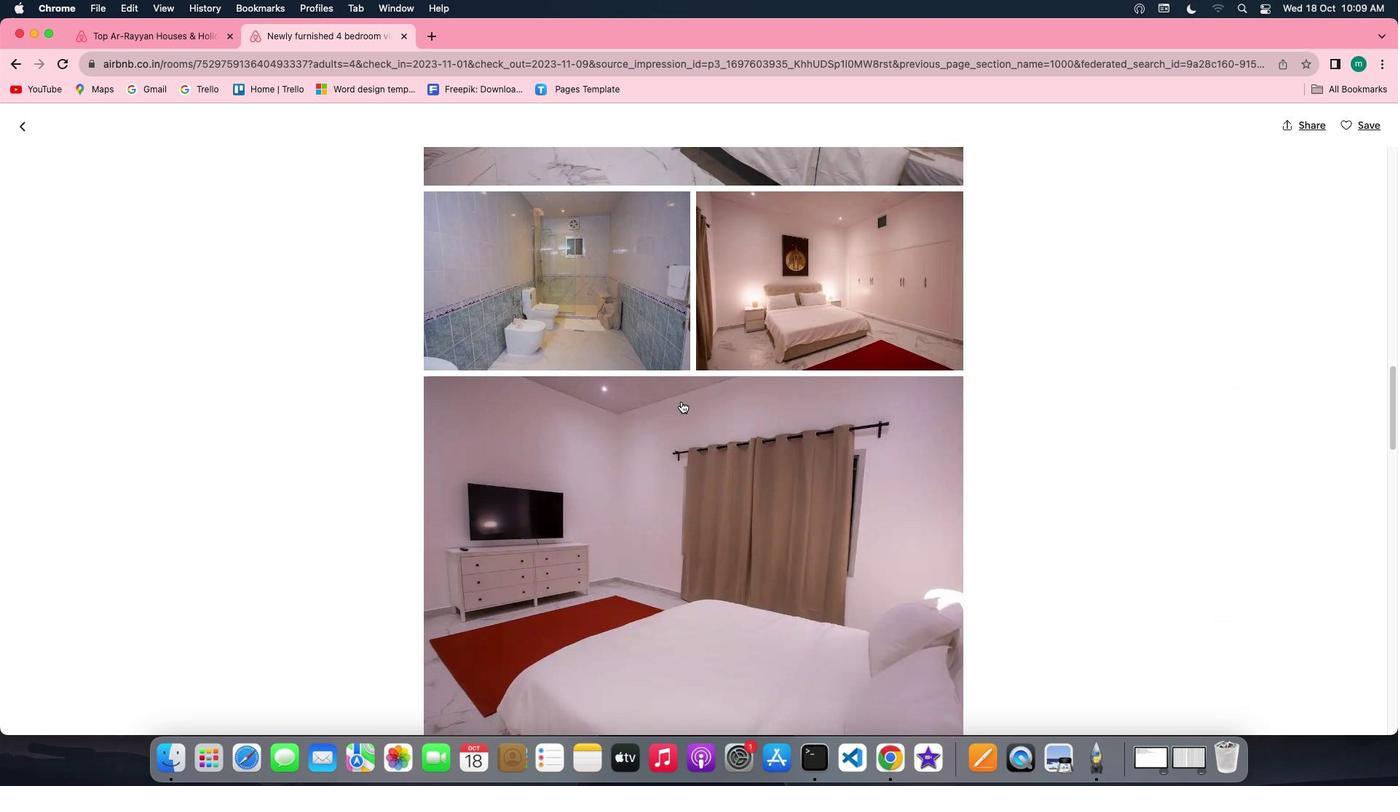 
Action: Mouse scrolled (681, 402) with delta (0, 0)
Screenshot: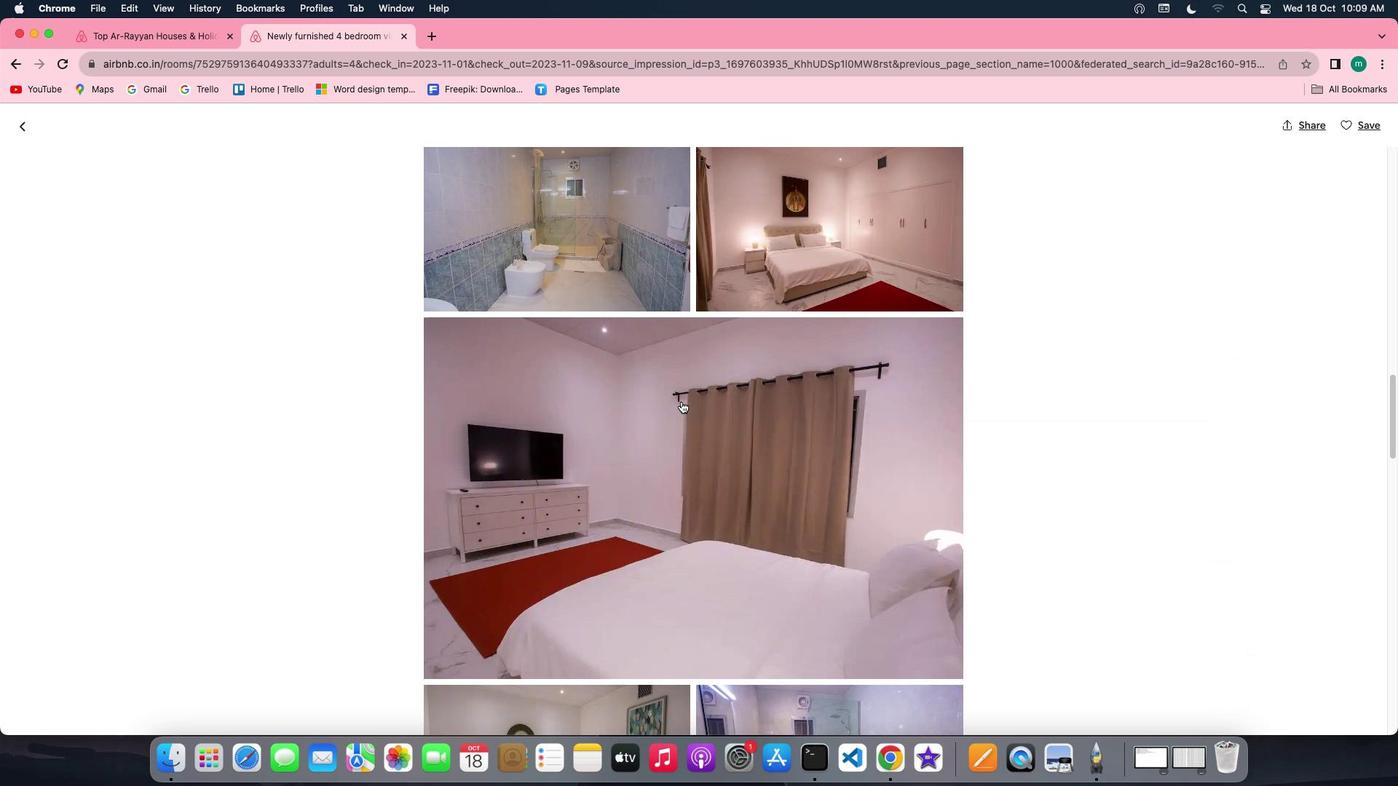 
Action: Mouse scrolled (681, 402) with delta (0, -1)
Screenshot: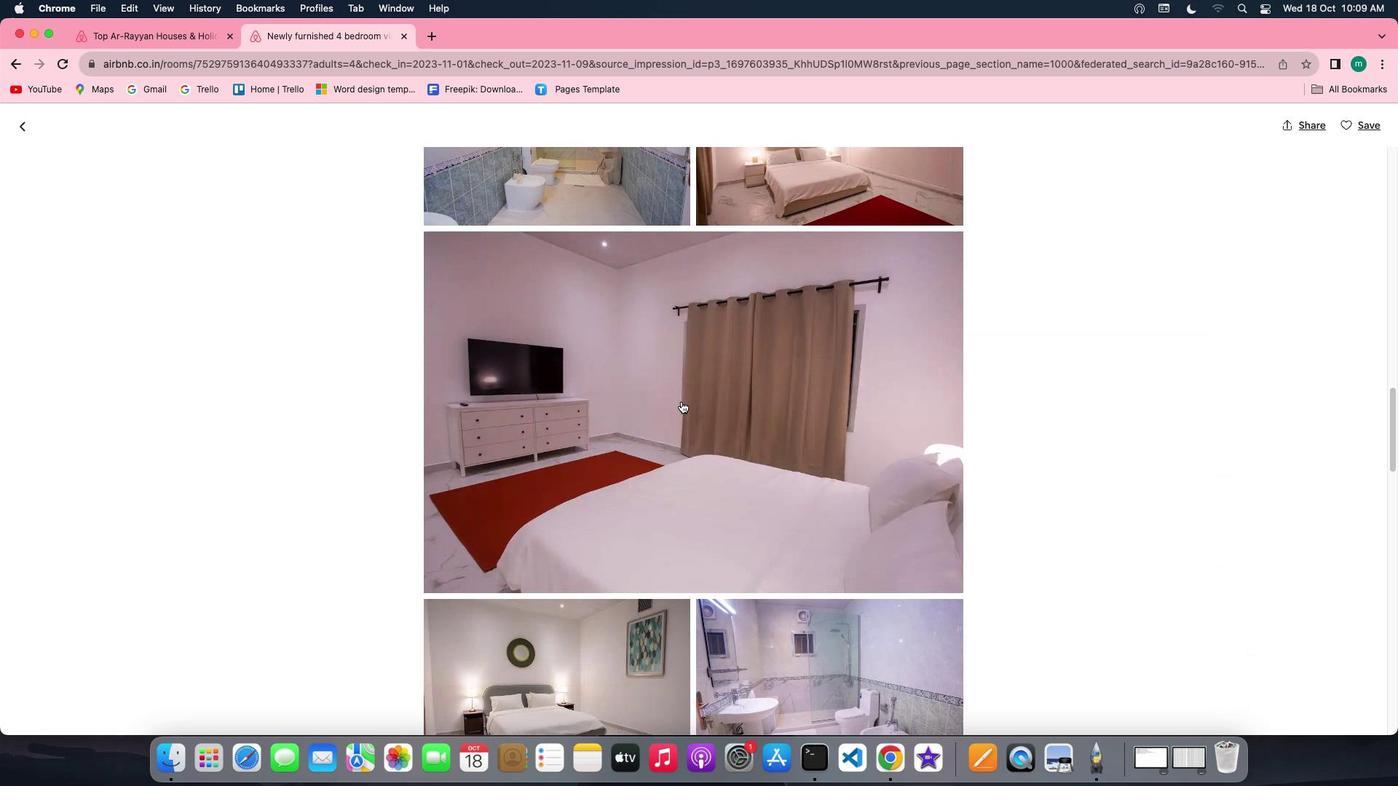 
Action: Mouse scrolled (681, 402) with delta (0, 0)
Screenshot: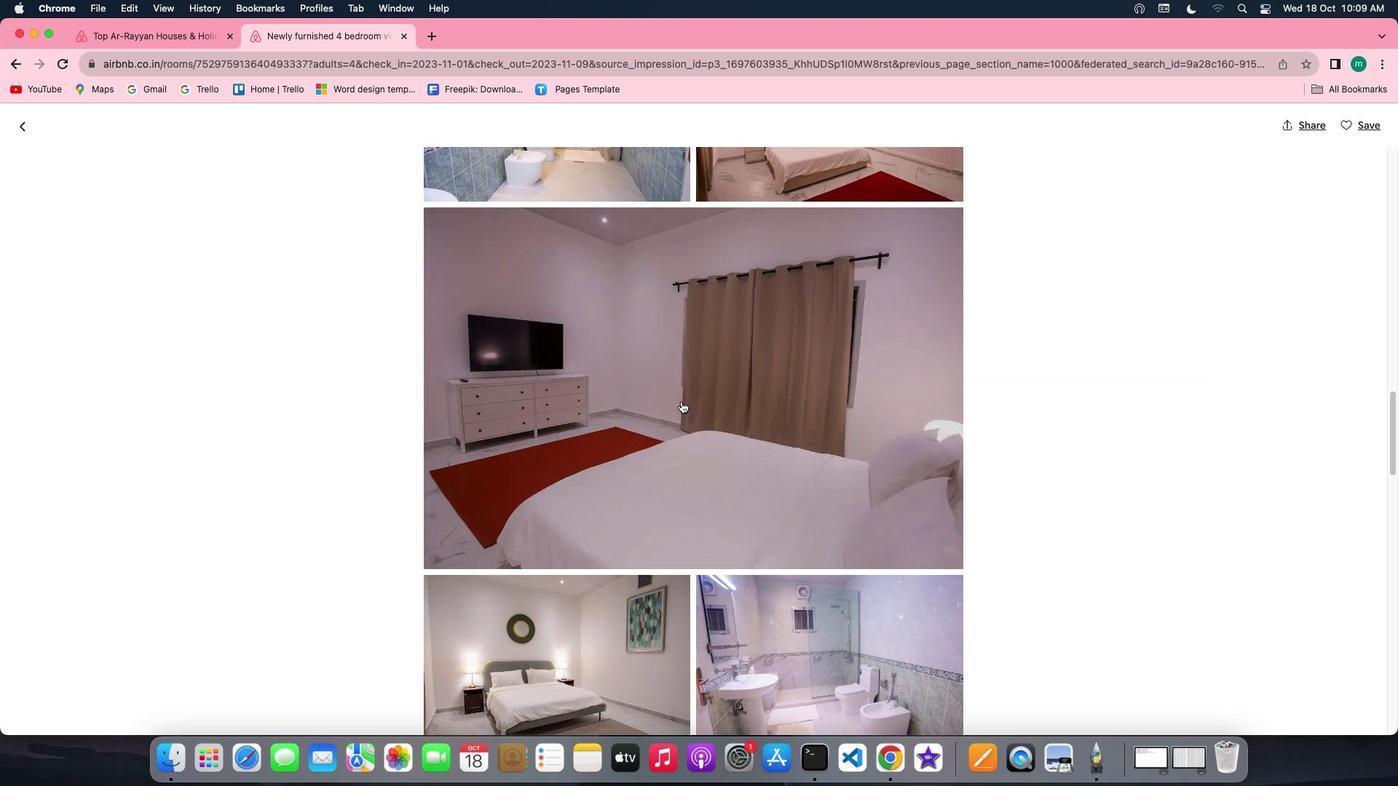 
Action: Mouse scrolled (681, 402) with delta (0, 0)
Screenshot: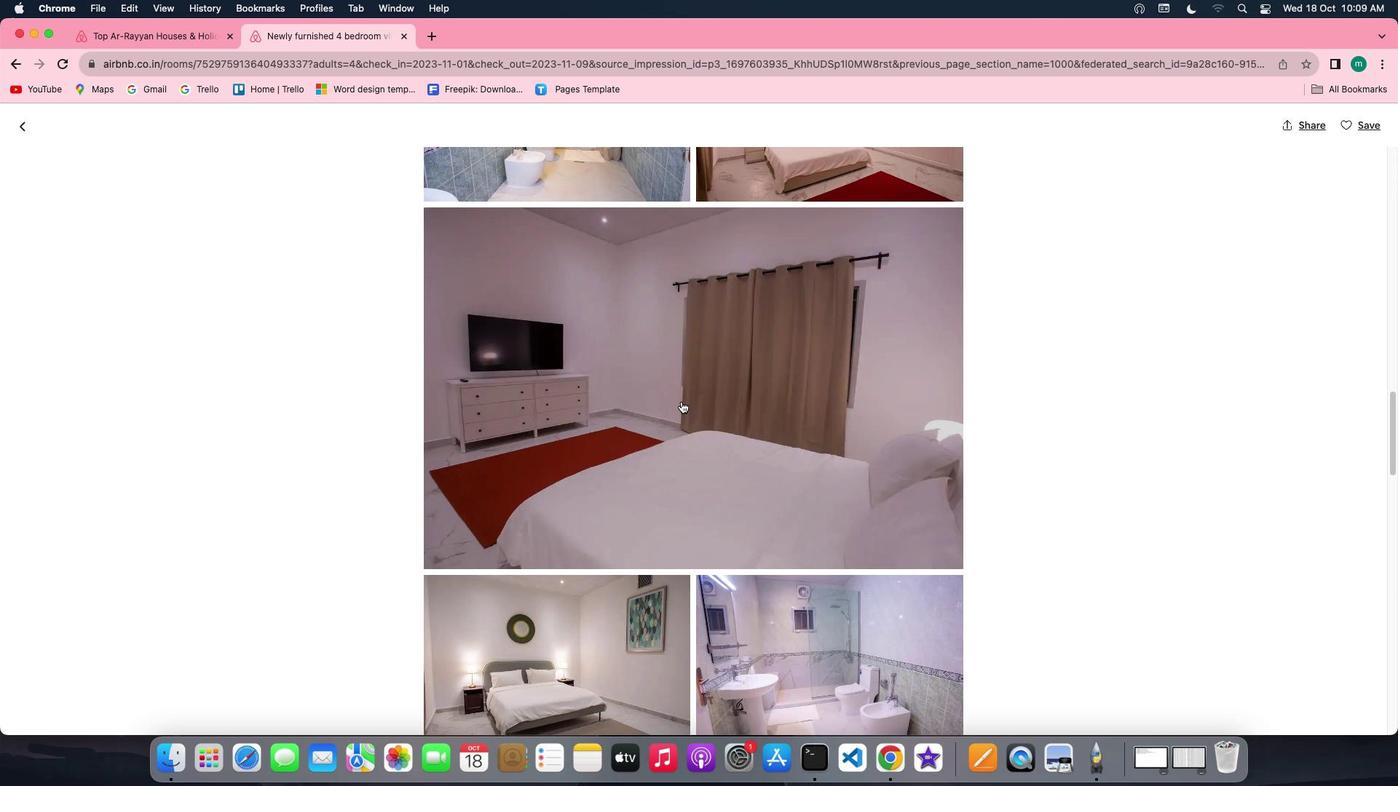 
Action: Mouse scrolled (681, 402) with delta (0, 0)
Screenshot: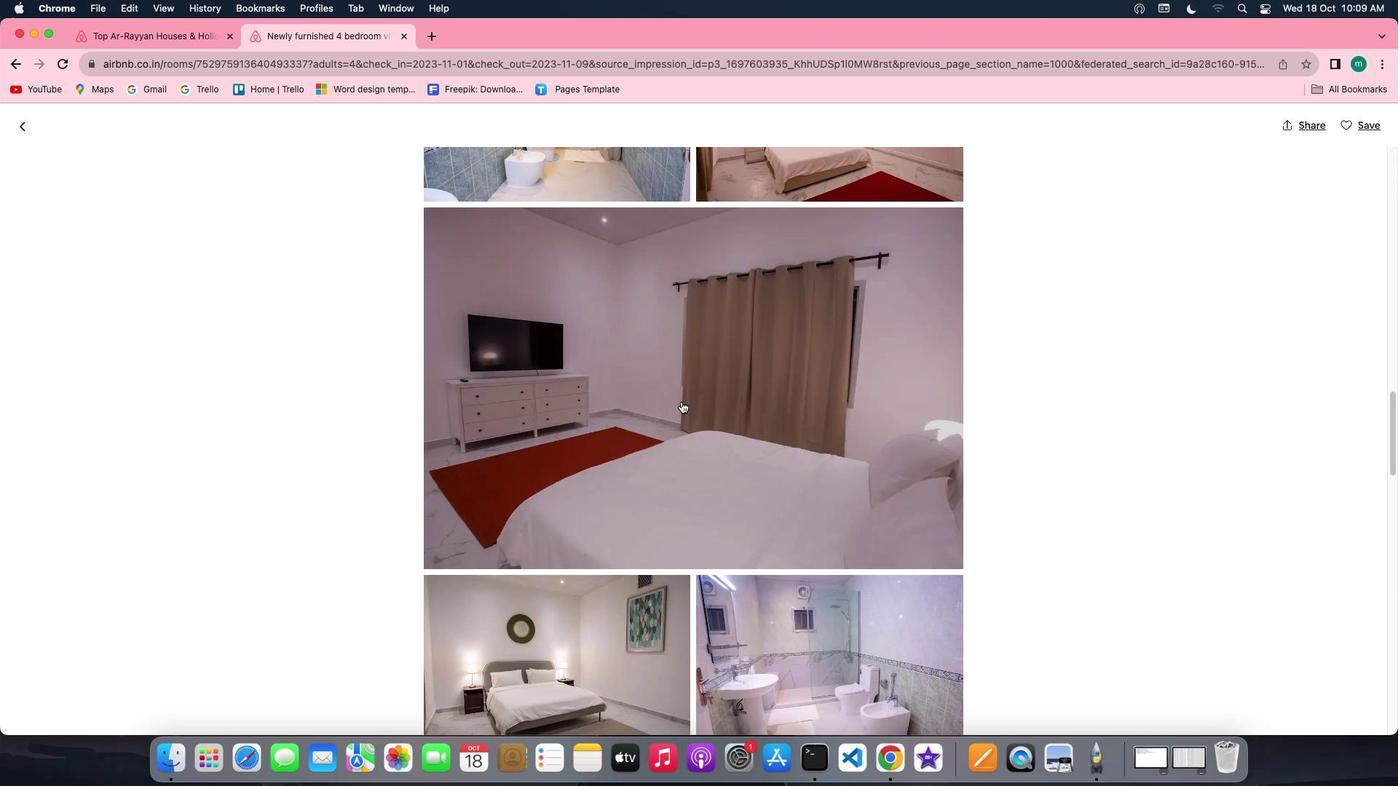 
Action: Mouse scrolled (681, 402) with delta (0, 0)
Screenshot: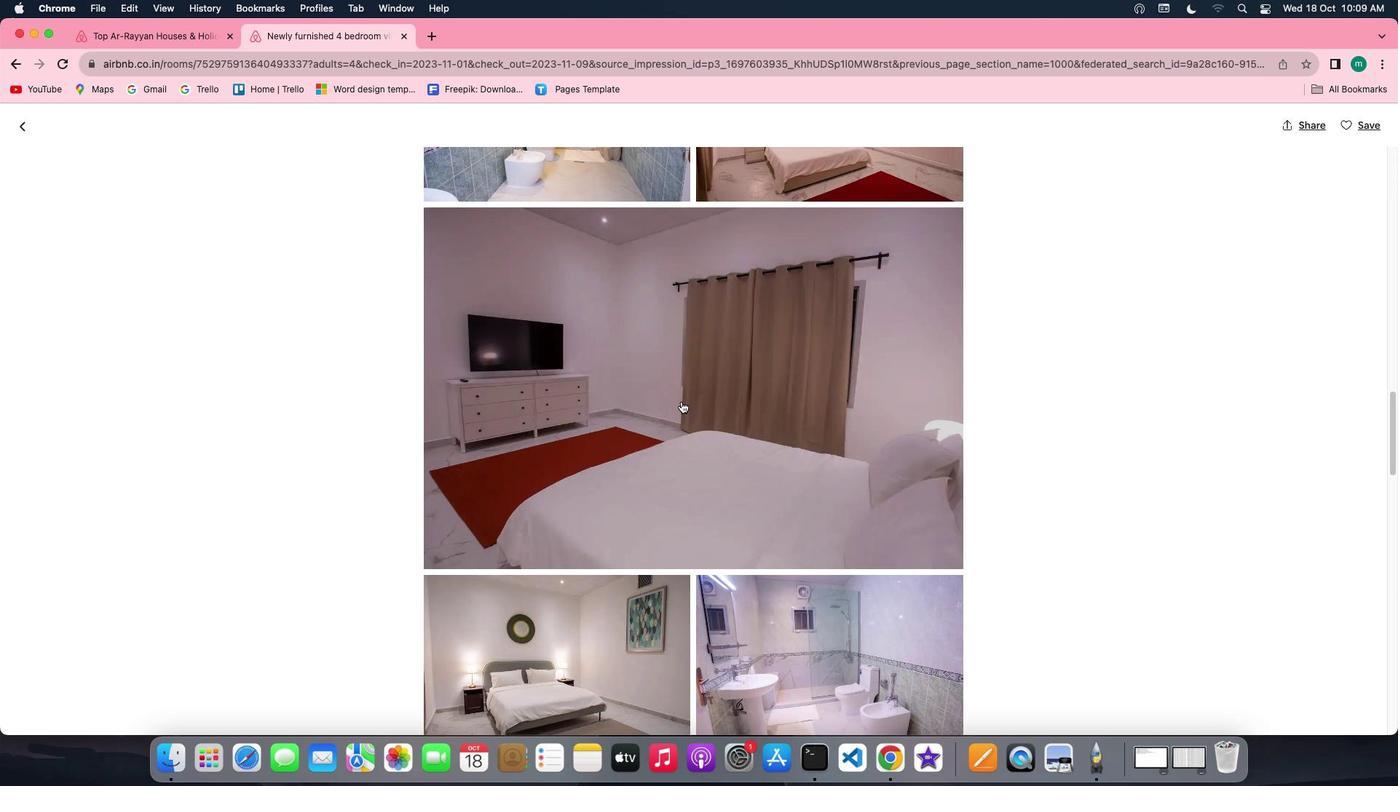 
Action: Mouse scrolled (681, 402) with delta (0, -1)
Screenshot: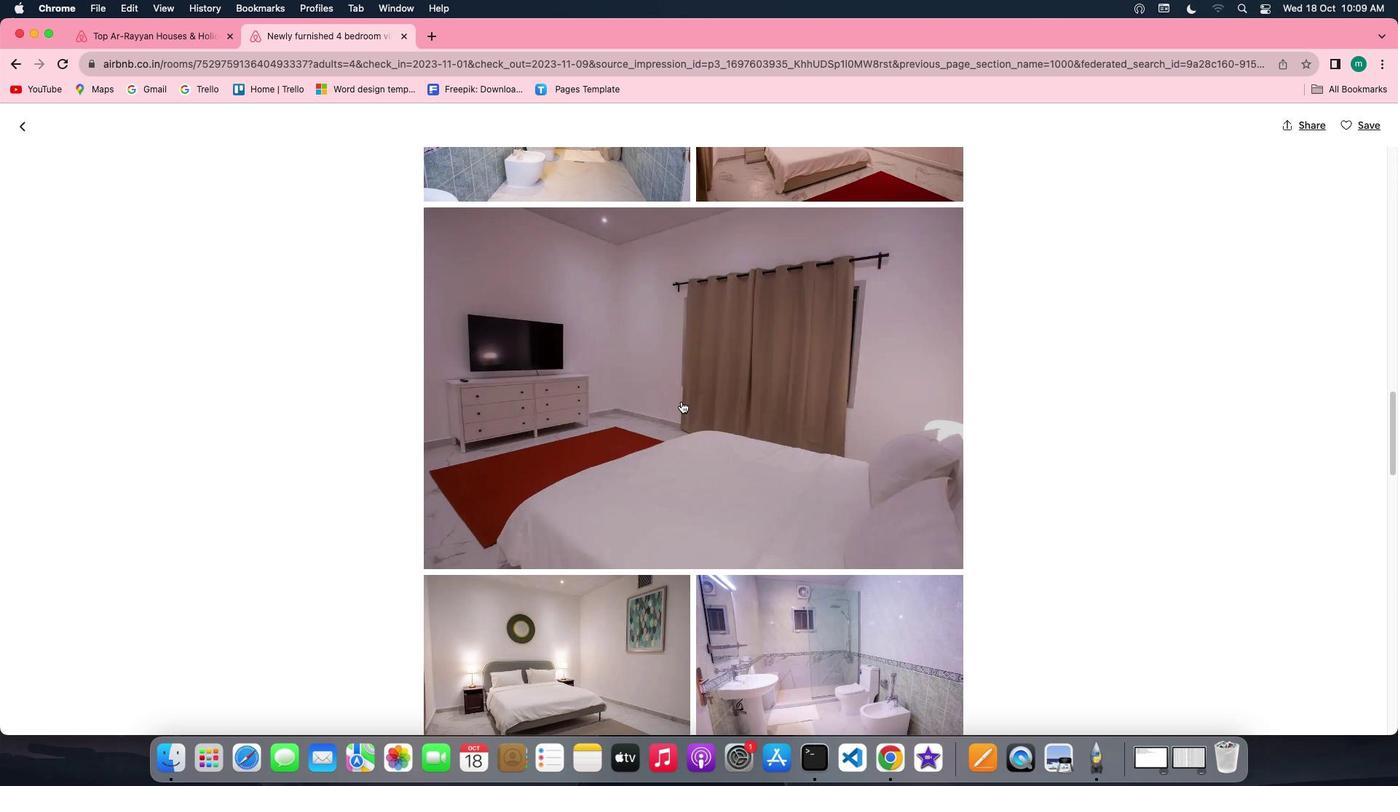 
Action: Mouse scrolled (681, 402) with delta (0, -1)
Screenshot: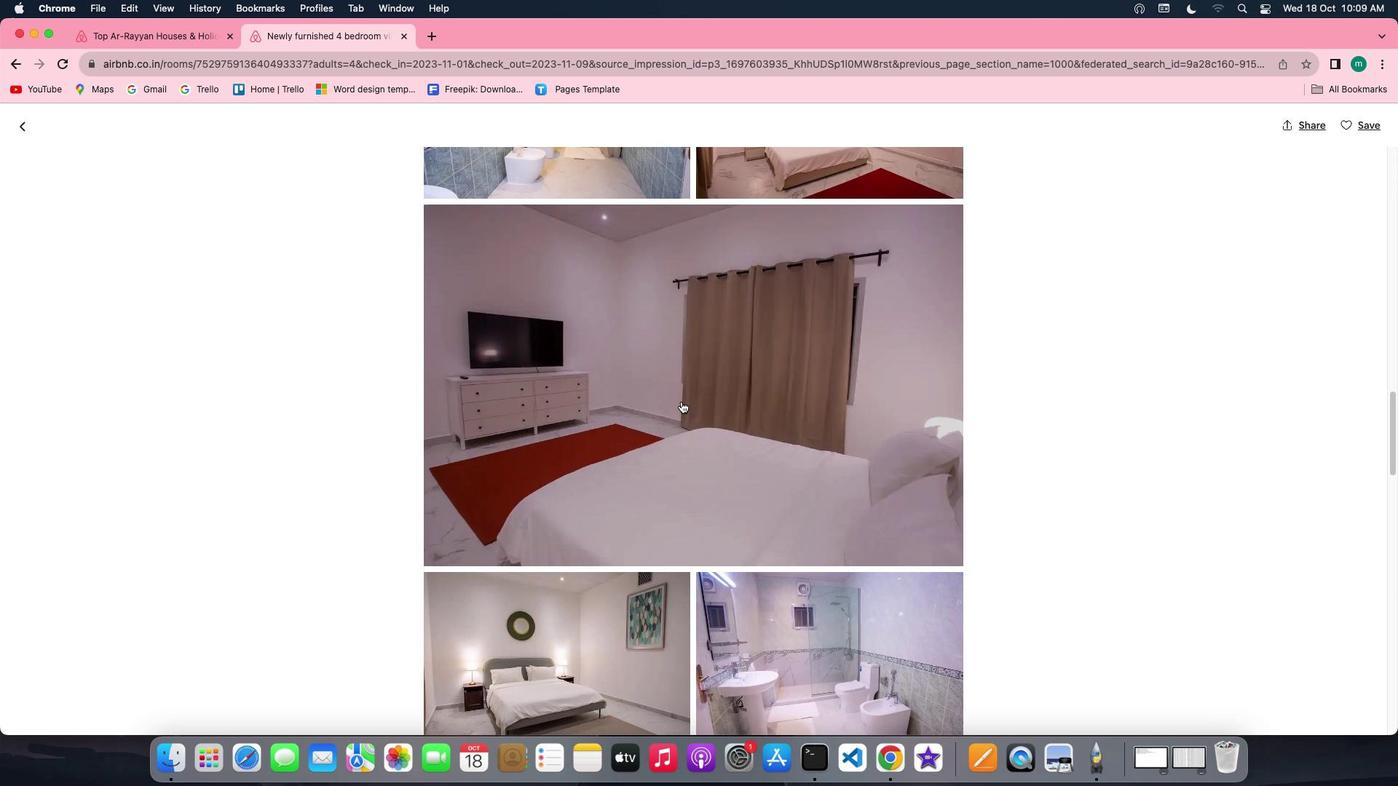 
Action: Mouse scrolled (681, 402) with delta (0, 0)
Screenshot: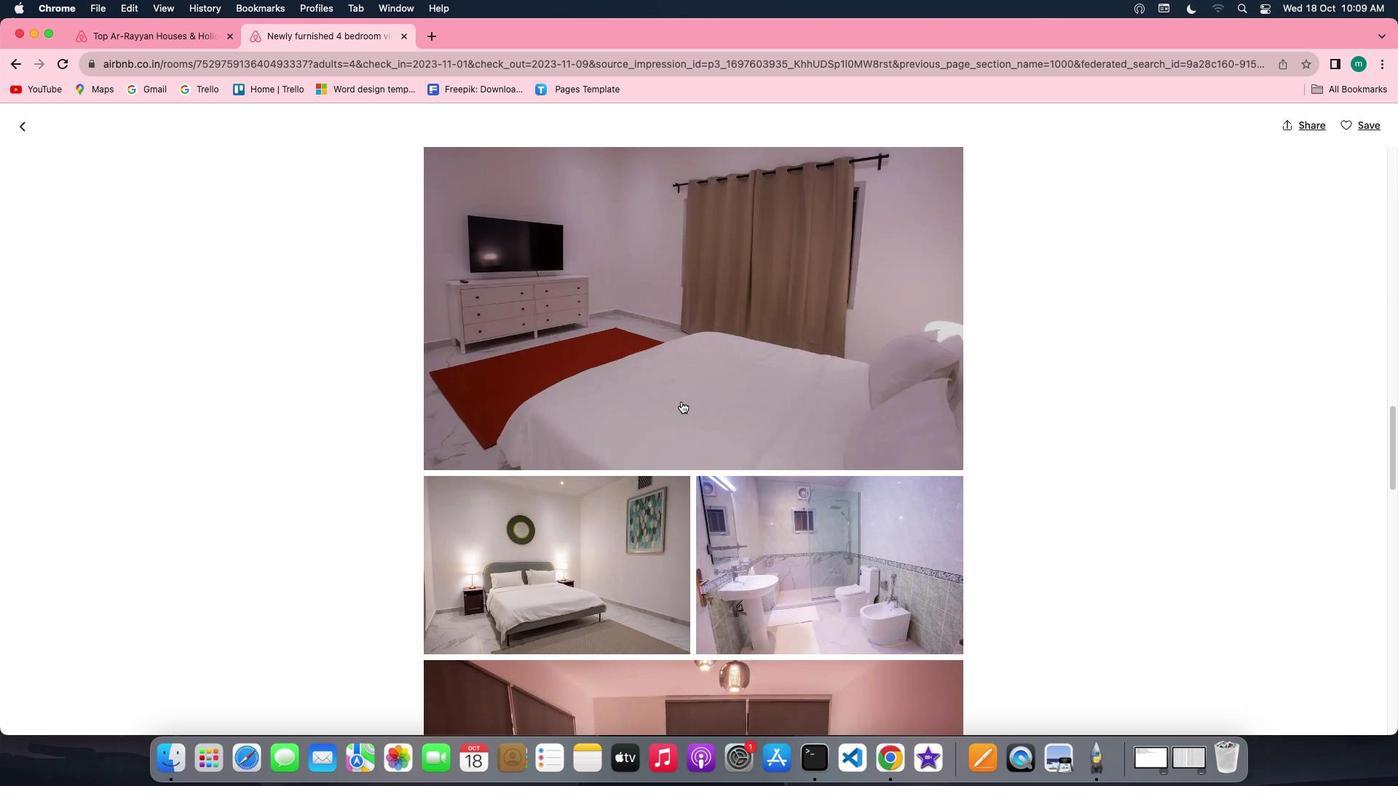 
Action: Mouse scrolled (681, 402) with delta (0, 0)
Screenshot: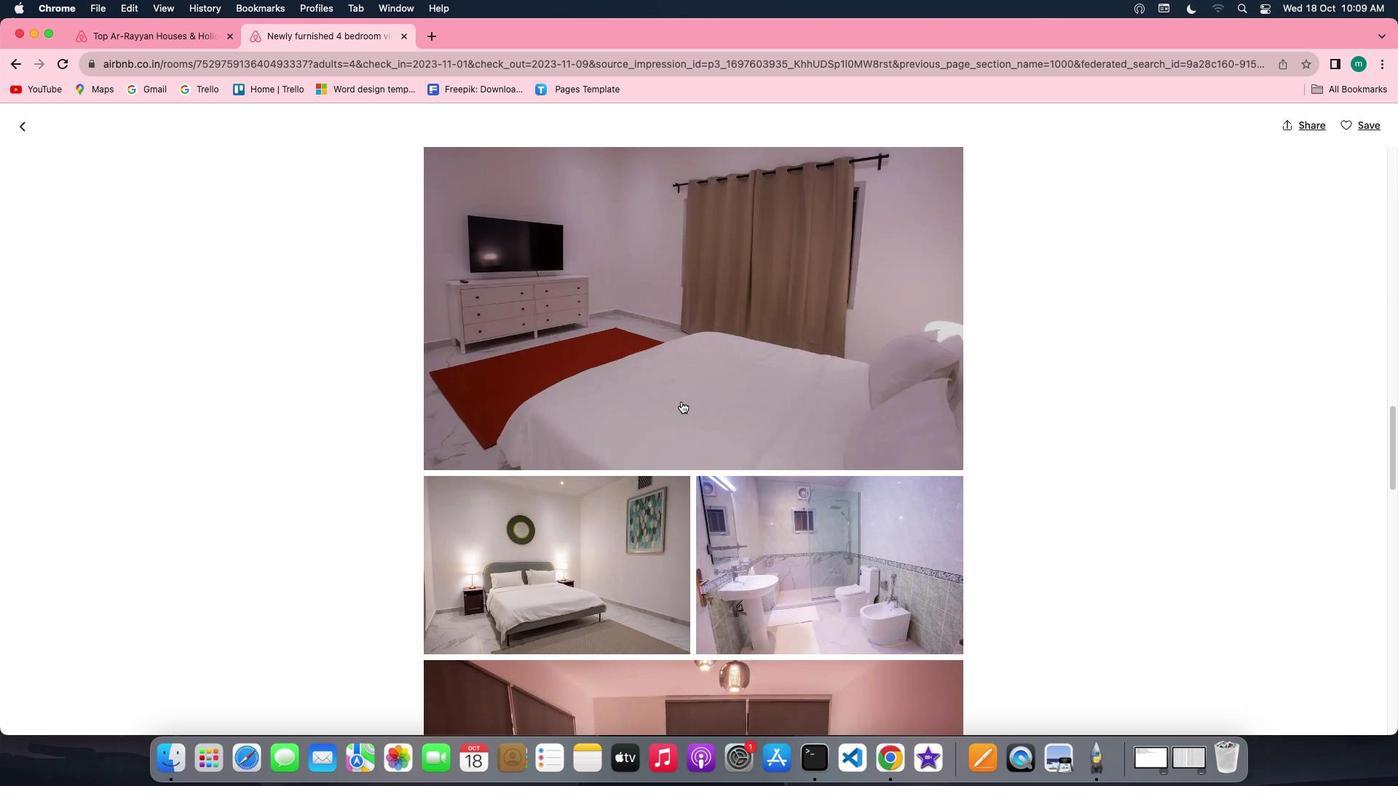 
Action: Mouse scrolled (681, 402) with delta (0, 0)
Screenshot: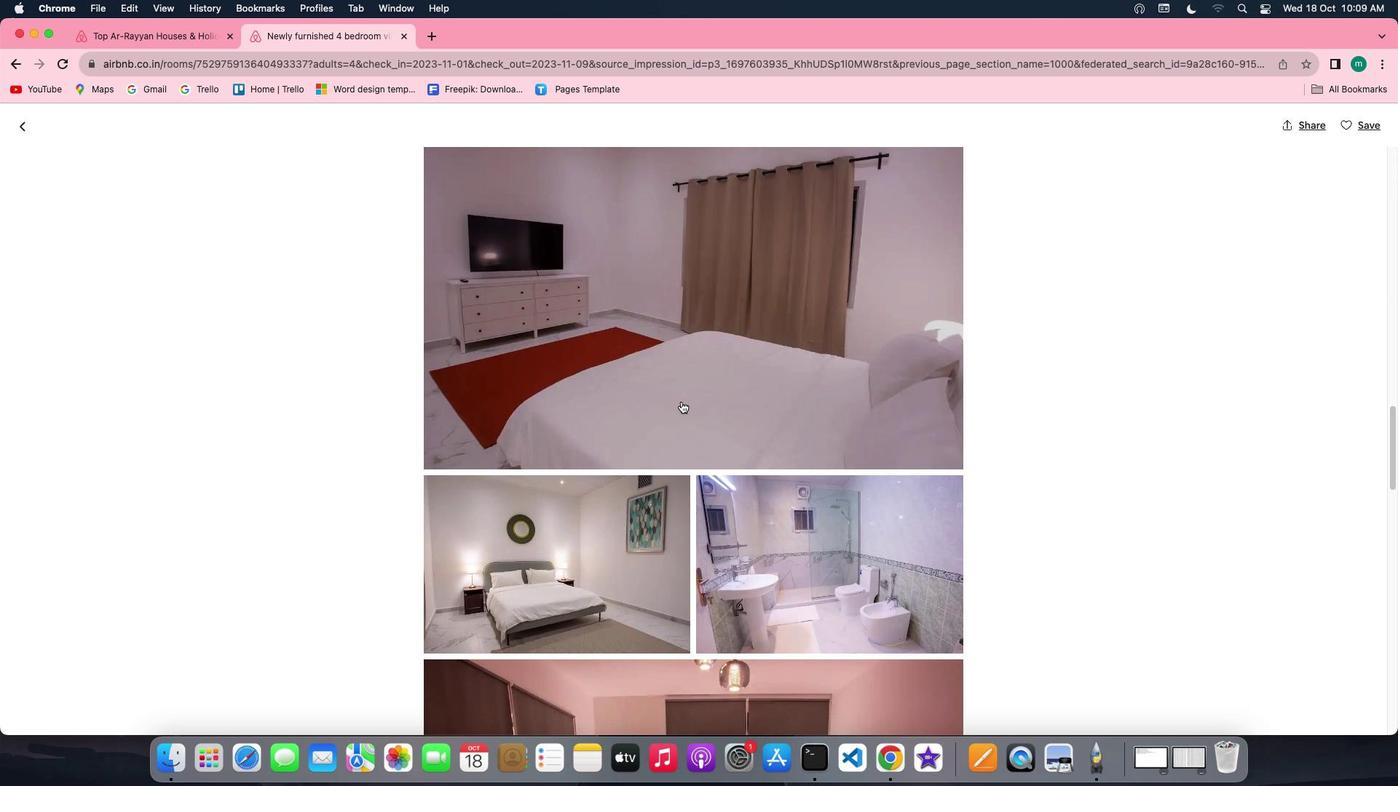
Action: Mouse scrolled (681, 402) with delta (0, 0)
Screenshot: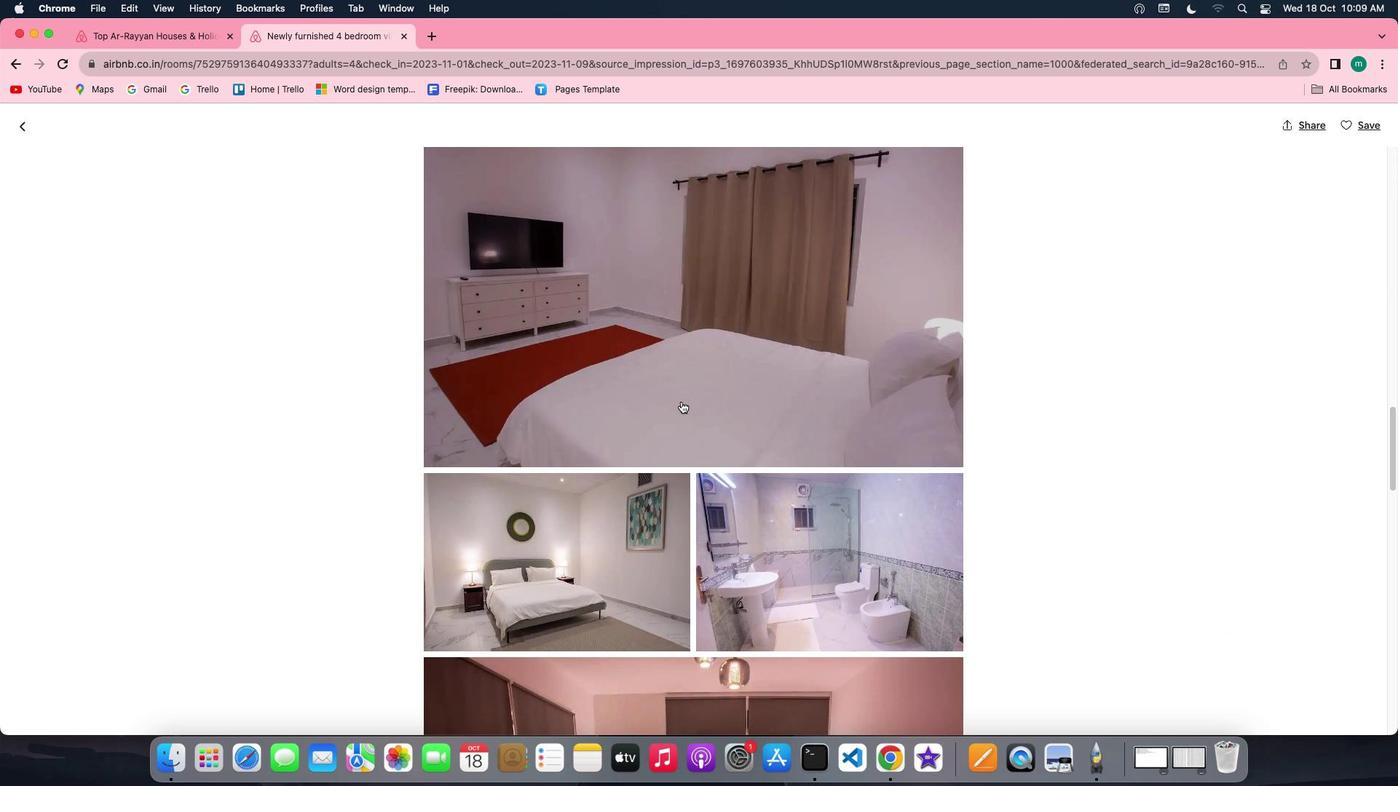 
Action: Mouse scrolled (681, 402) with delta (0, 0)
Screenshot: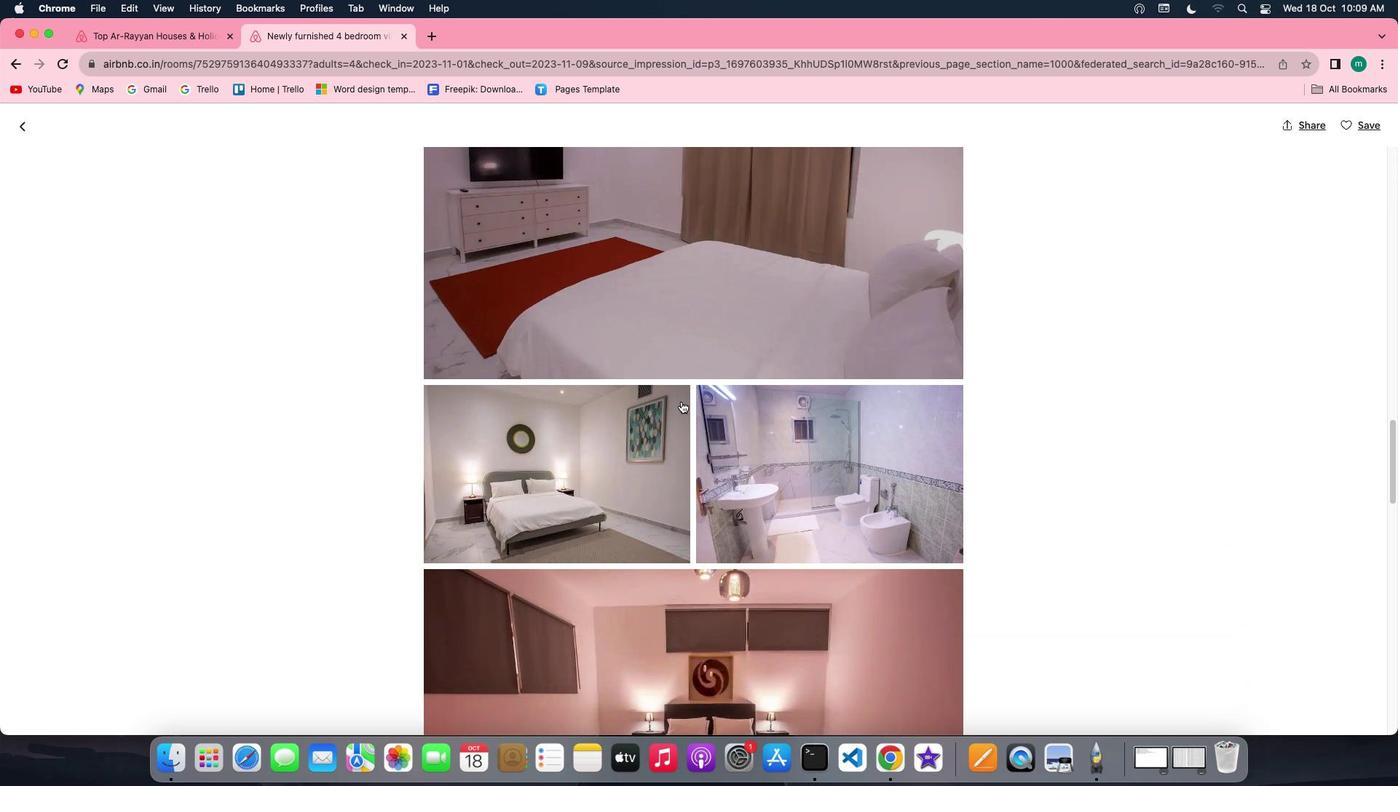 
Action: Mouse scrolled (681, 402) with delta (0, 0)
Screenshot: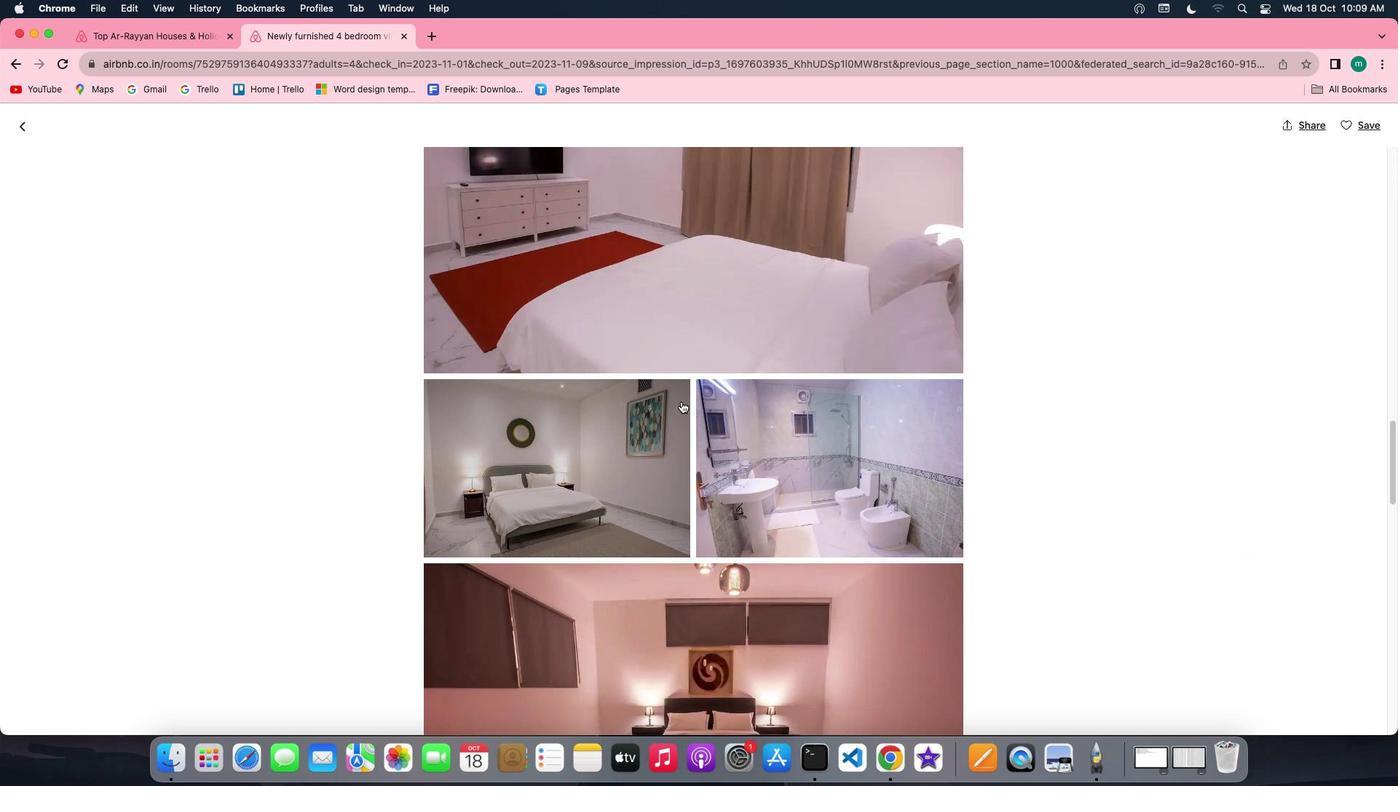 
Action: Mouse scrolled (681, 402) with delta (0, 0)
Screenshot: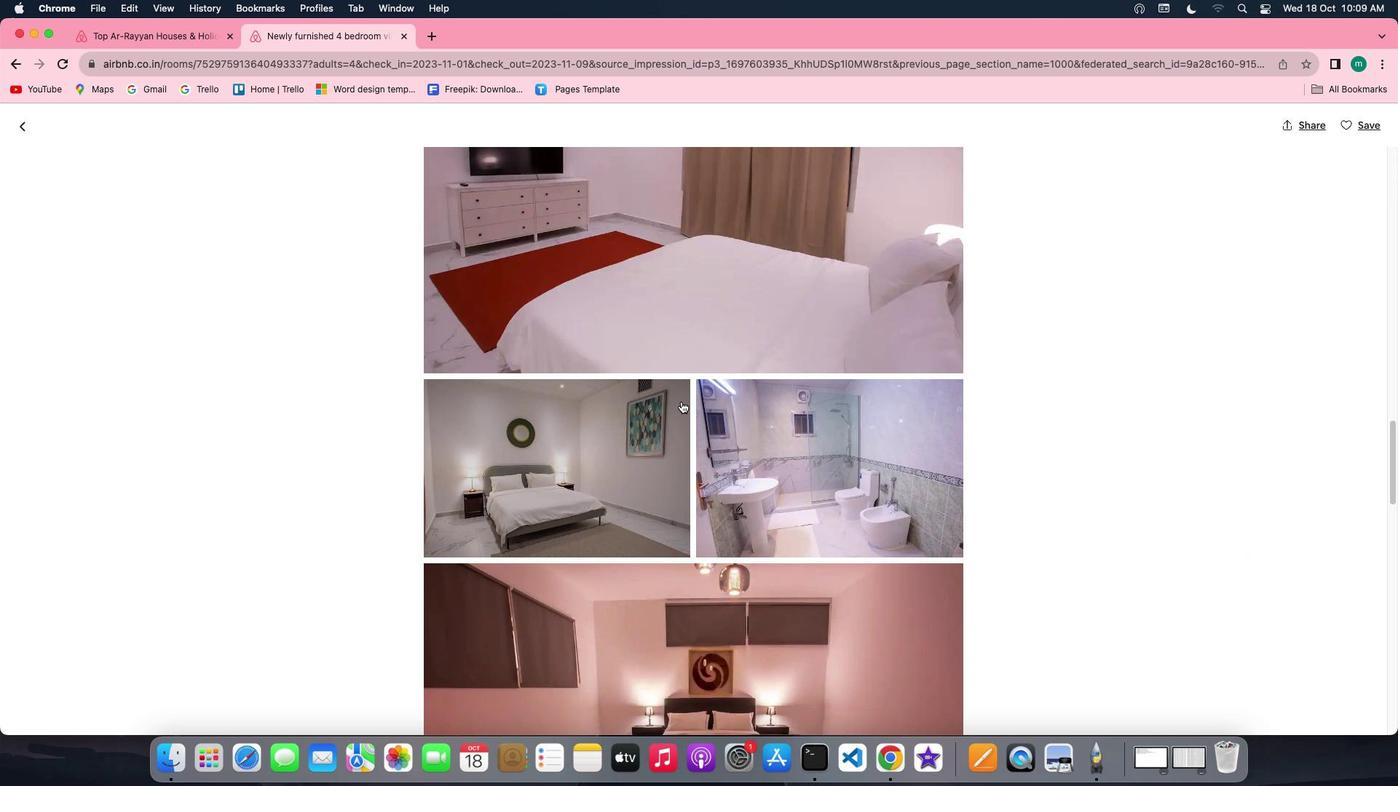 
Action: Mouse scrolled (681, 402) with delta (0, 0)
Screenshot: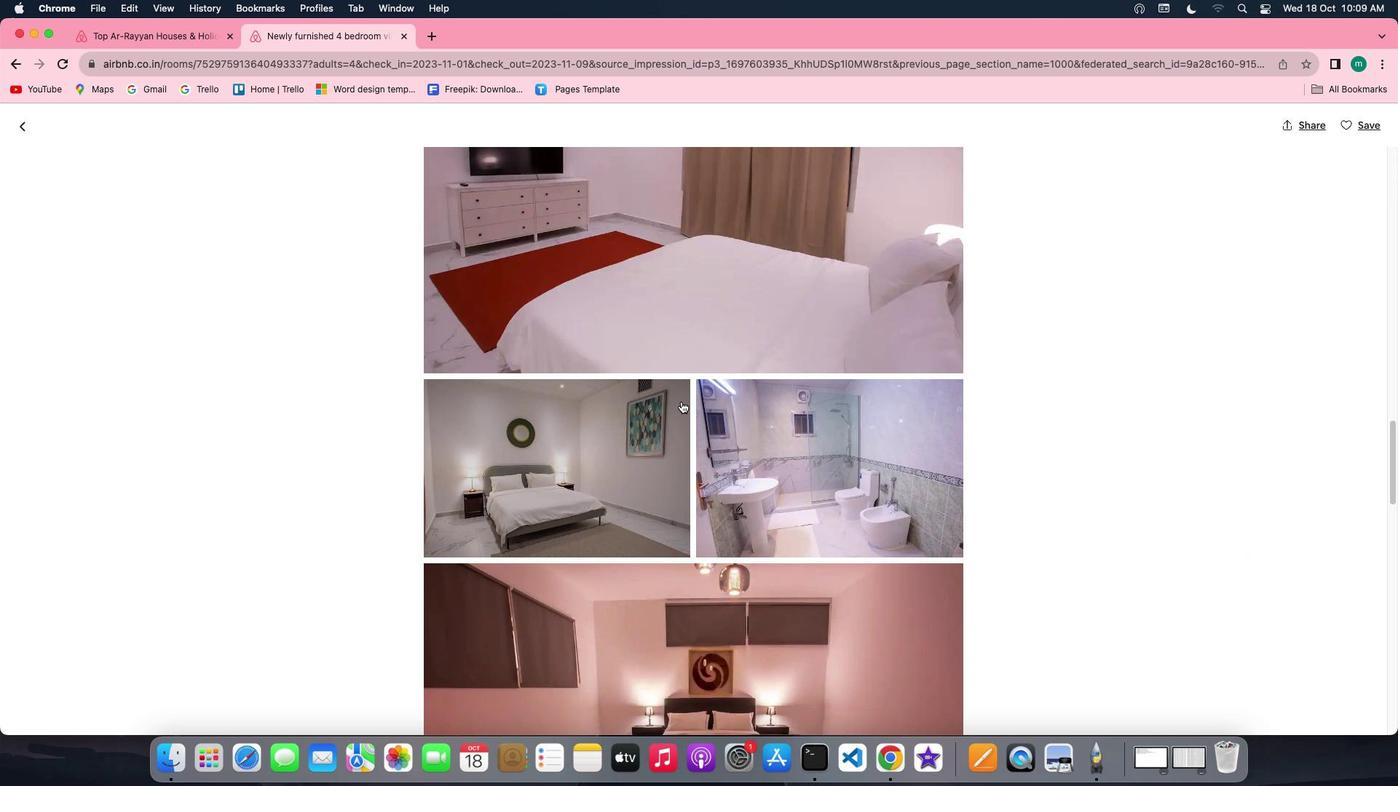 
Action: Mouse scrolled (681, 402) with delta (0, 0)
Screenshot: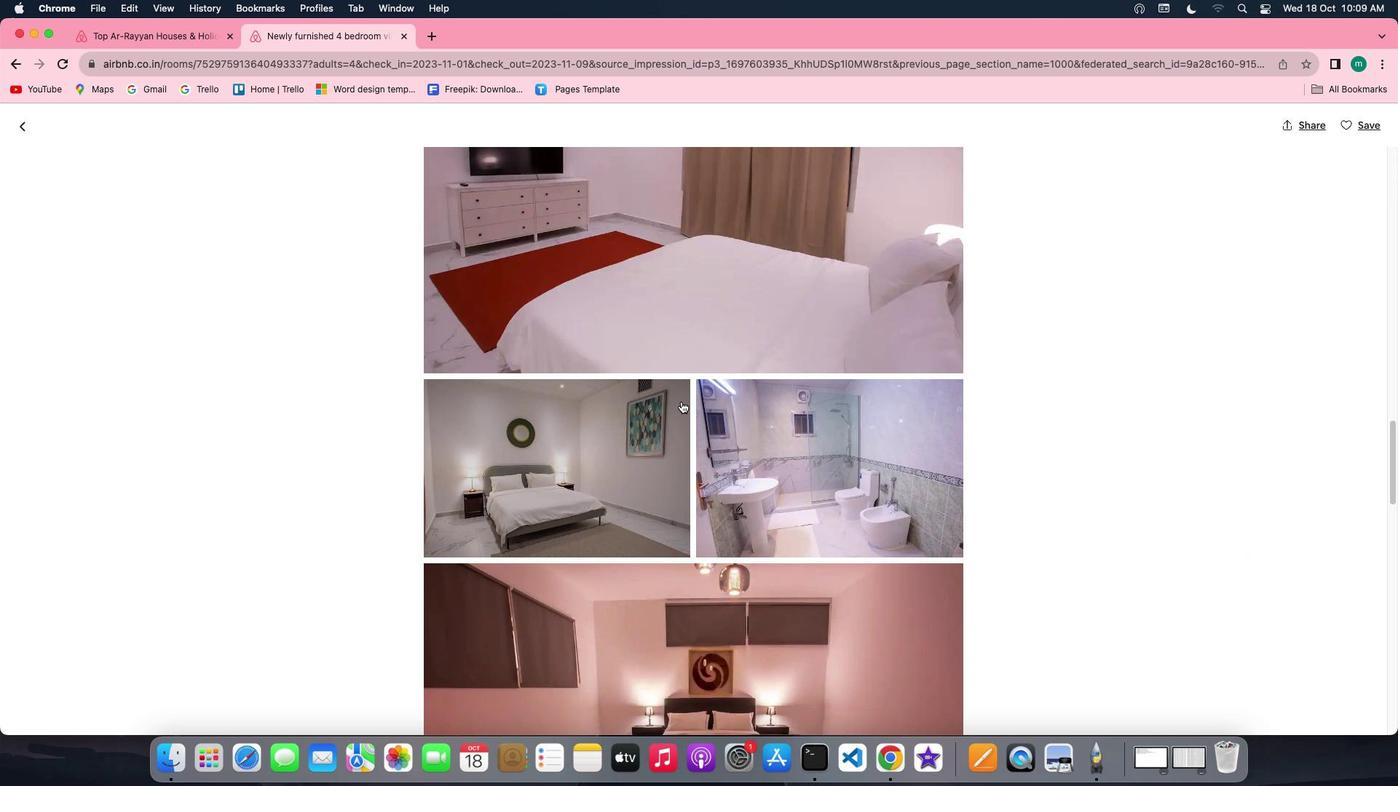 
Action: Mouse scrolled (681, 402) with delta (0, 0)
Screenshot: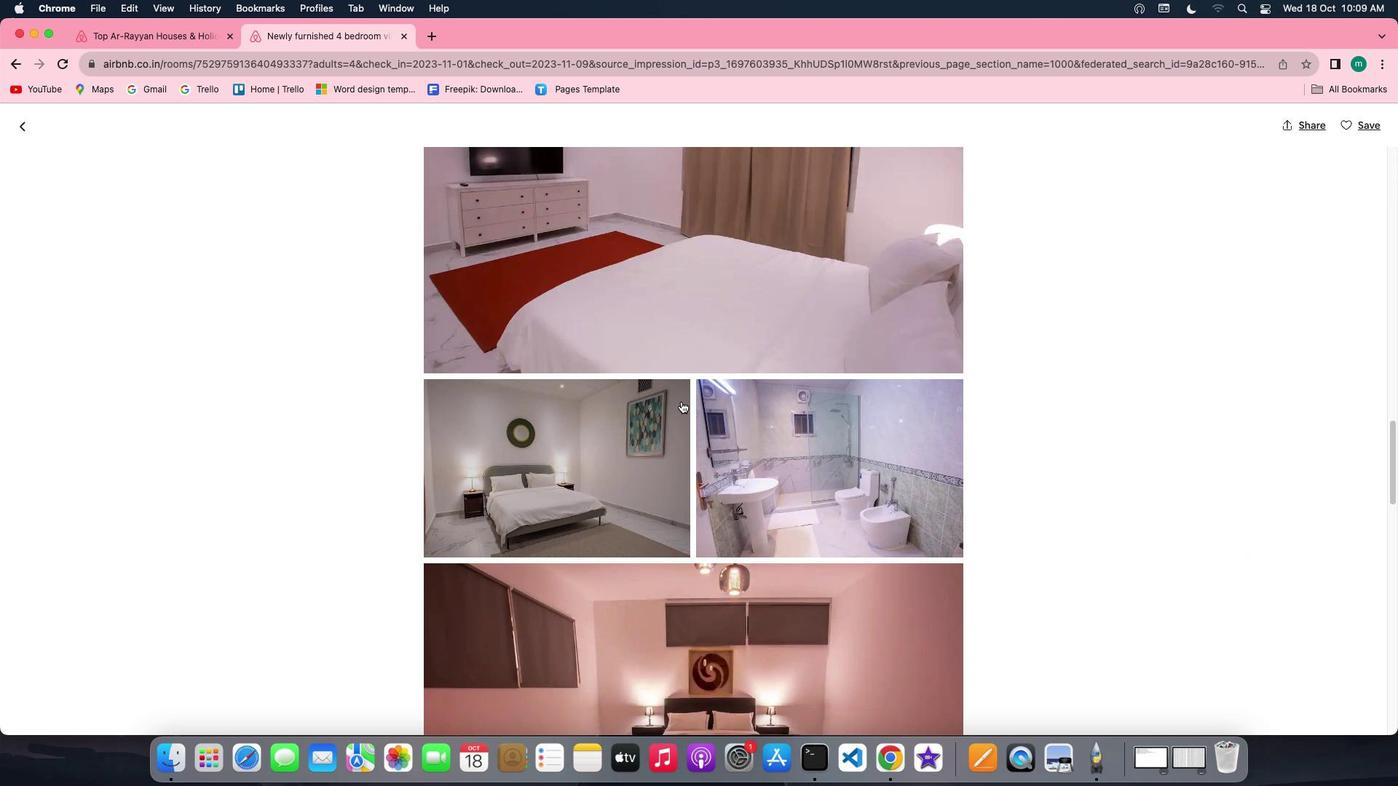 
Action: Mouse scrolled (681, 402) with delta (0, 0)
Screenshot: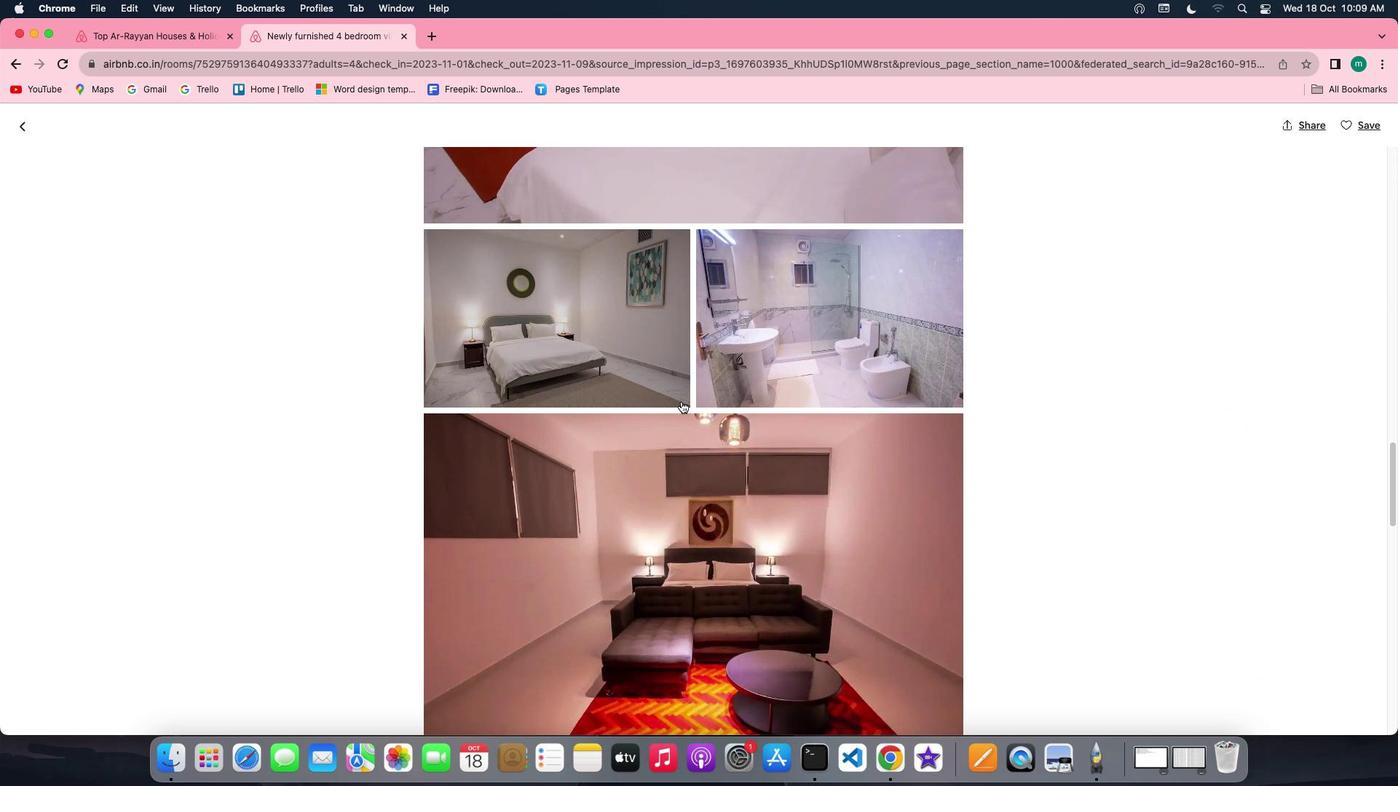 
Action: Mouse scrolled (681, 402) with delta (0, 0)
Screenshot: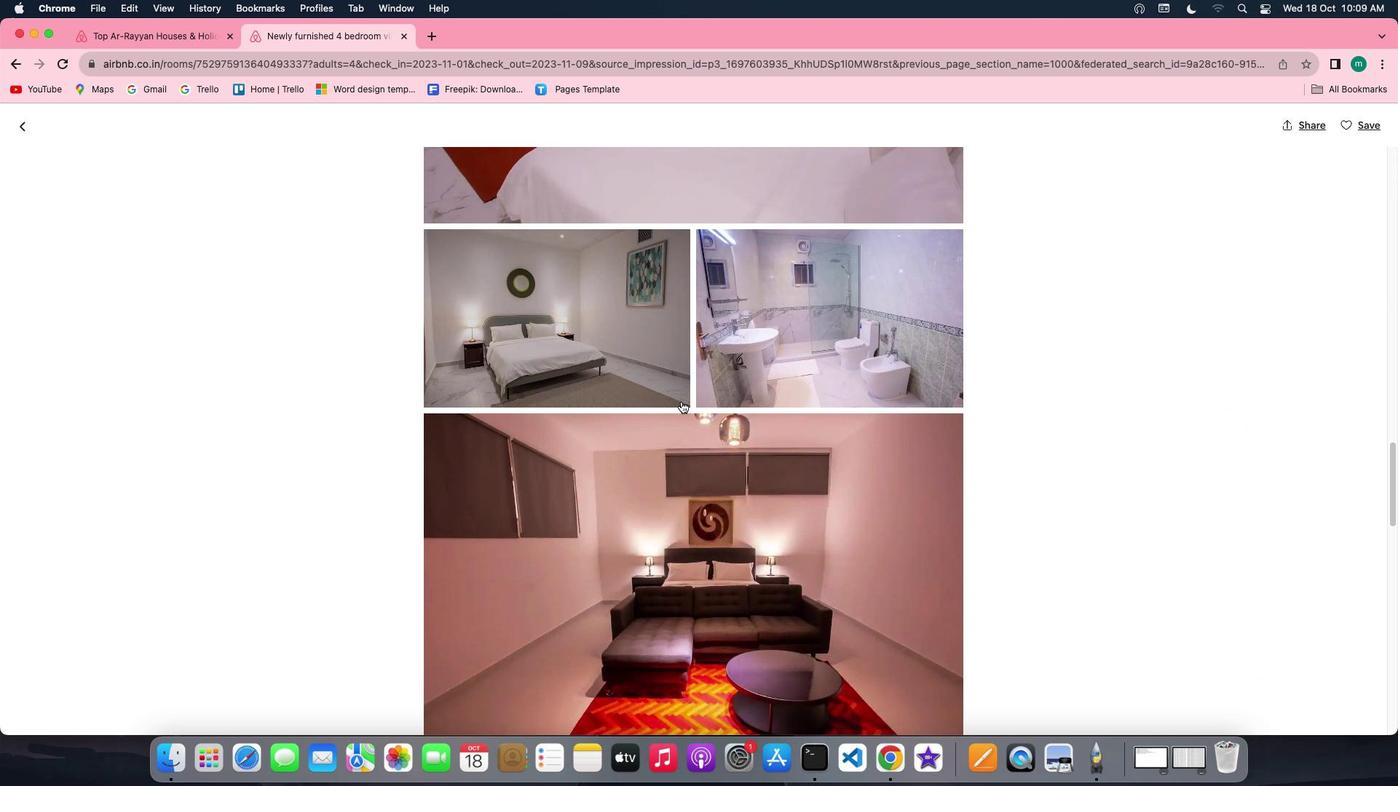
Action: Mouse scrolled (681, 402) with delta (0, 0)
Screenshot: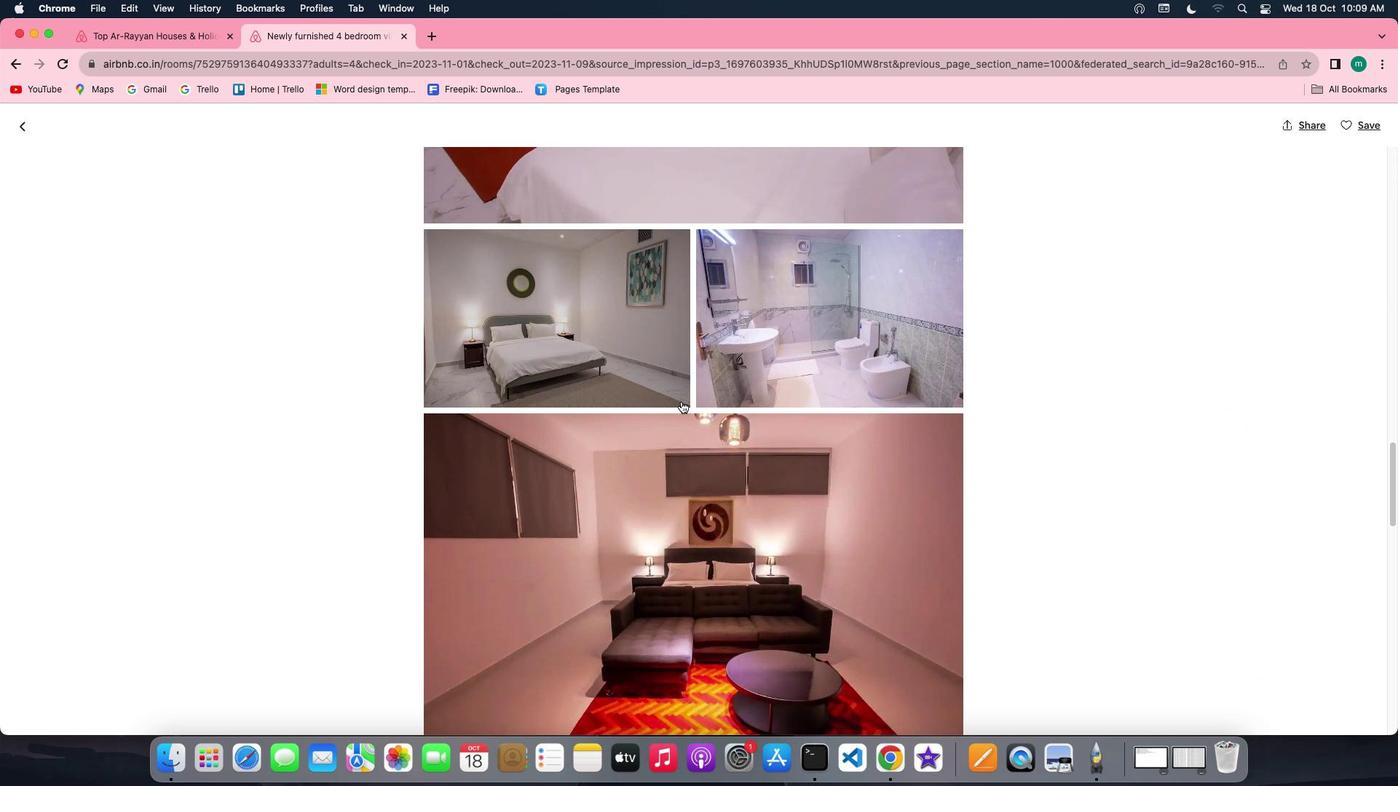 
Action: Mouse scrolled (681, 402) with delta (0, 0)
Screenshot: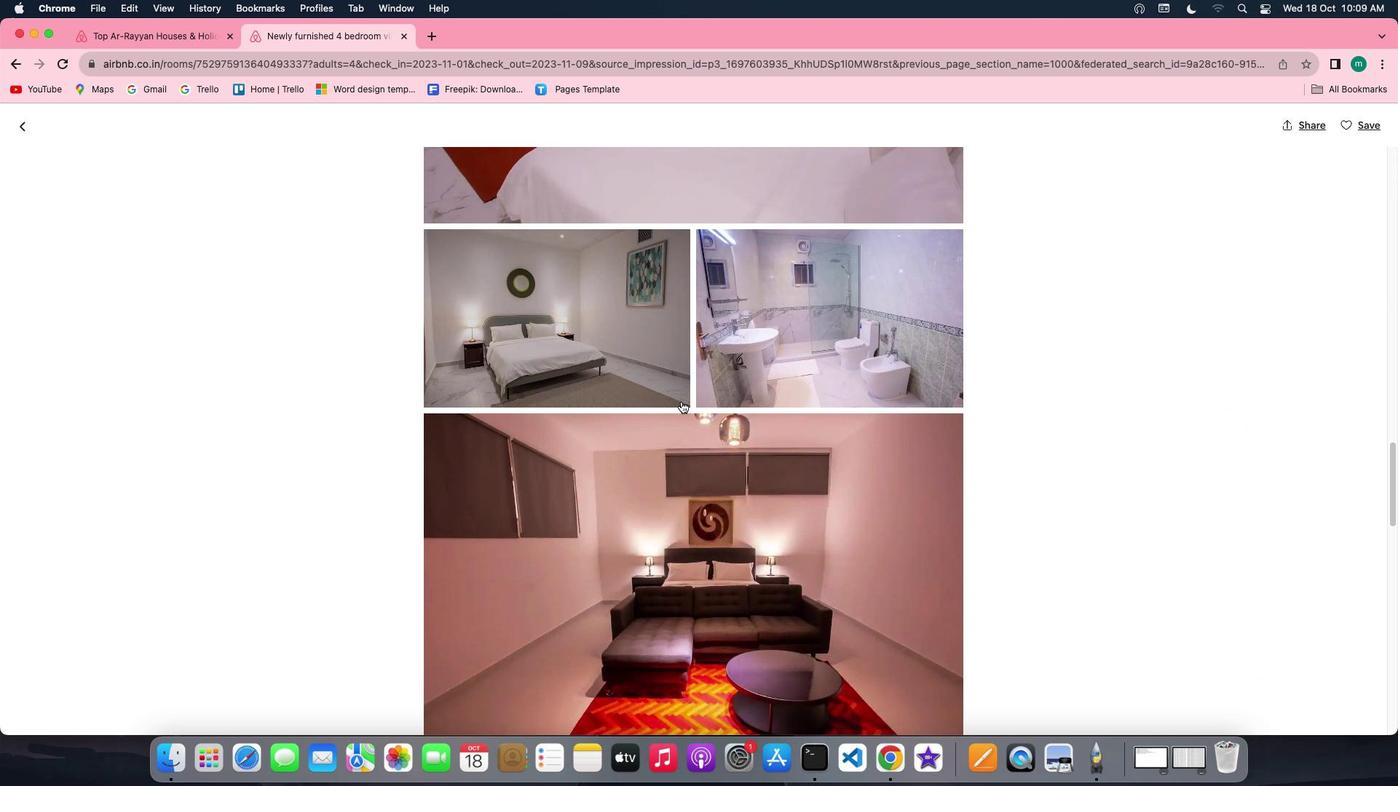 
Action: Mouse scrolled (681, 402) with delta (0, -1)
Screenshot: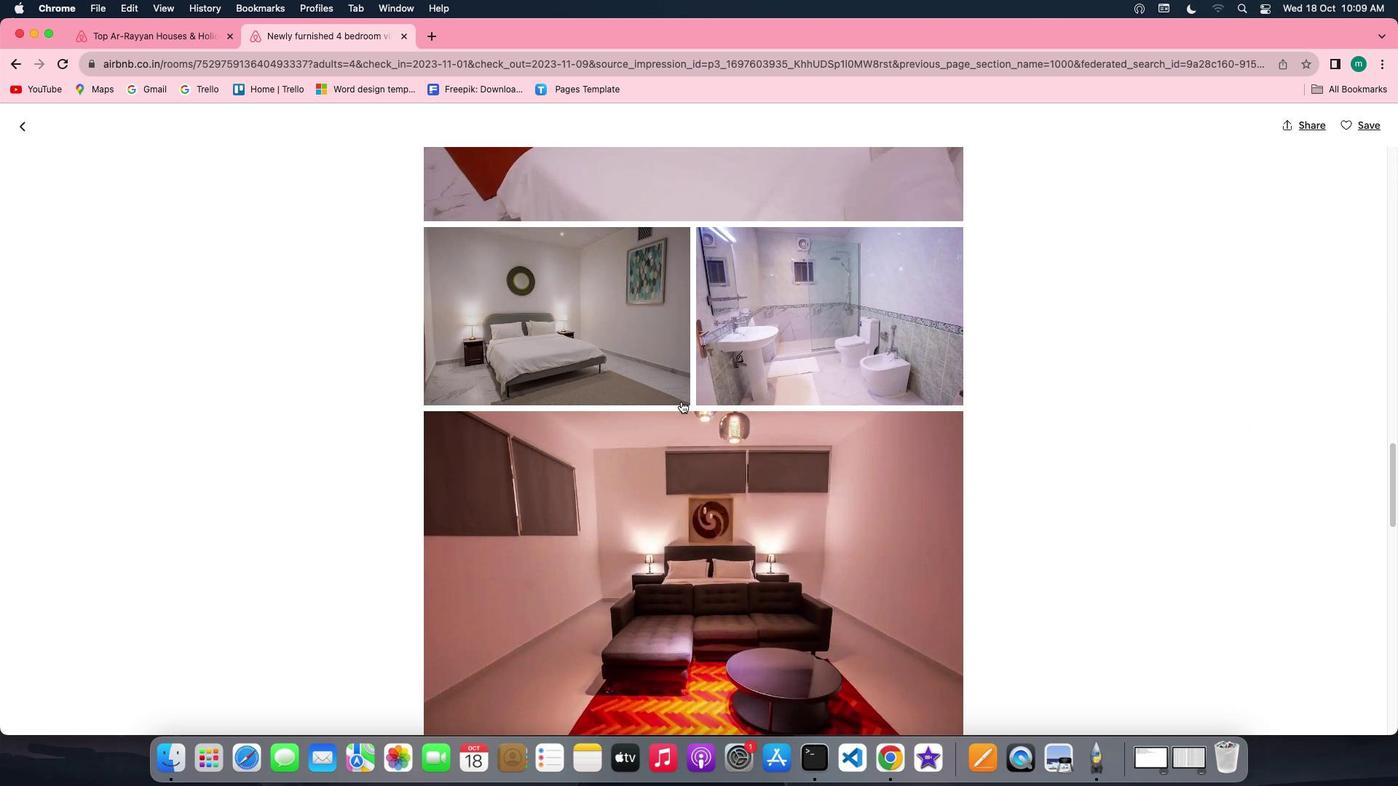 
Action: Mouse scrolled (681, 402) with delta (0, 0)
Screenshot: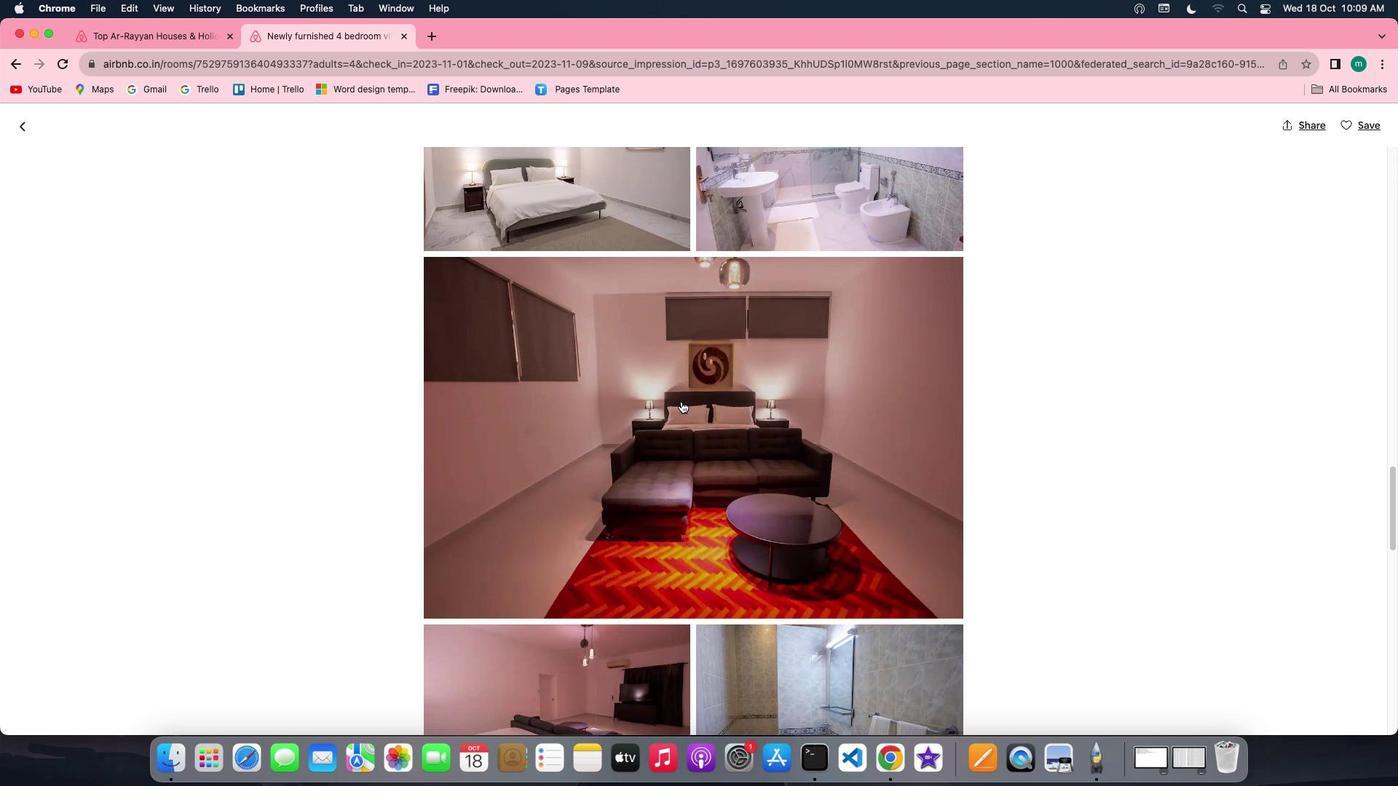 
Action: Mouse scrolled (681, 402) with delta (0, 0)
Screenshot: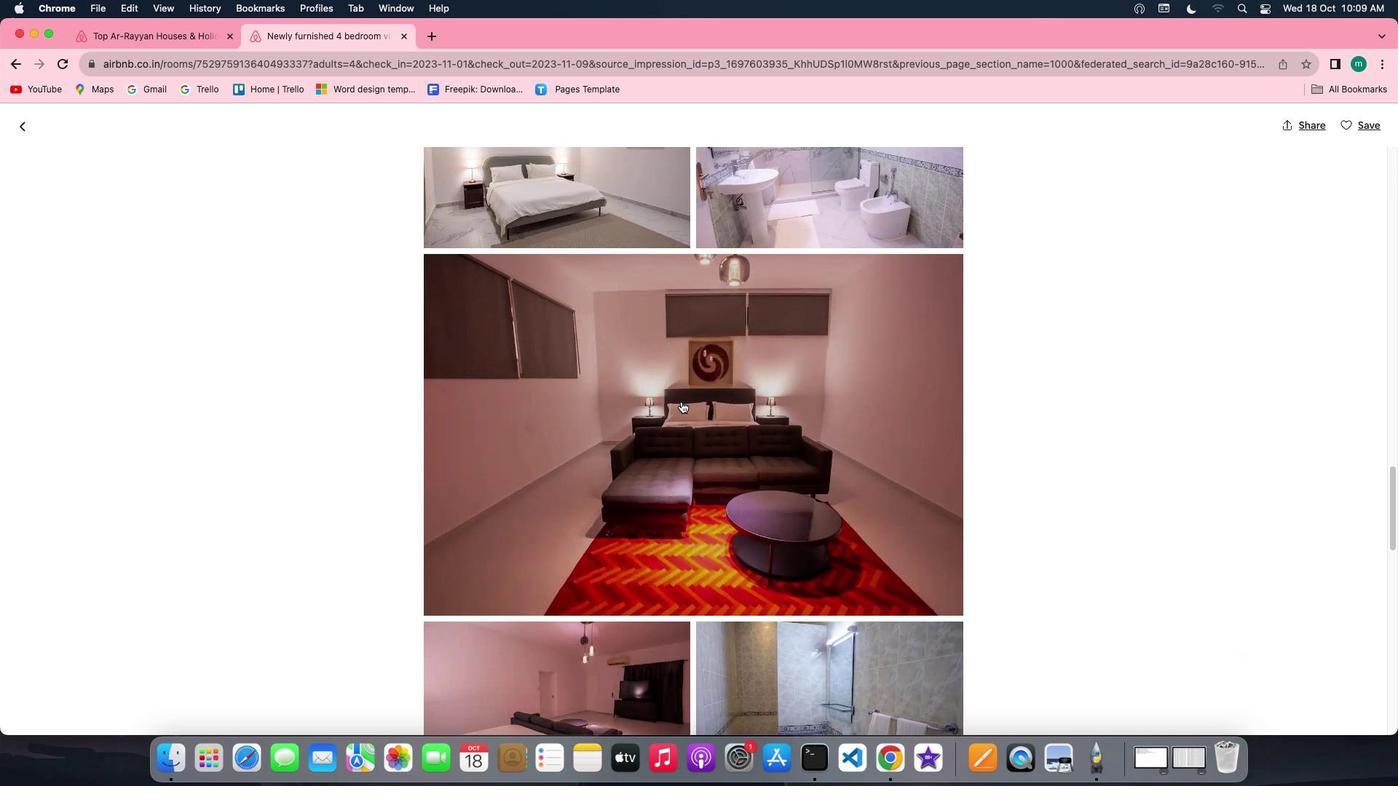 
Action: Mouse scrolled (681, 402) with delta (0, 0)
Screenshot: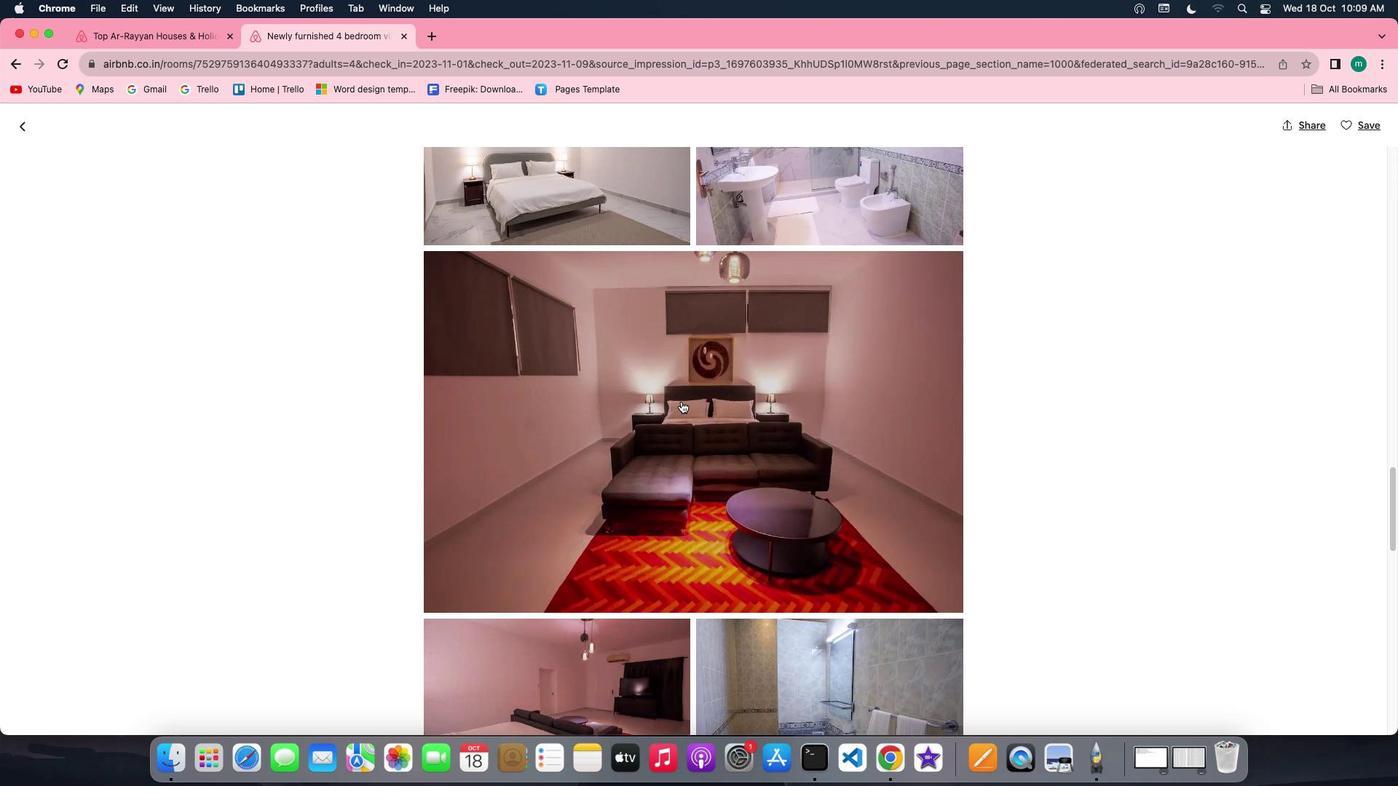 
Action: Mouse scrolled (681, 402) with delta (0, 0)
Screenshot: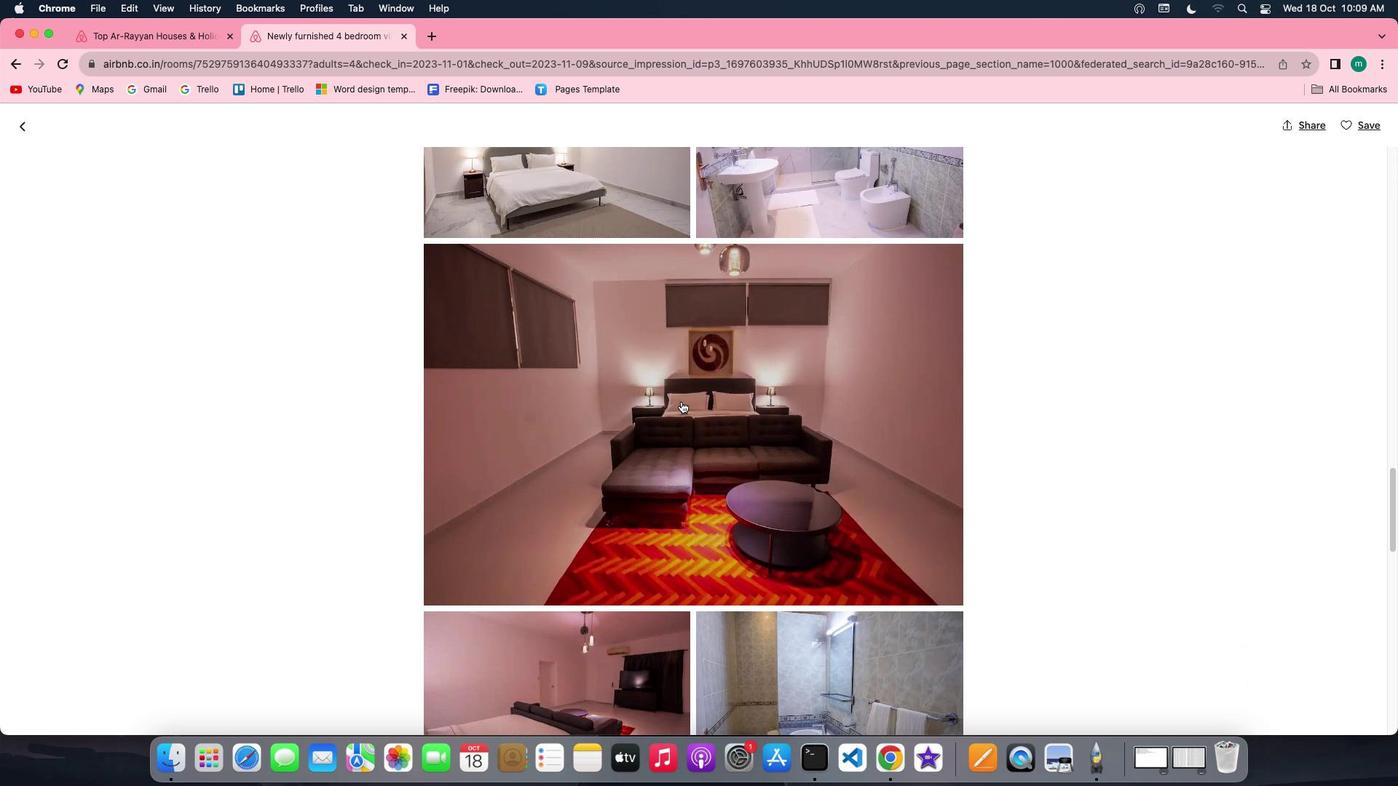 
Action: Mouse scrolled (681, 402) with delta (0, 0)
Screenshot: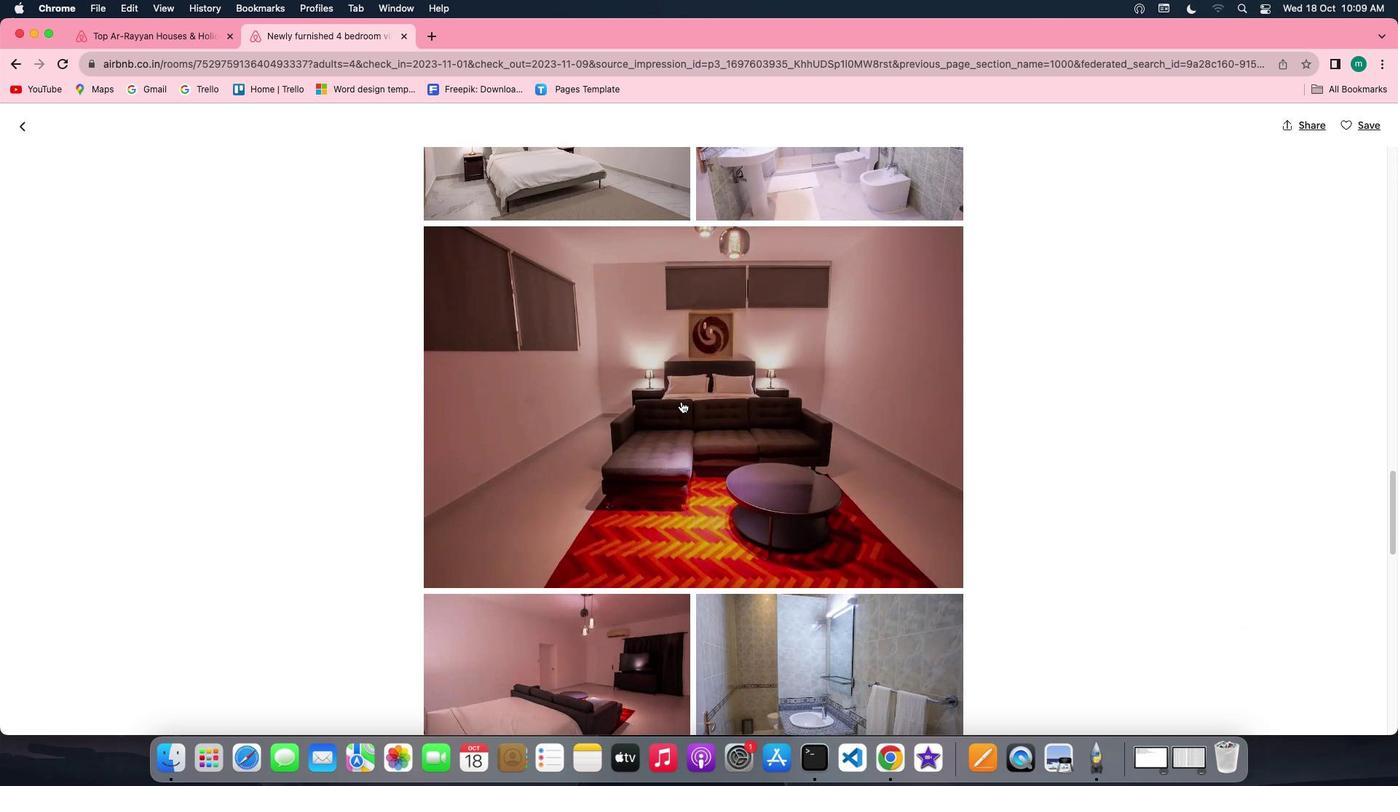 
Action: Mouse scrolled (681, 402) with delta (0, 0)
Screenshot: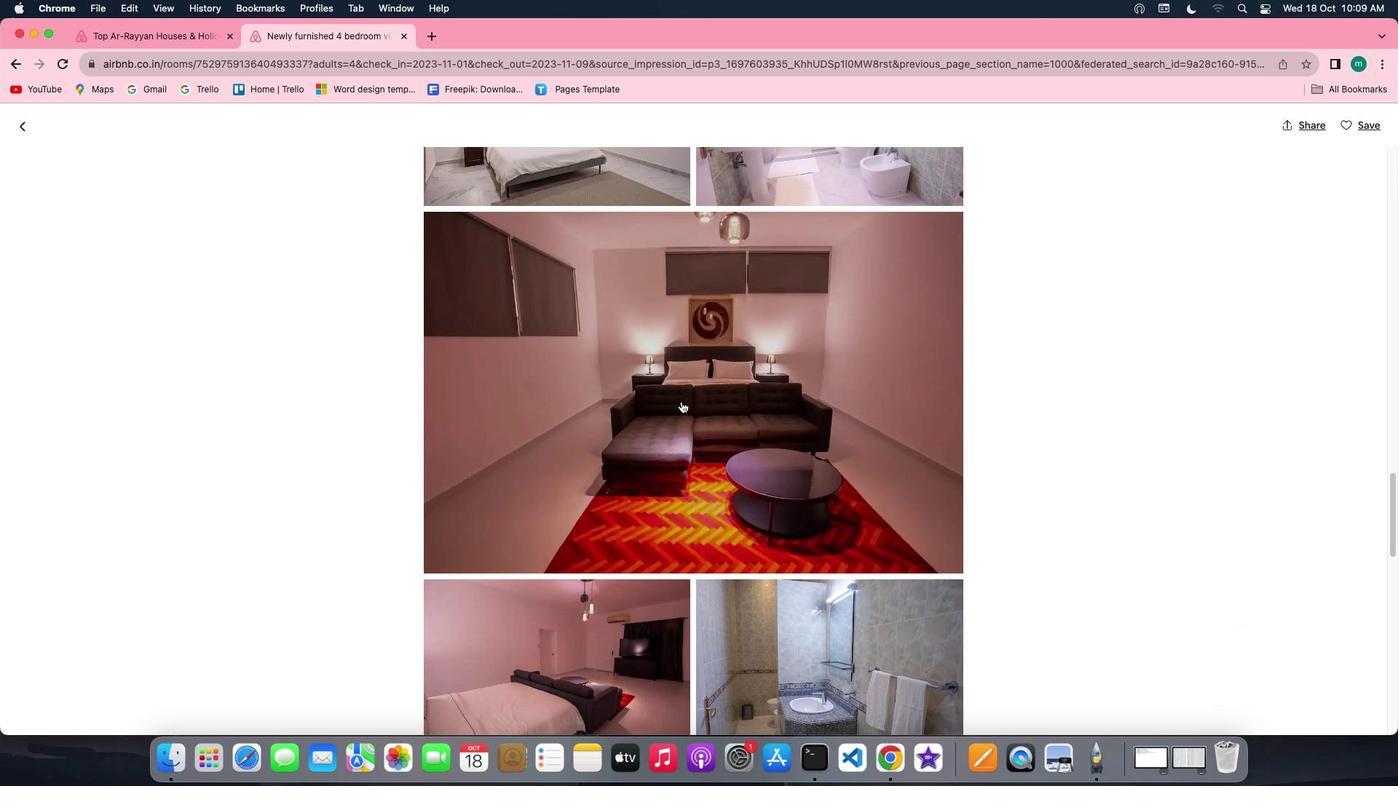 
Action: Mouse scrolled (681, 402) with delta (0, 0)
Screenshot: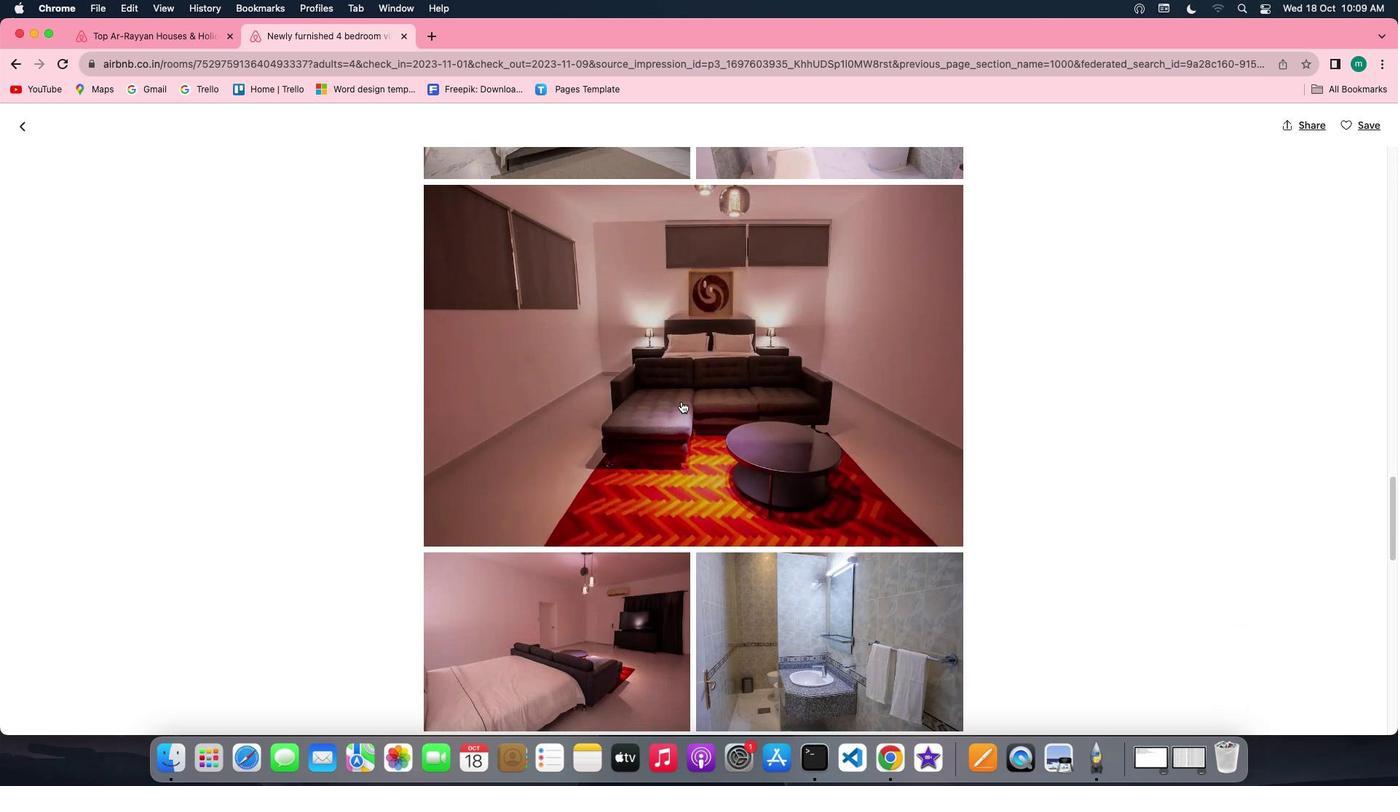 
Action: Mouse scrolled (681, 402) with delta (0, 0)
Screenshot: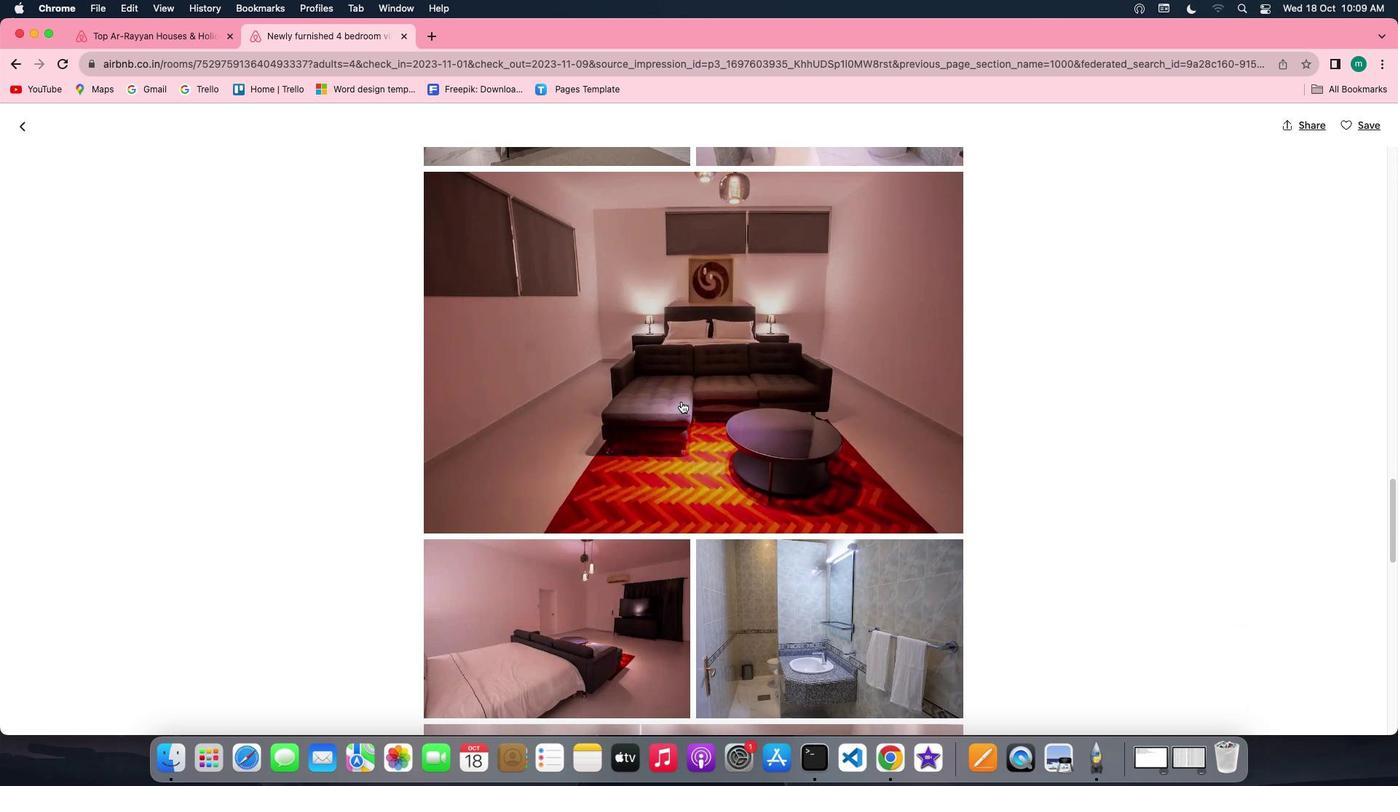 
Action: Mouse scrolled (681, 402) with delta (0, 0)
Screenshot: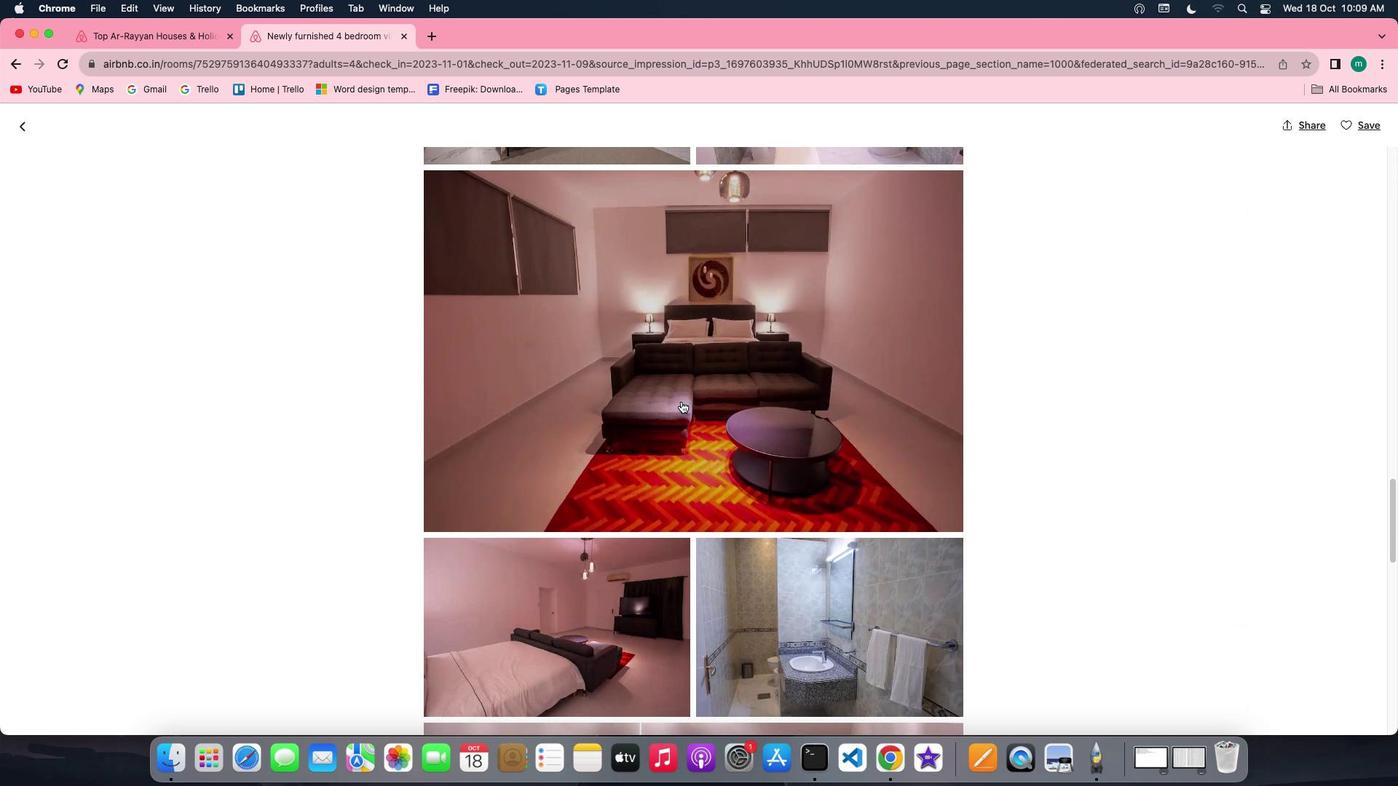 
Action: Mouse scrolled (681, 402) with delta (0, 0)
Screenshot: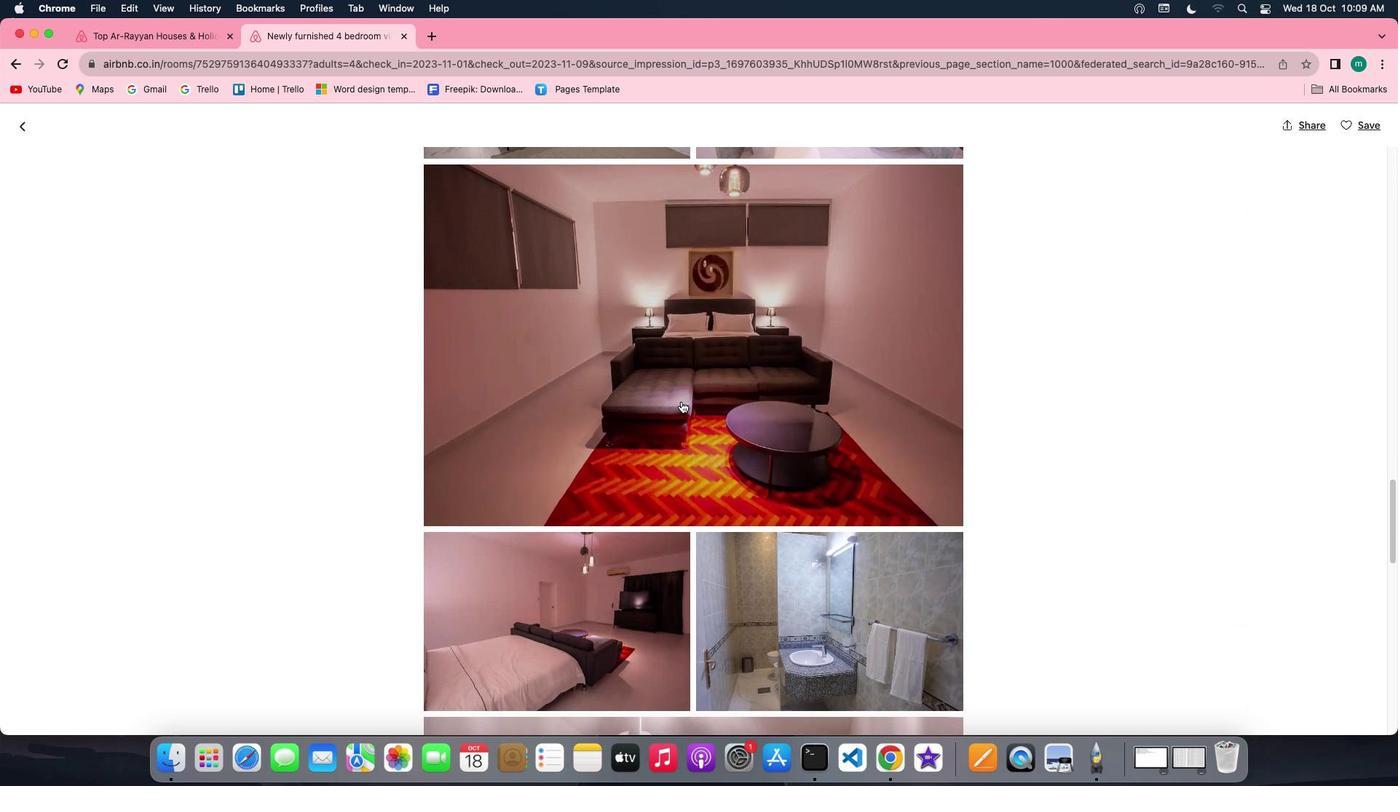 
Action: Mouse scrolled (681, 402) with delta (0, 0)
Screenshot: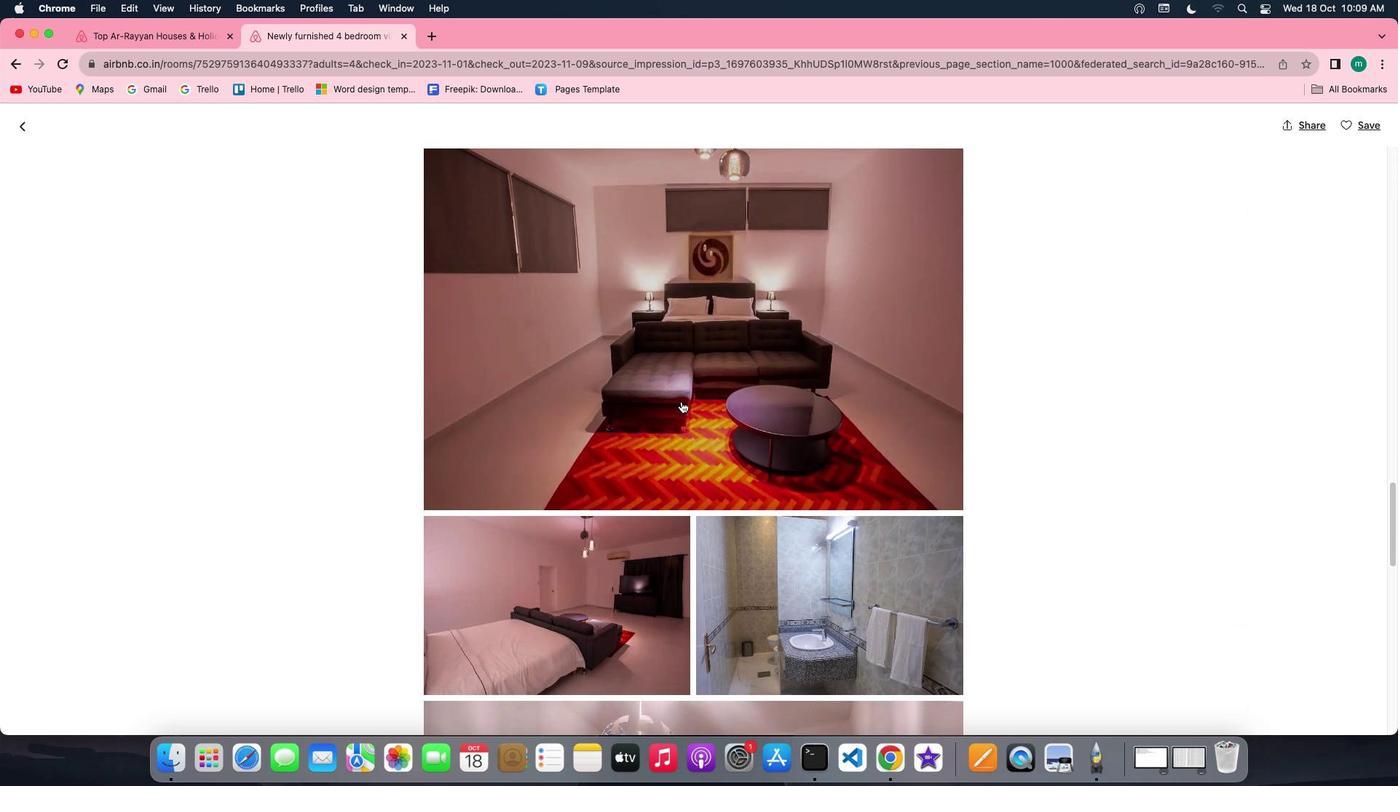 
Action: Mouse scrolled (681, 402) with delta (0, 0)
Screenshot: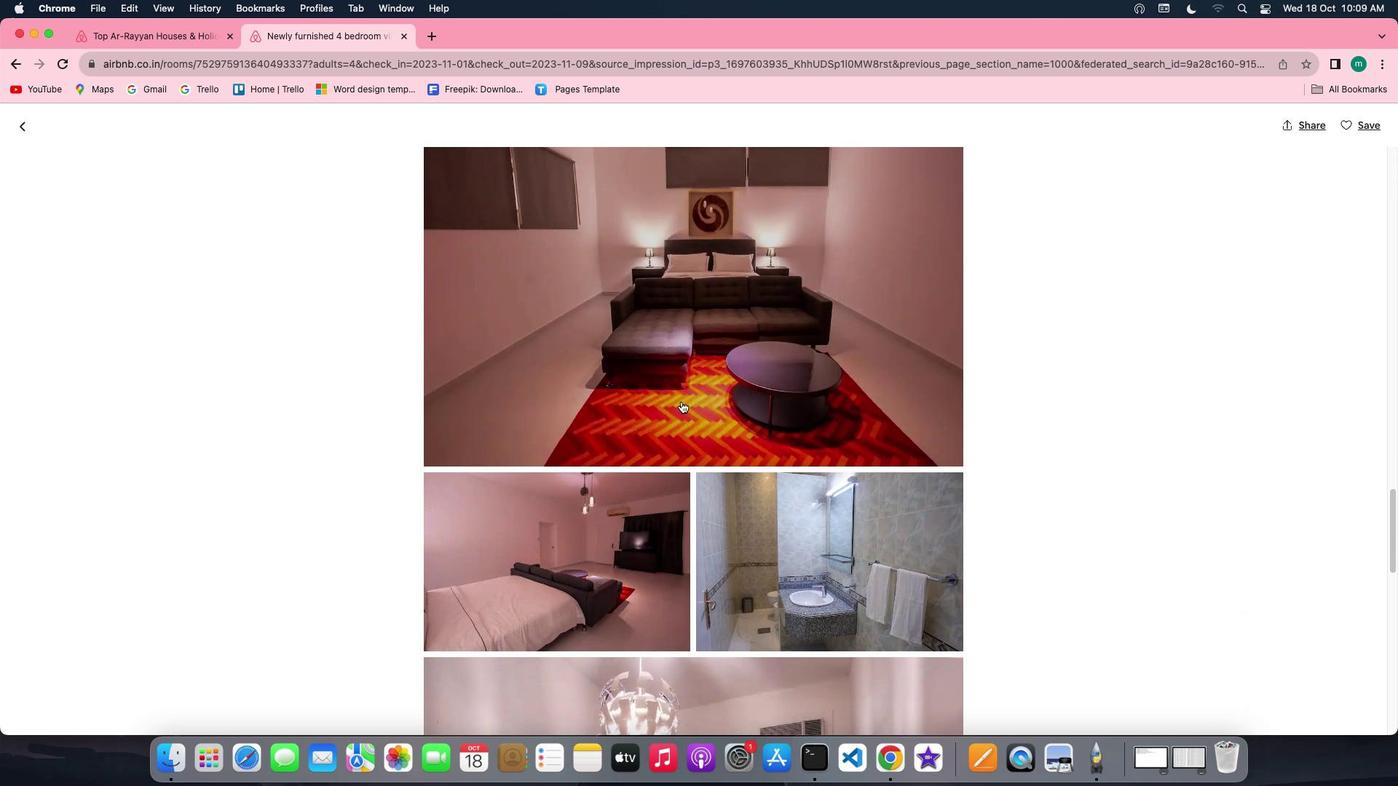 
Action: Mouse scrolled (681, 402) with delta (0, 0)
Screenshot: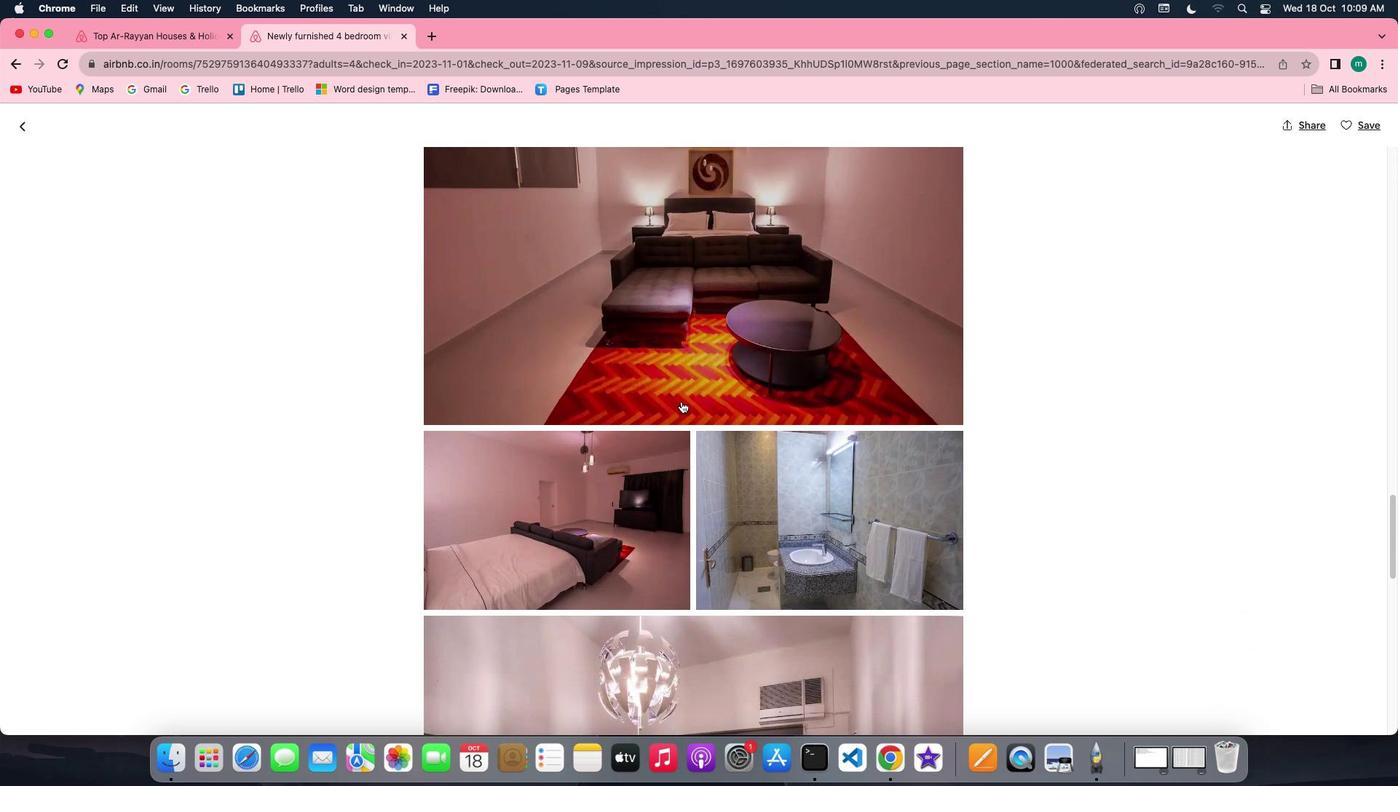 
Action: Mouse scrolled (681, 402) with delta (0, 0)
Screenshot: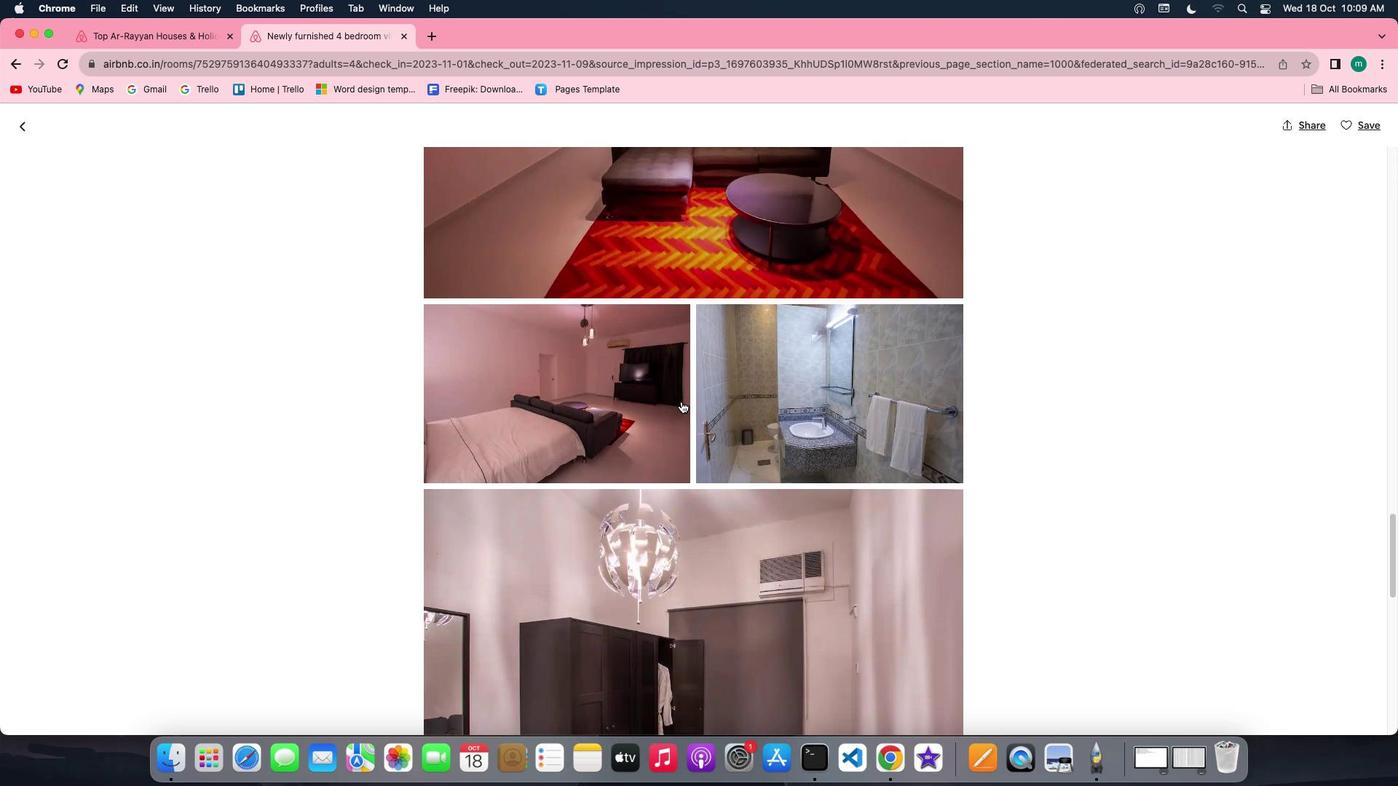
Action: Mouse scrolled (681, 402) with delta (0, 0)
Screenshot: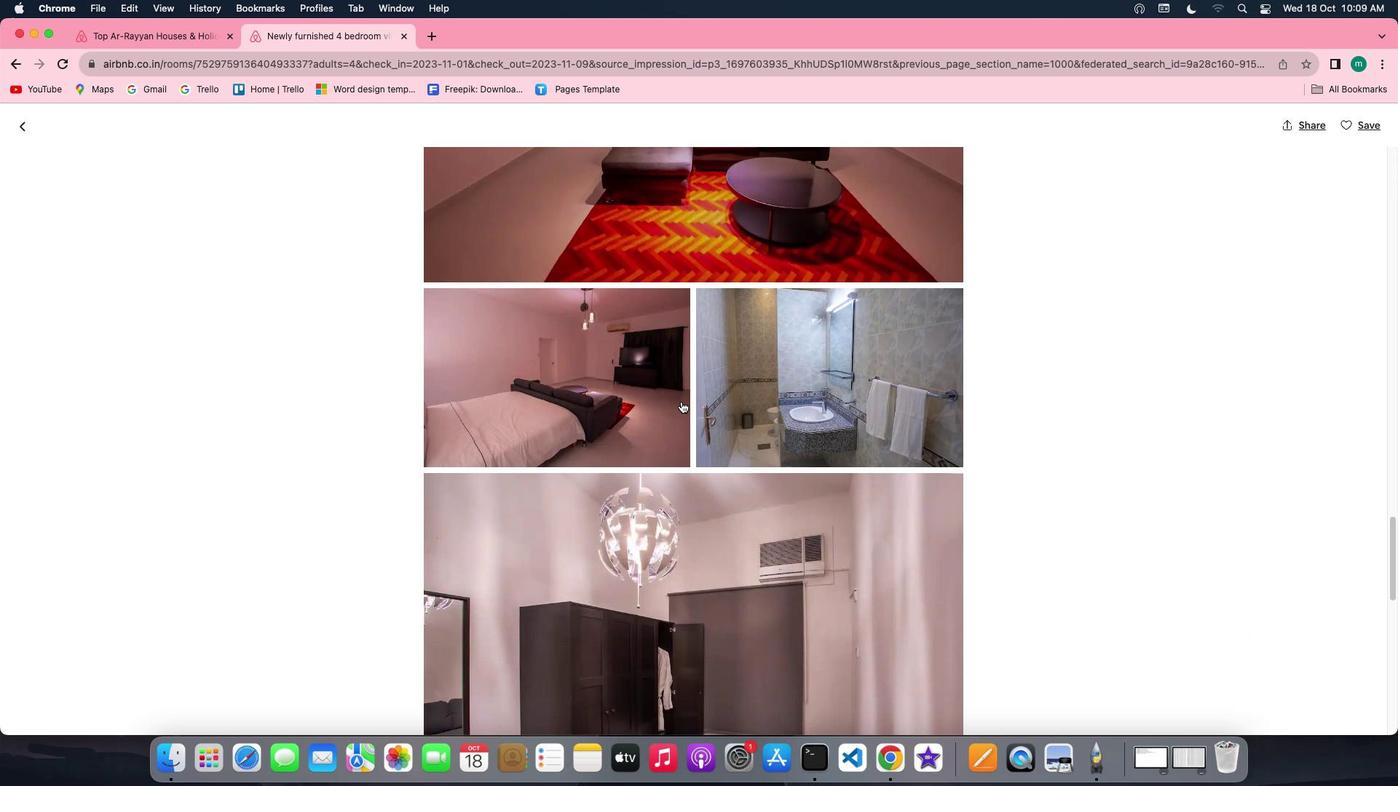 
Action: Mouse scrolled (681, 402) with delta (0, 0)
Screenshot: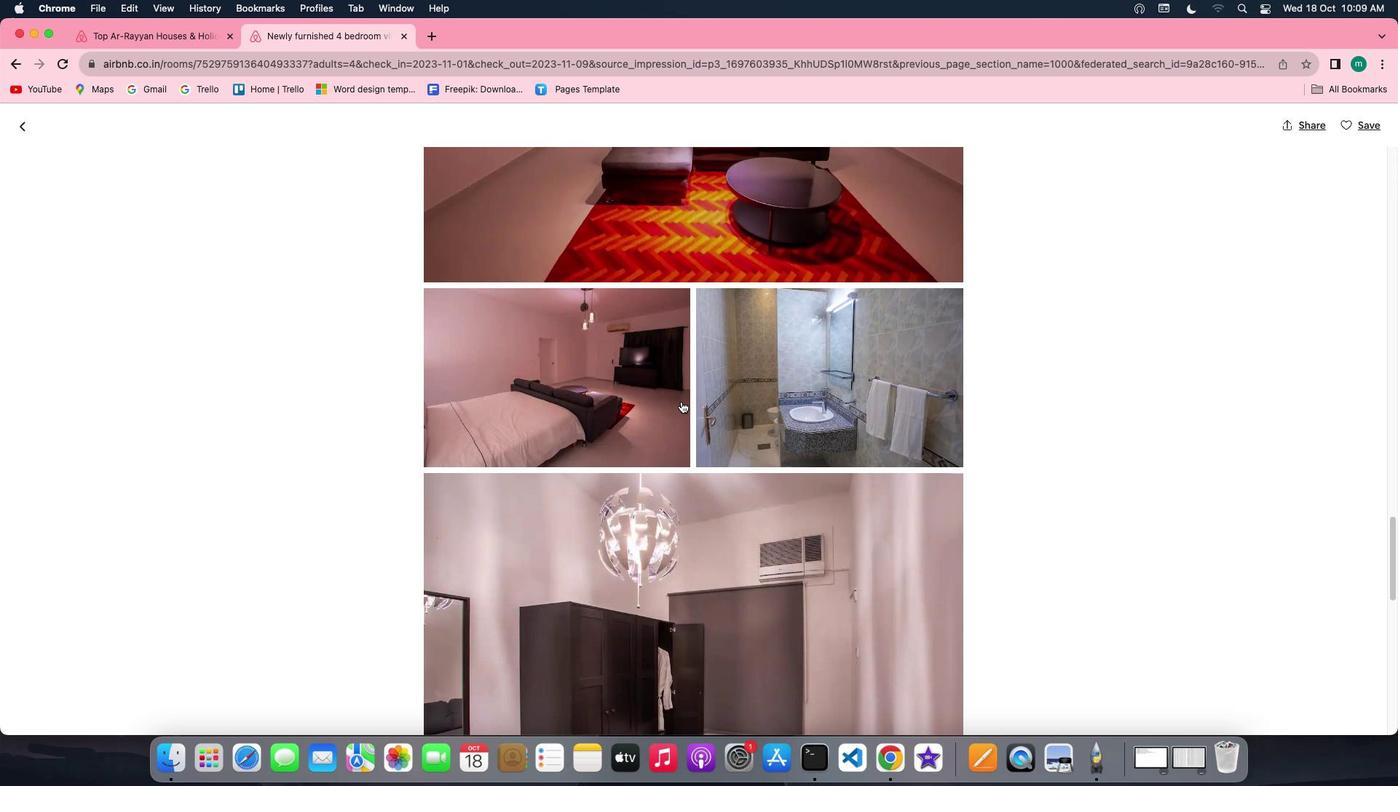 
Action: Mouse scrolled (681, 402) with delta (0, 0)
Screenshot: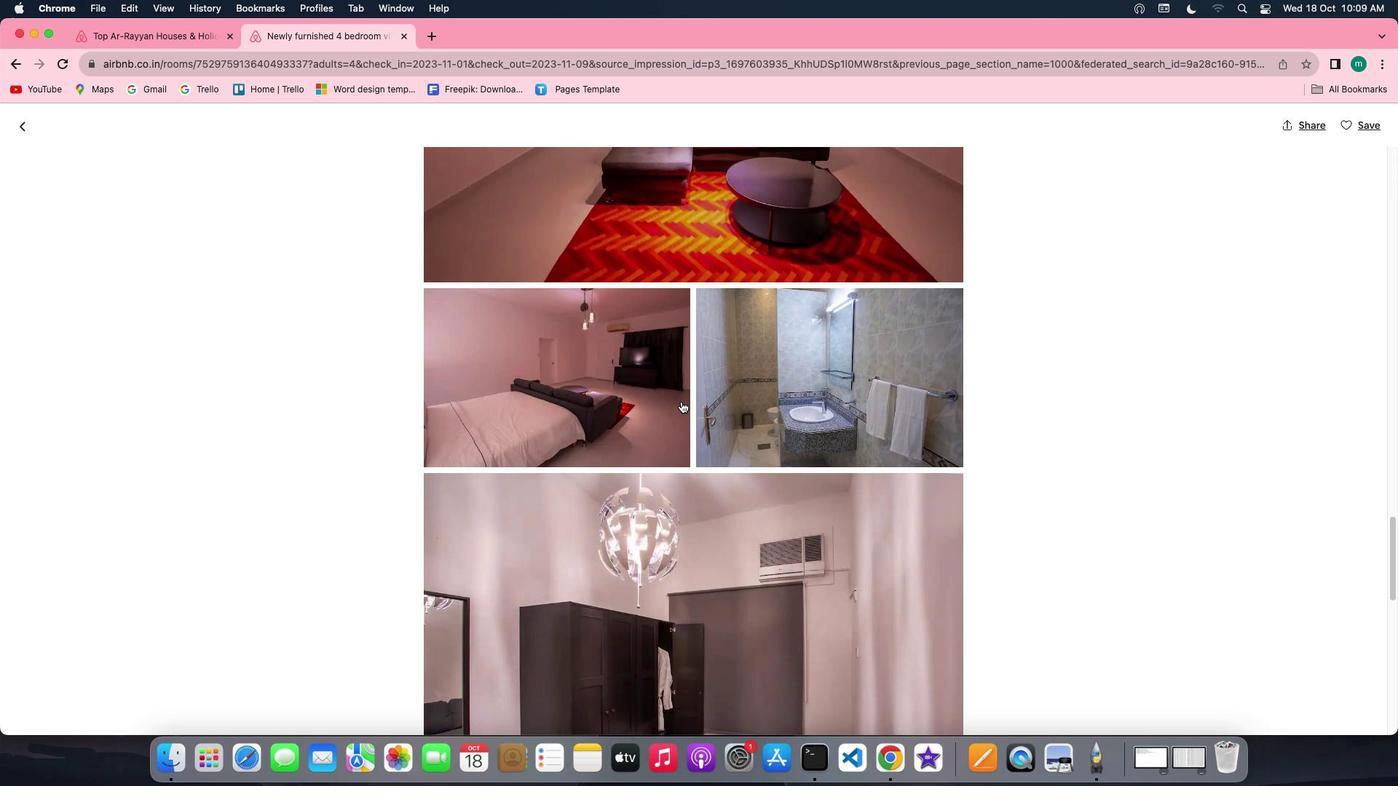 
Action: Mouse scrolled (681, 402) with delta (0, 0)
Screenshot: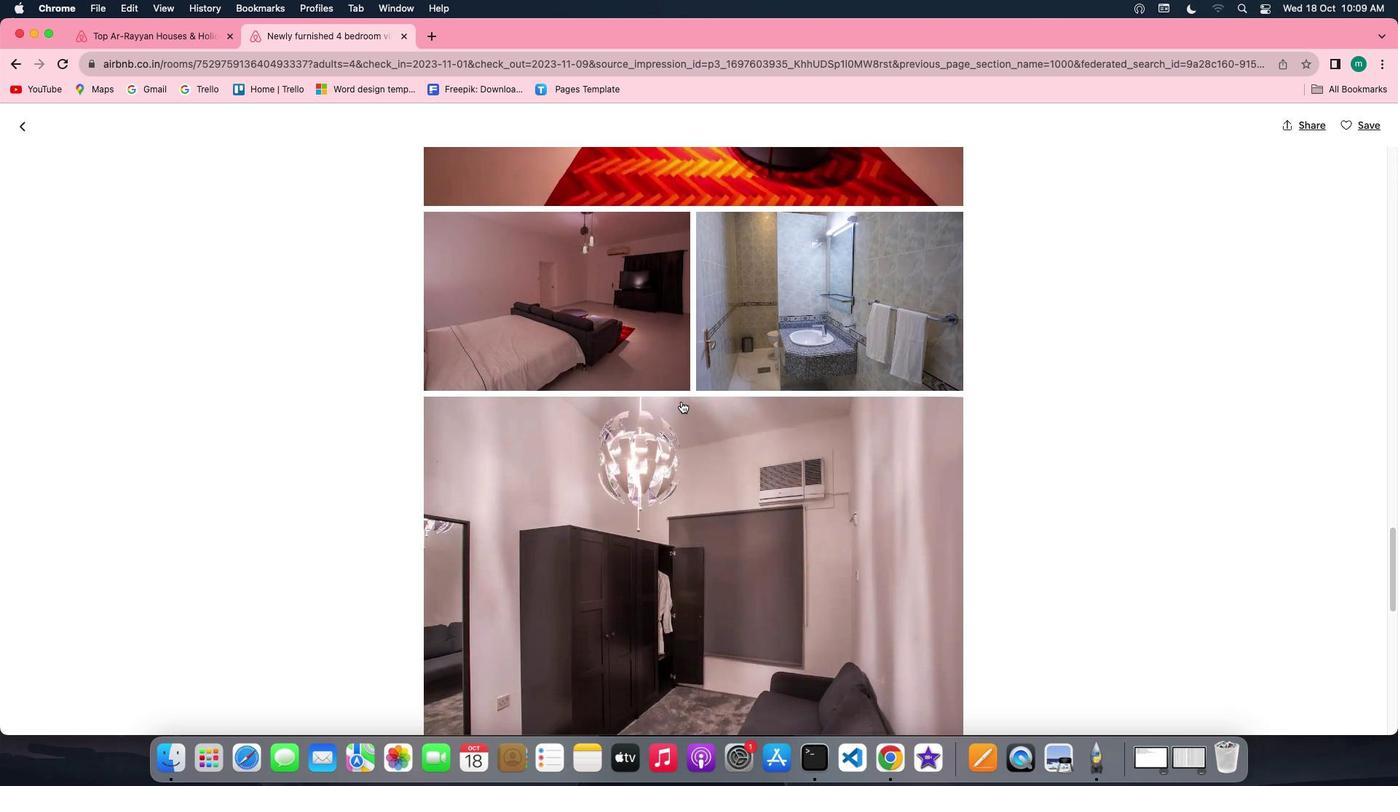 
Action: Mouse scrolled (681, 402) with delta (0, 0)
Screenshot: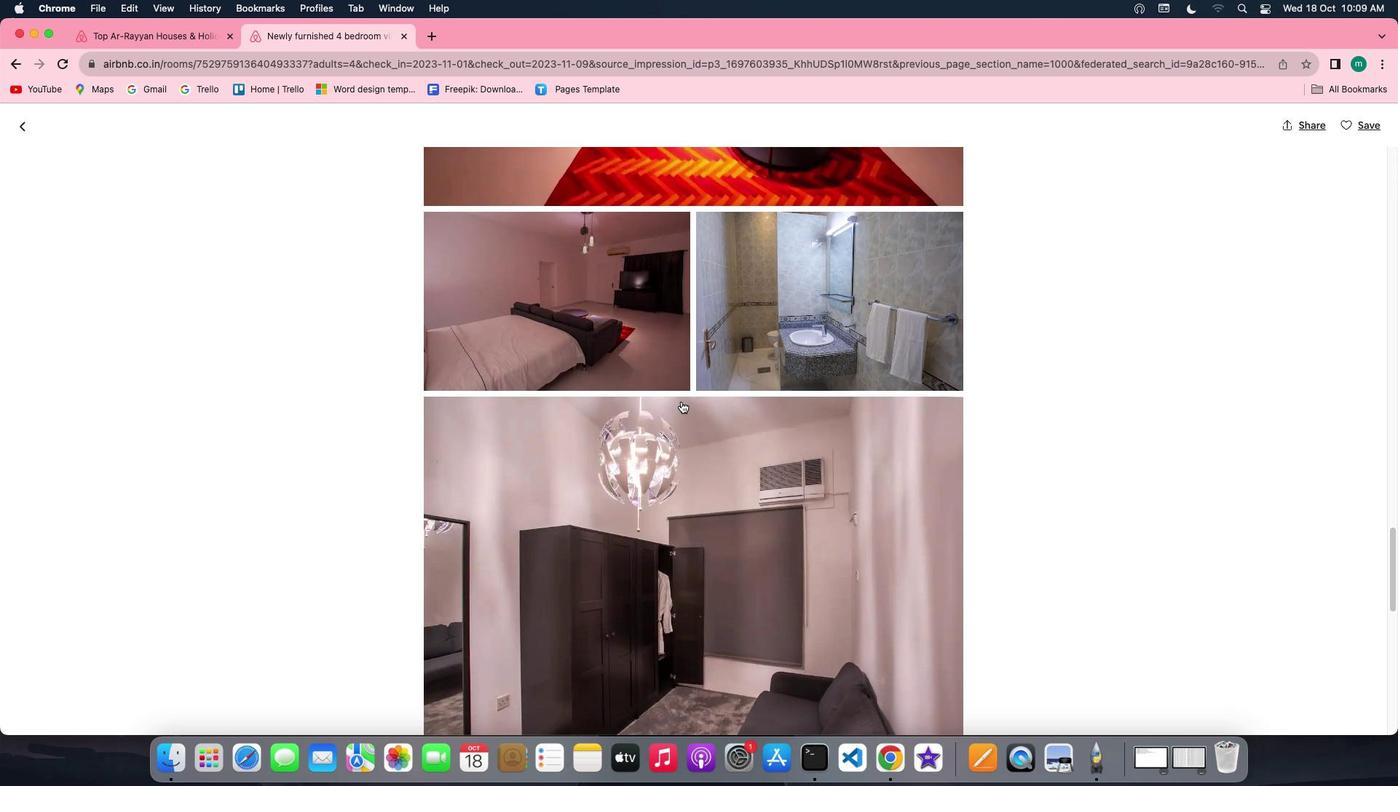 
Action: Mouse scrolled (681, 402) with delta (0, -1)
Screenshot: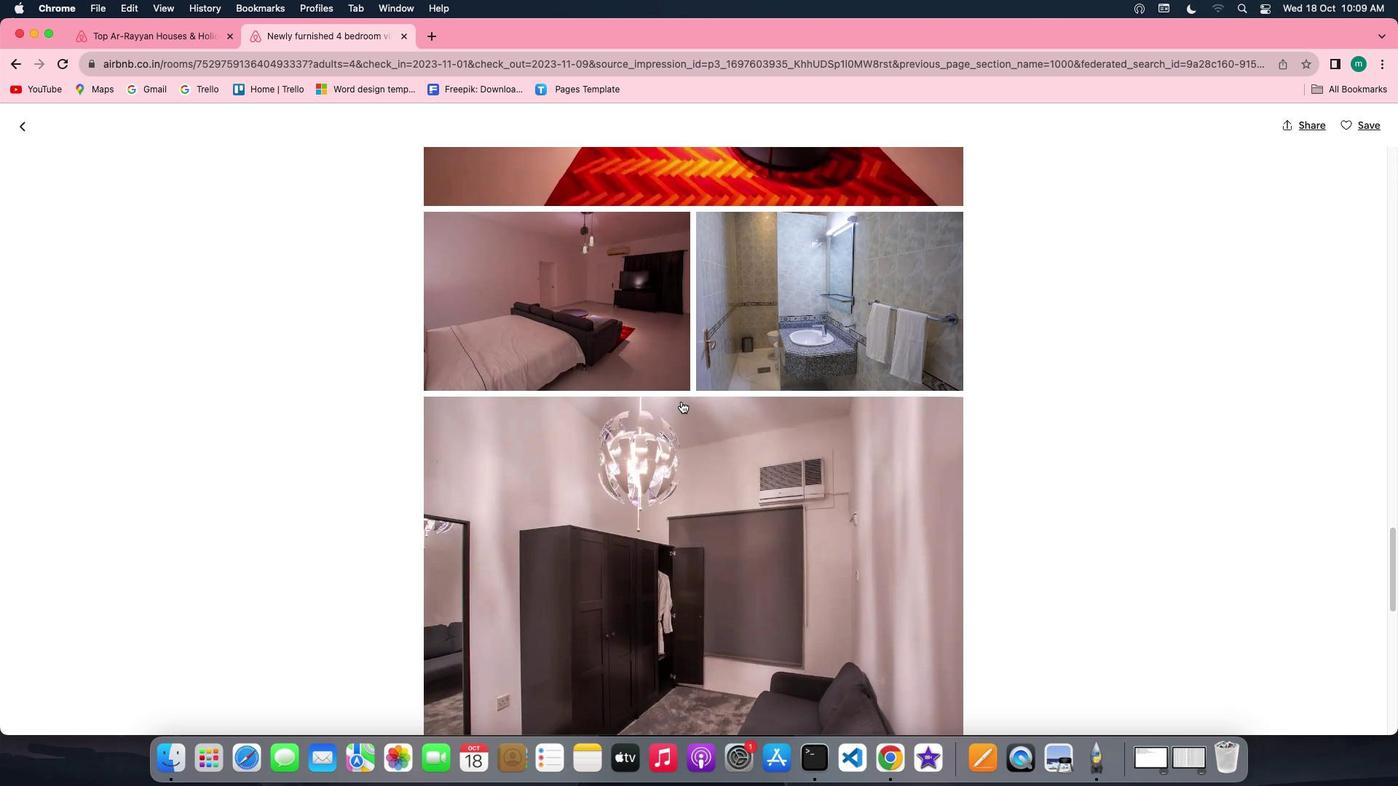 
Action: Mouse scrolled (681, 402) with delta (0, -1)
Screenshot: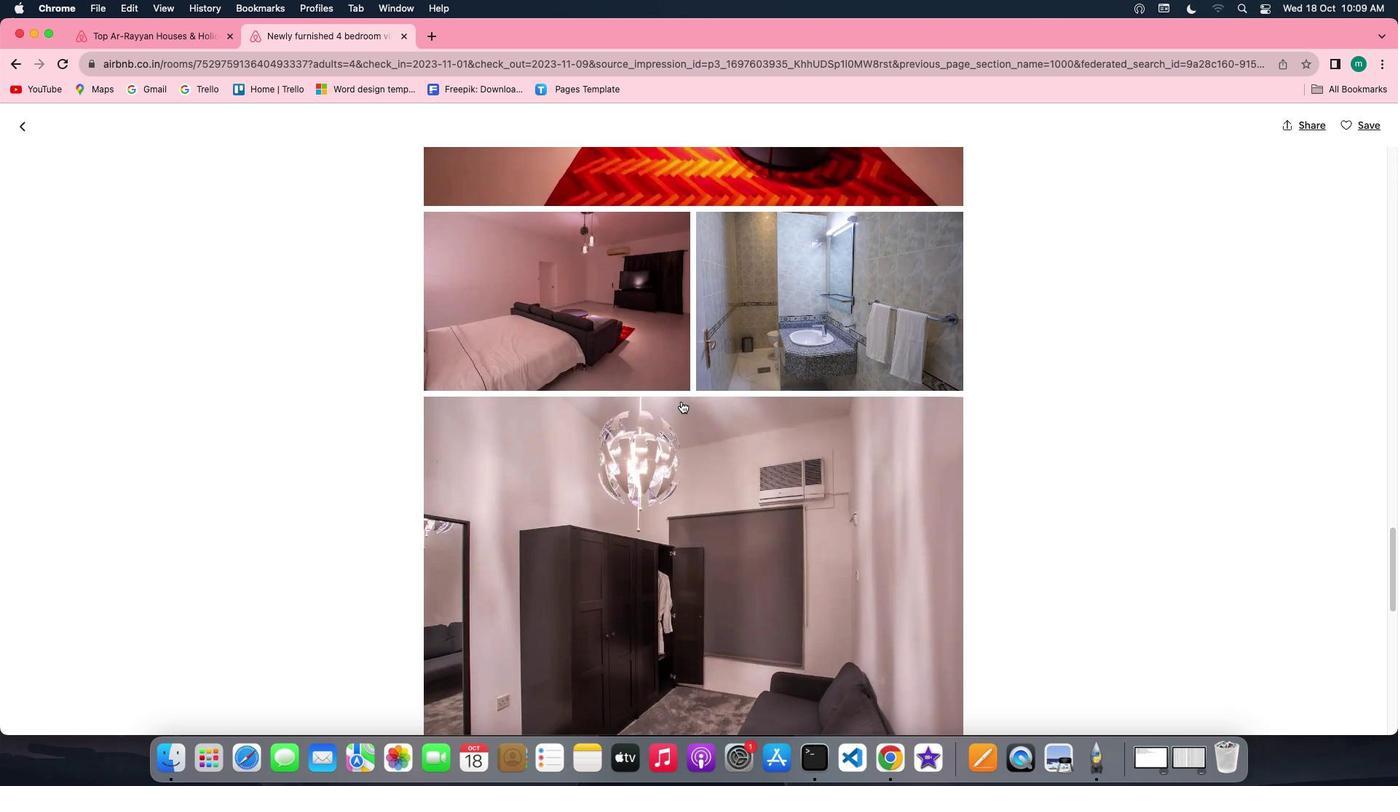 
Action: Mouse scrolled (681, 402) with delta (0, 0)
Screenshot: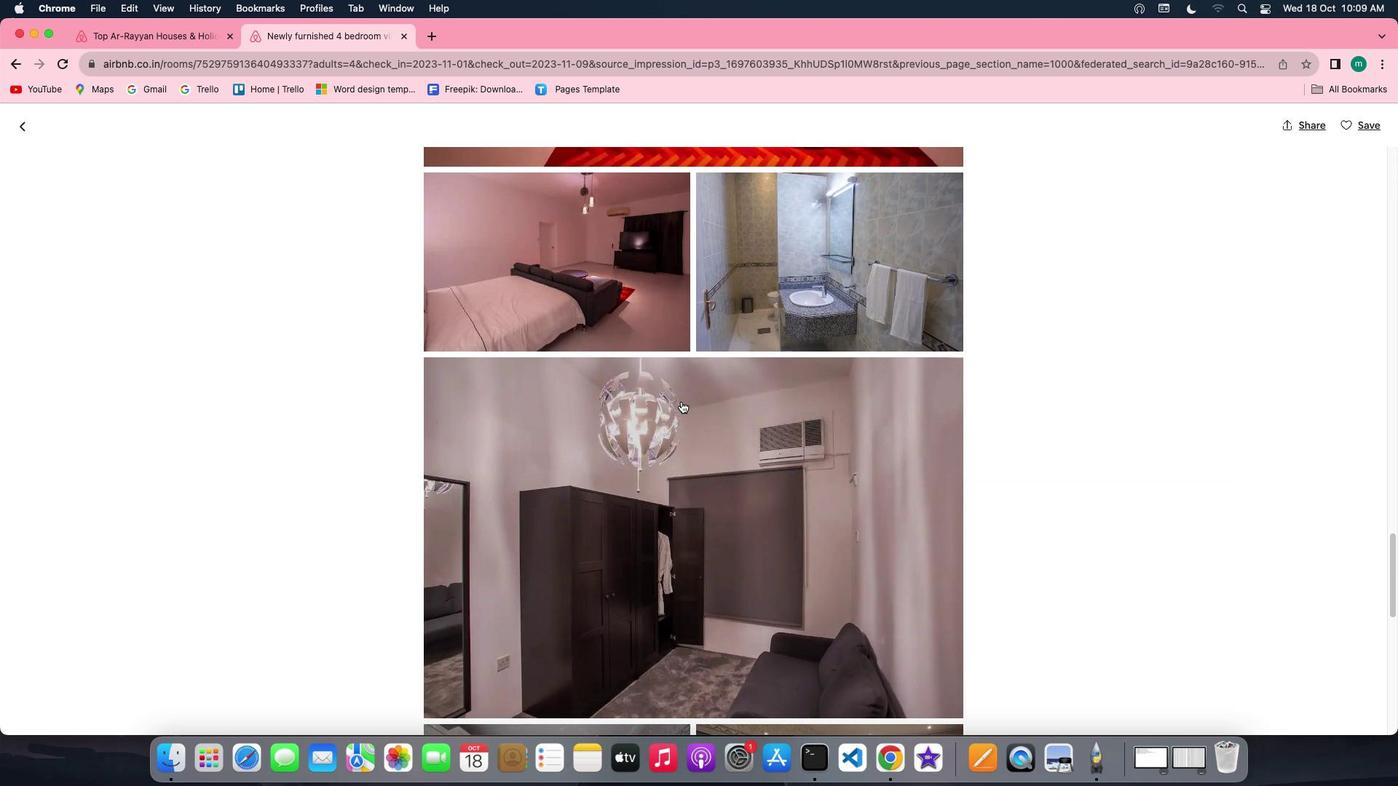 
Action: Mouse scrolled (681, 402) with delta (0, 0)
Screenshot: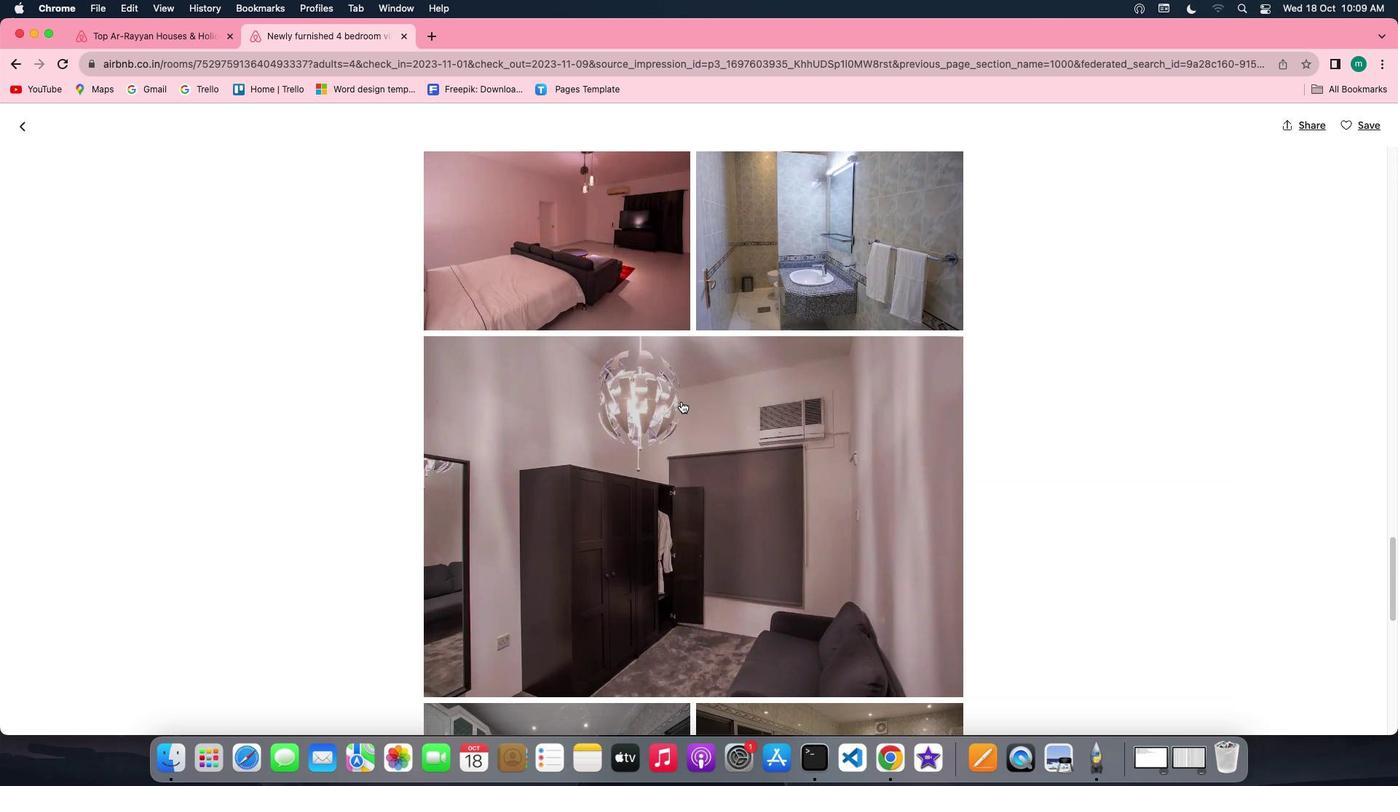 
Action: Mouse scrolled (681, 402) with delta (0, 0)
Screenshot: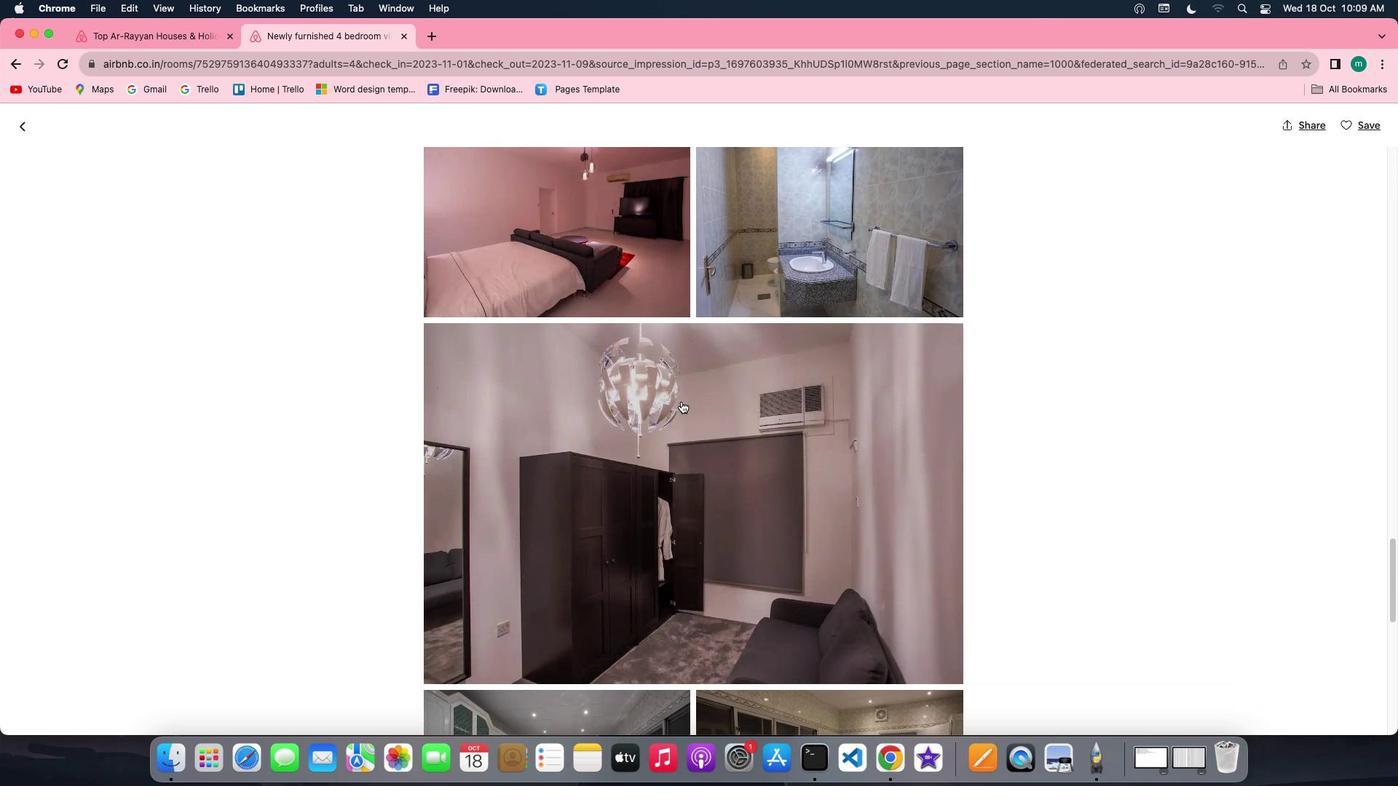 
Action: Mouse scrolled (681, 402) with delta (0, 0)
Screenshot: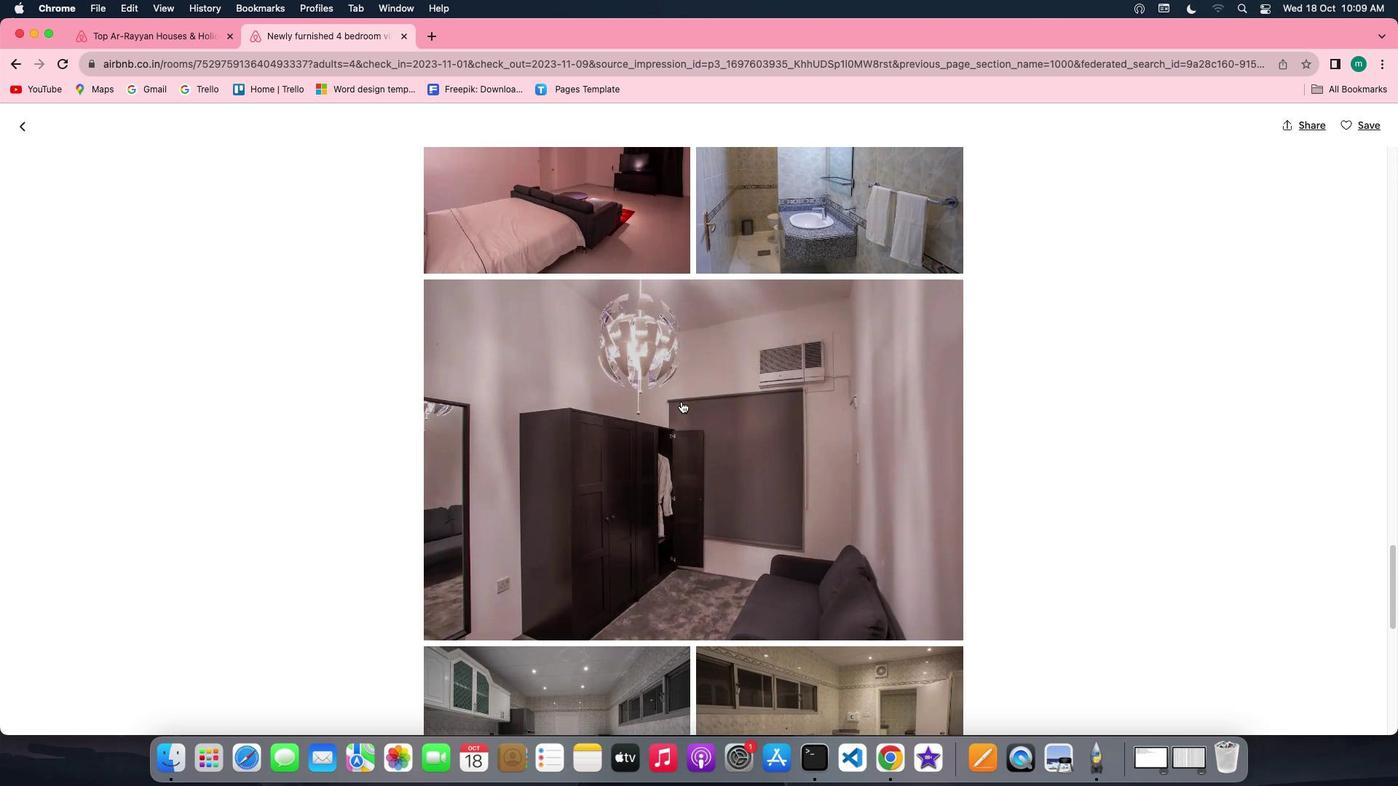 
Action: Mouse scrolled (681, 402) with delta (0, 0)
Screenshot: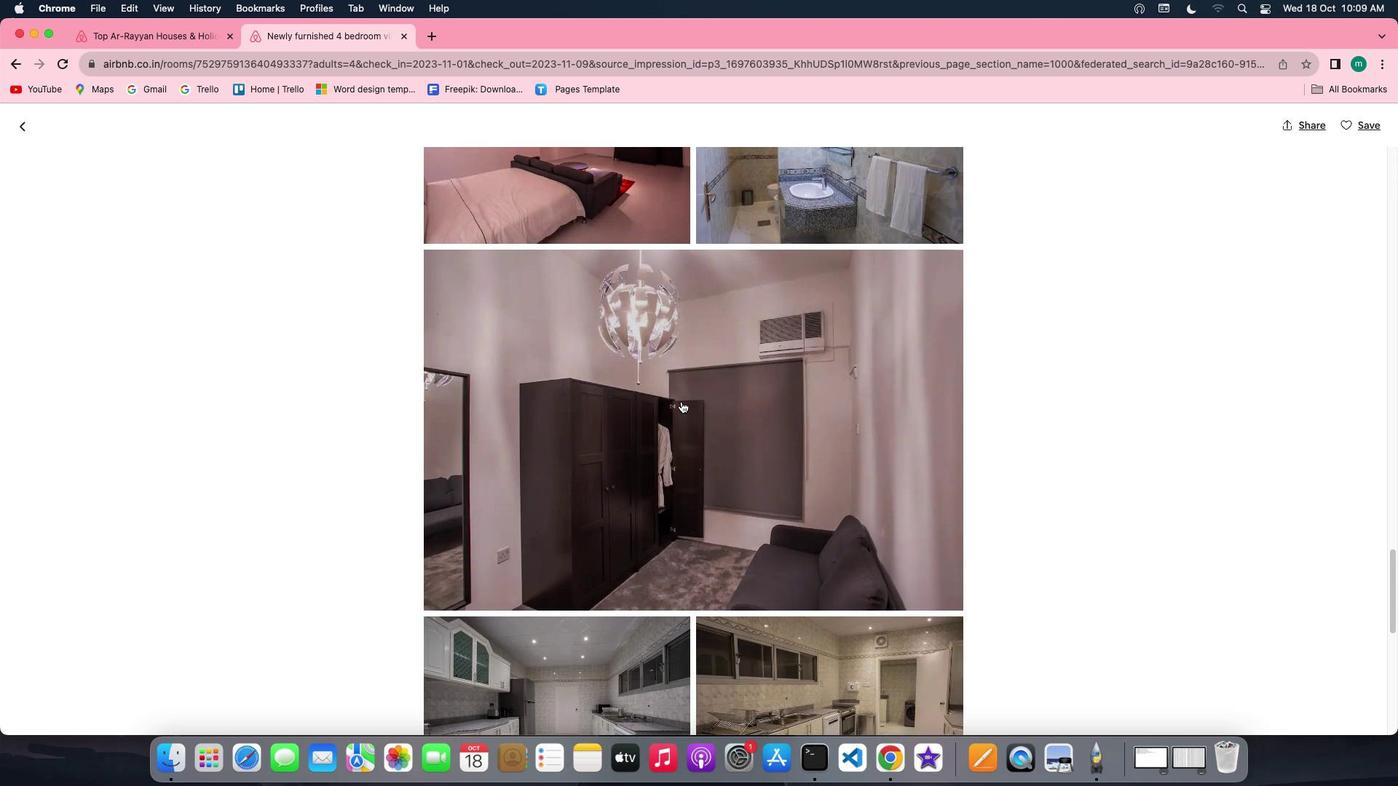 
Action: Mouse scrolled (681, 402) with delta (0, 0)
Screenshot: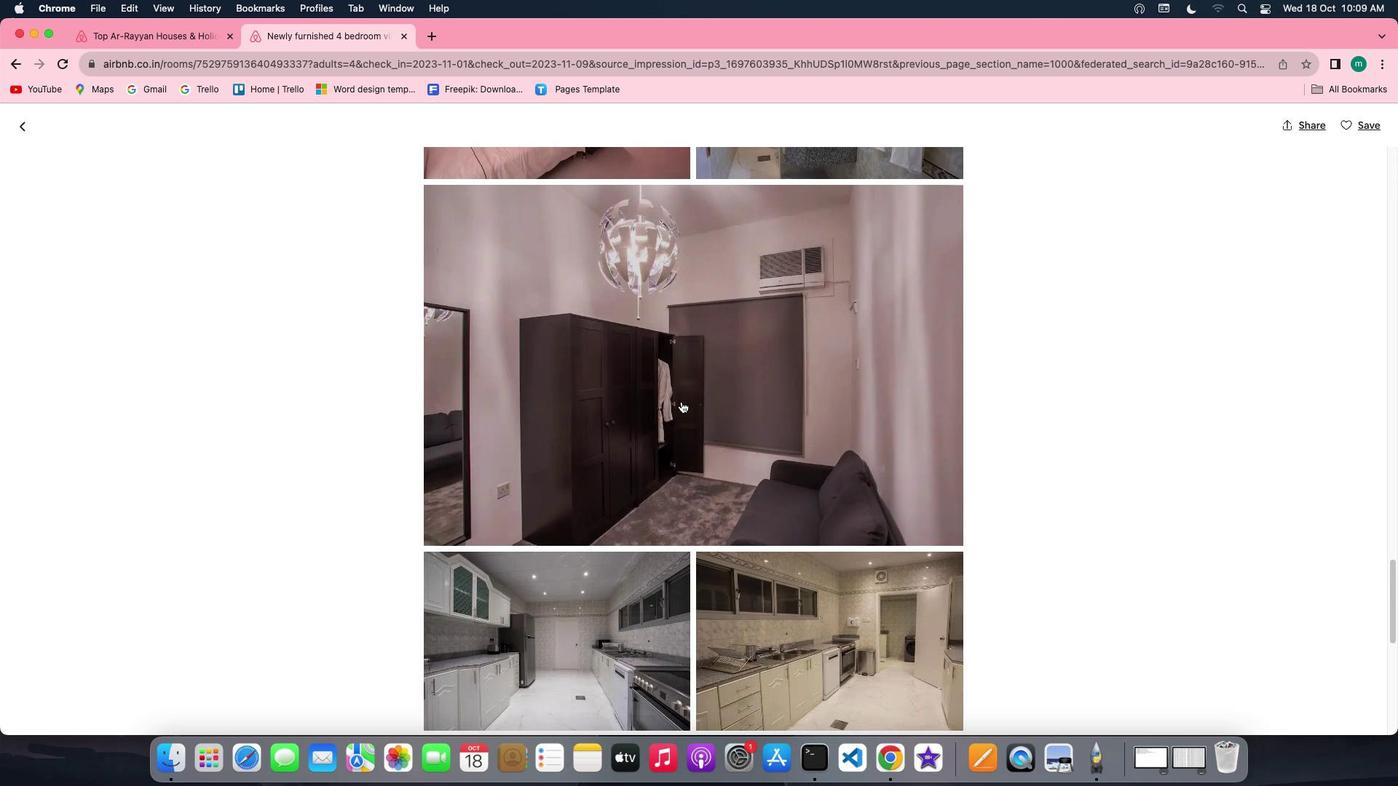 
Action: Mouse scrolled (681, 402) with delta (0, 0)
Screenshot: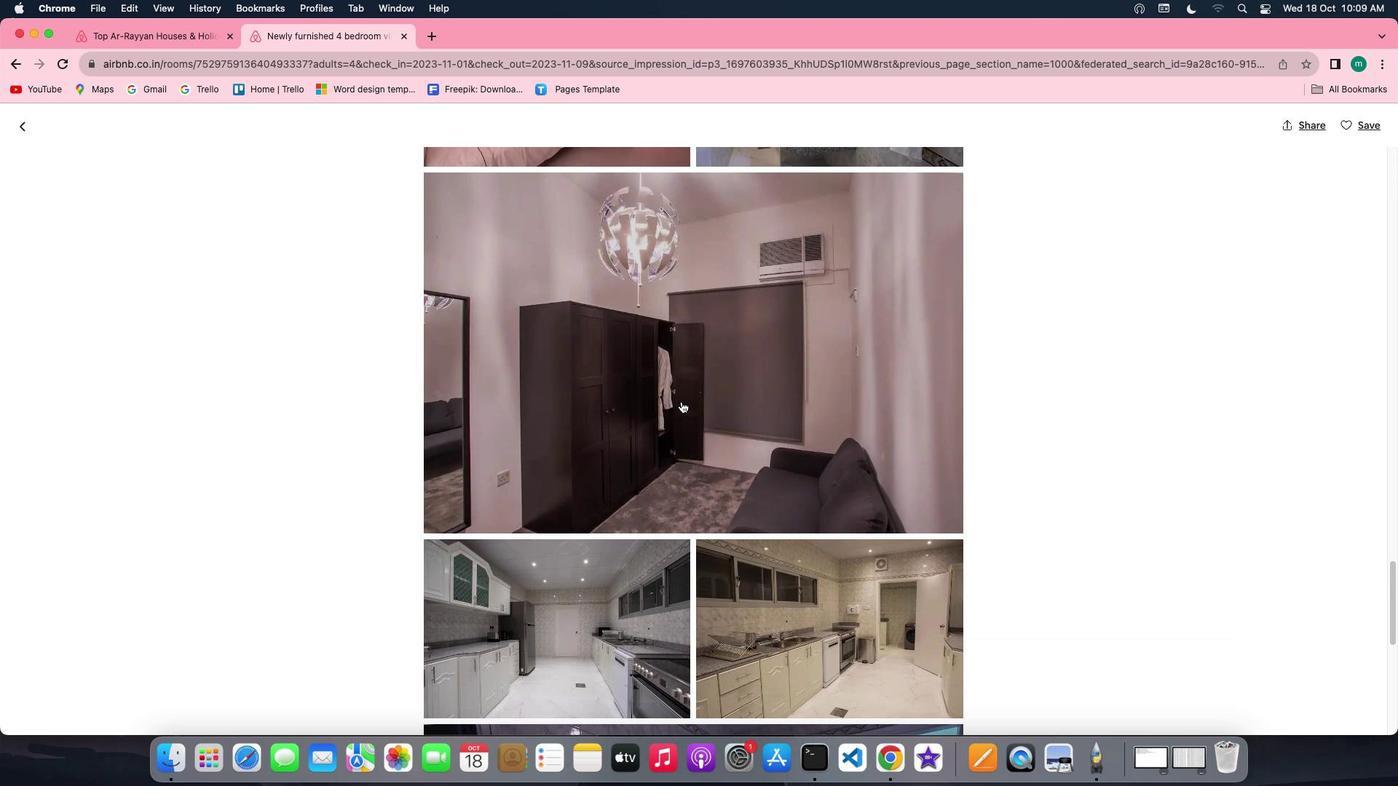 
Action: Mouse scrolled (681, 402) with delta (0, 0)
Screenshot: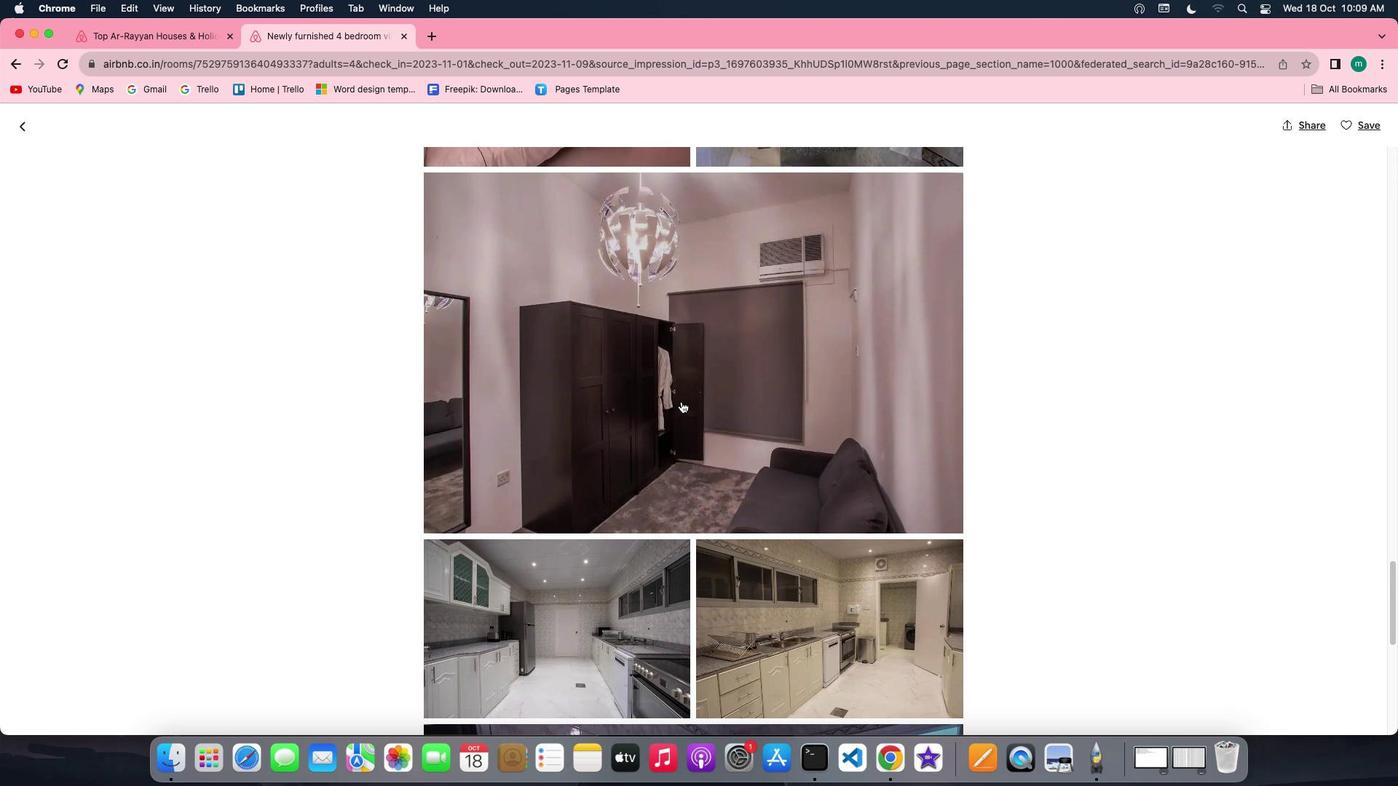 
Action: Mouse scrolled (681, 402) with delta (0, 0)
Screenshot: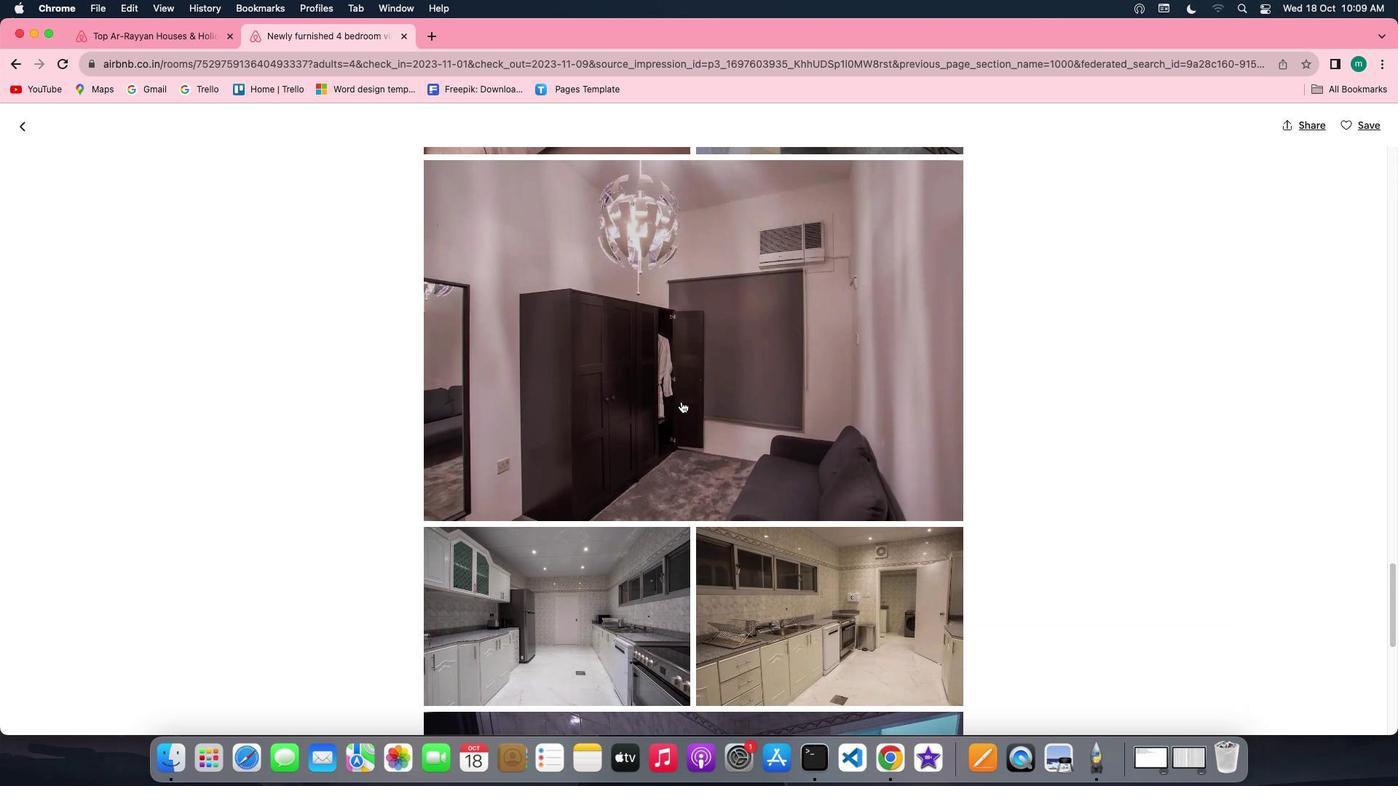 
Action: Mouse scrolled (681, 402) with delta (0, 0)
Screenshot: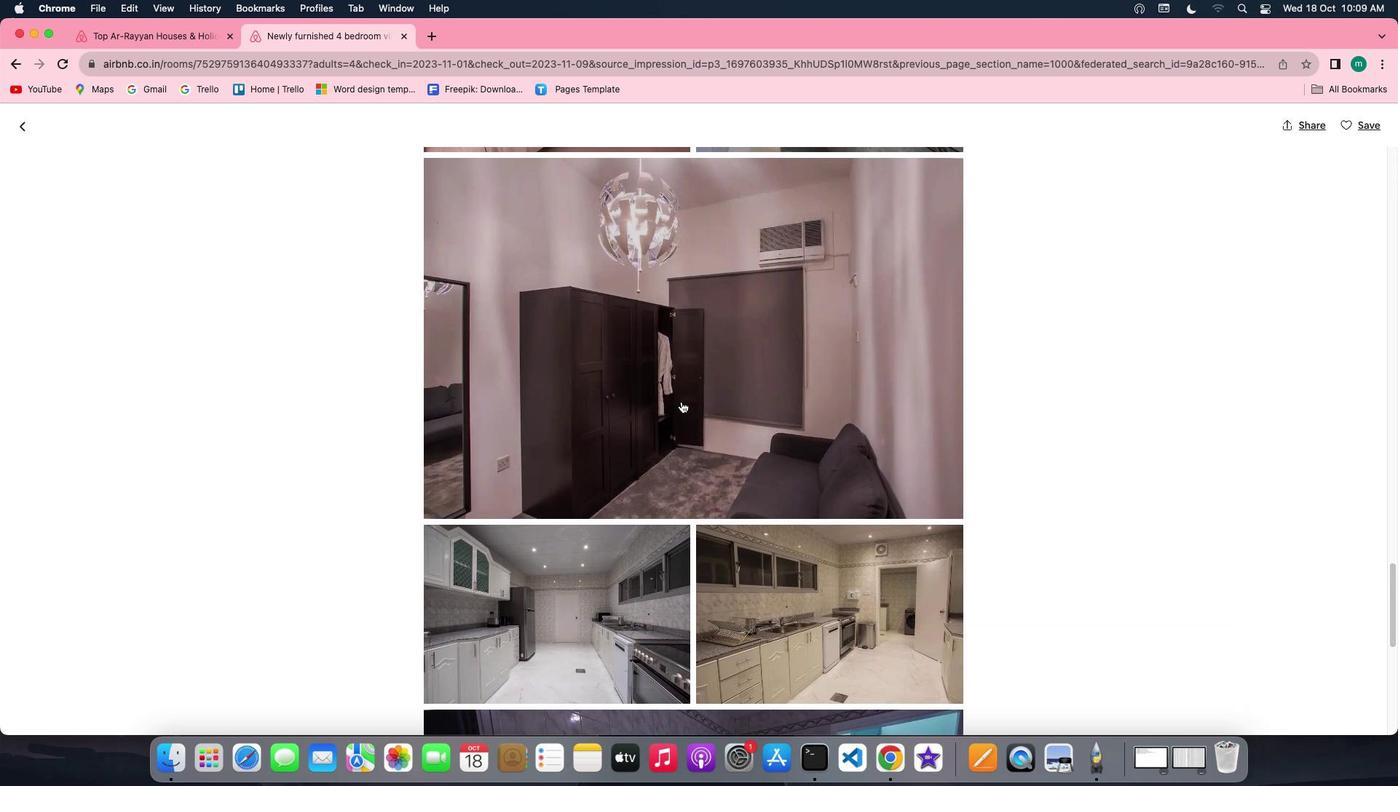 
Action: Mouse scrolled (681, 402) with delta (0, 0)
Screenshot: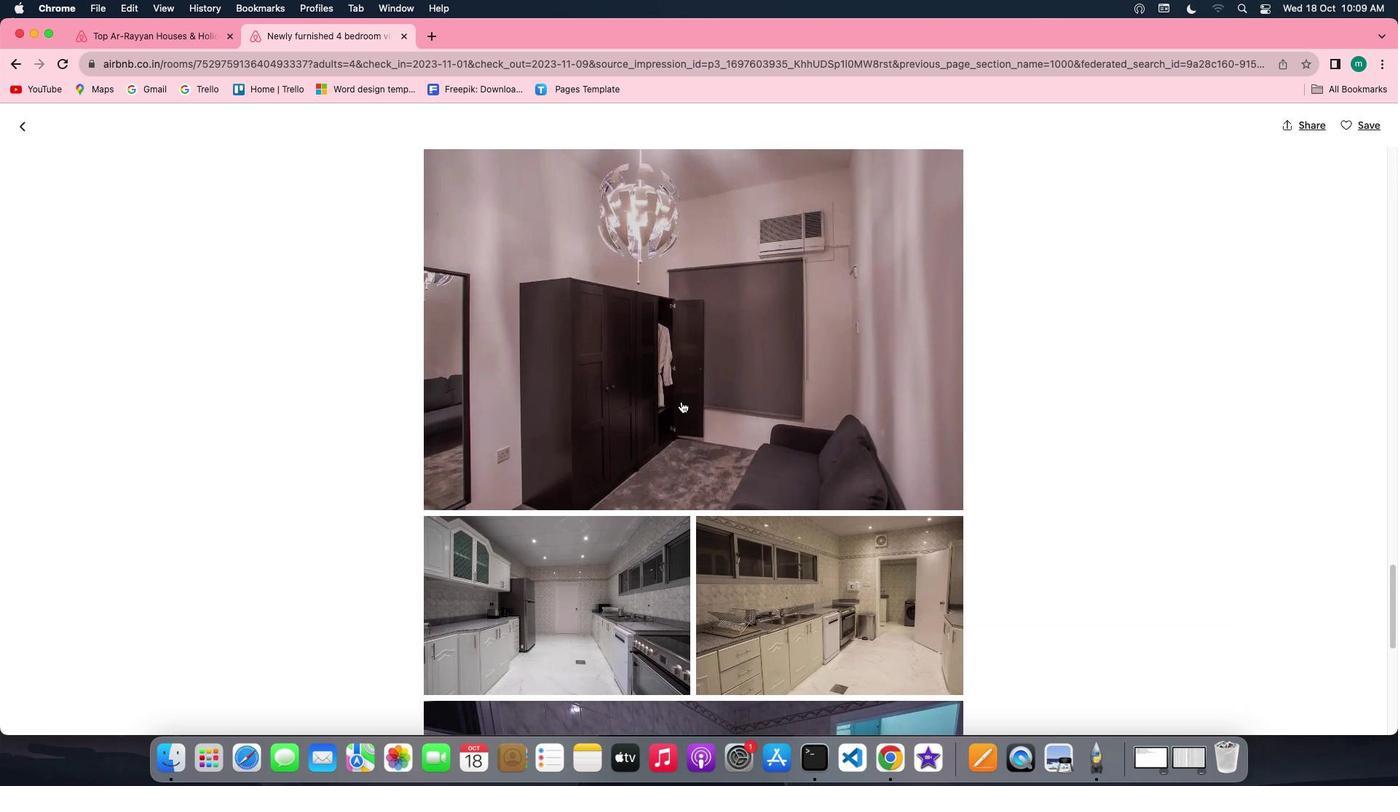 
Action: Mouse scrolled (681, 402) with delta (0, -1)
Screenshot: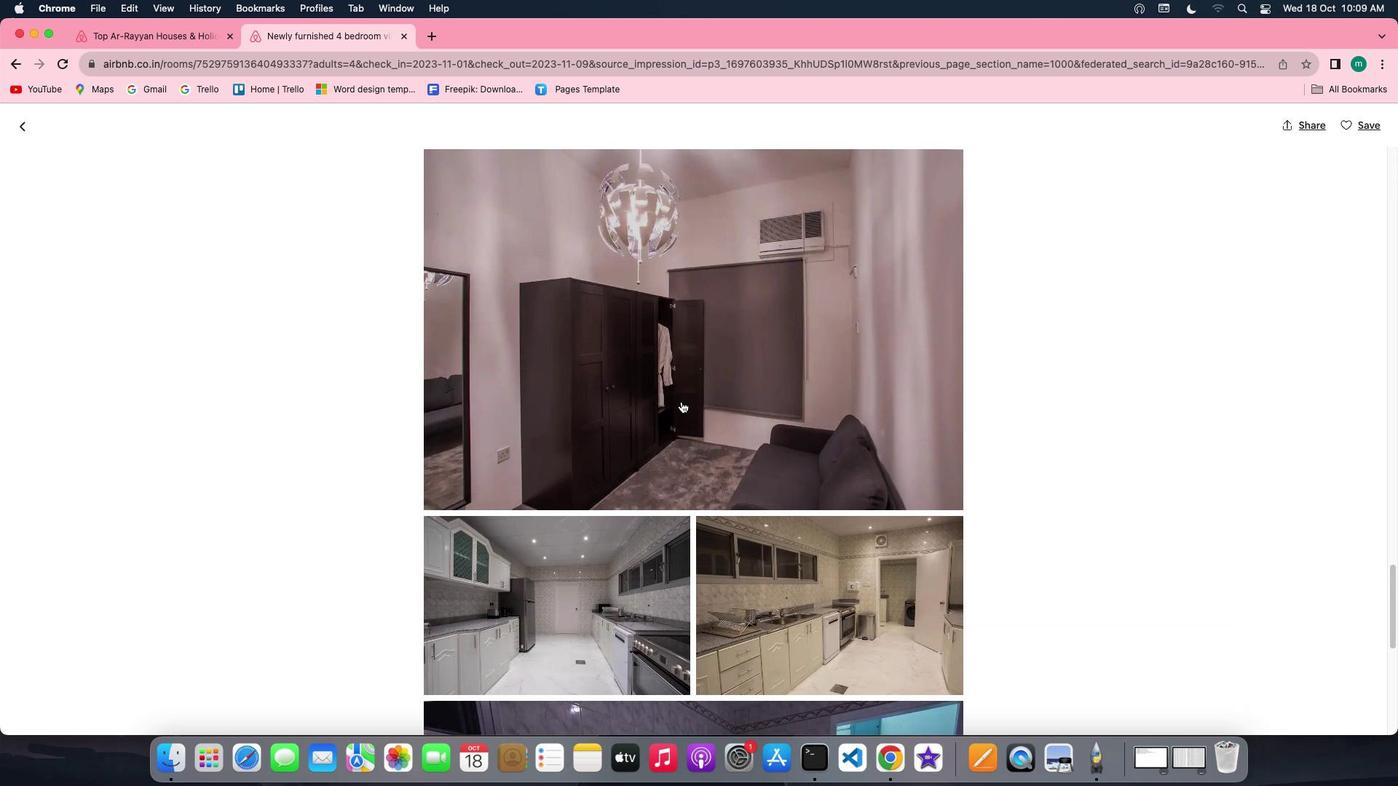 
Action: Mouse scrolled (681, 402) with delta (0, 0)
Screenshot: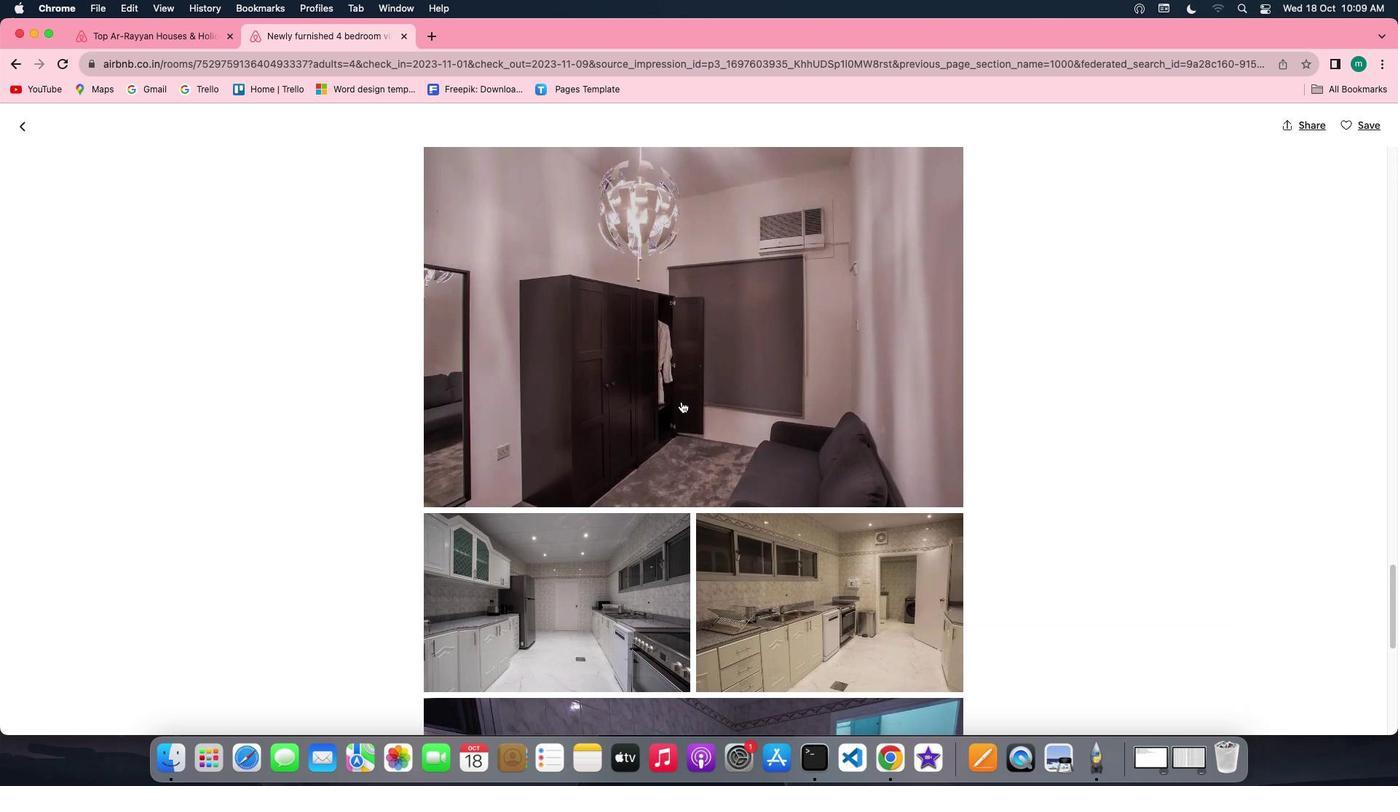 
Action: Mouse scrolled (681, 402) with delta (0, 0)
Screenshot: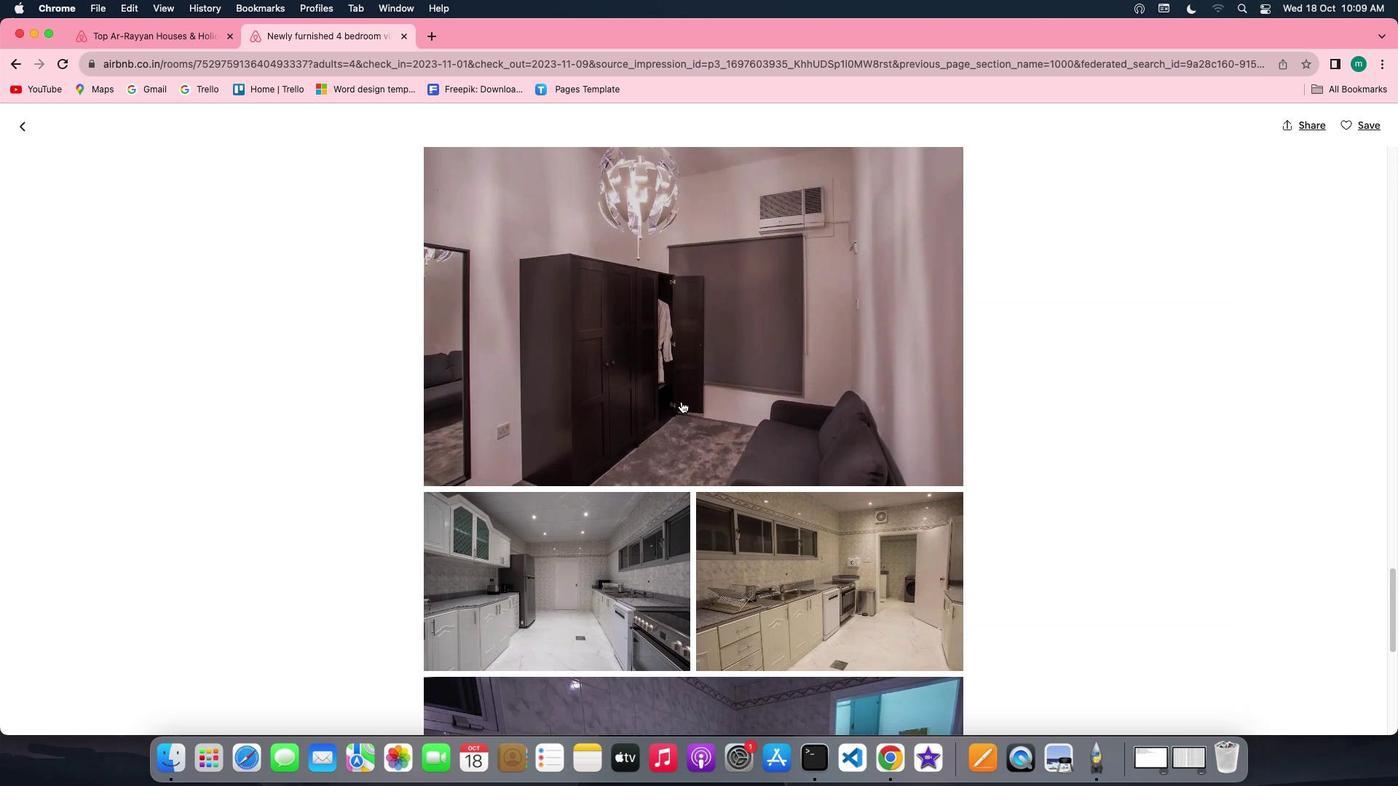 
Action: Mouse scrolled (681, 402) with delta (0, 0)
Screenshot: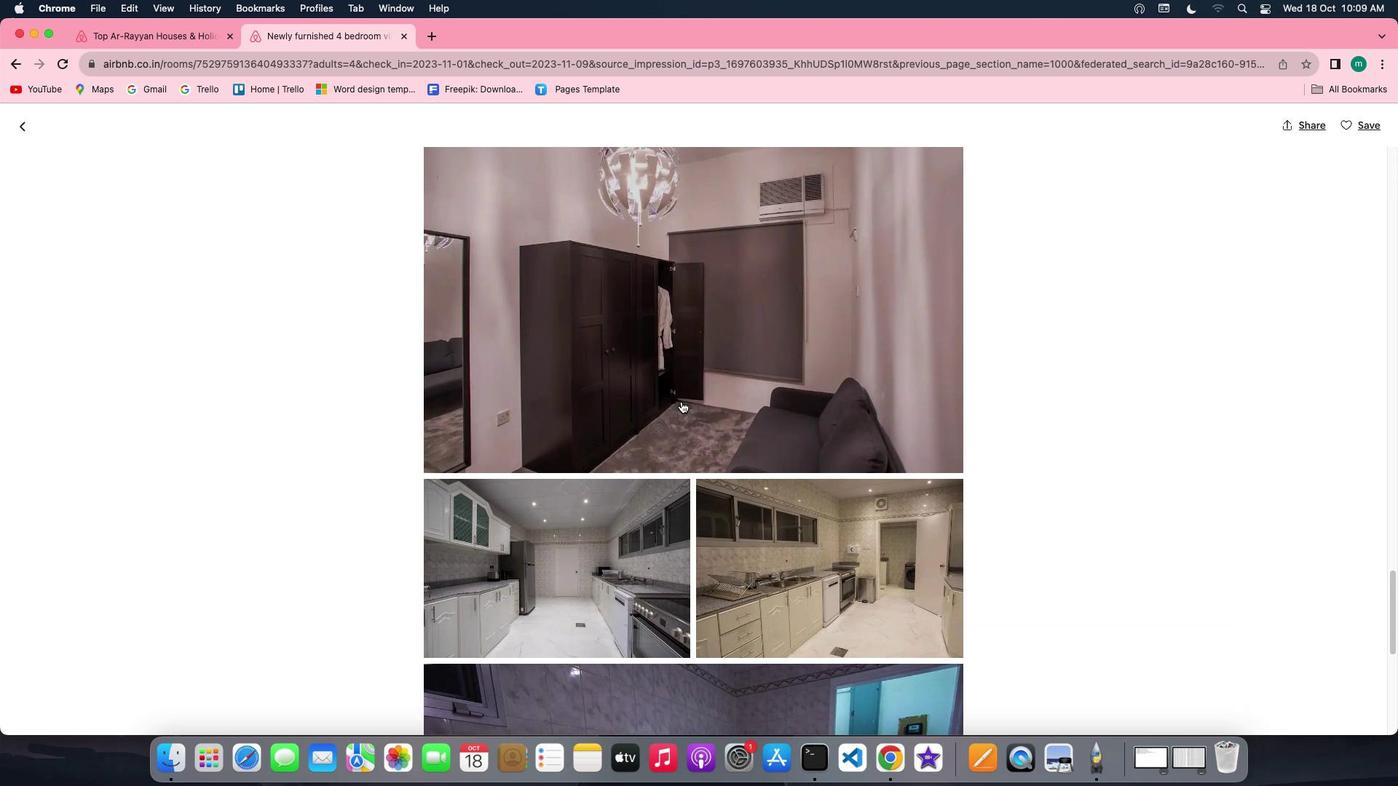 
Action: Mouse scrolled (681, 402) with delta (0, 0)
Screenshot: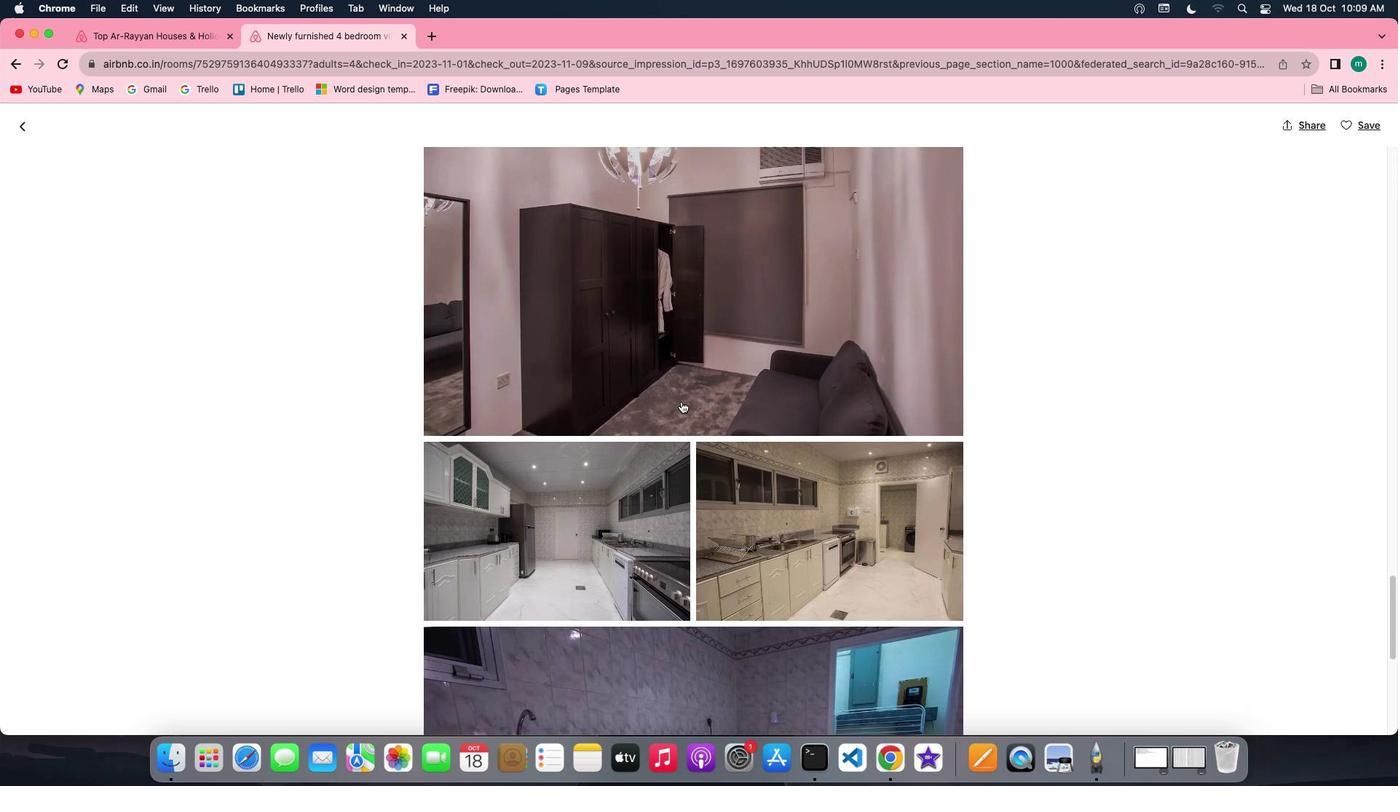 
Action: Mouse scrolled (681, 402) with delta (0, 0)
Screenshot: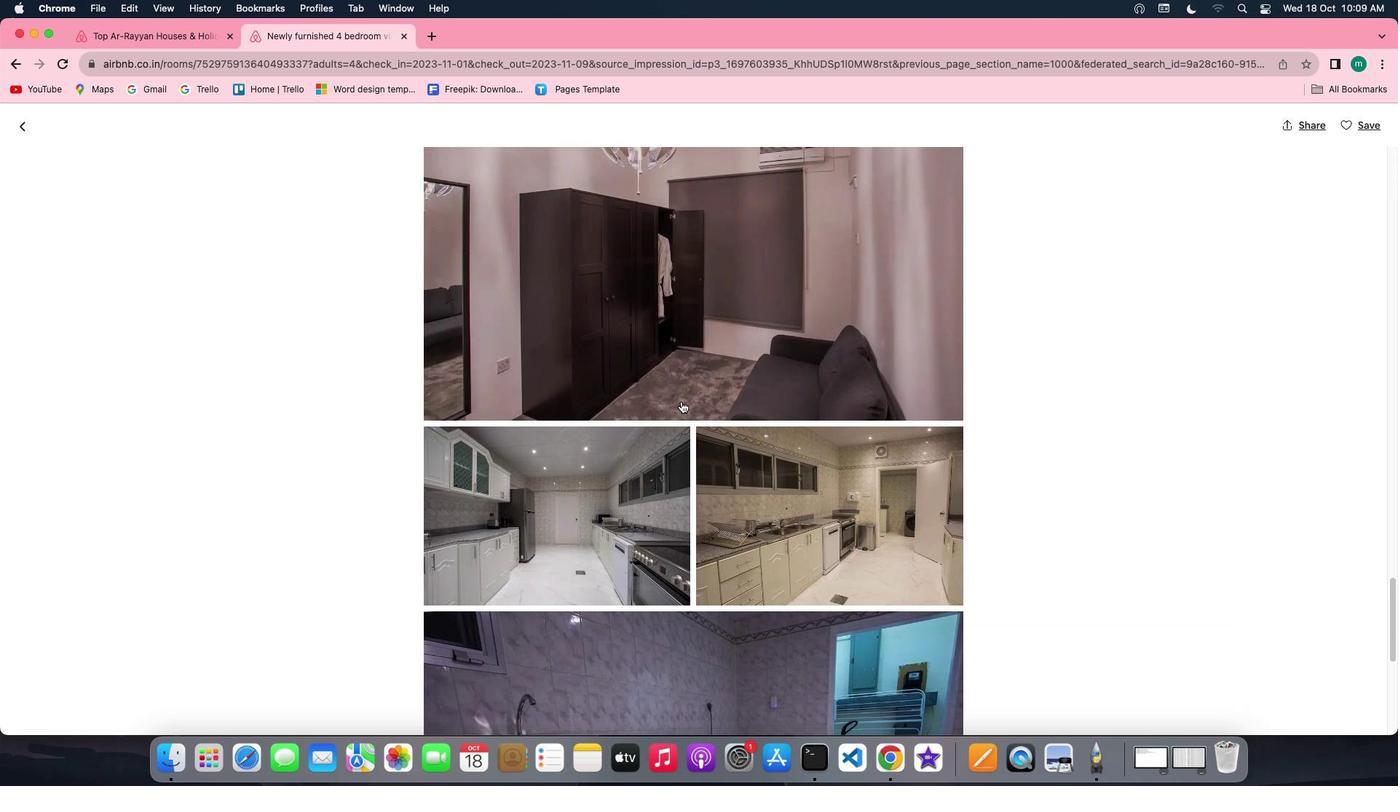 
Action: Mouse scrolled (681, 402) with delta (0, 0)
Screenshot: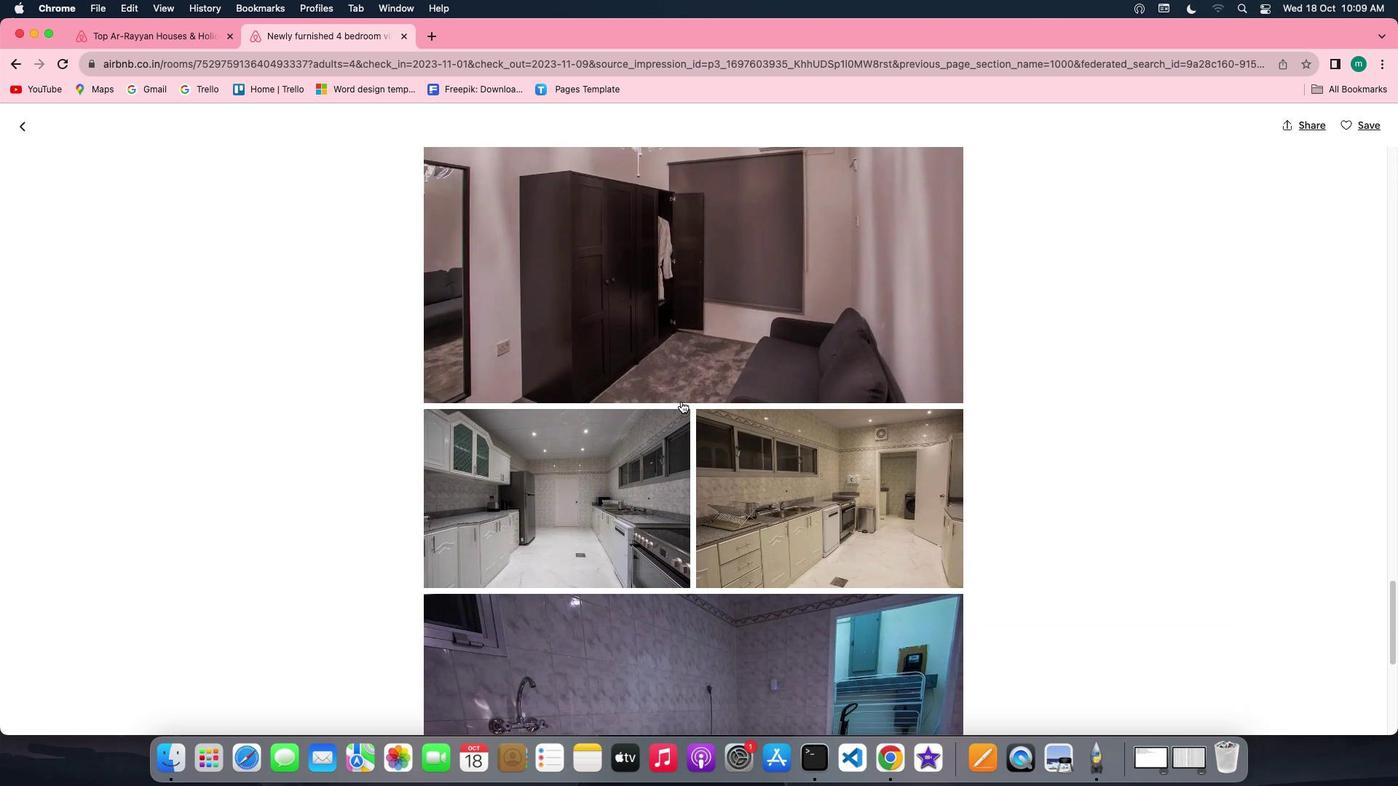 
Action: Mouse scrolled (681, 402) with delta (0, 0)
Screenshot: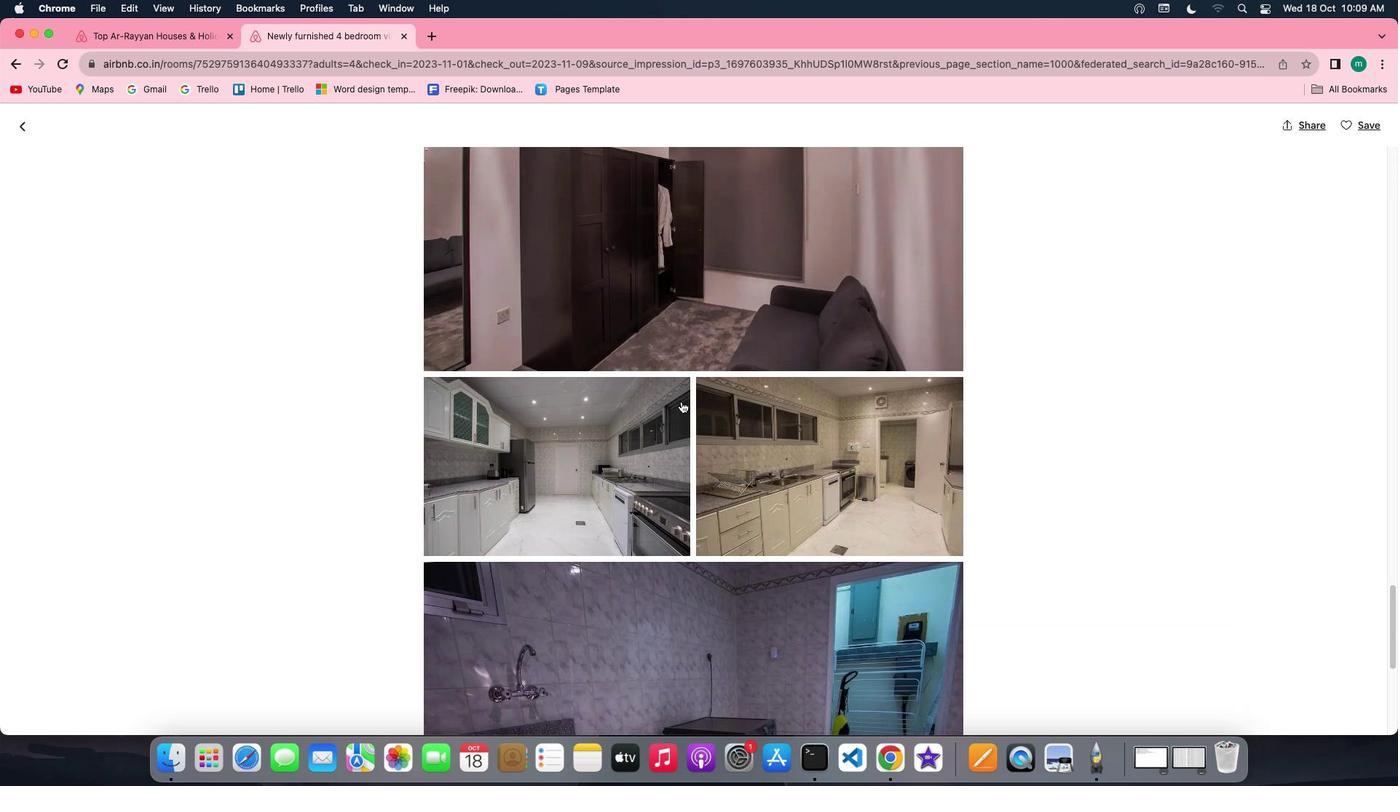 
Action: Mouse scrolled (681, 402) with delta (0, 0)
Screenshot: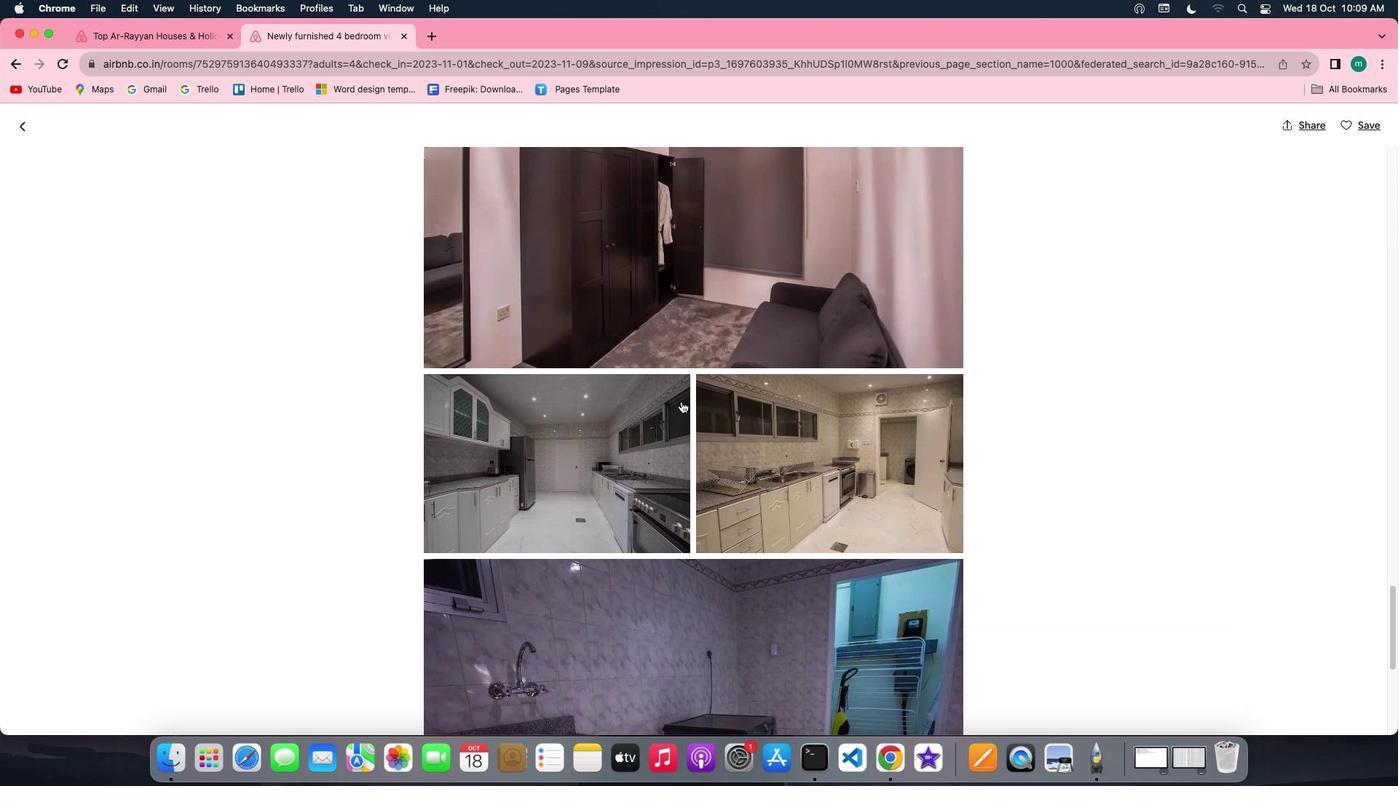 
Action: Mouse scrolled (681, 402) with delta (0, 0)
Screenshot: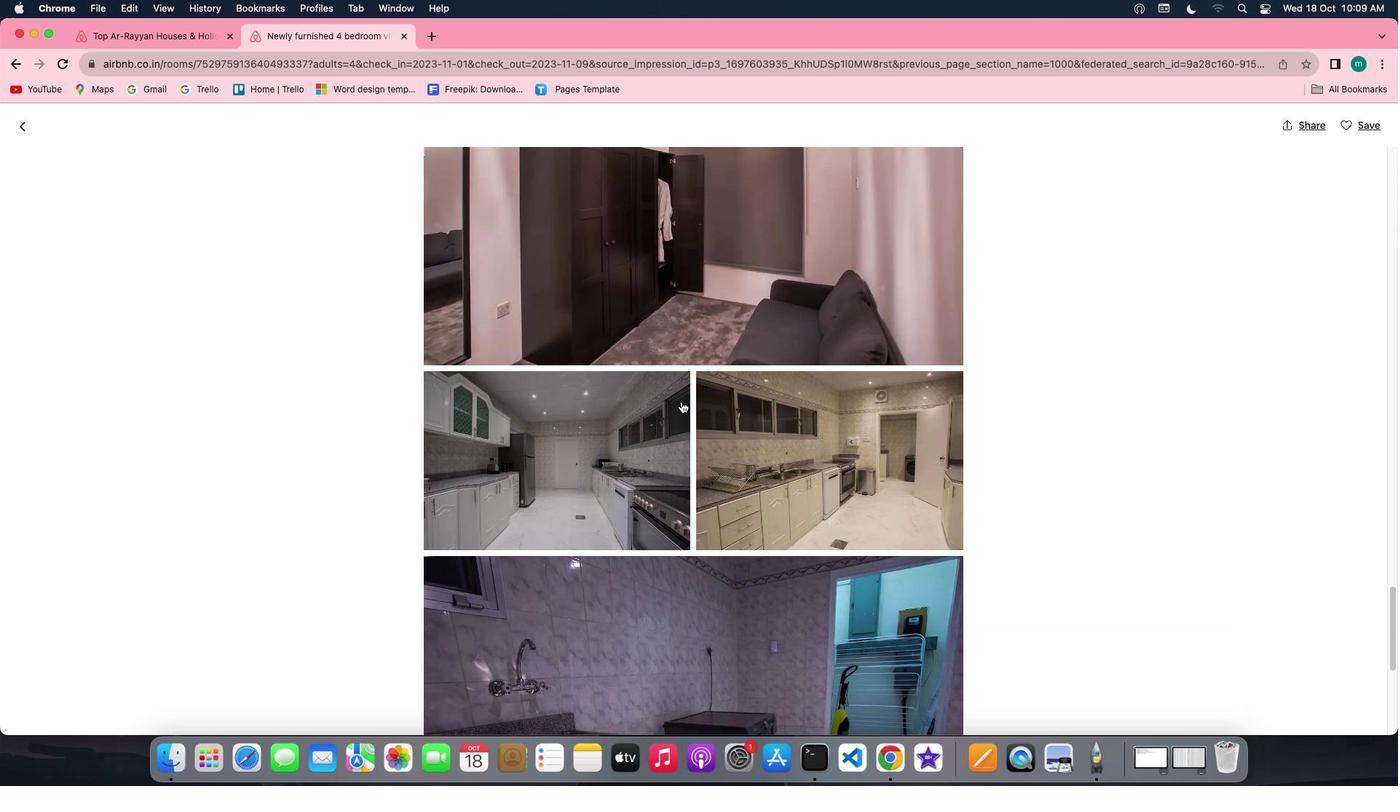
Action: Mouse scrolled (681, 402) with delta (0, 0)
Screenshot: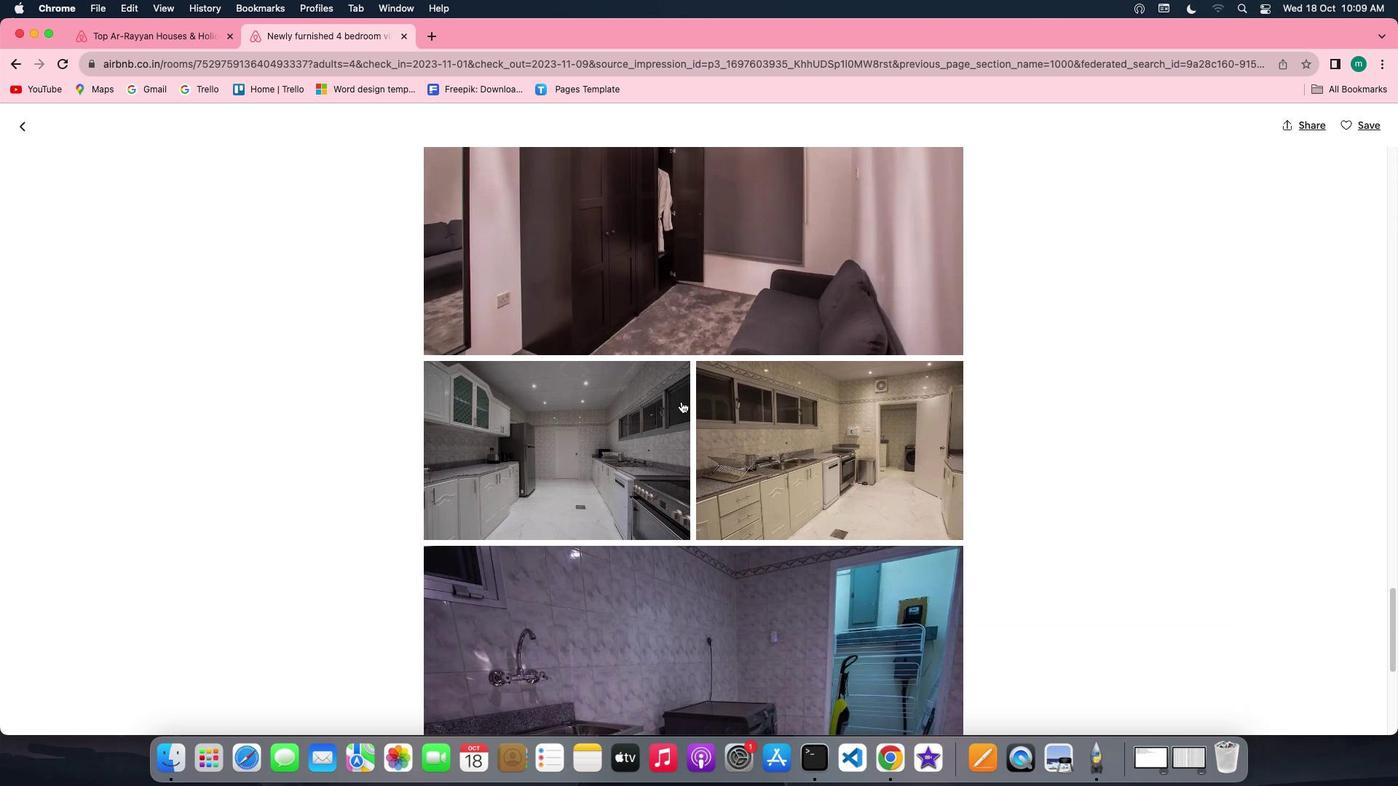 
Action: Mouse scrolled (681, 402) with delta (0, 0)
Screenshot: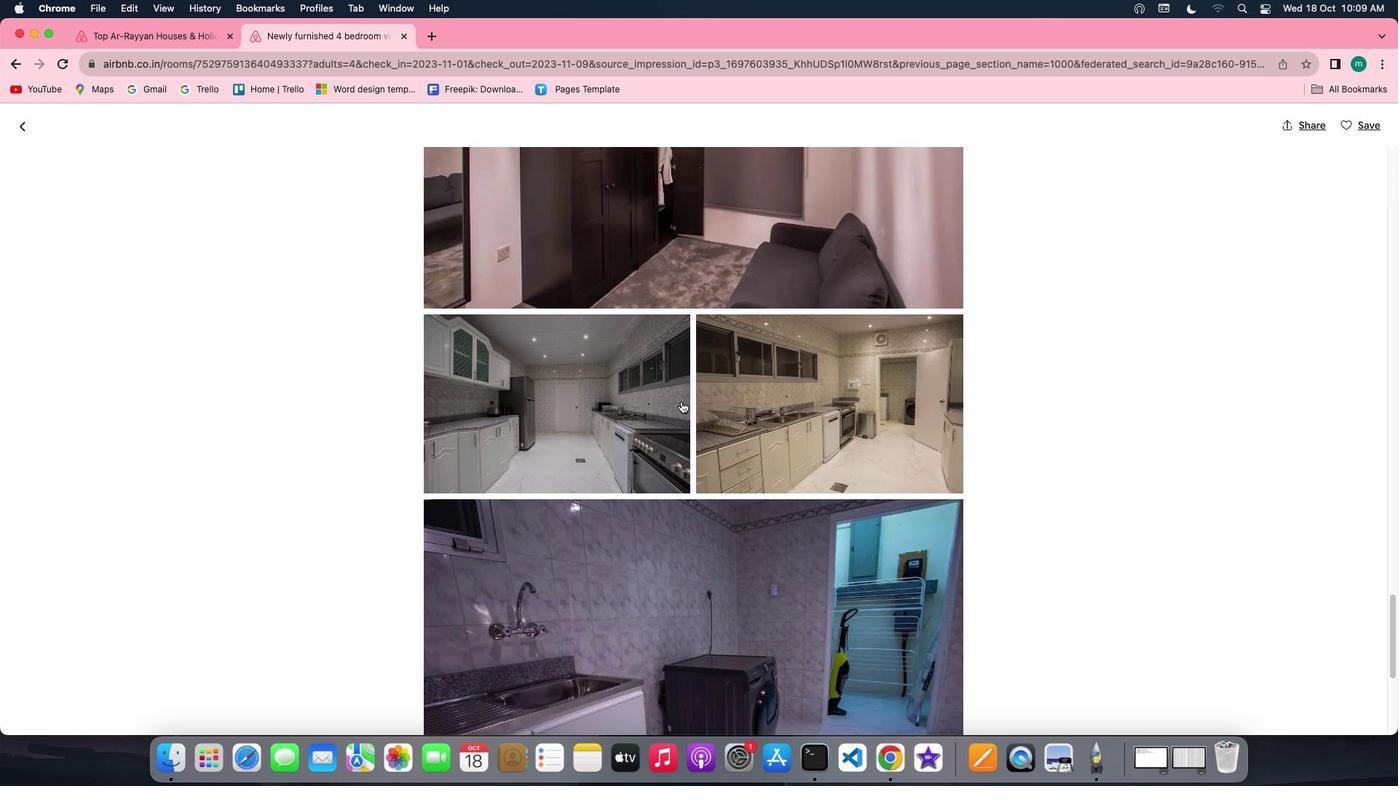 
Action: Mouse scrolled (681, 402) with delta (0, 0)
Screenshot: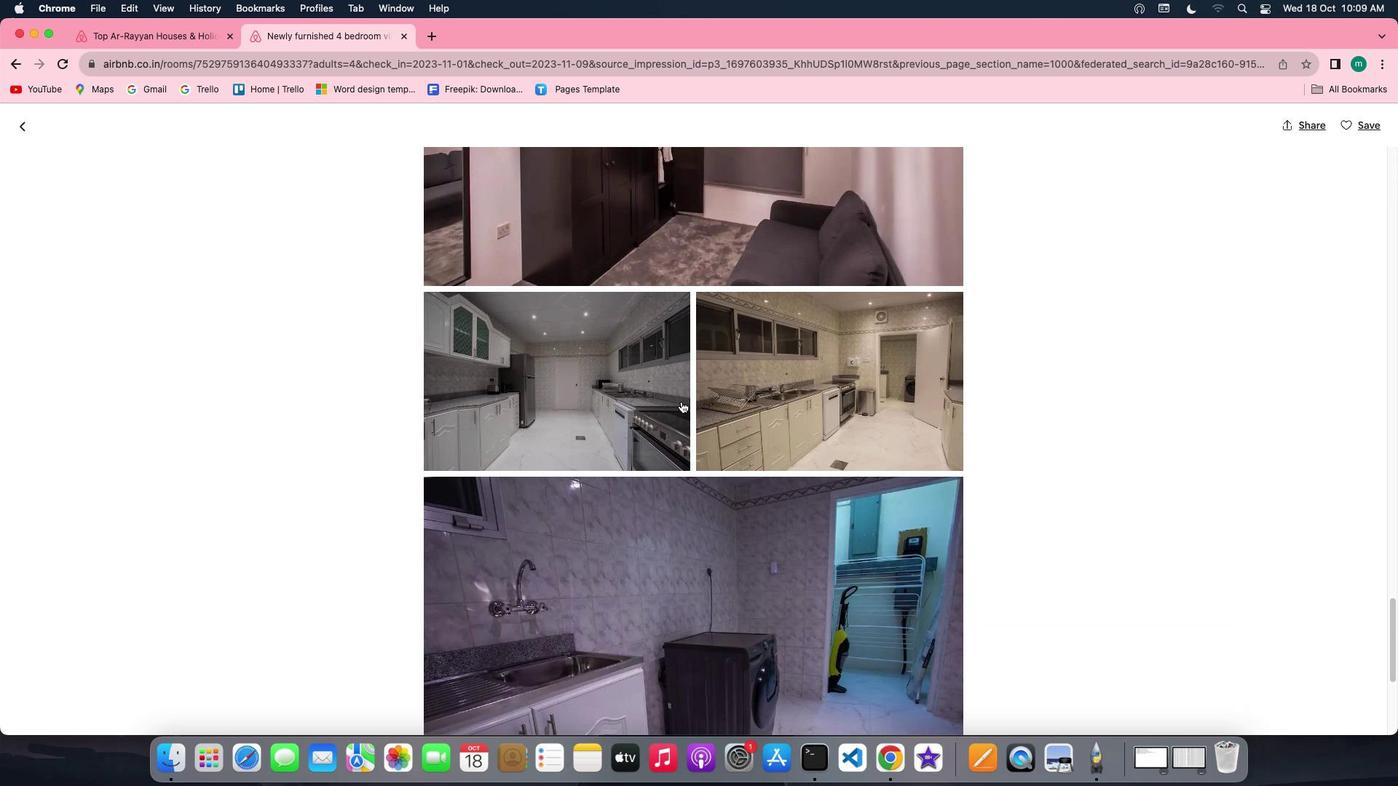 
Action: Mouse scrolled (681, 402) with delta (0, 0)
Screenshot: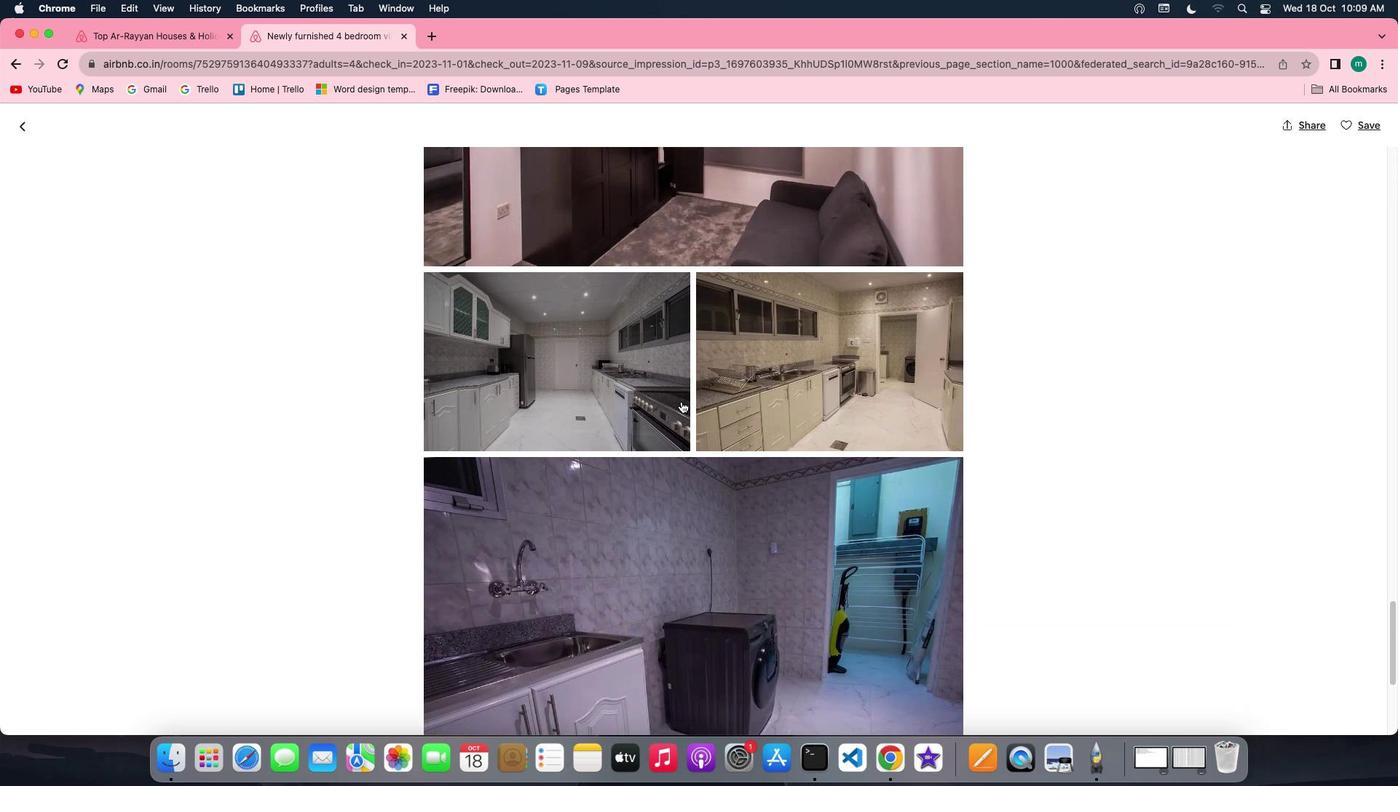
Action: Mouse scrolled (681, 402) with delta (0, 0)
Screenshot: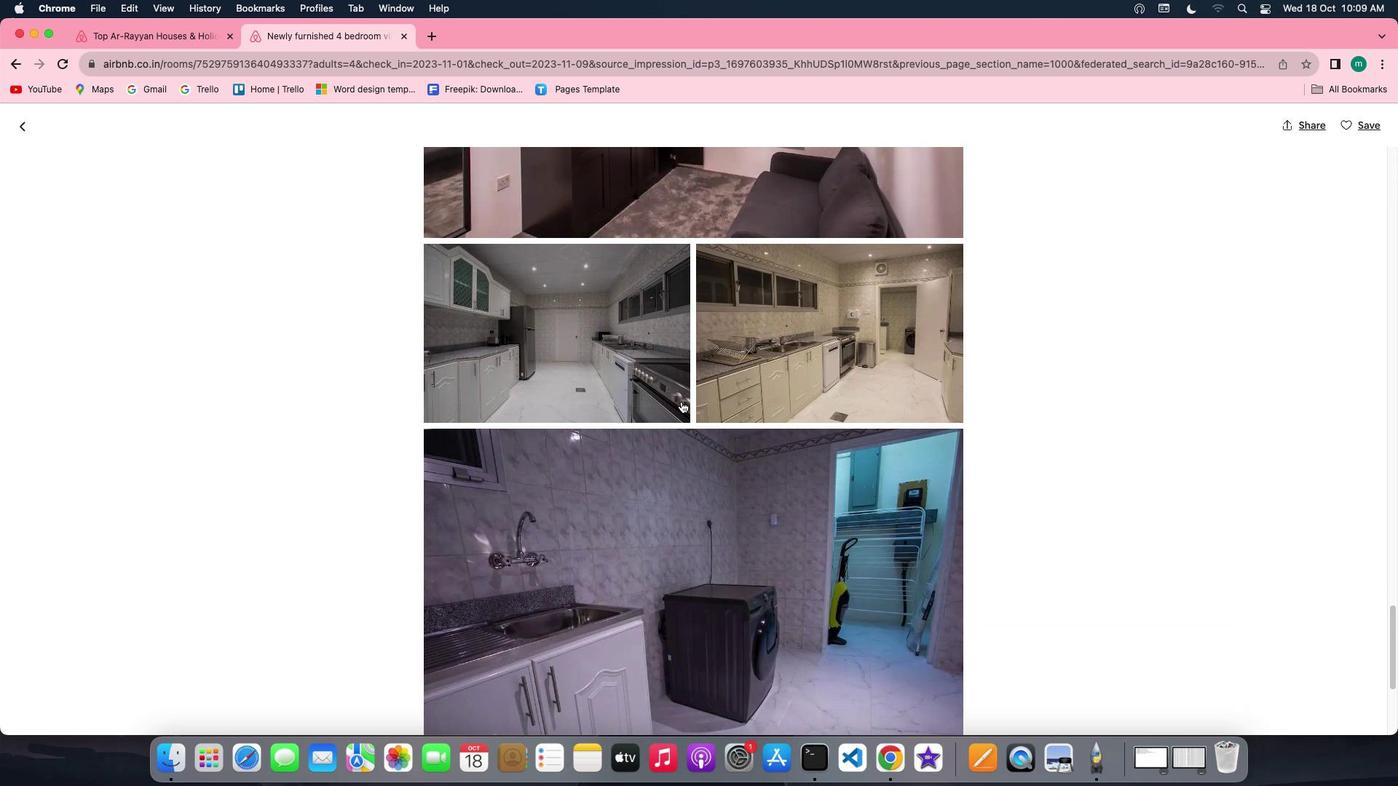 
Action: Mouse scrolled (681, 402) with delta (0, 0)
Screenshot: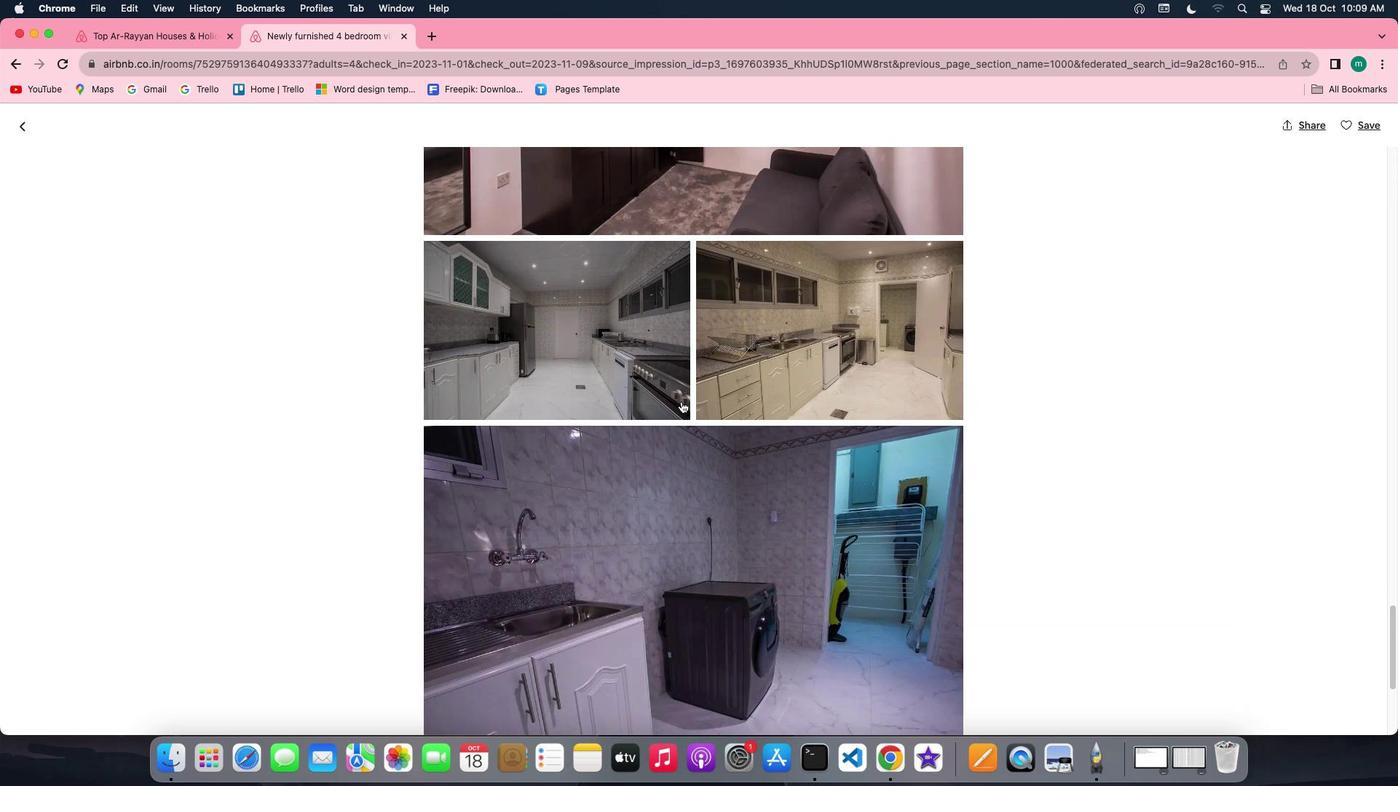 
Action: Mouse scrolled (681, 402) with delta (0, 0)
Screenshot: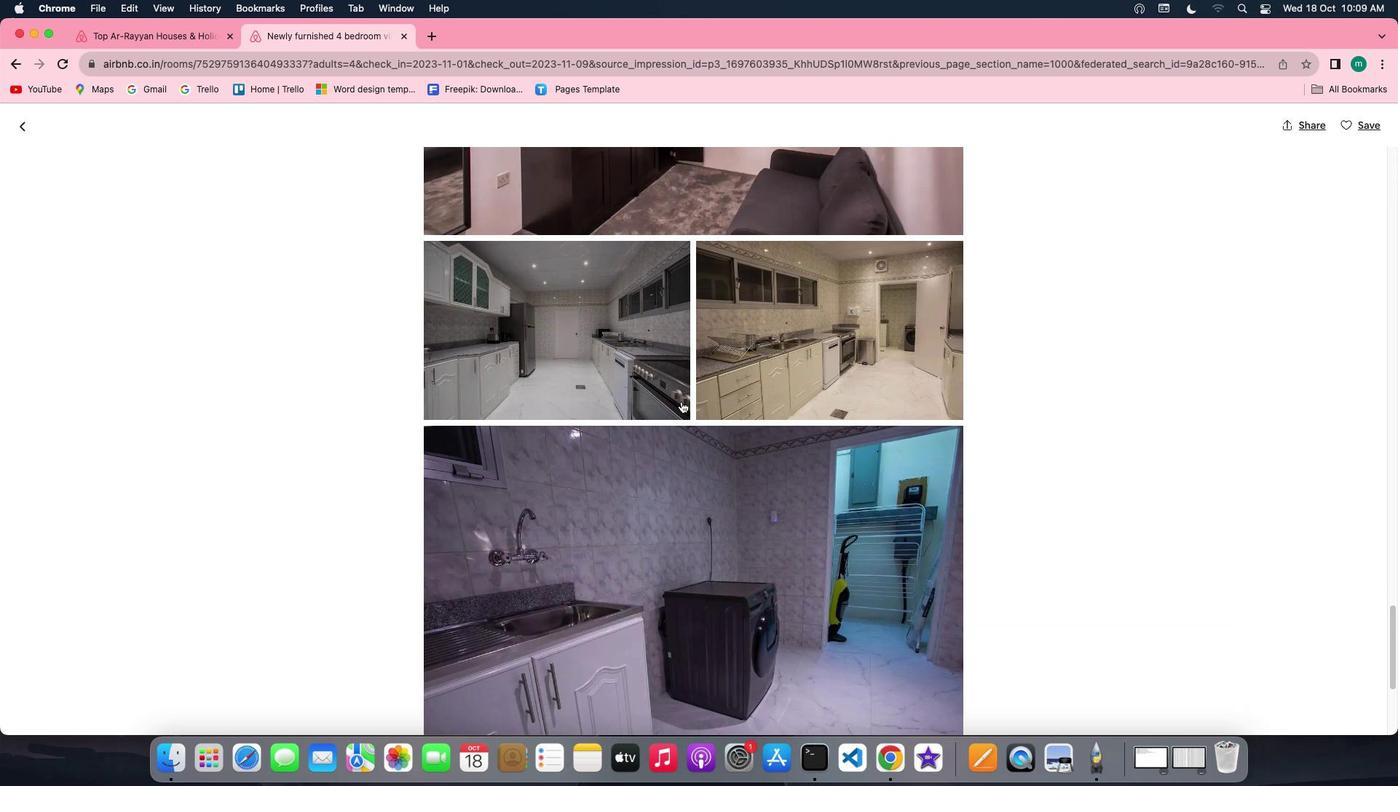 
Action: Mouse scrolled (681, 402) with delta (0, 0)
Screenshot: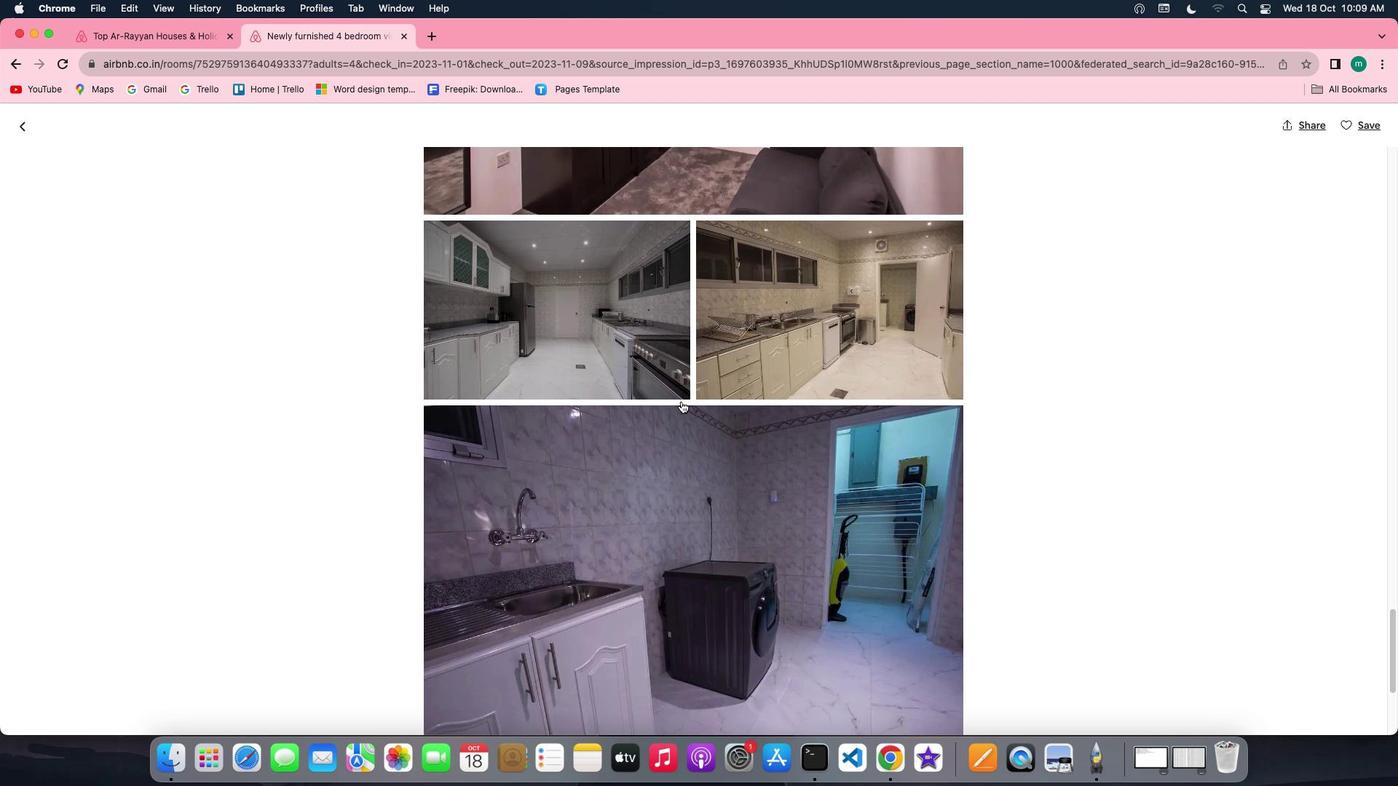 
Action: Mouse scrolled (681, 402) with delta (0, 0)
Screenshot: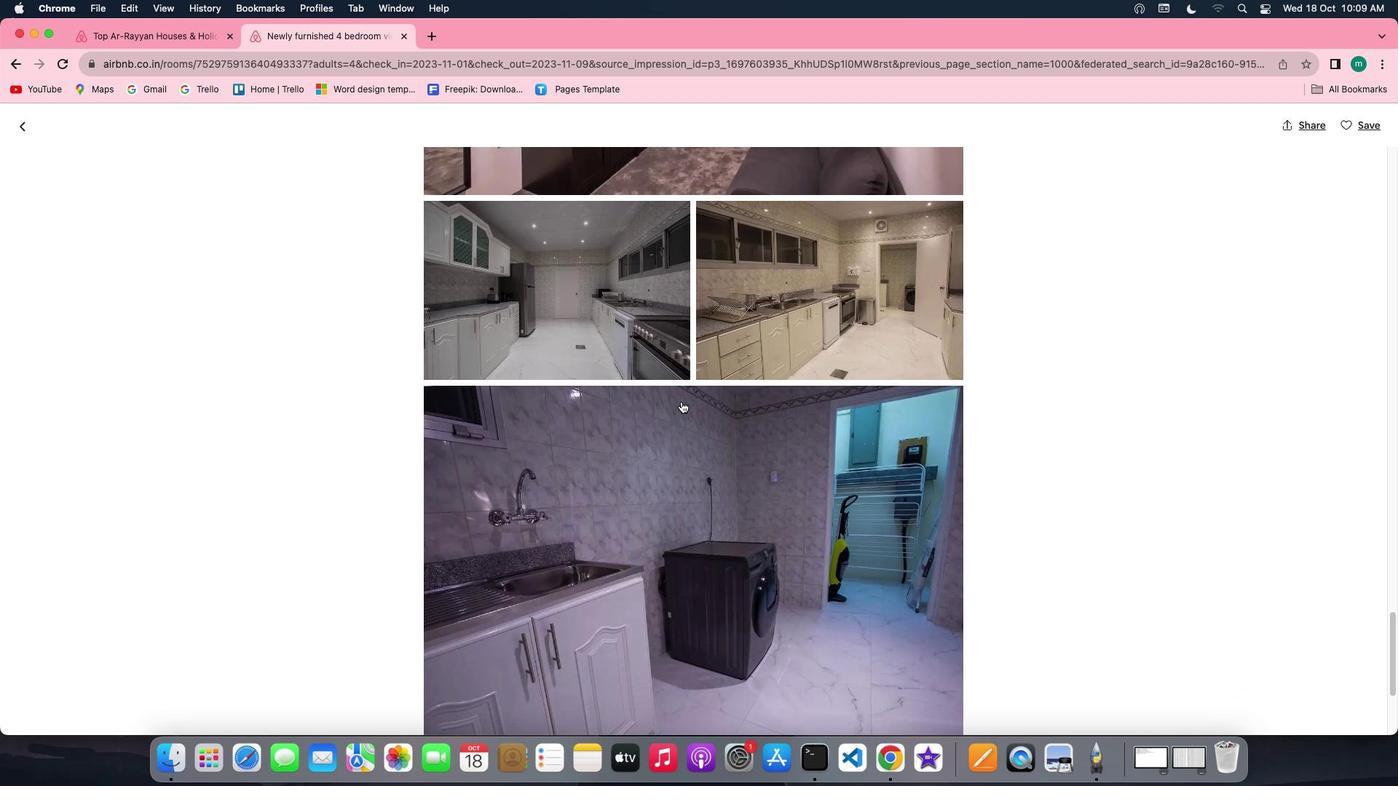 
Action: Mouse scrolled (681, 402) with delta (0, 0)
Screenshot: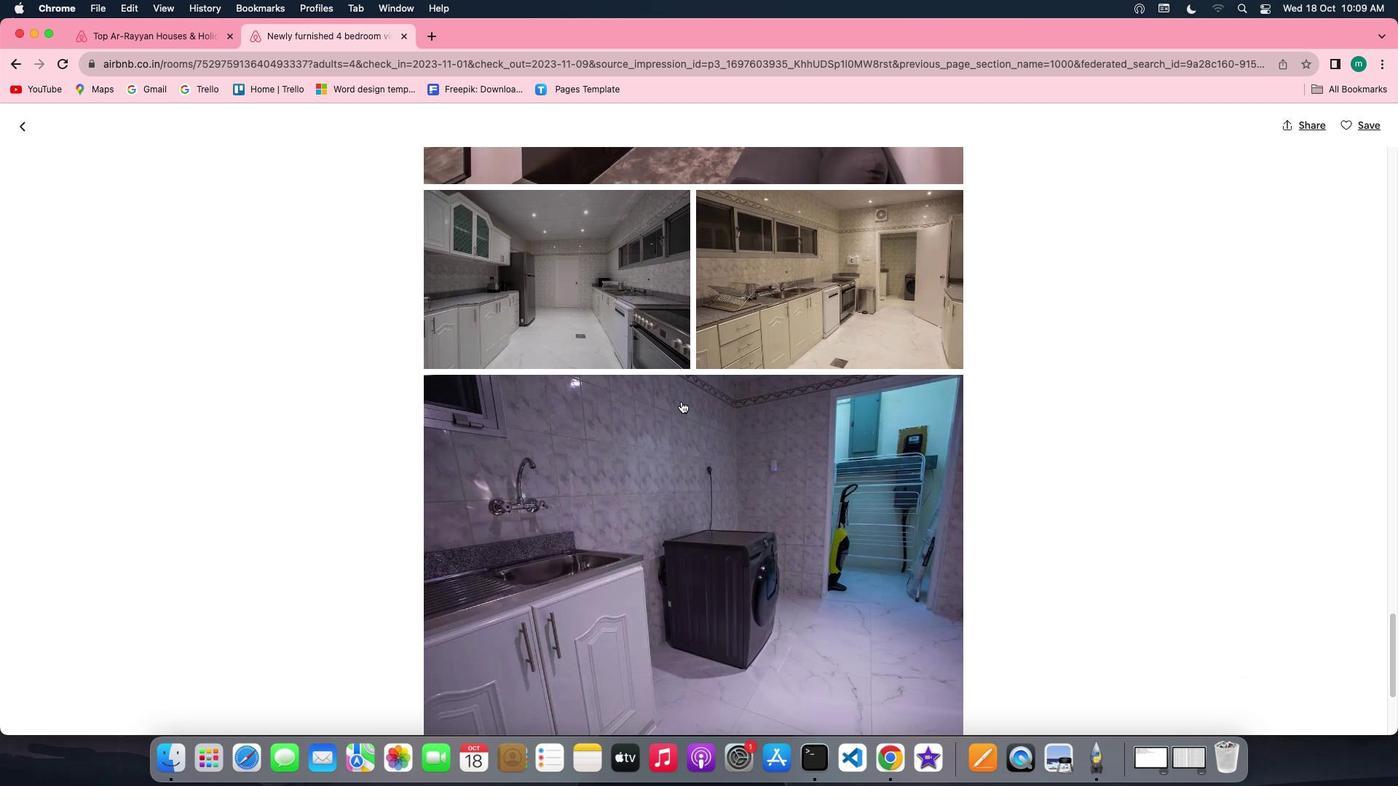 
Action: Mouse scrolled (681, 402) with delta (0, 0)
Screenshot: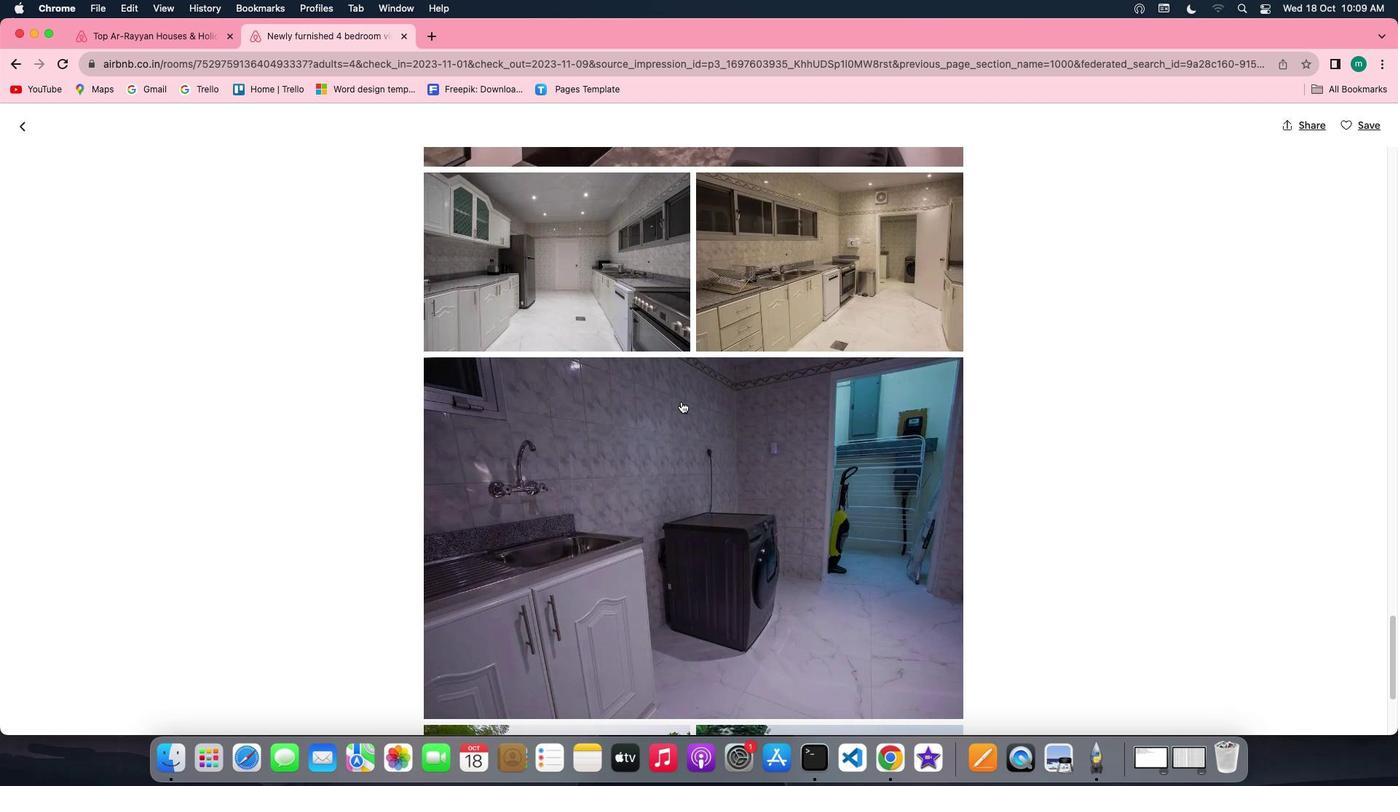 
Action: Mouse scrolled (681, 402) with delta (0, 0)
Screenshot: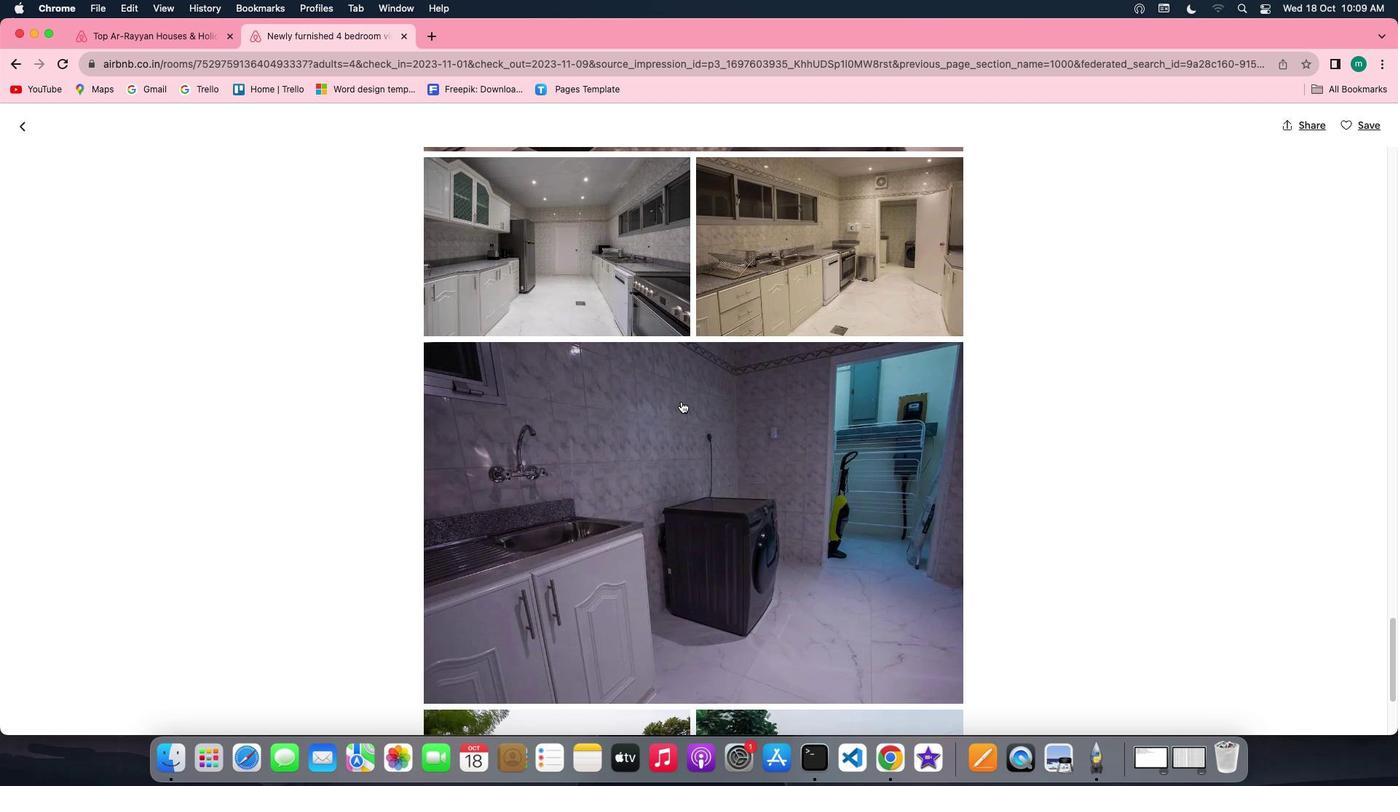 
Action: Mouse scrolled (681, 402) with delta (0, 0)
Screenshot: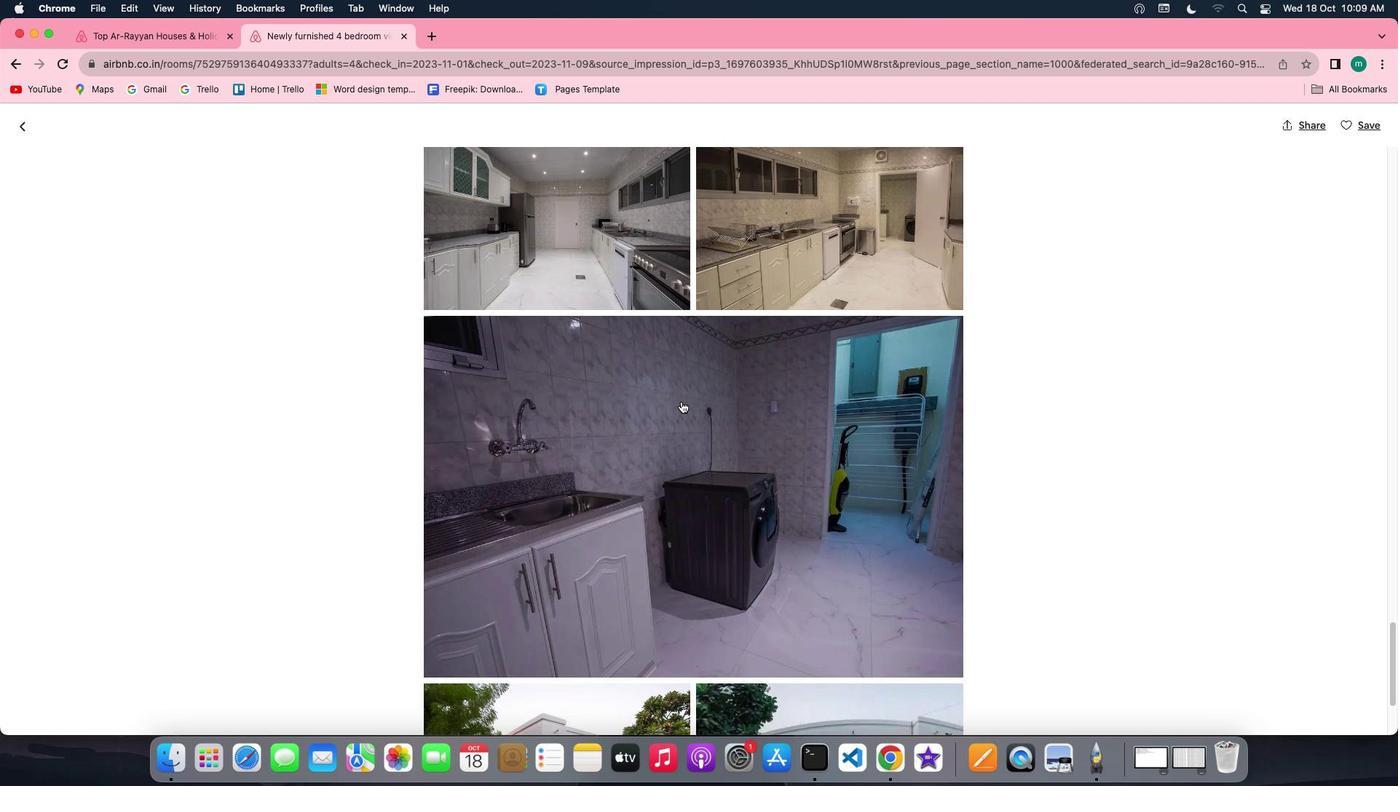 
Action: Mouse scrolled (681, 402) with delta (0, 0)
Screenshot: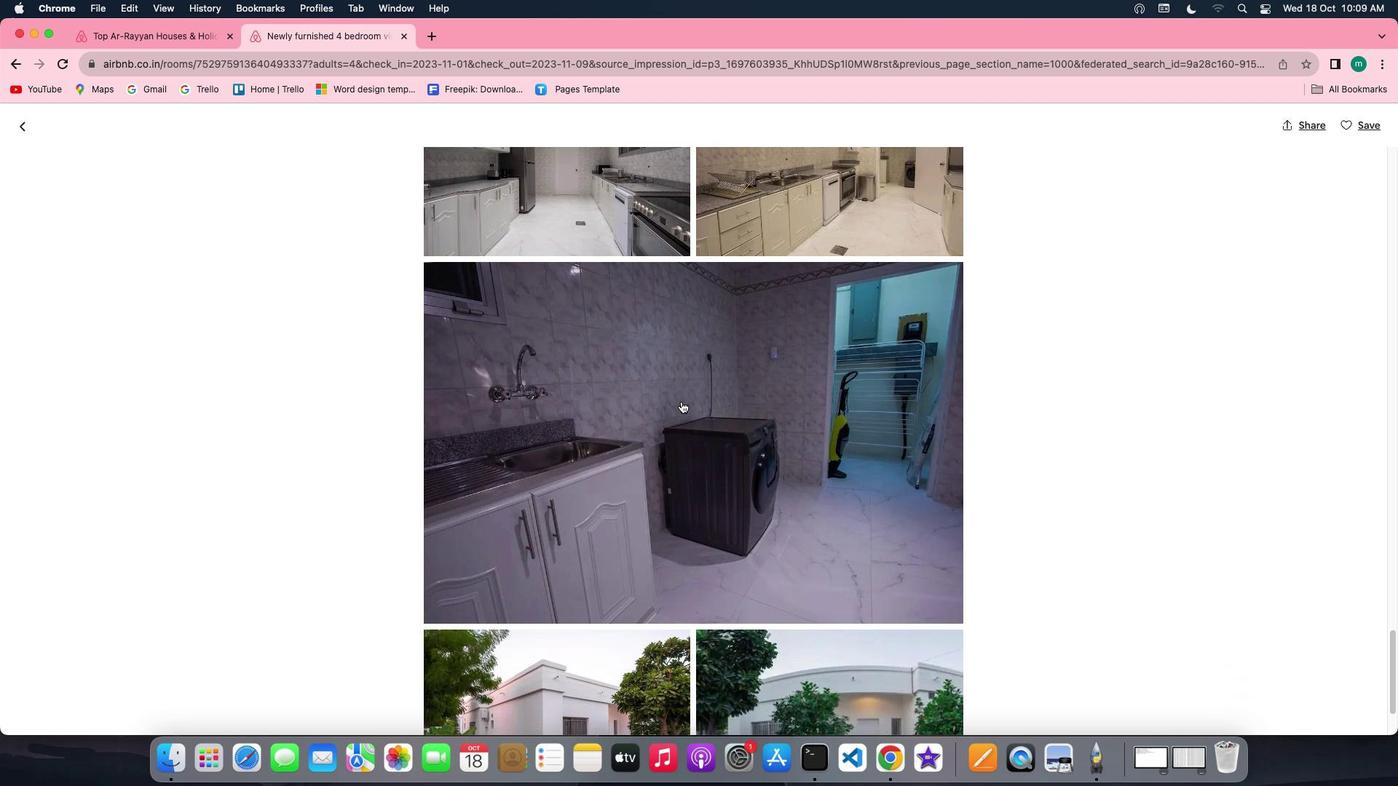 
Action: Mouse scrolled (681, 402) with delta (0, 0)
Screenshot: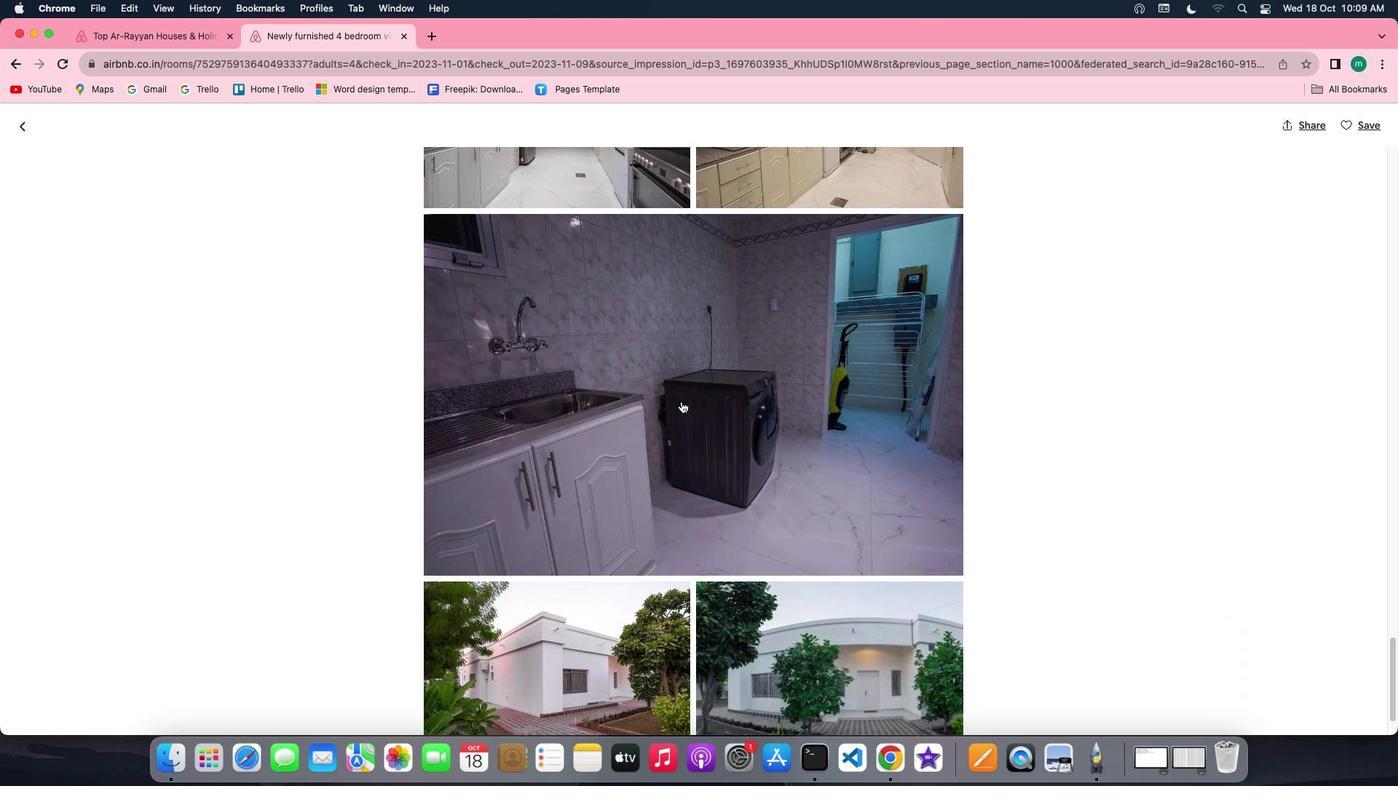 
Action: Mouse scrolled (681, 402) with delta (0, 0)
Screenshot: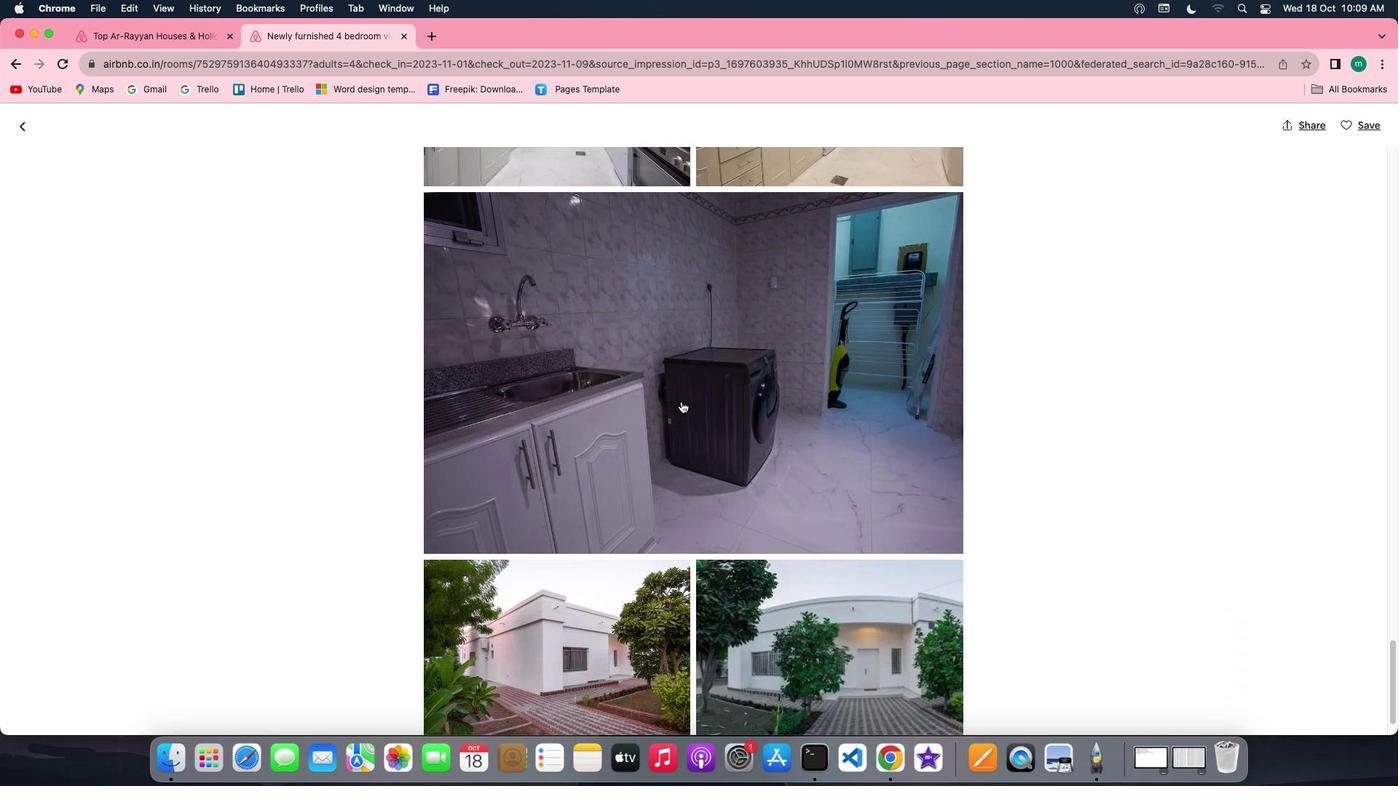 
Action: Mouse scrolled (681, 402) with delta (0, 0)
Screenshot: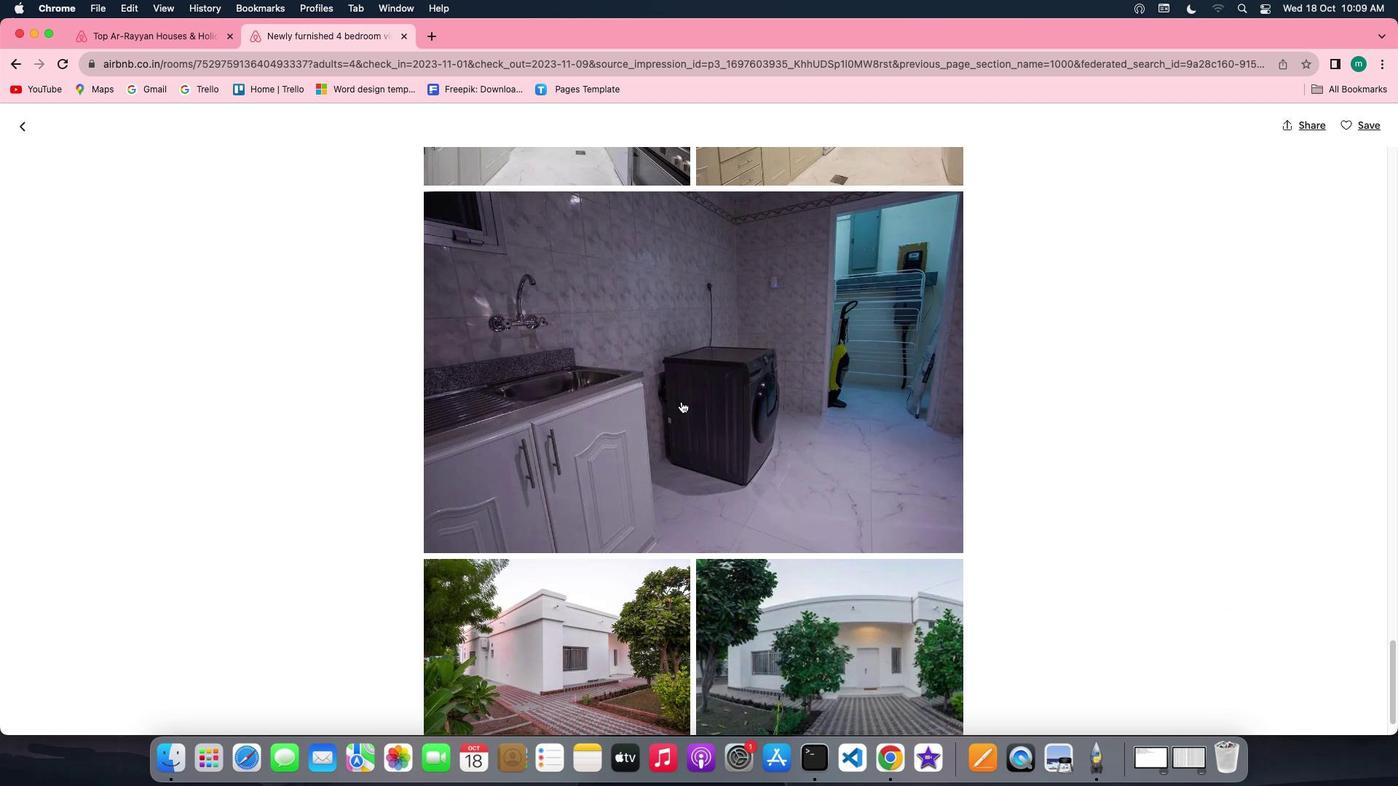 
Action: Mouse scrolled (681, 402) with delta (0, 0)
Screenshot: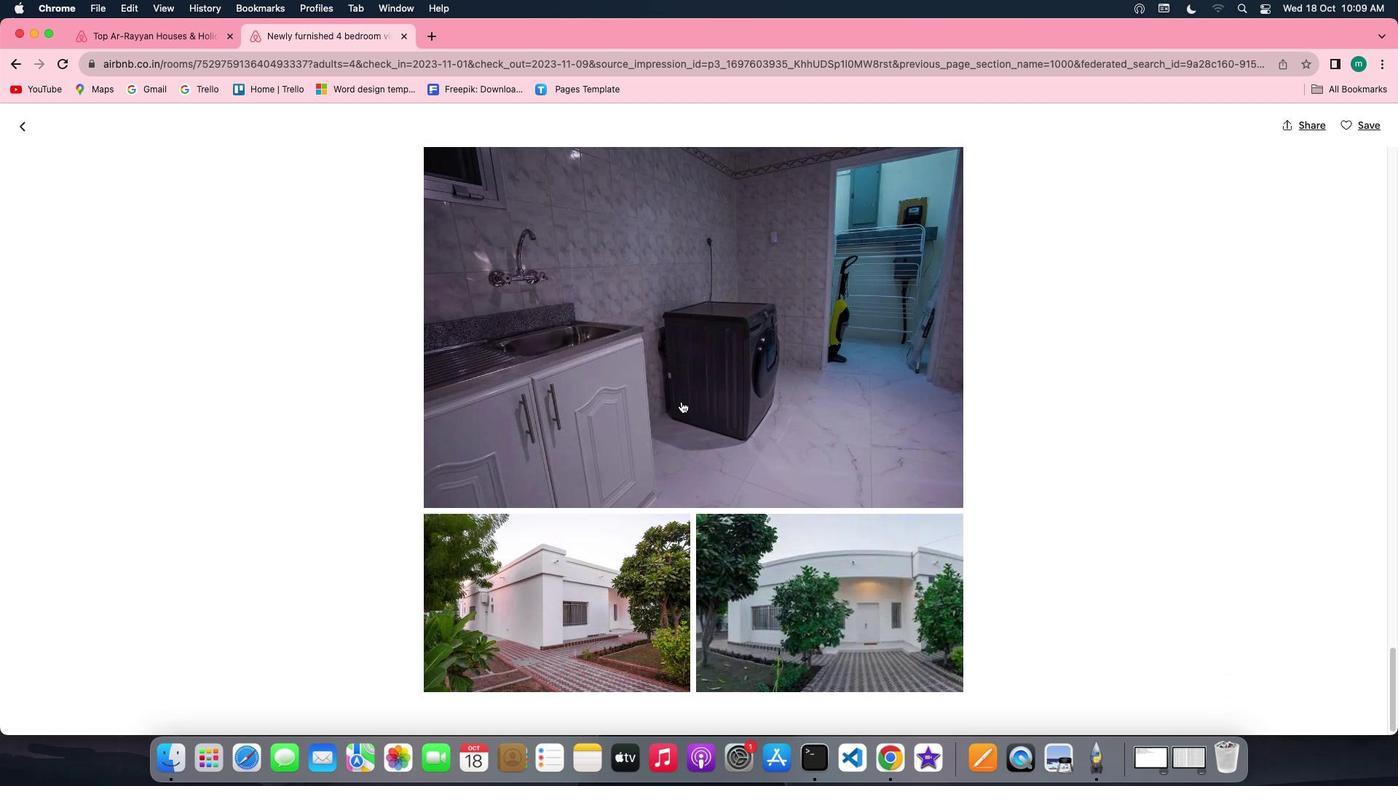 
Action: Mouse scrolled (681, 402) with delta (0, 0)
Screenshot: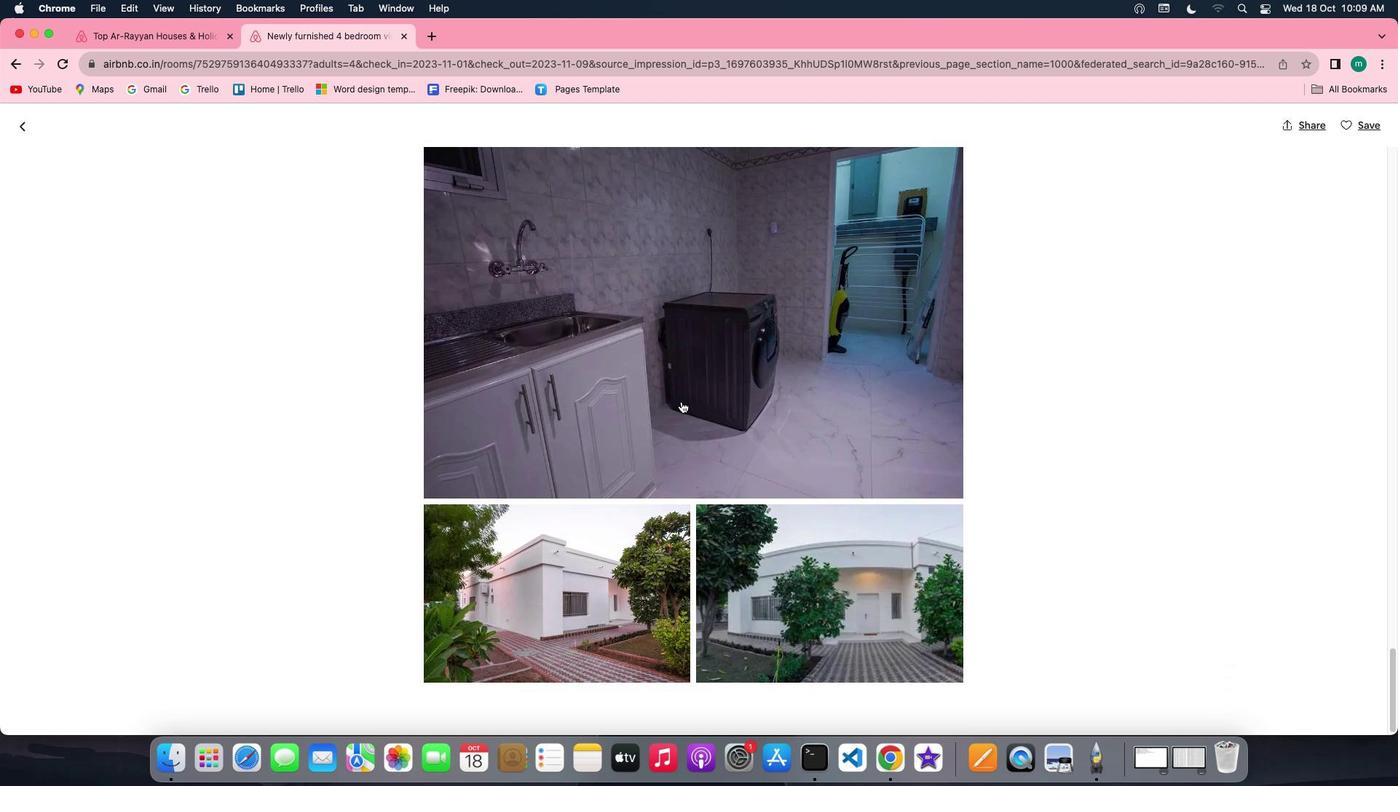 
Action: Mouse scrolled (681, 402) with delta (0, 0)
Screenshot: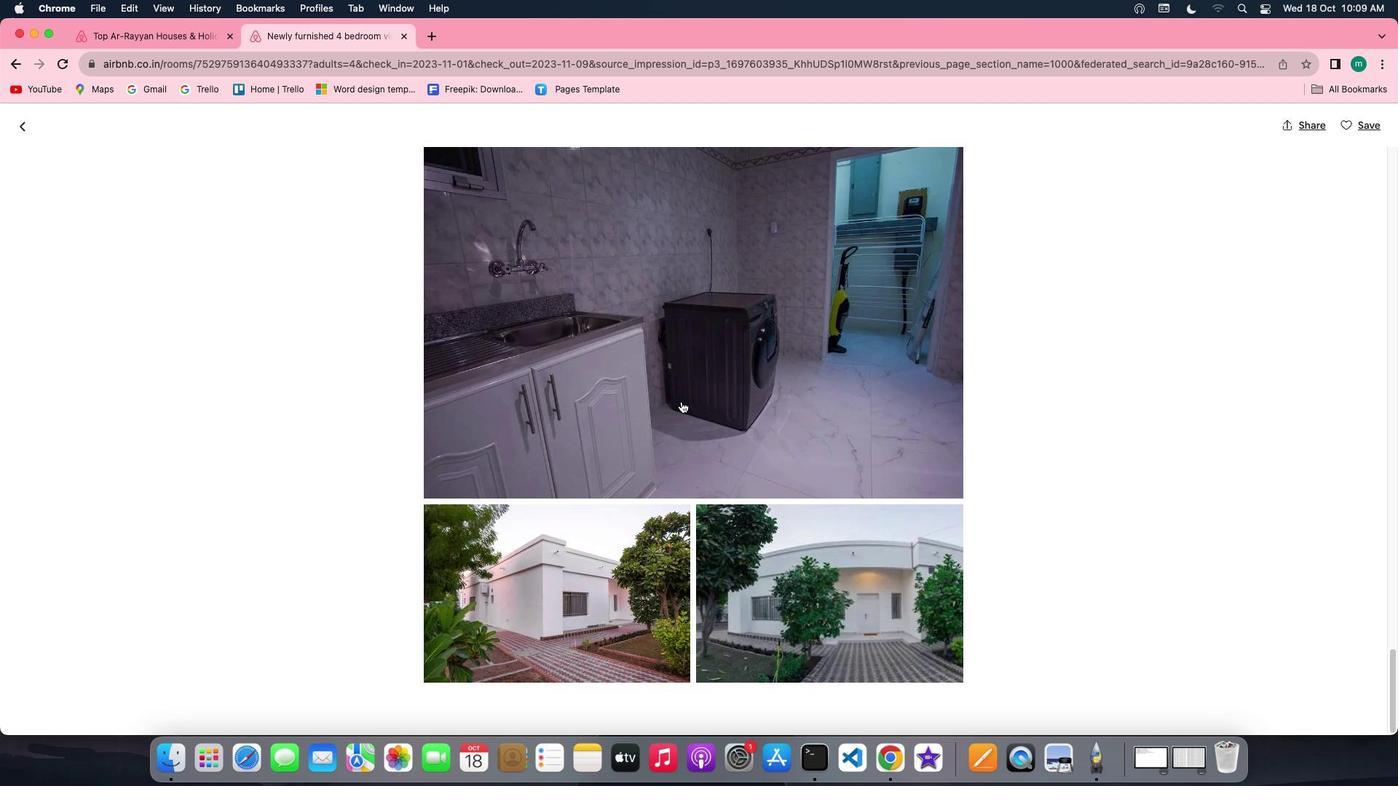 
Action: Mouse scrolled (681, 402) with delta (0, 0)
Screenshot: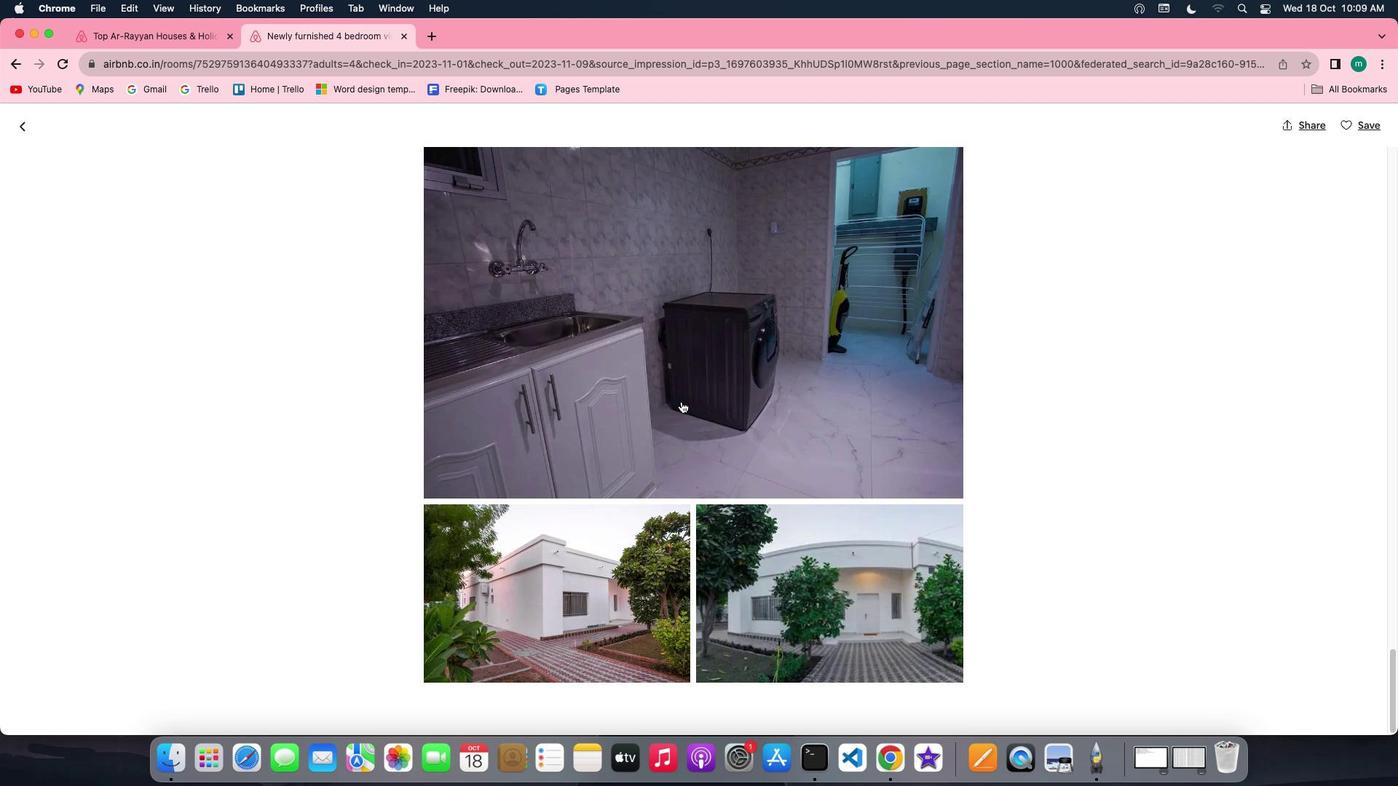 
Action: Mouse scrolled (681, 402) with delta (0, 0)
Screenshot: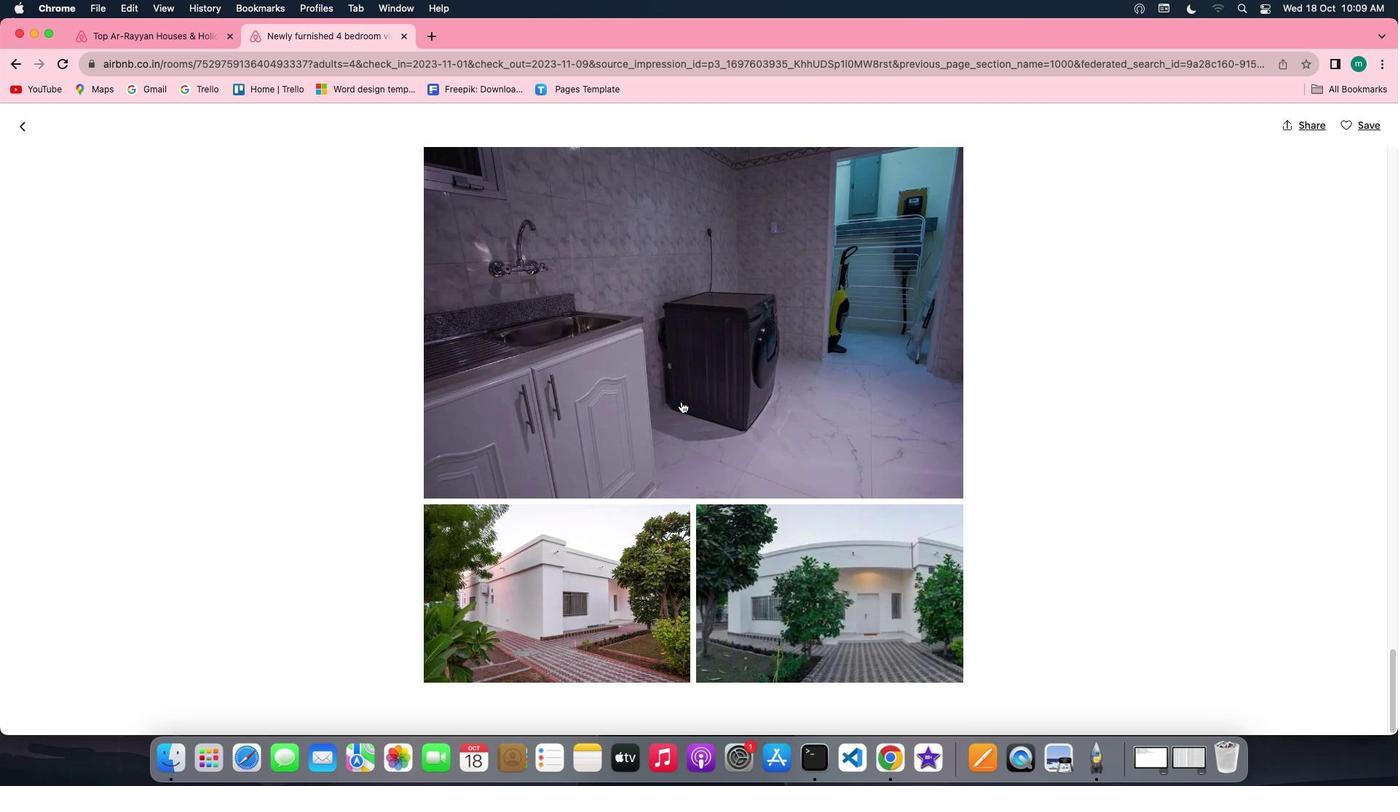 
Action: Mouse scrolled (681, 402) with delta (0, 0)
Screenshot: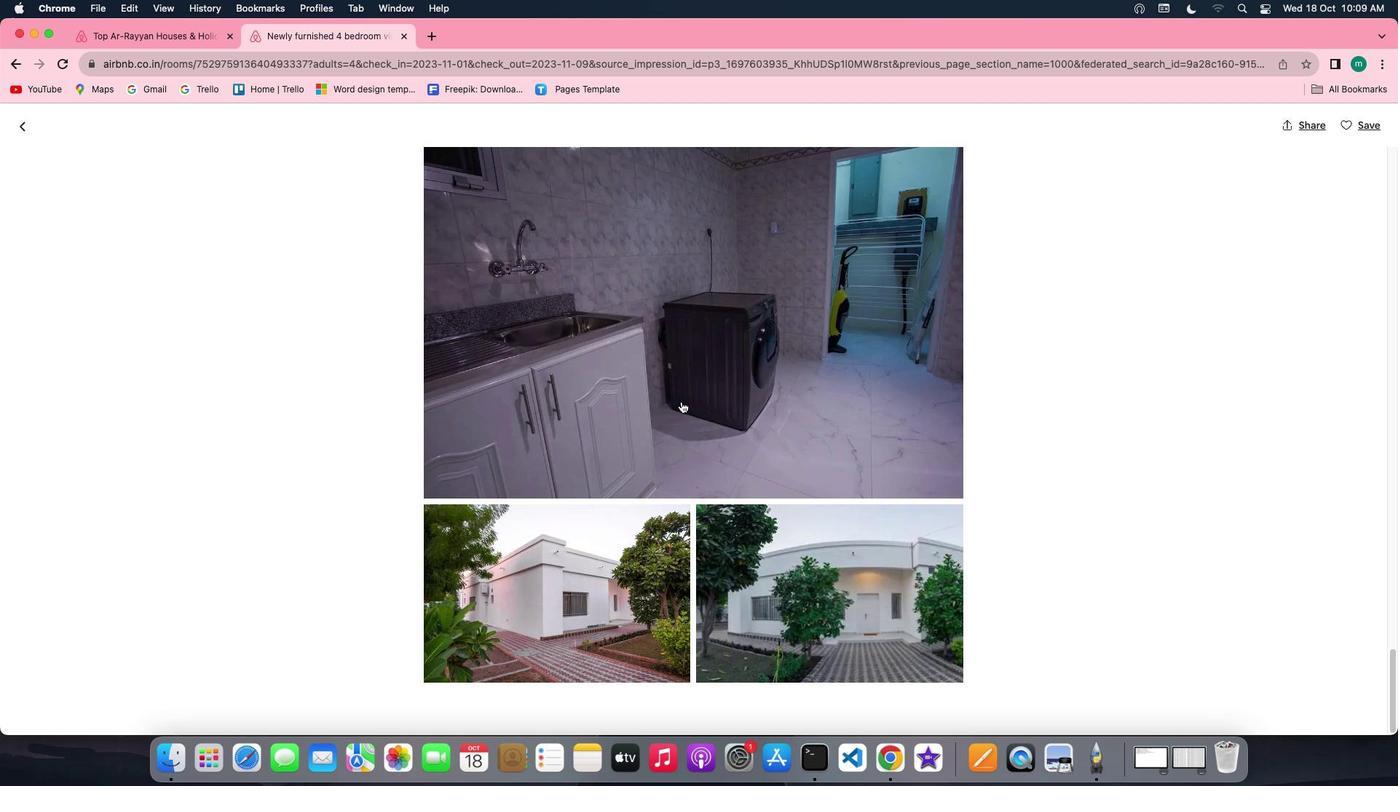 
Action: Mouse scrolled (681, 402) with delta (0, 0)
Screenshot: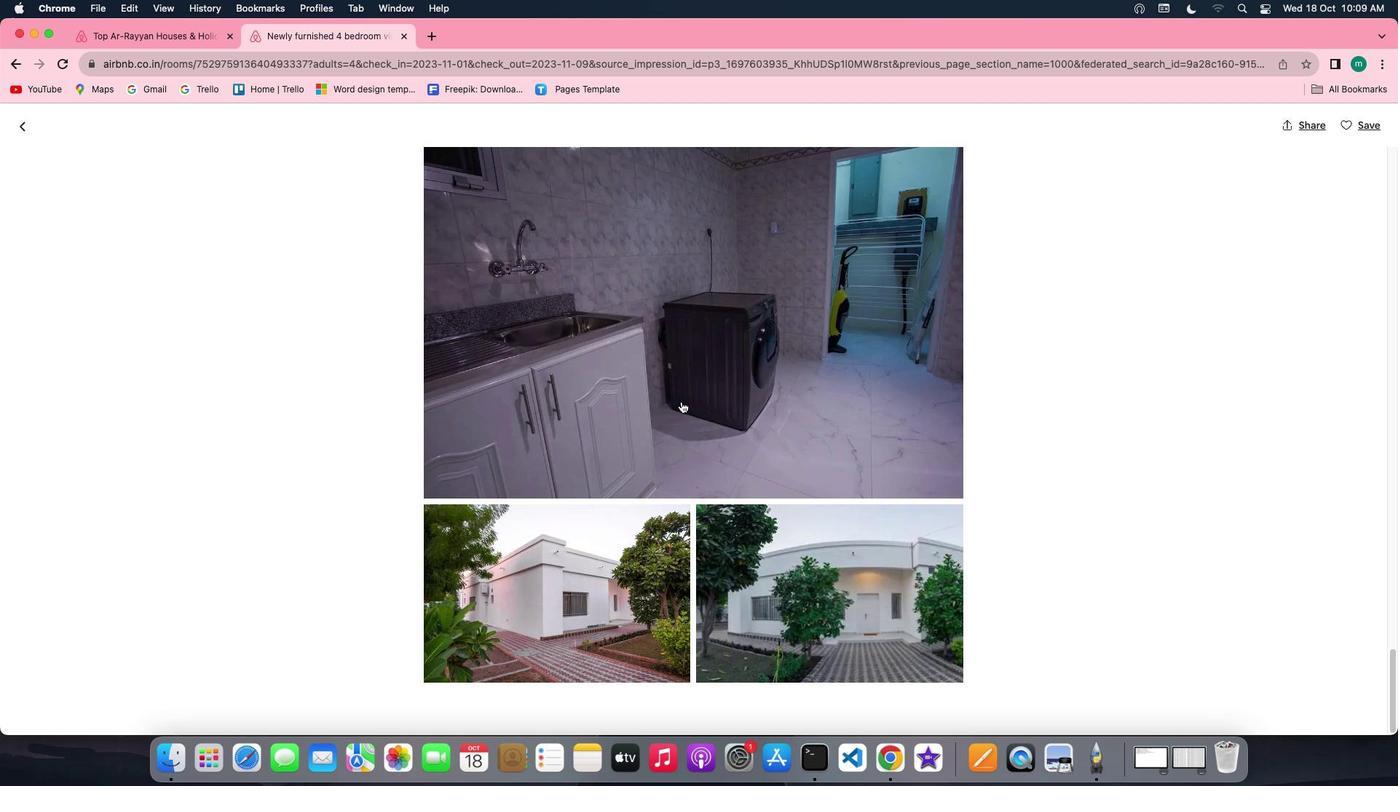 
Action: Mouse scrolled (681, 402) with delta (0, -1)
Screenshot: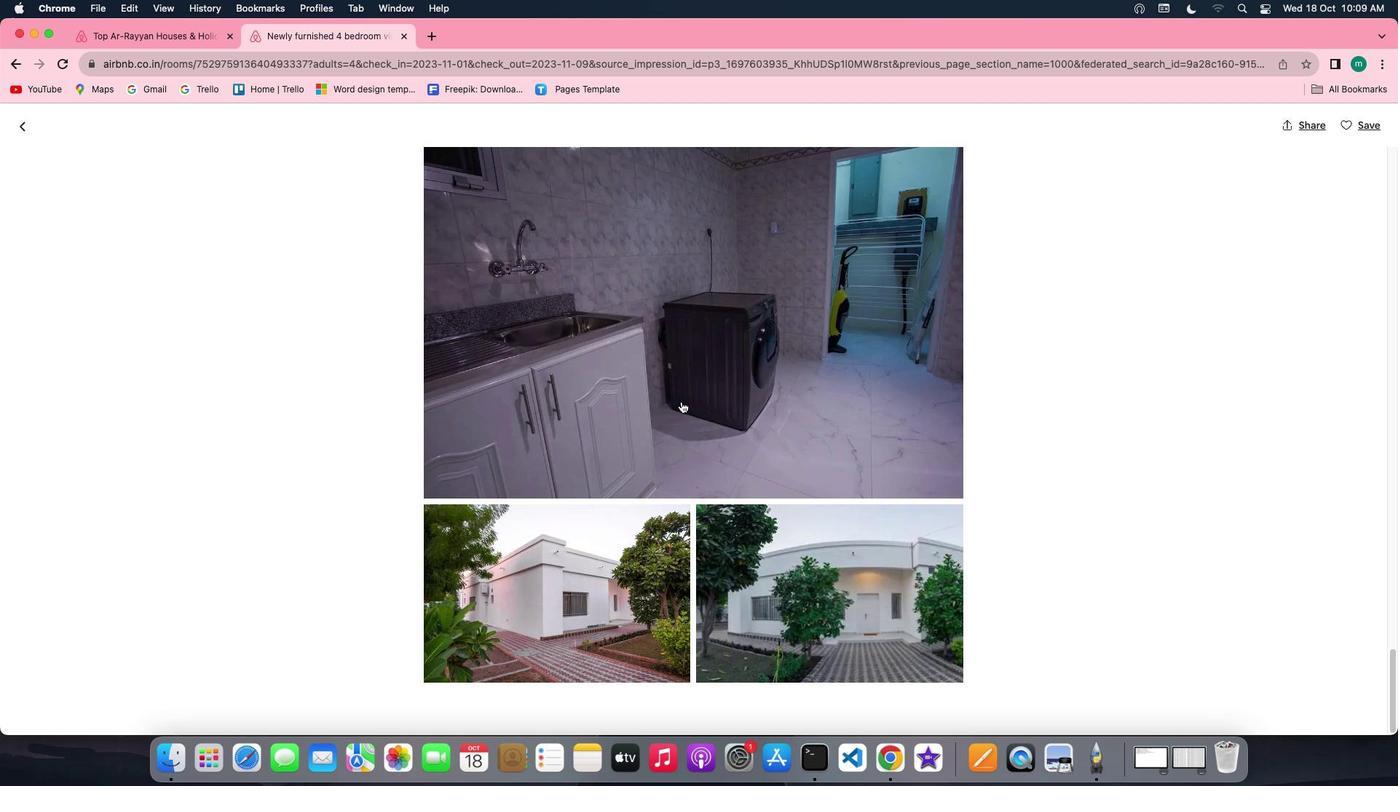 
Action: Mouse scrolled (681, 402) with delta (0, 0)
Screenshot: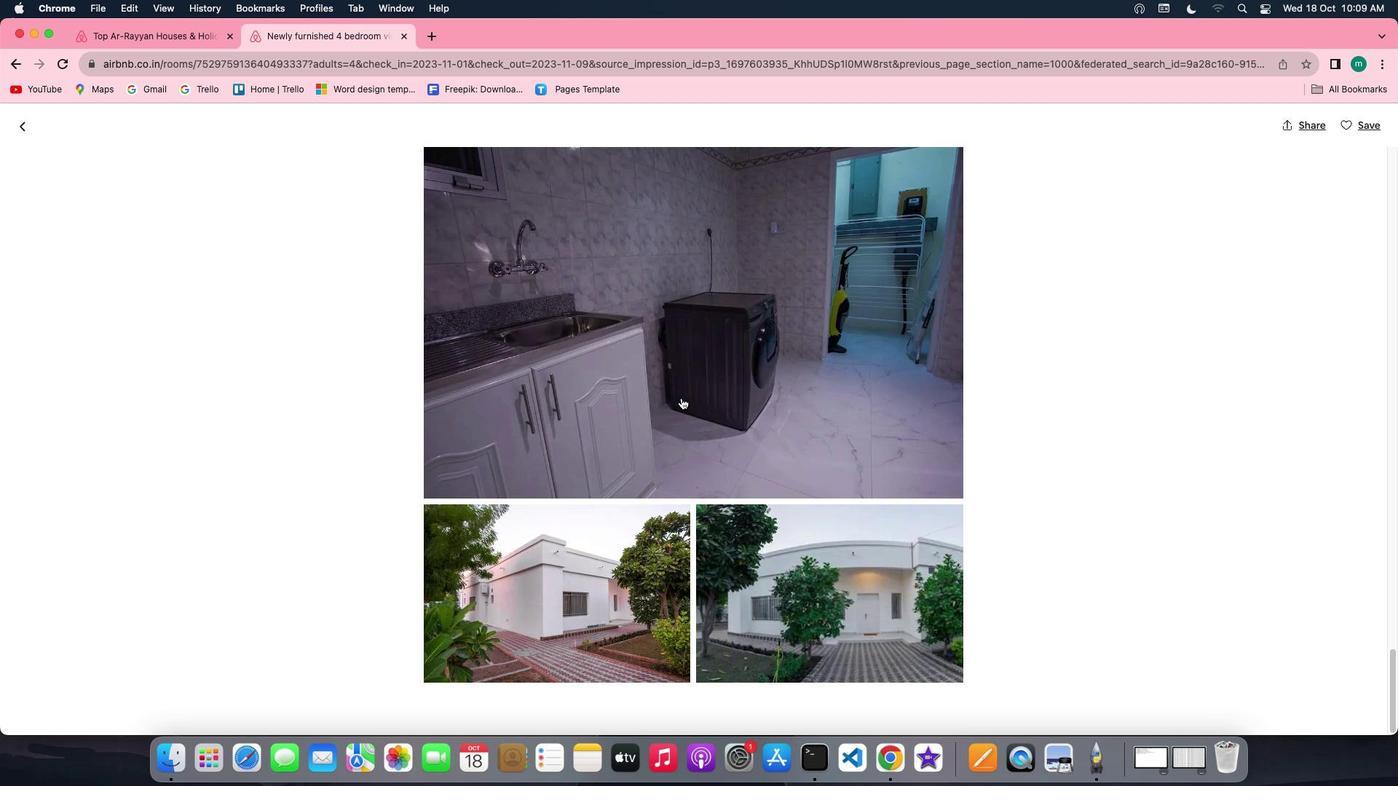 
Action: Mouse scrolled (681, 402) with delta (0, 0)
Screenshot: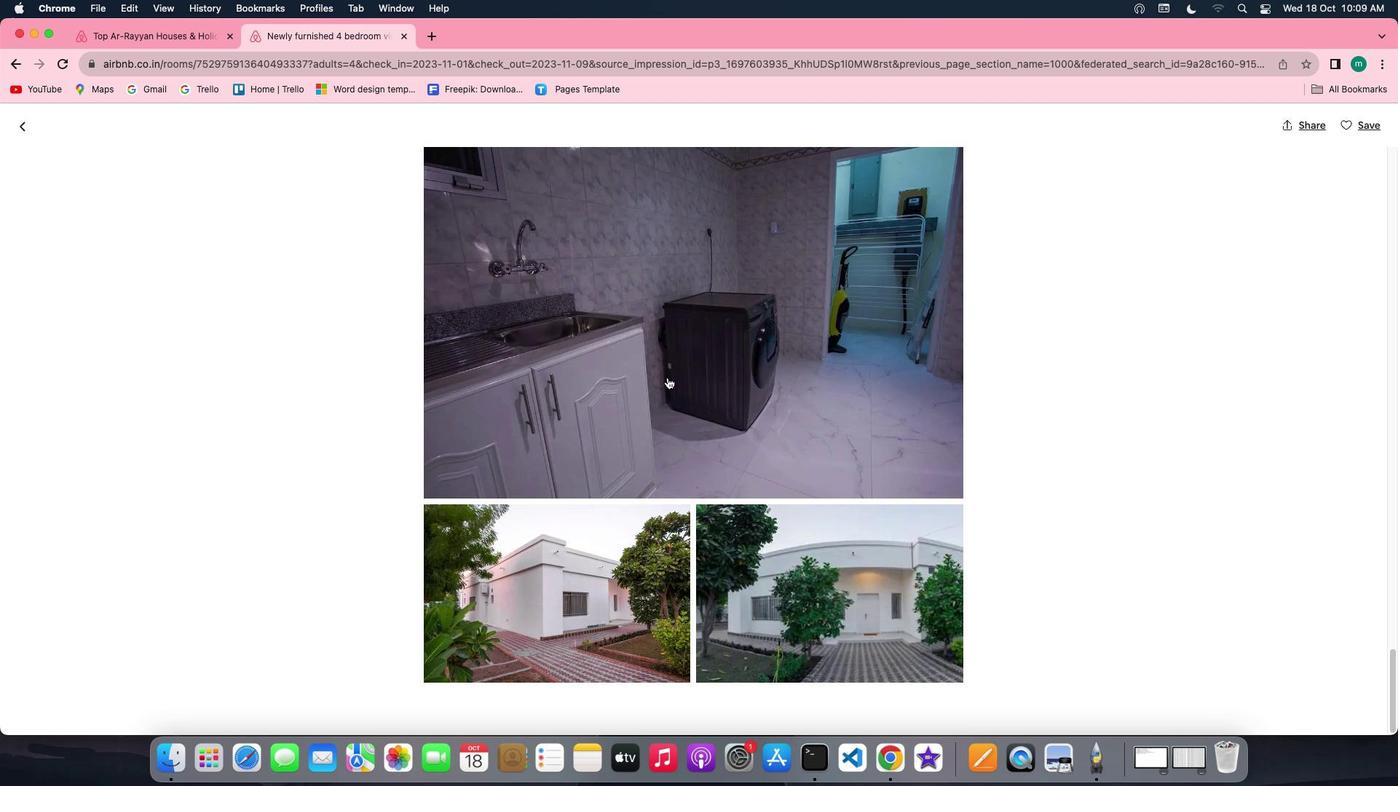 
Action: Mouse scrolled (681, 402) with delta (0, -1)
Screenshot: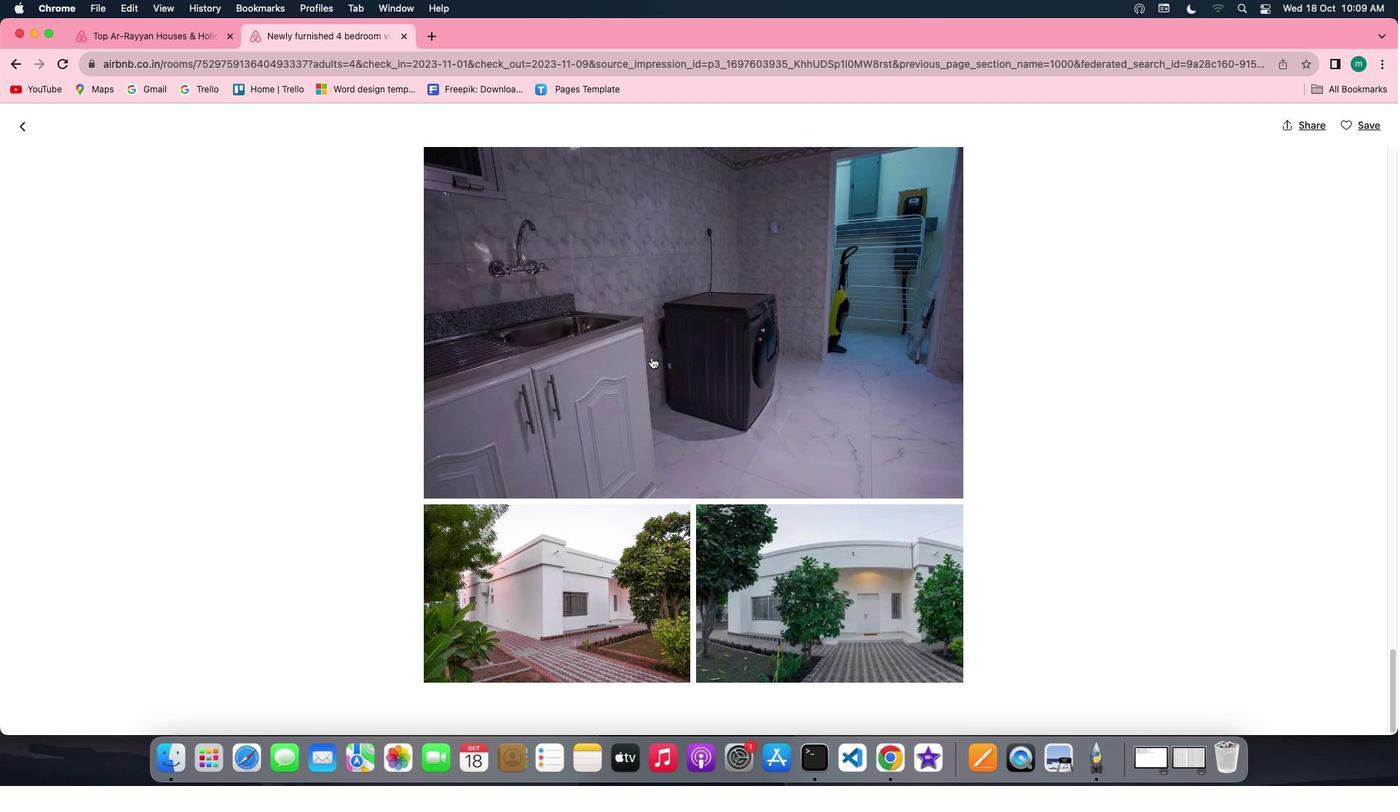 
Action: Mouse scrolled (681, 402) with delta (0, -2)
Screenshot: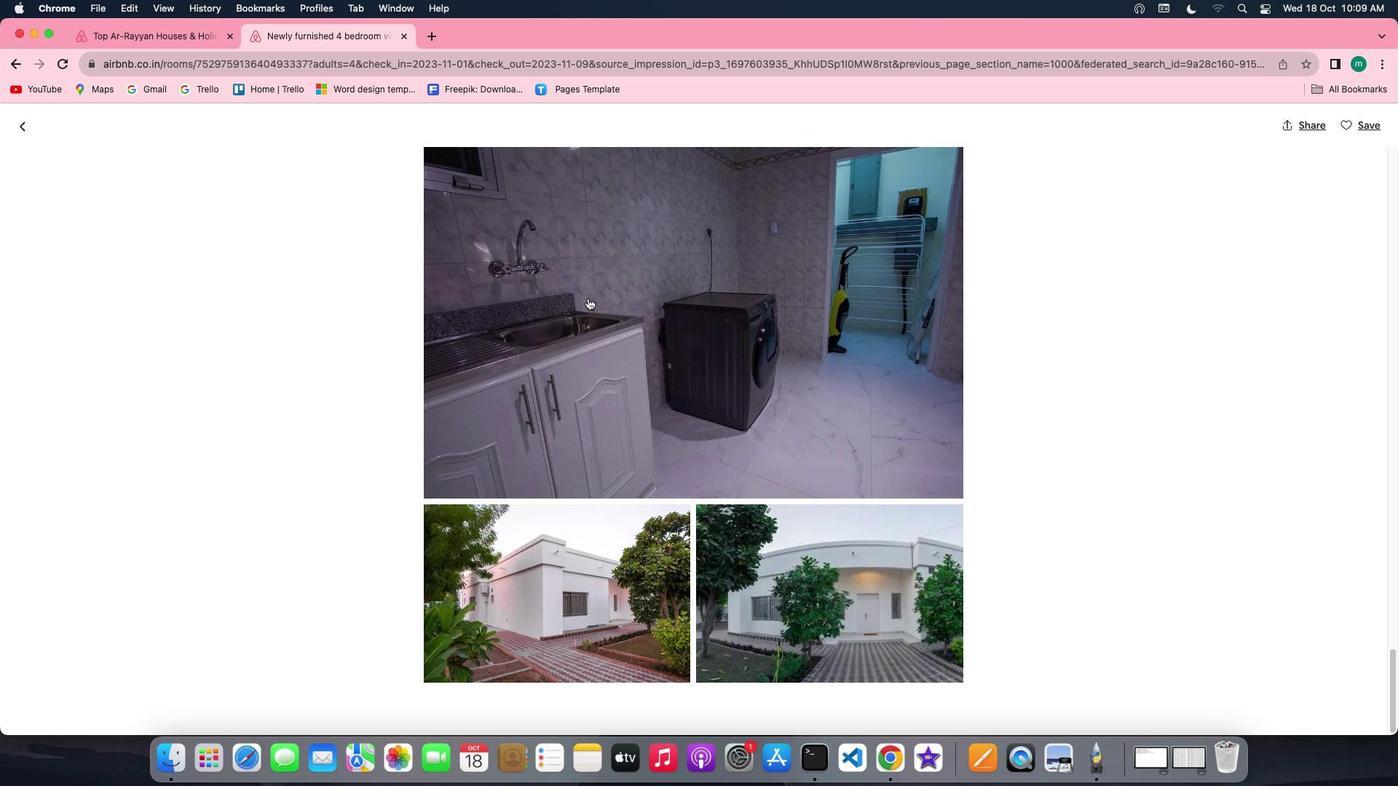 
Action: Mouse moved to (24, 127)
Screenshot: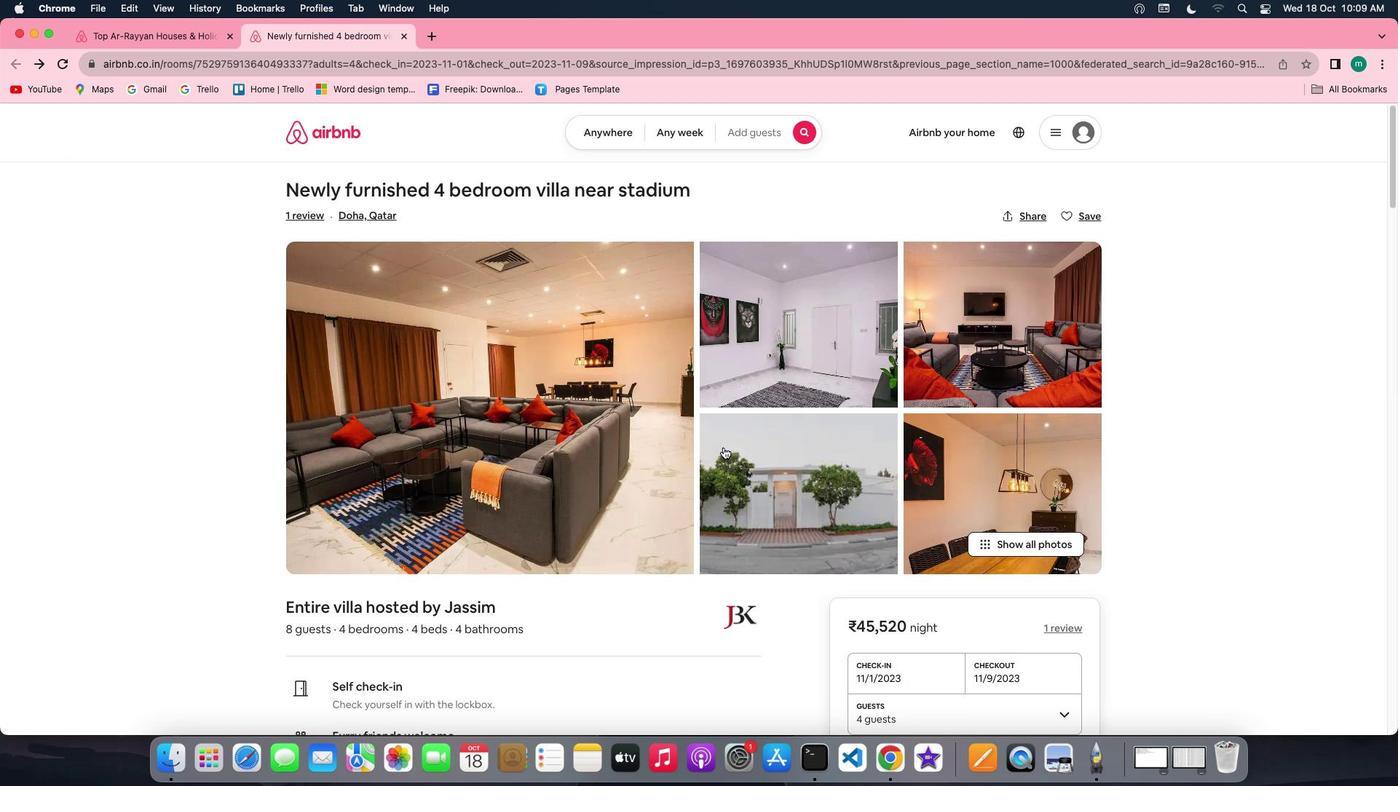 
Action: Mouse pressed left at (24, 127)
Screenshot: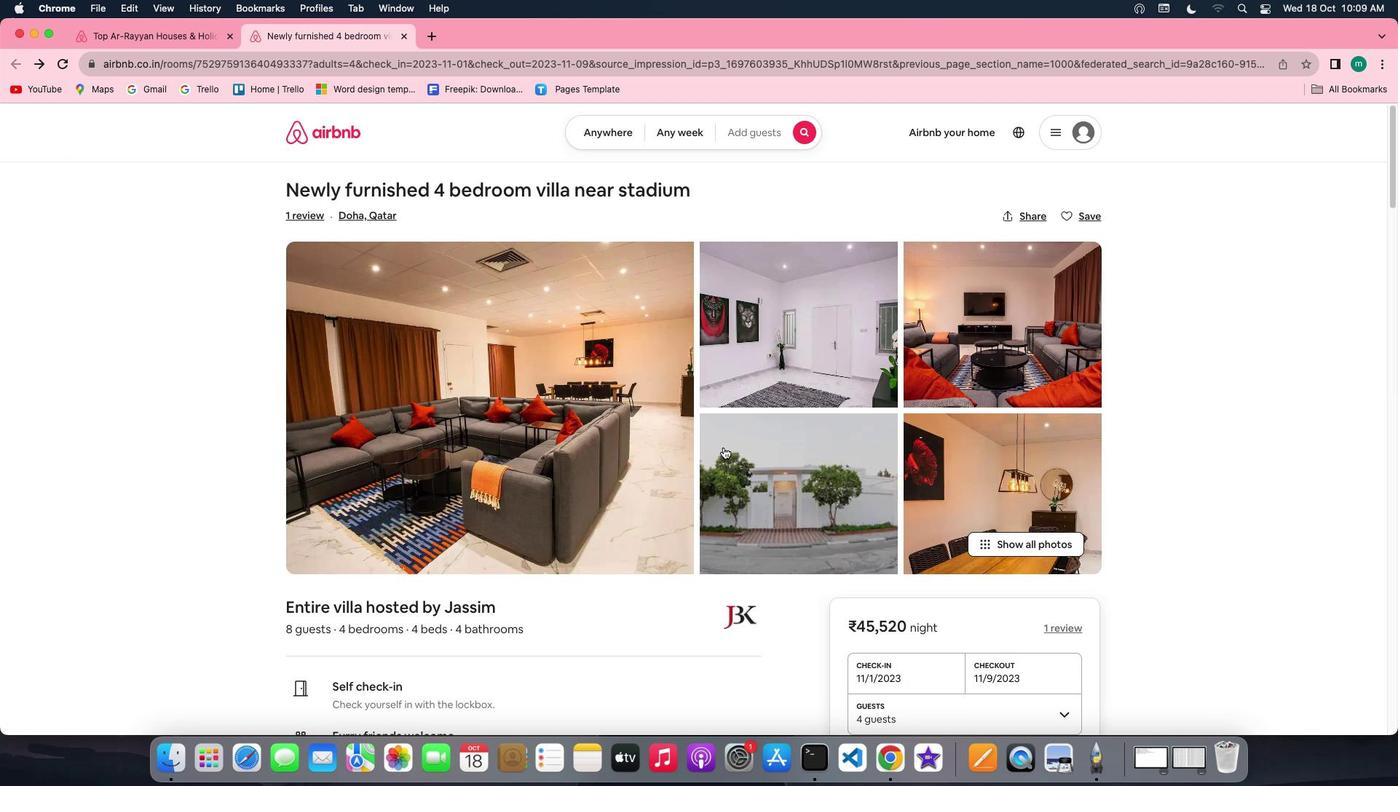 
Action: Mouse moved to (723, 447)
Screenshot: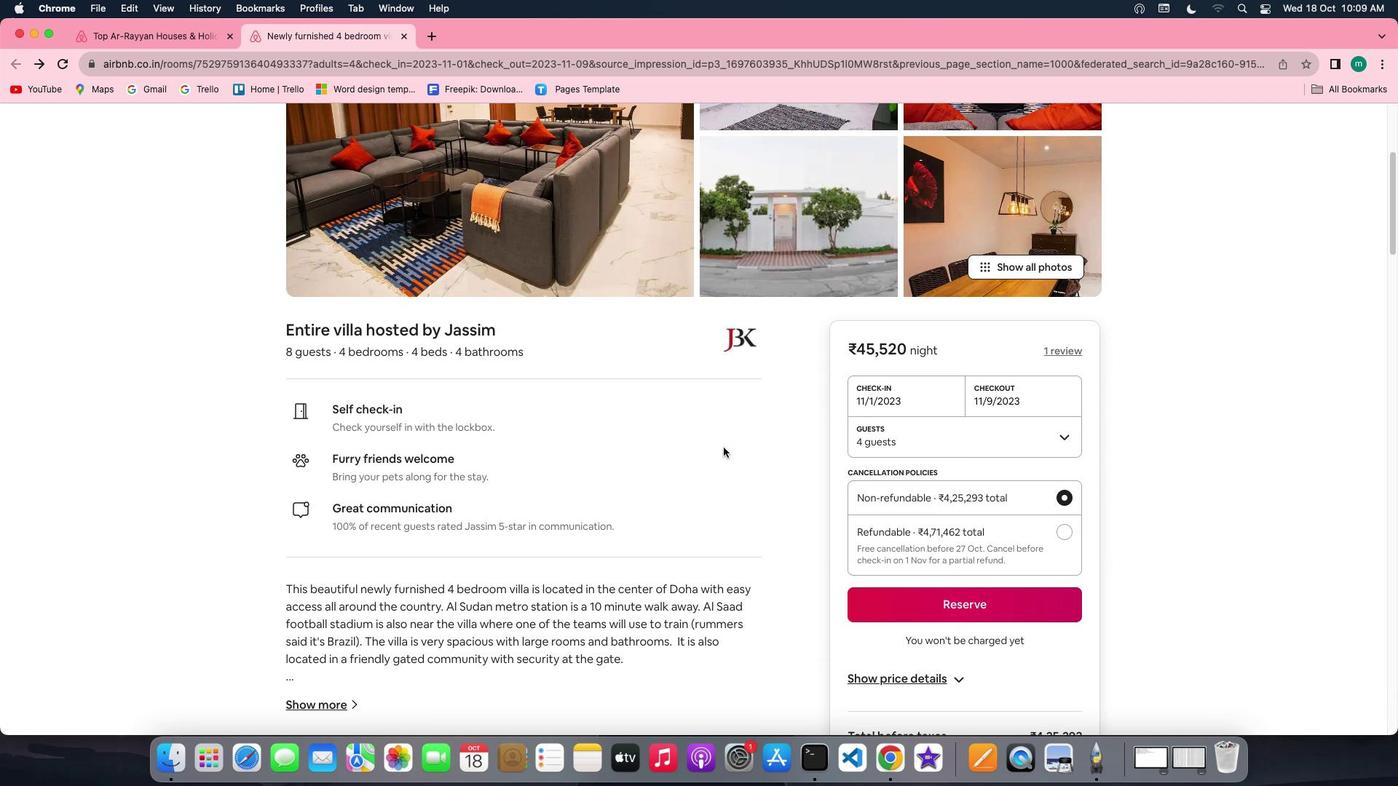 
Action: Mouse scrolled (723, 447) with delta (0, 0)
Screenshot: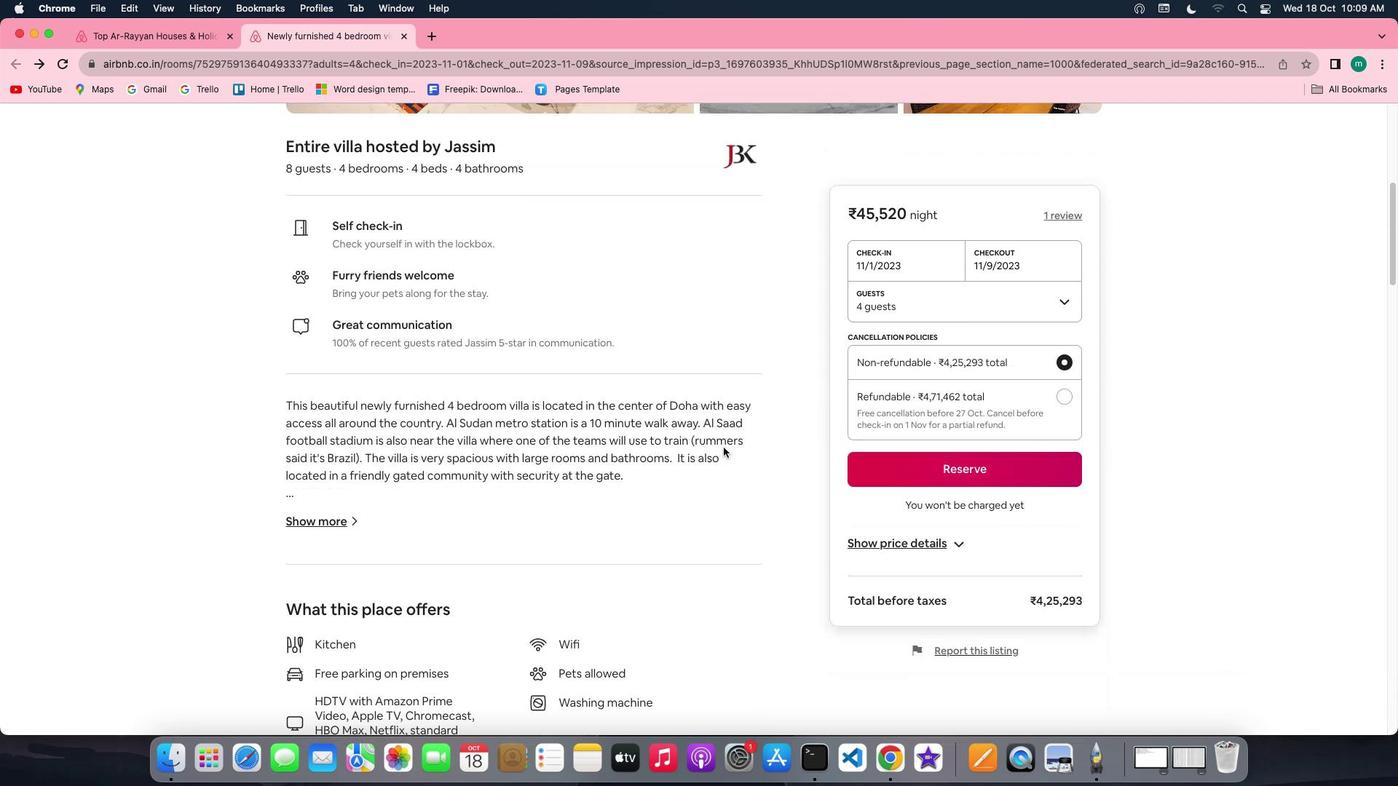 
Action: Mouse scrolled (723, 447) with delta (0, 0)
Screenshot: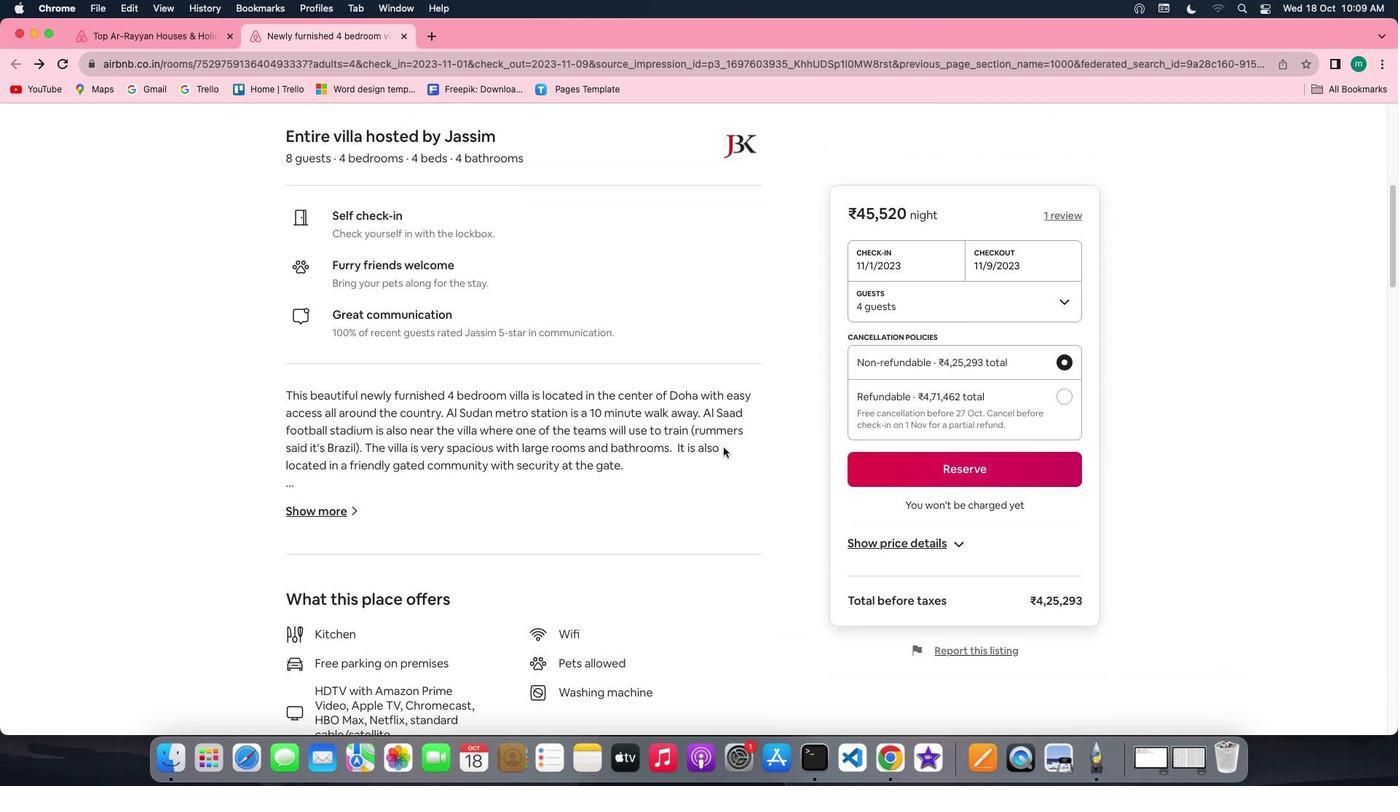 
Action: Mouse scrolled (723, 447) with delta (0, -1)
Screenshot: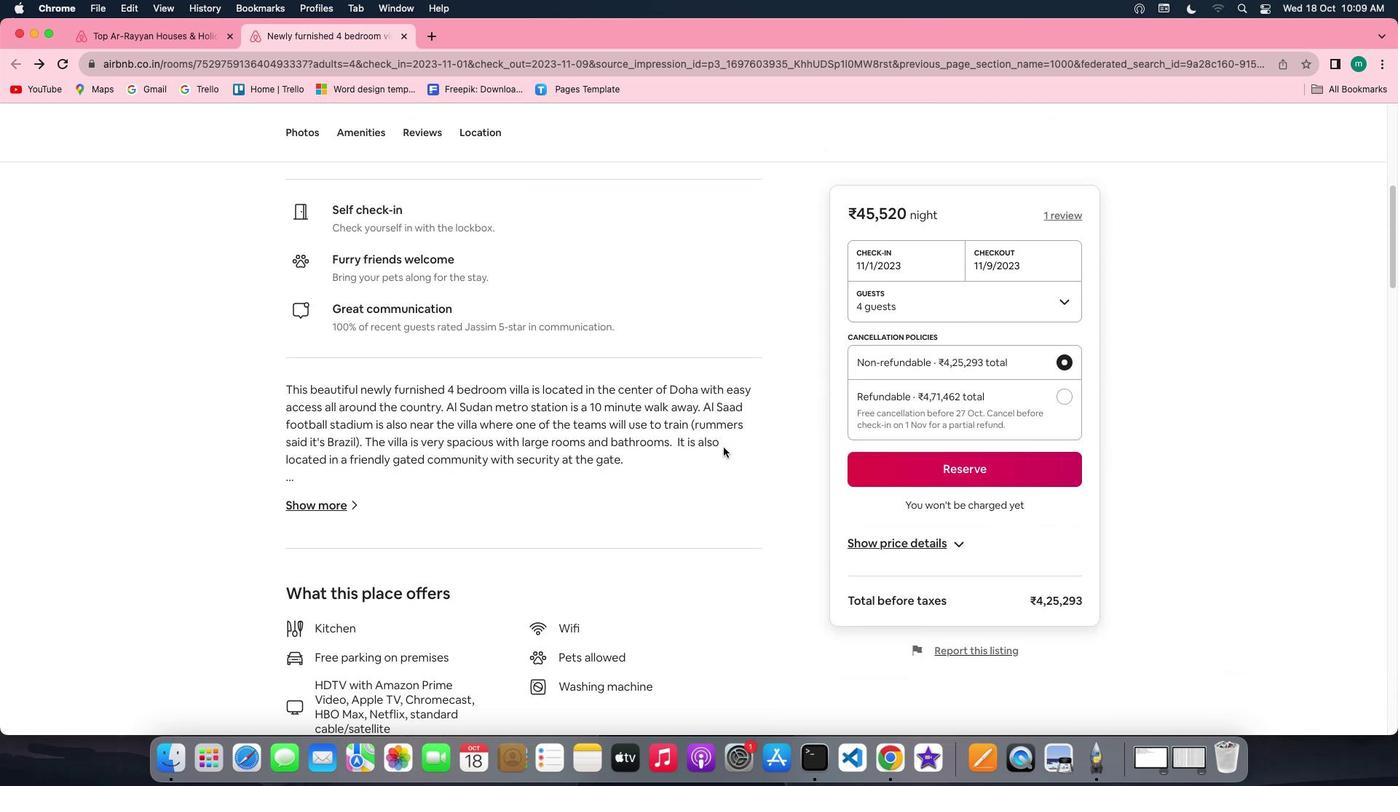 
Action: Mouse scrolled (723, 447) with delta (0, -2)
Screenshot: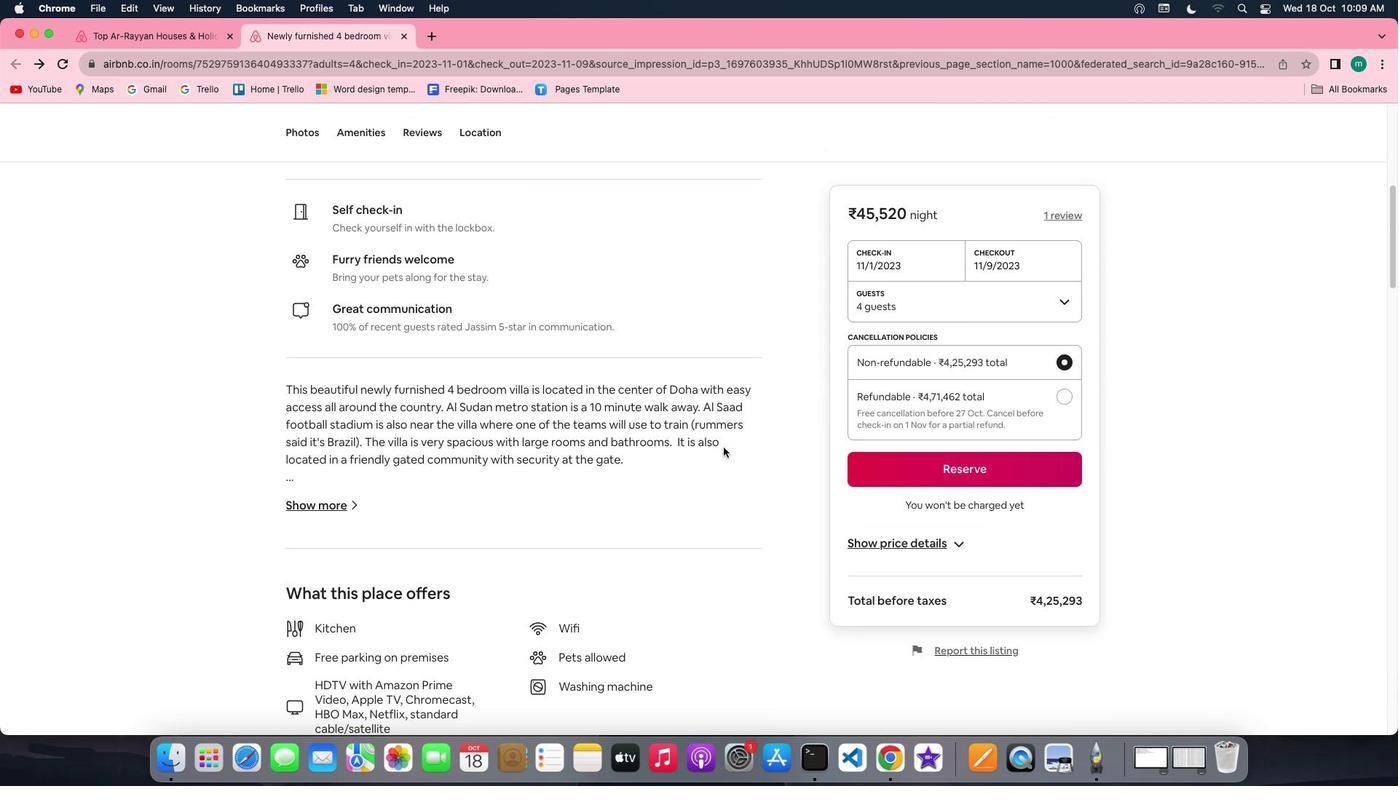 
Action: Mouse scrolled (723, 447) with delta (0, -2)
Screenshot: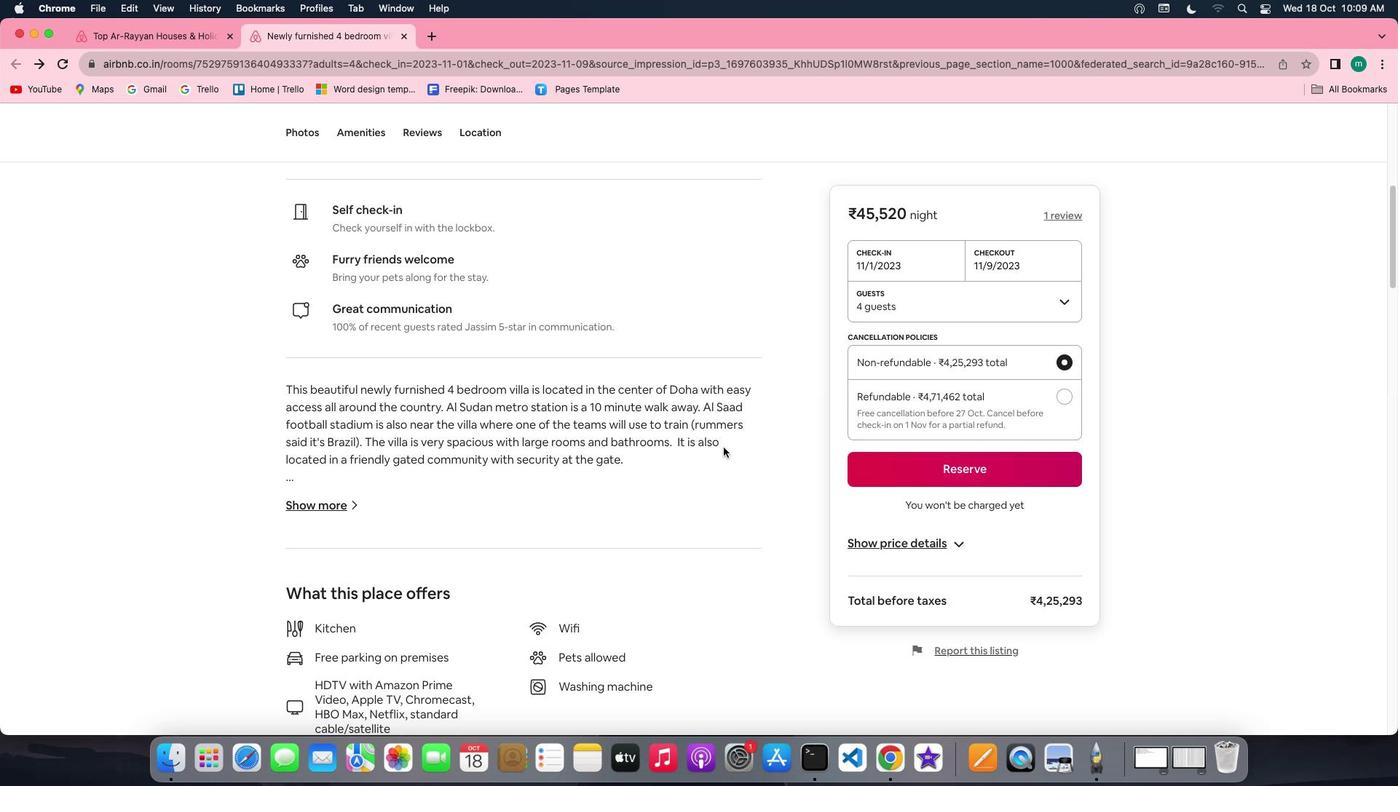 
Action: Mouse scrolled (723, 447) with delta (0, 0)
Screenshot: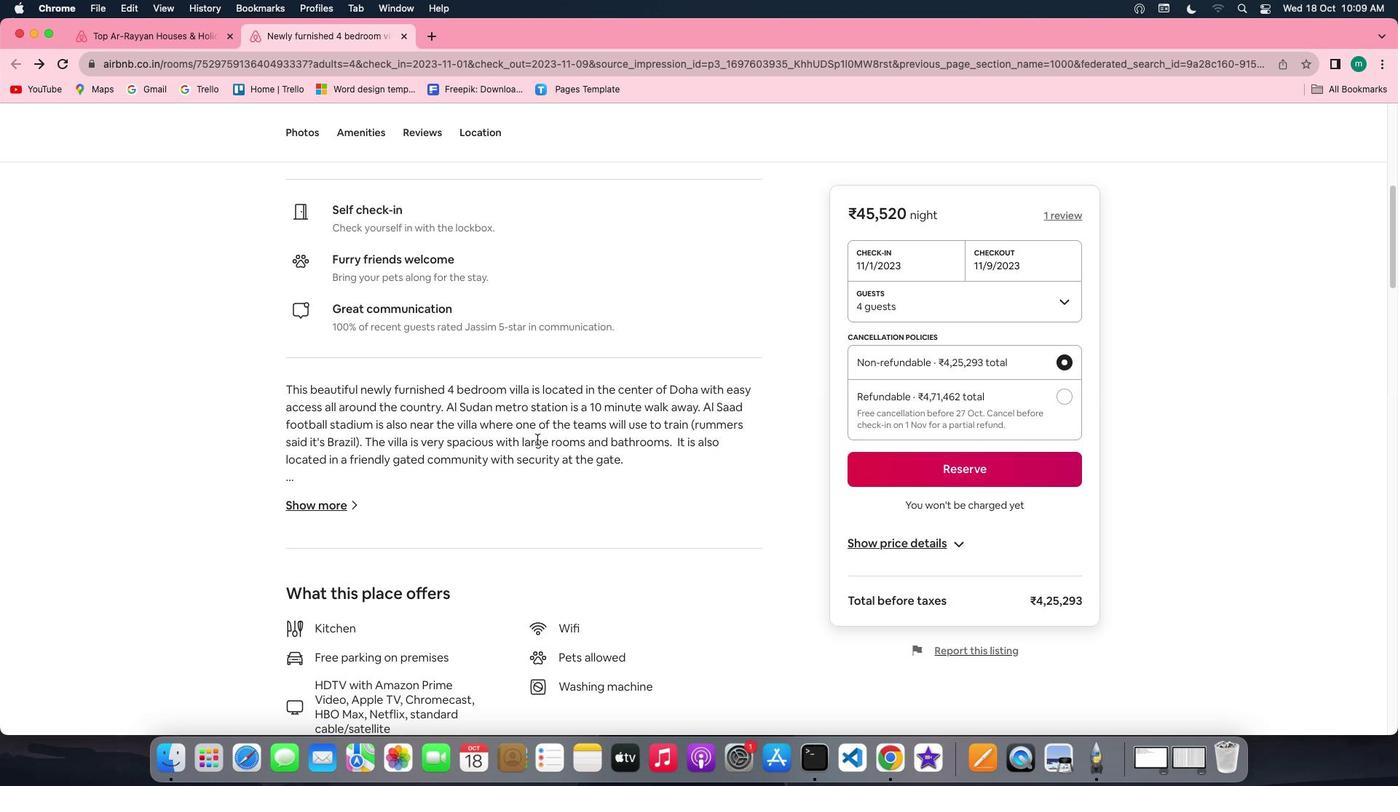 
Action: Mouse scrolled (723, 447) with delta (0, 0)
Screenshot: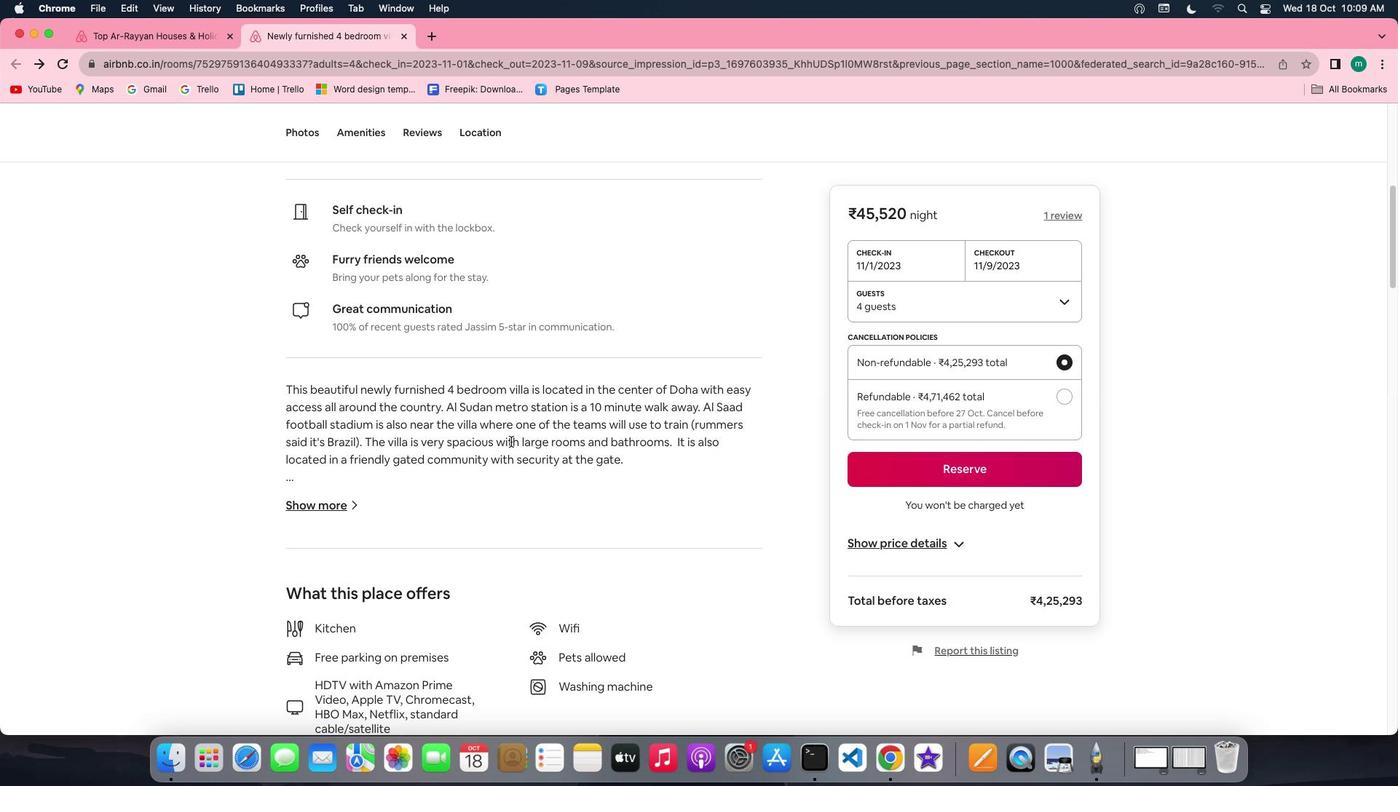 
Action: Mouse scrolled (723, 447) with delta (0, -1)
Screenshot: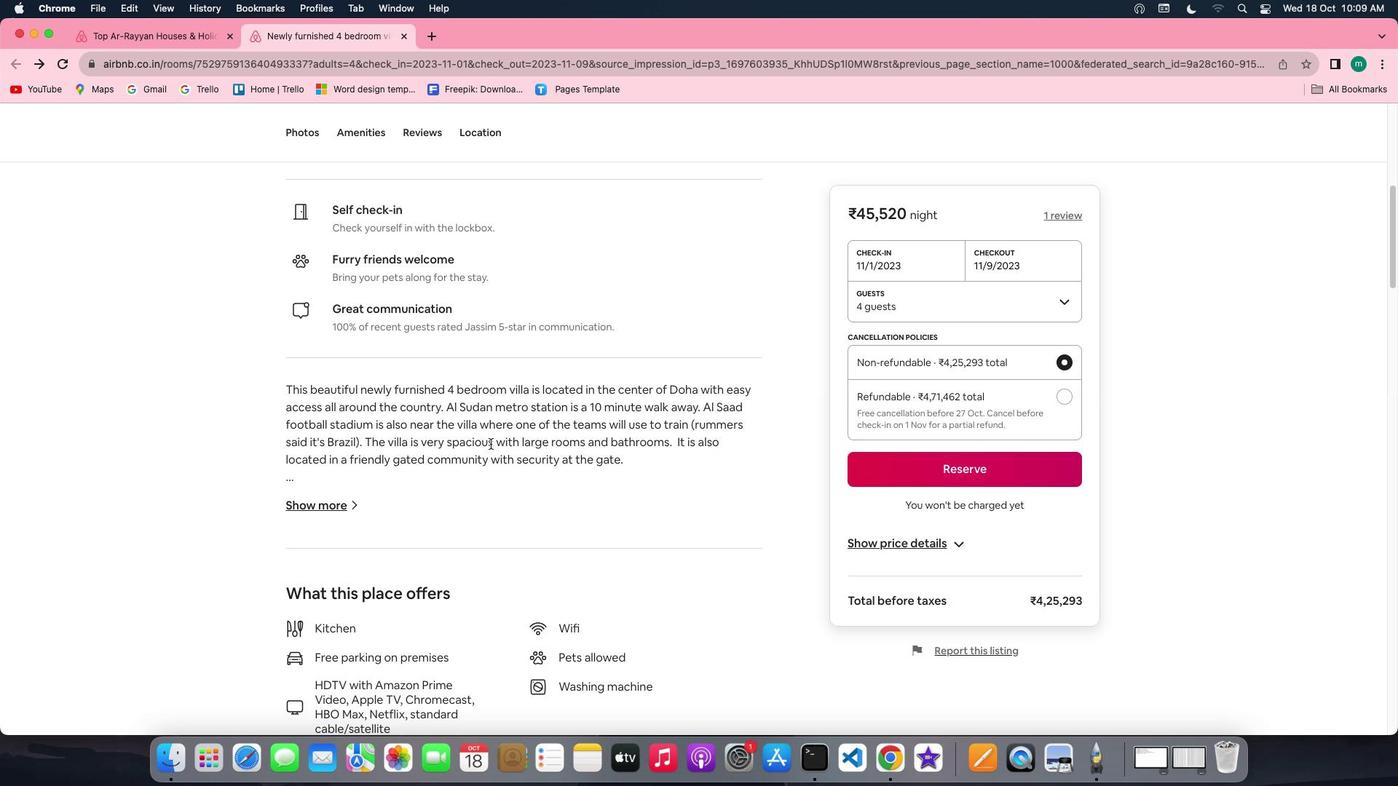 
Action: Mouse scrolled (723, 447) with delta (0, -2)
Screenshot: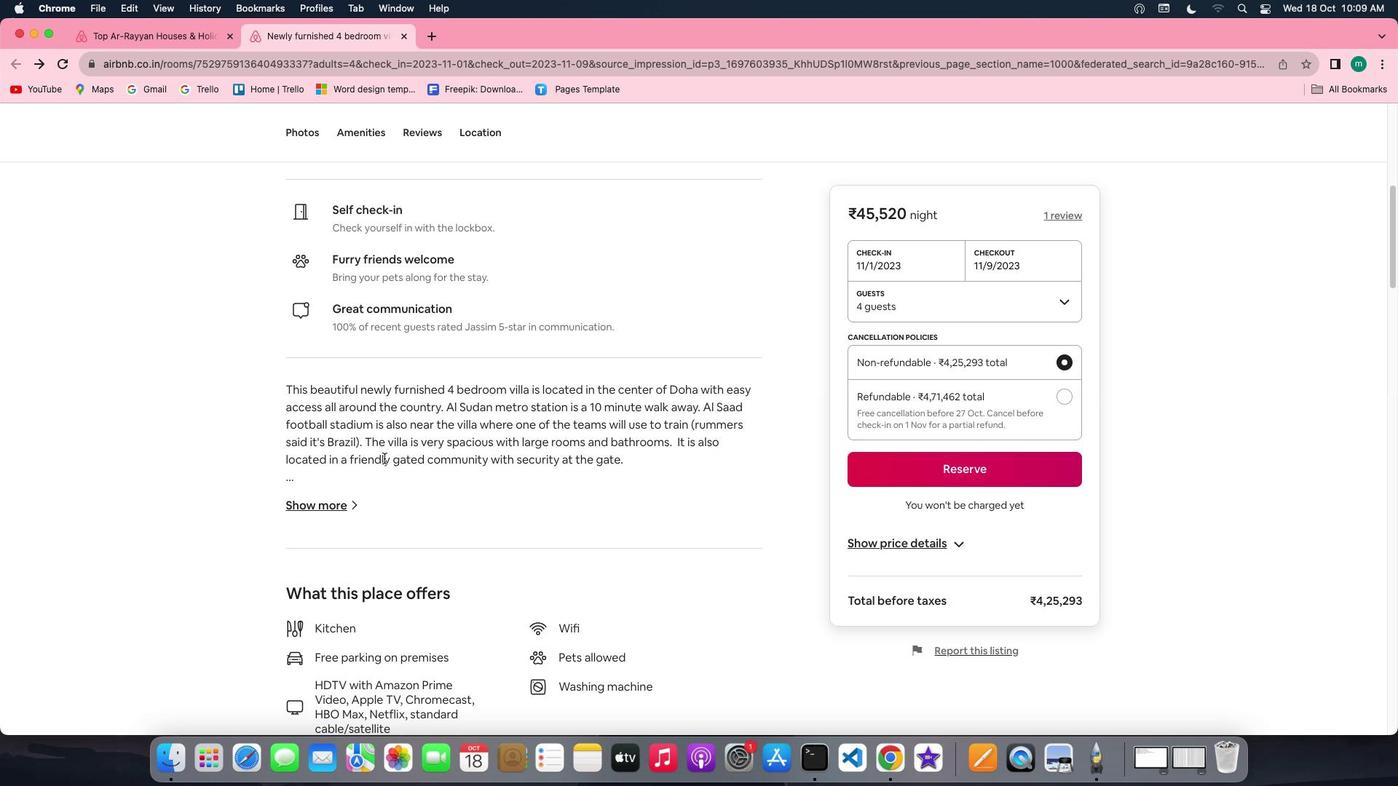 
Action: Mouse moved to (302, 504)
Screenshot: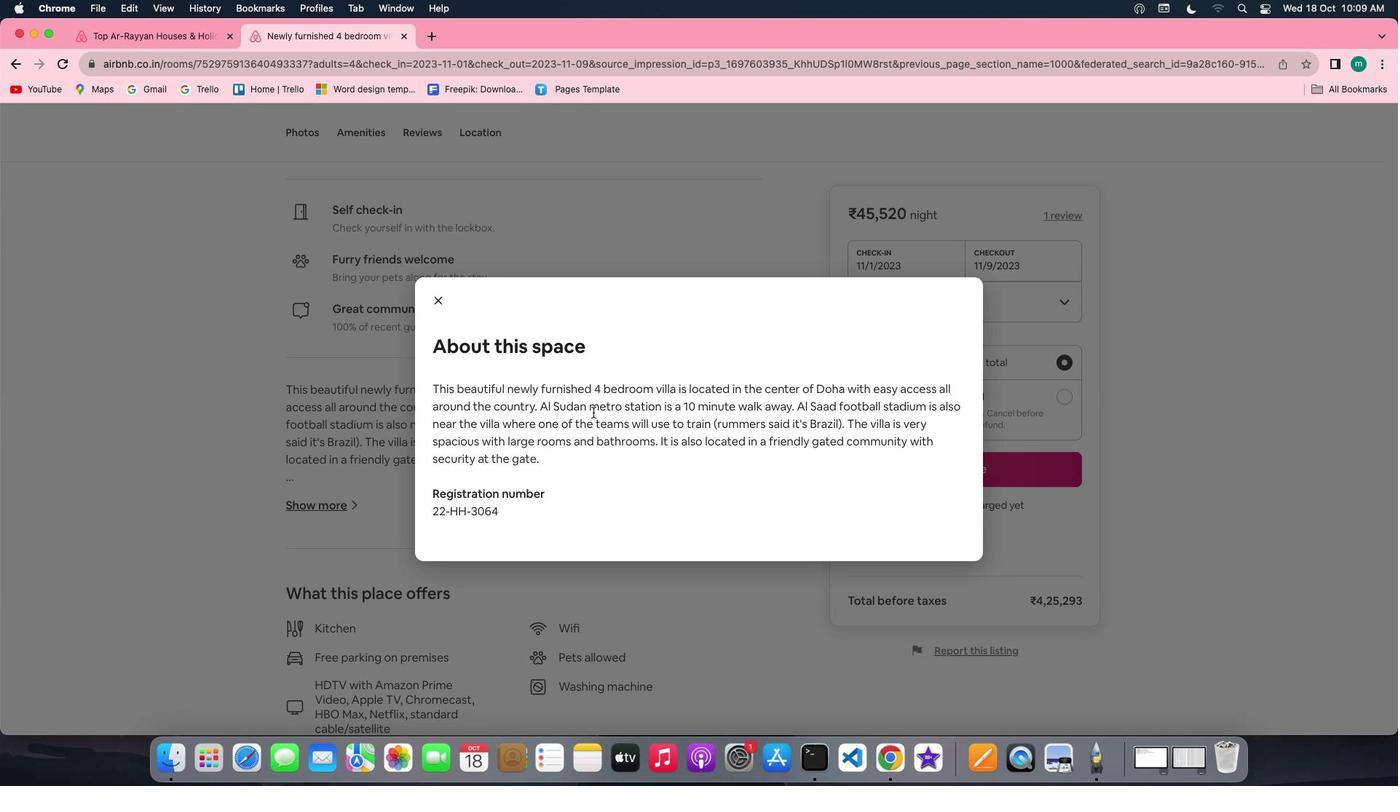 
Action: Mouse pressed left at (302, 504)
Screenshot: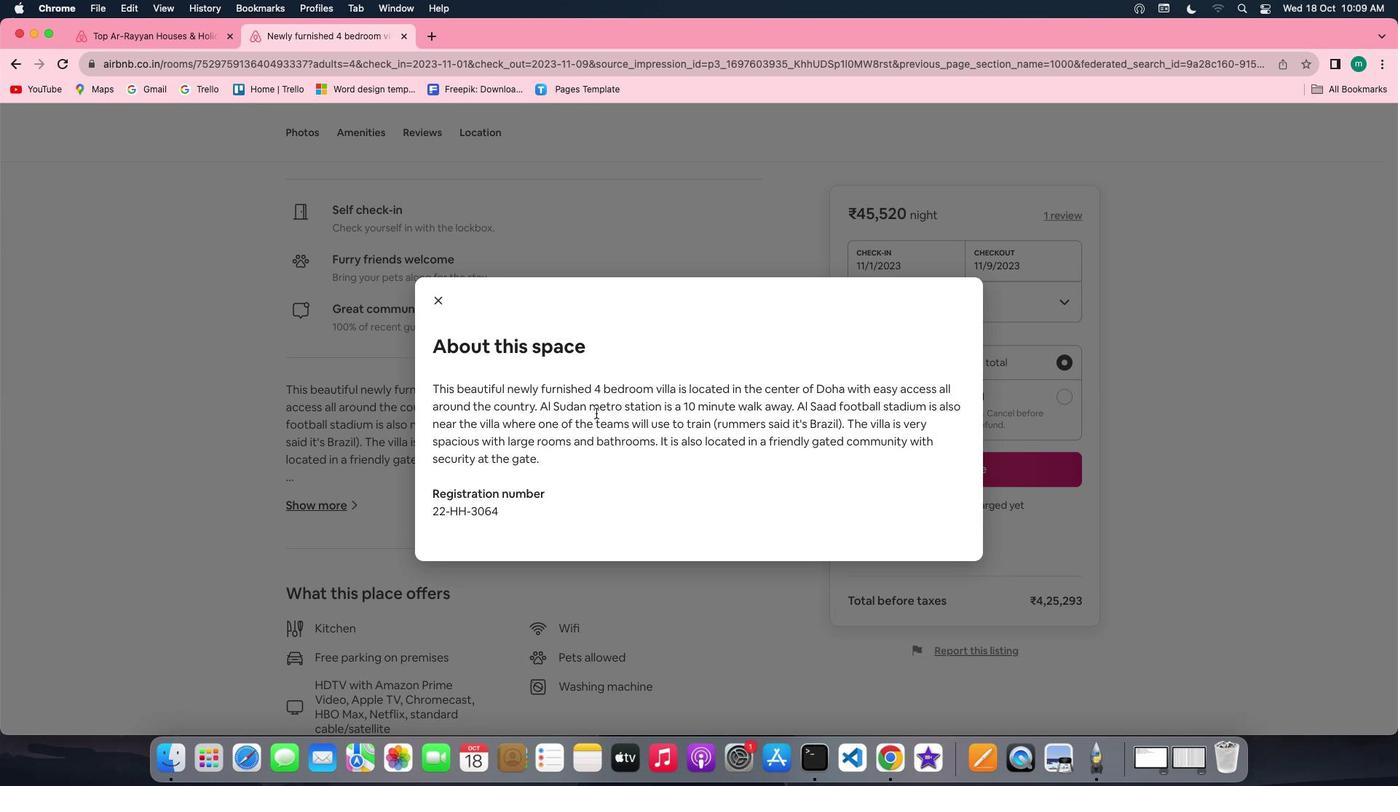 
Action: Mouse moved to (571, 458)
Screenshot: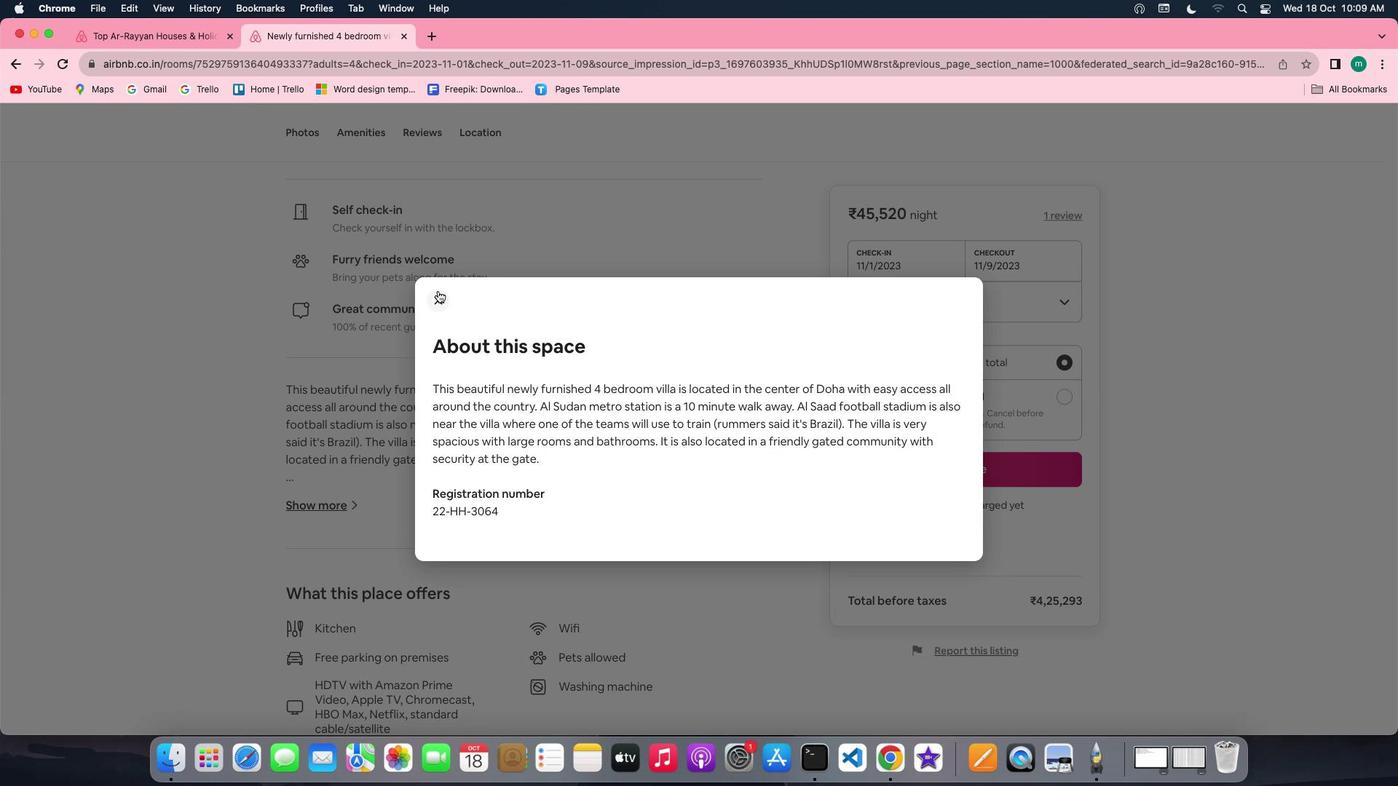 
Action: Mouse scrolled (571, 458) with delta (0, 0)
Screenshot: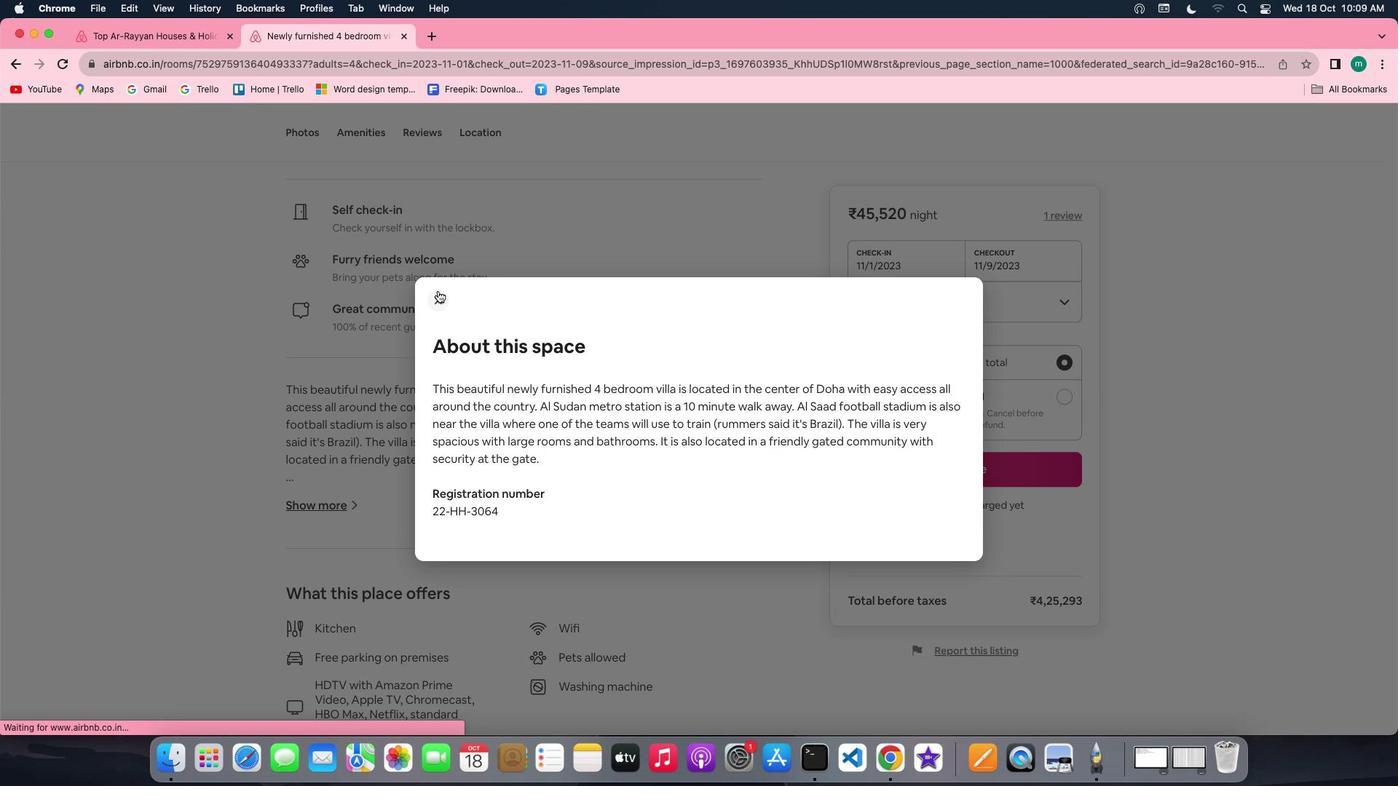 
Action: Mouse scrolled (571, 458) with delta (0, 0)
Screenshot: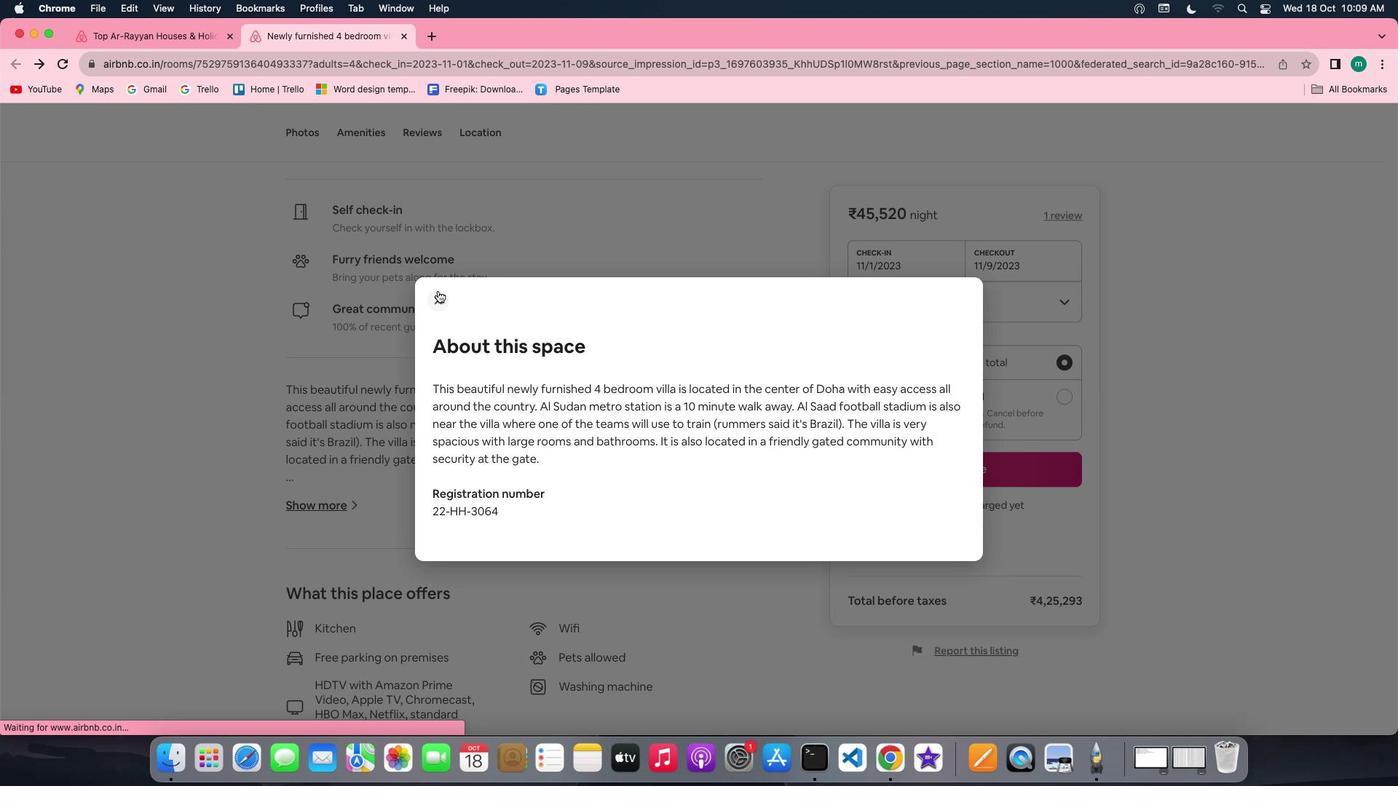 
Action: Mouse scrolled (571, 458) with delta (0, 0)
Screenshot: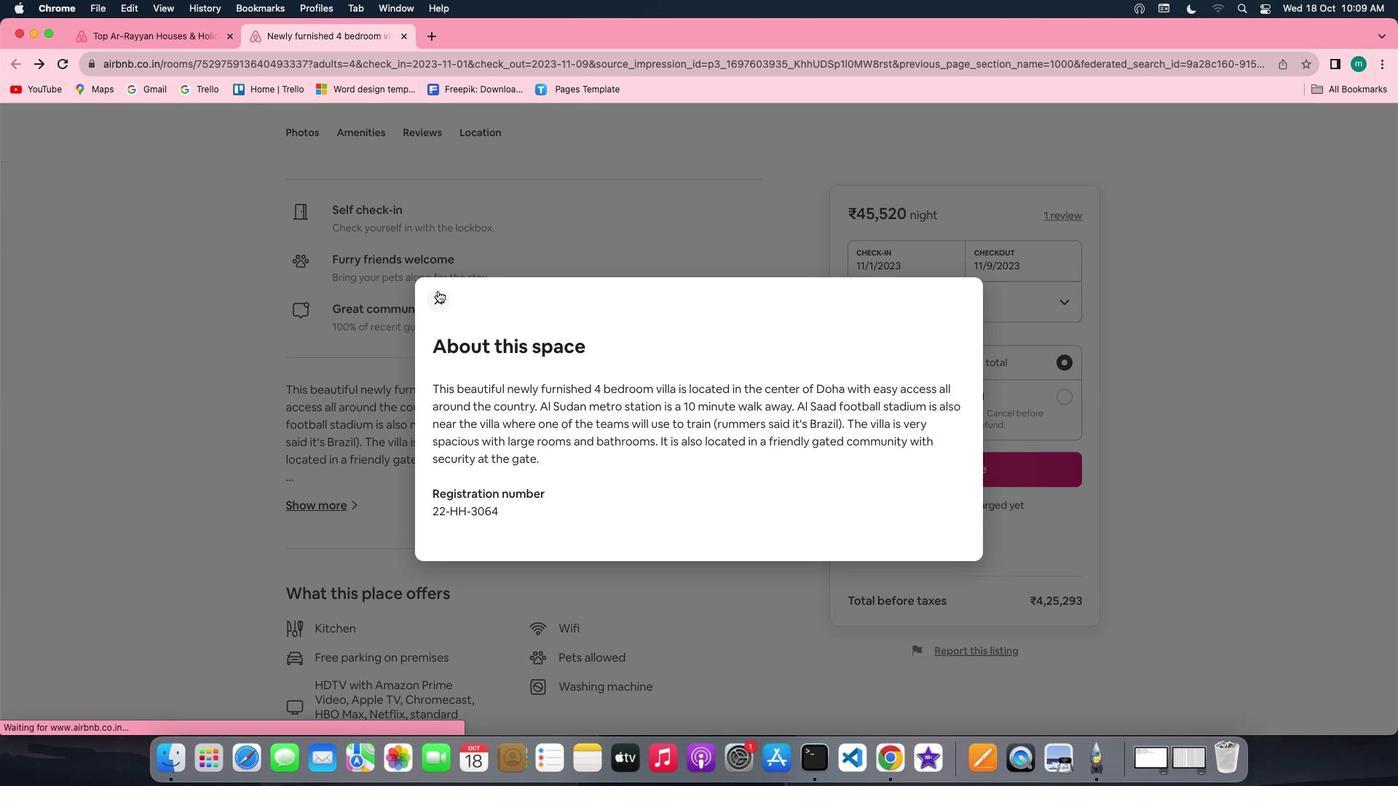 
Action: Mouse moved to (437, 291)
Screenshot: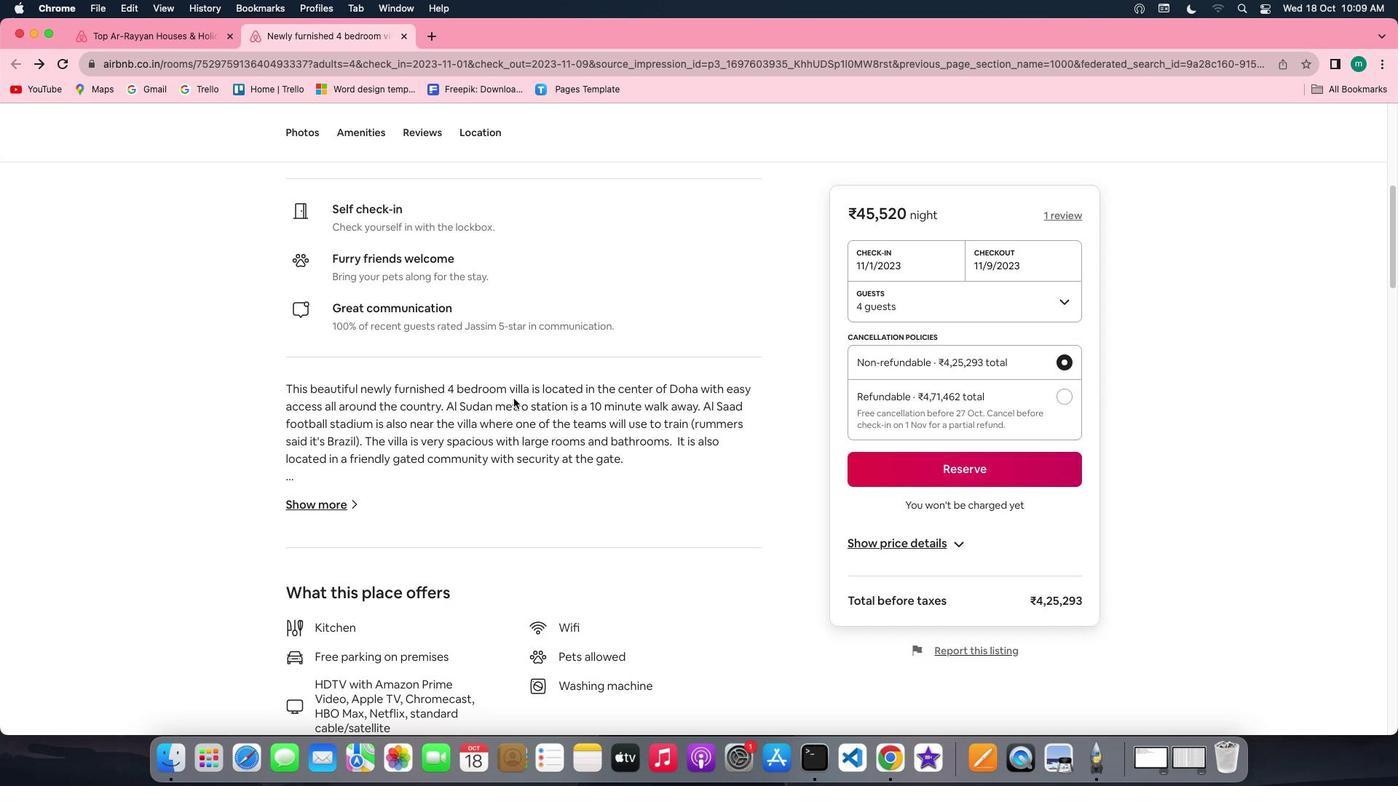 
Action: Mouse pressed left at (437, 291)
Screenshot: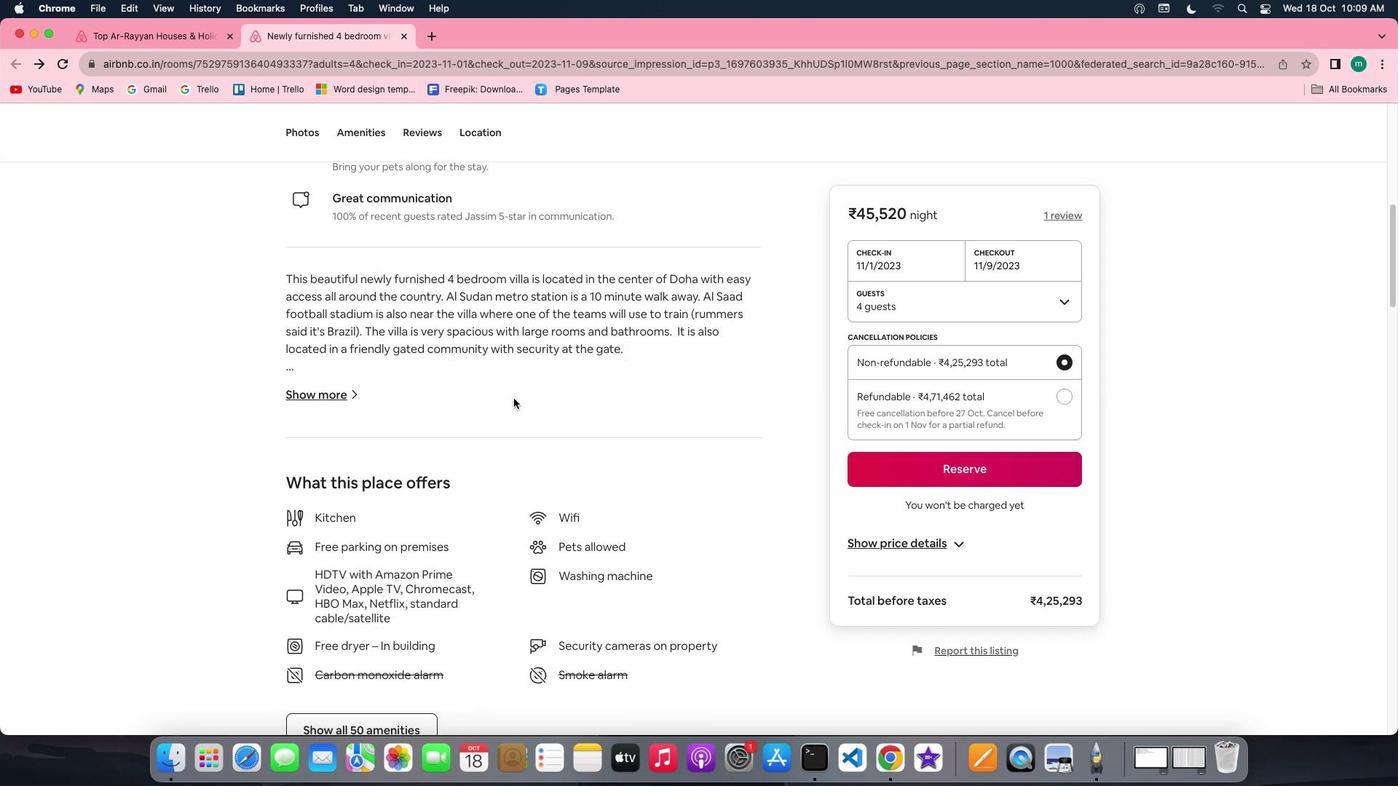 
Action: Mouse moved to (513, 398)
Screenshot: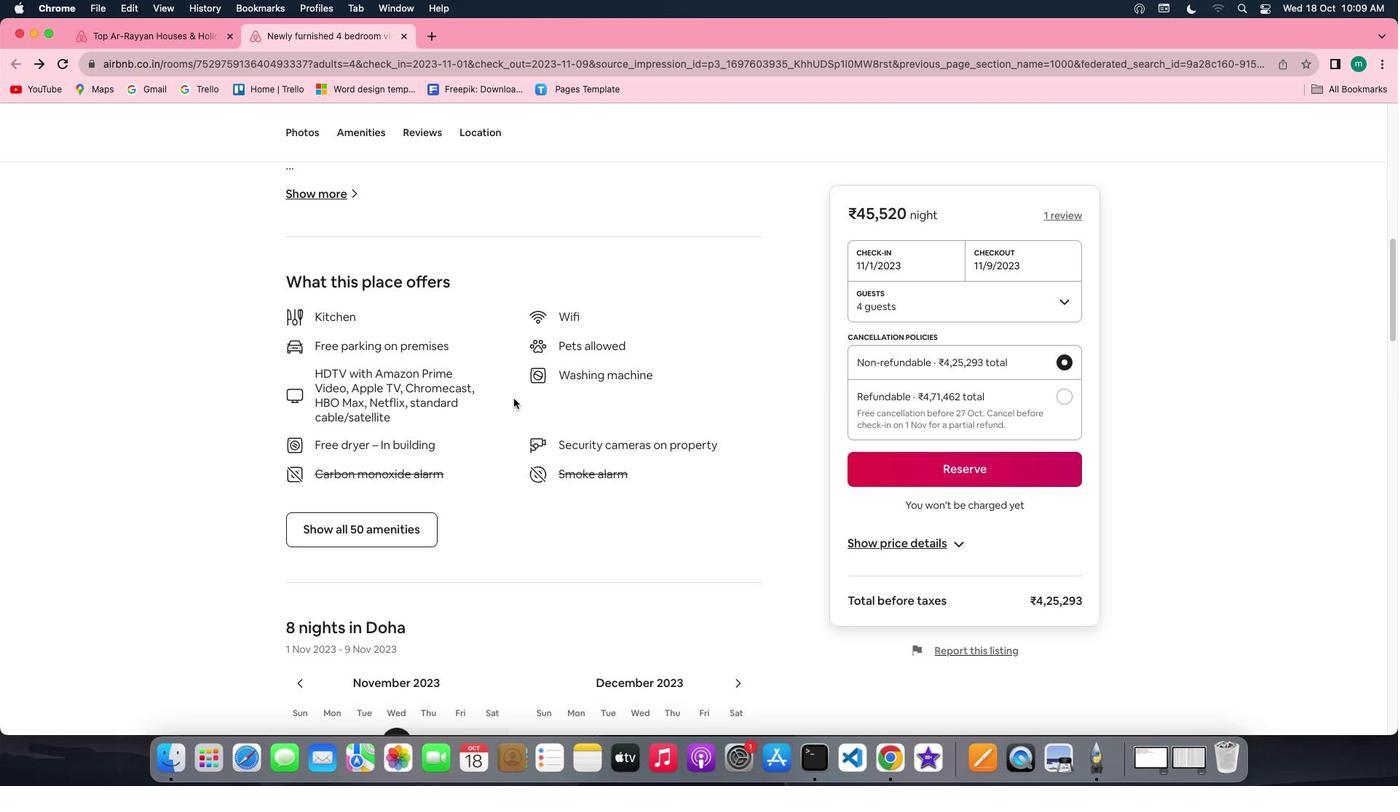 
Action: Mouse scrolled (513, 398) with delta (0, 0)
Screenshot: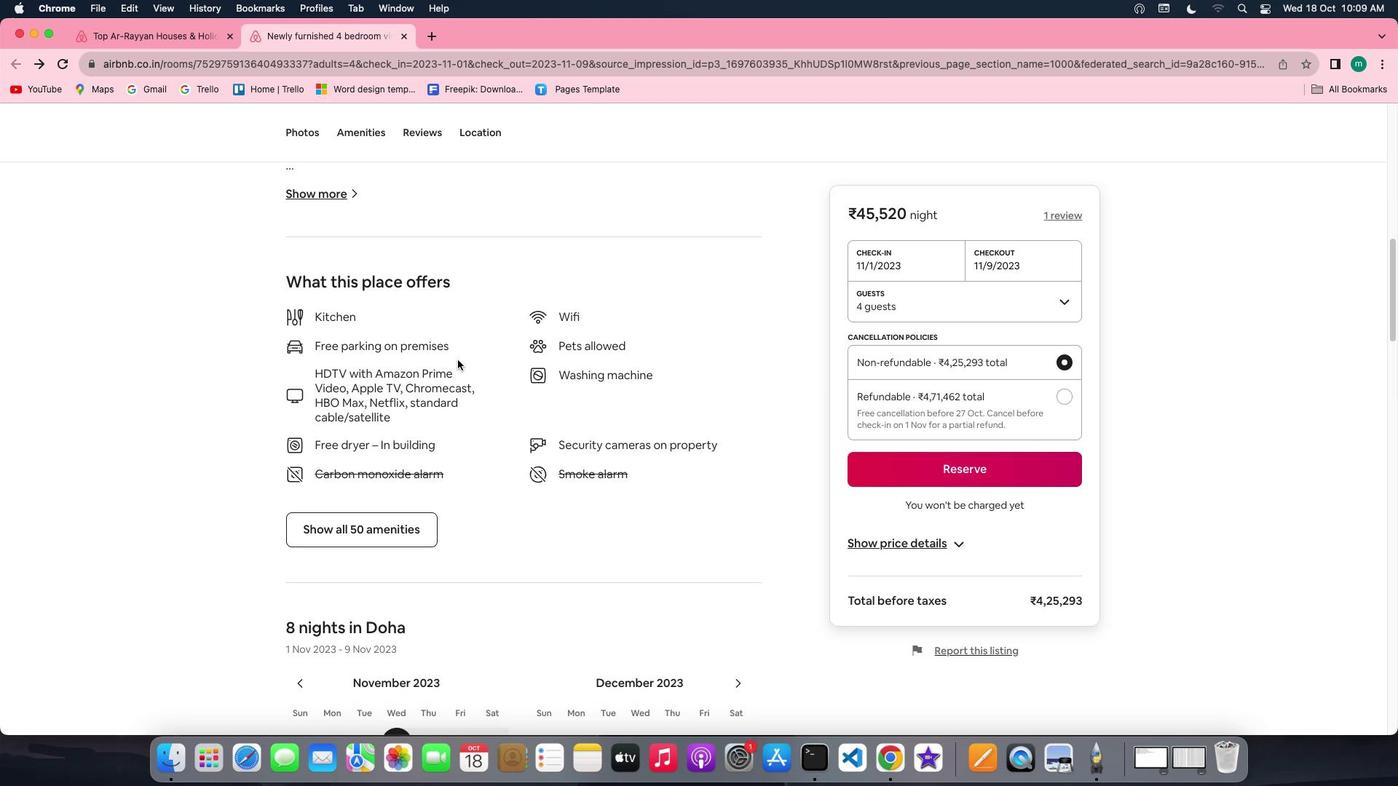 
Action: Mouse scrolled (513, 398) with delta (0, 0)
Screenshot: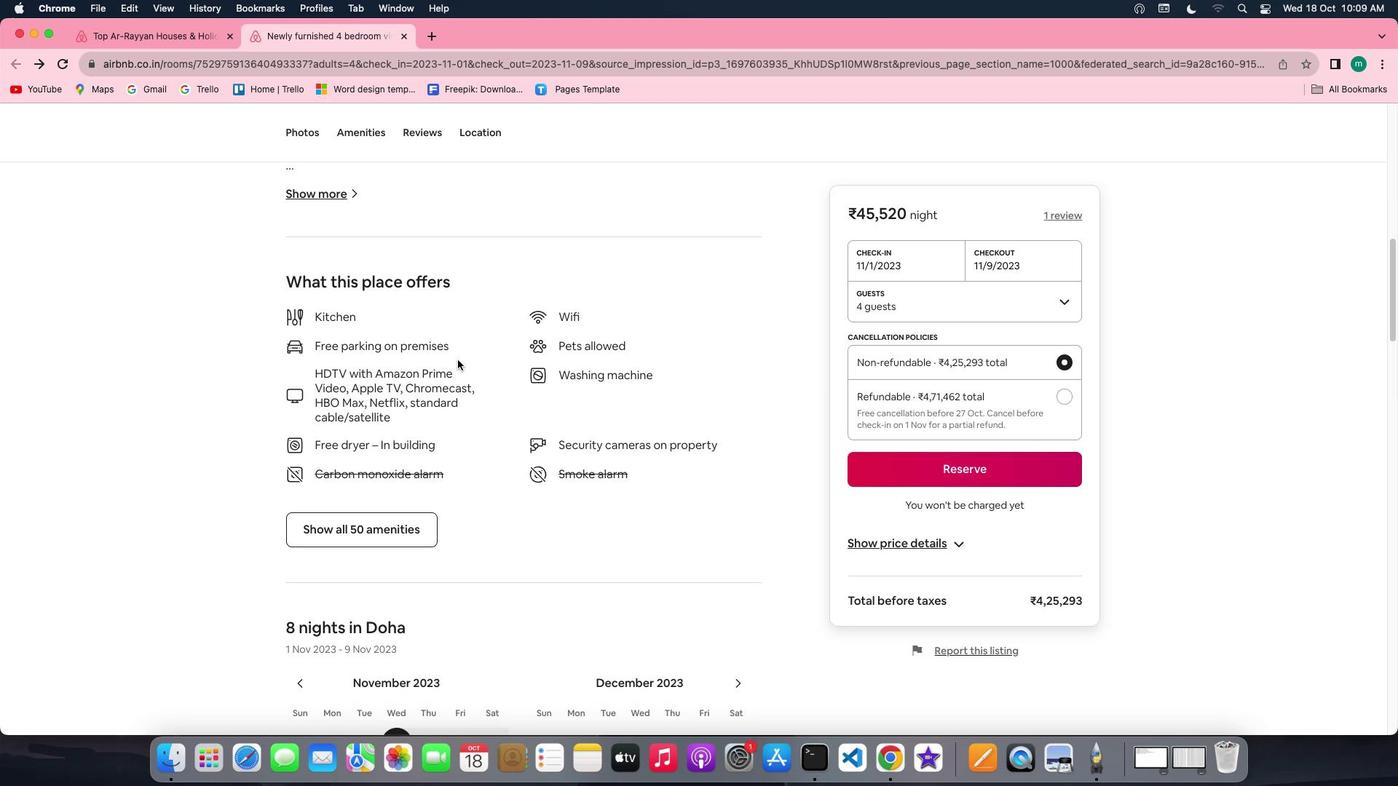
Action: Mouse scrolled (513, 398) with delta (0, -1)
Screenshot: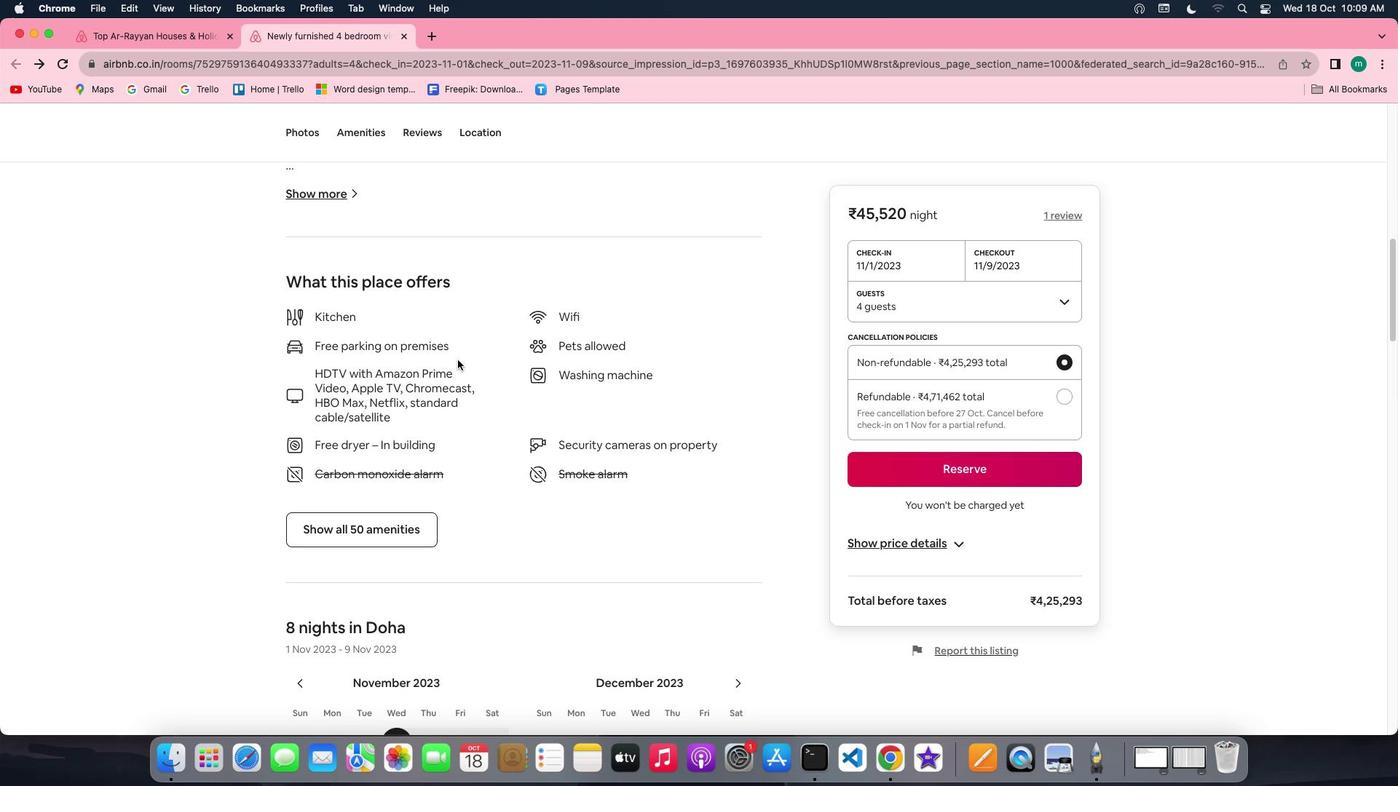 
Action: Mouse scrolled (513, 398) with delta (0, -2)
Screenshot: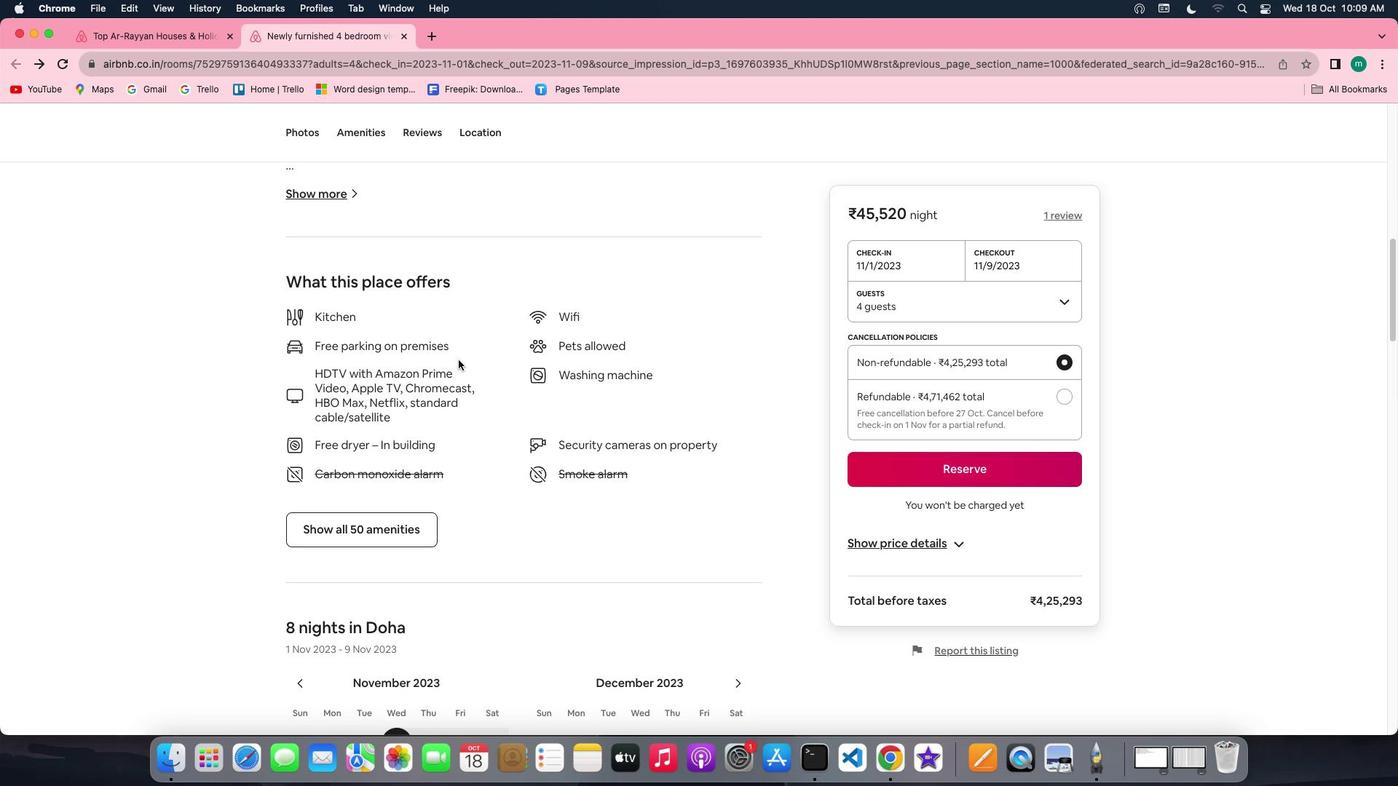 
Action: Mouse scrolled (513, 398) with delta (0, 0)
Screenshot: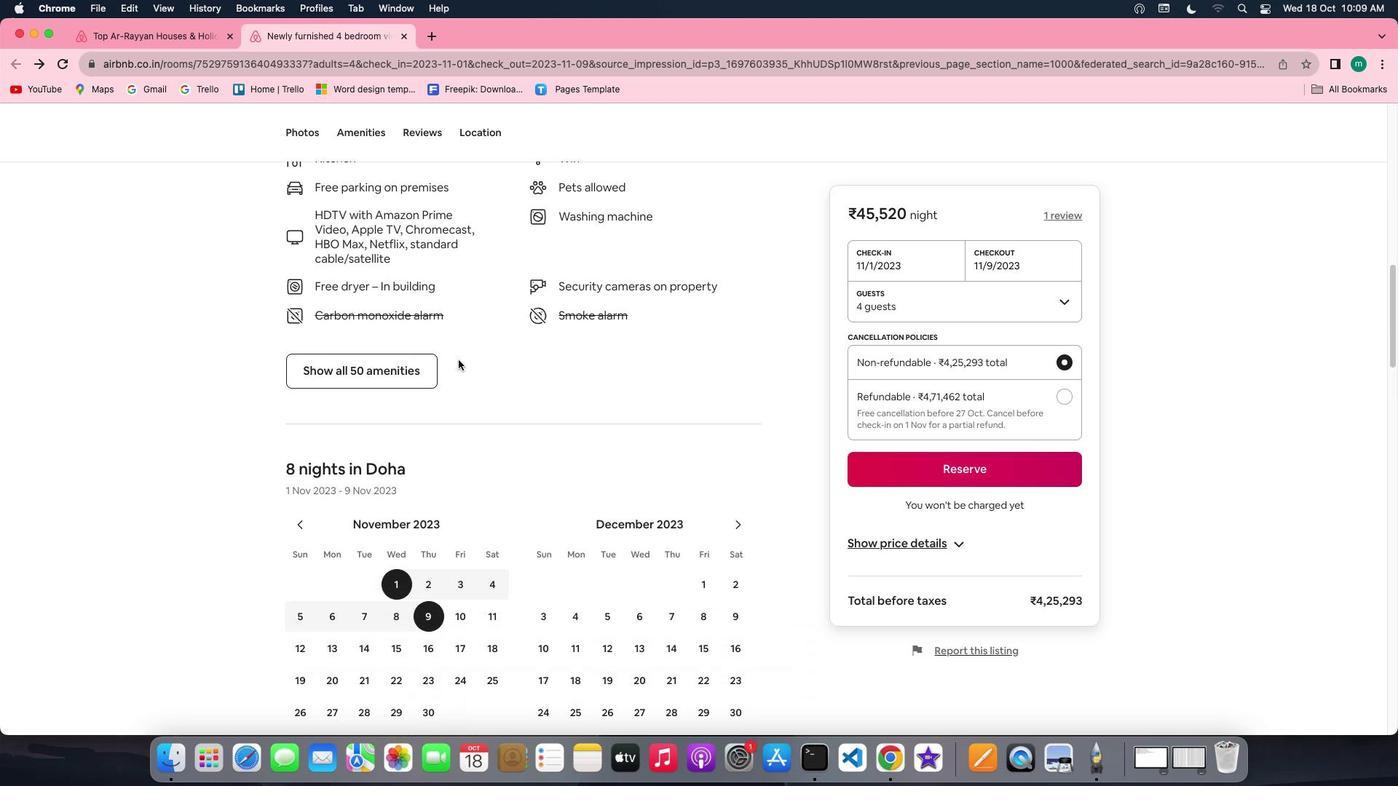 
Action: Mouse scrolled (513, 398) with delta (0, 0)
Screenshot: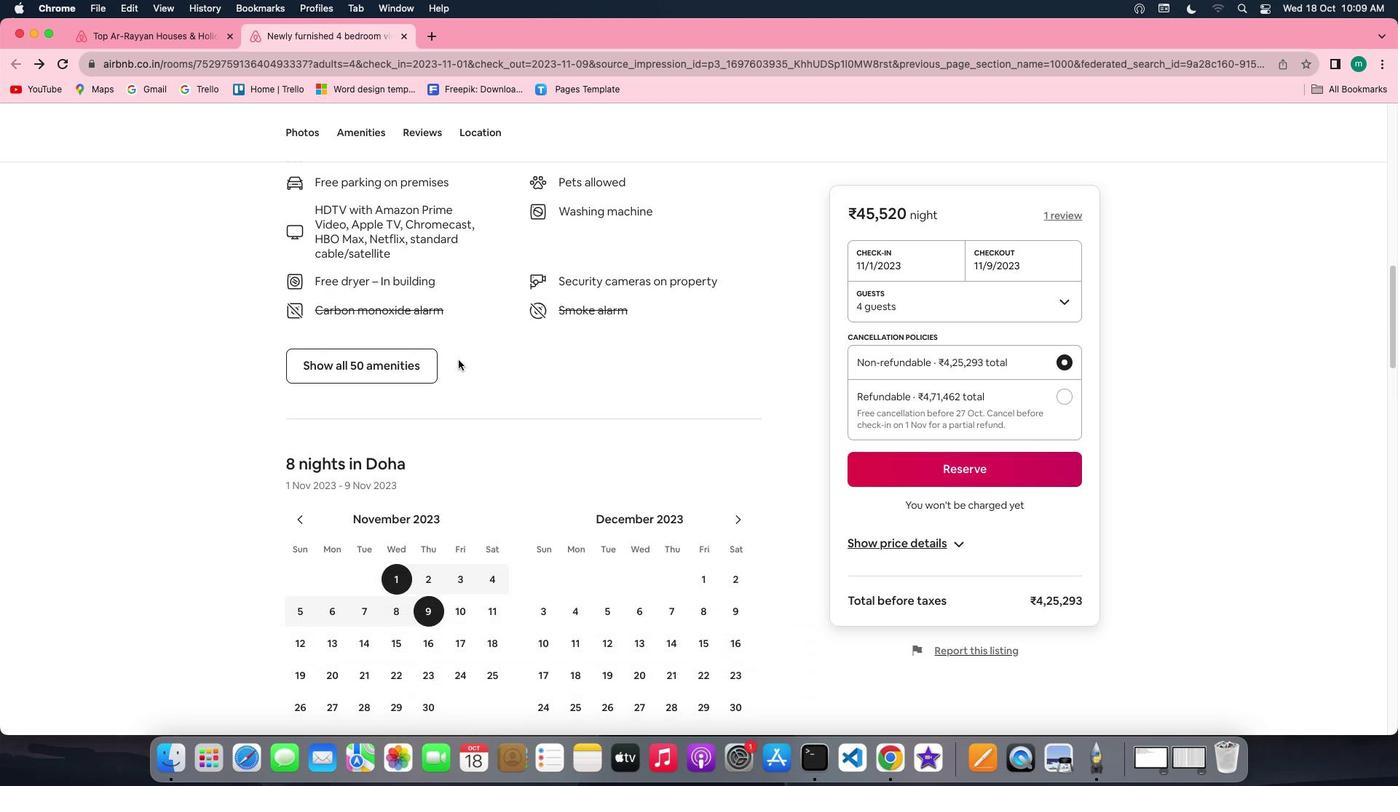 
Action: Mouse scrolled (513, 398) with delta (0, -1)
Screenshot: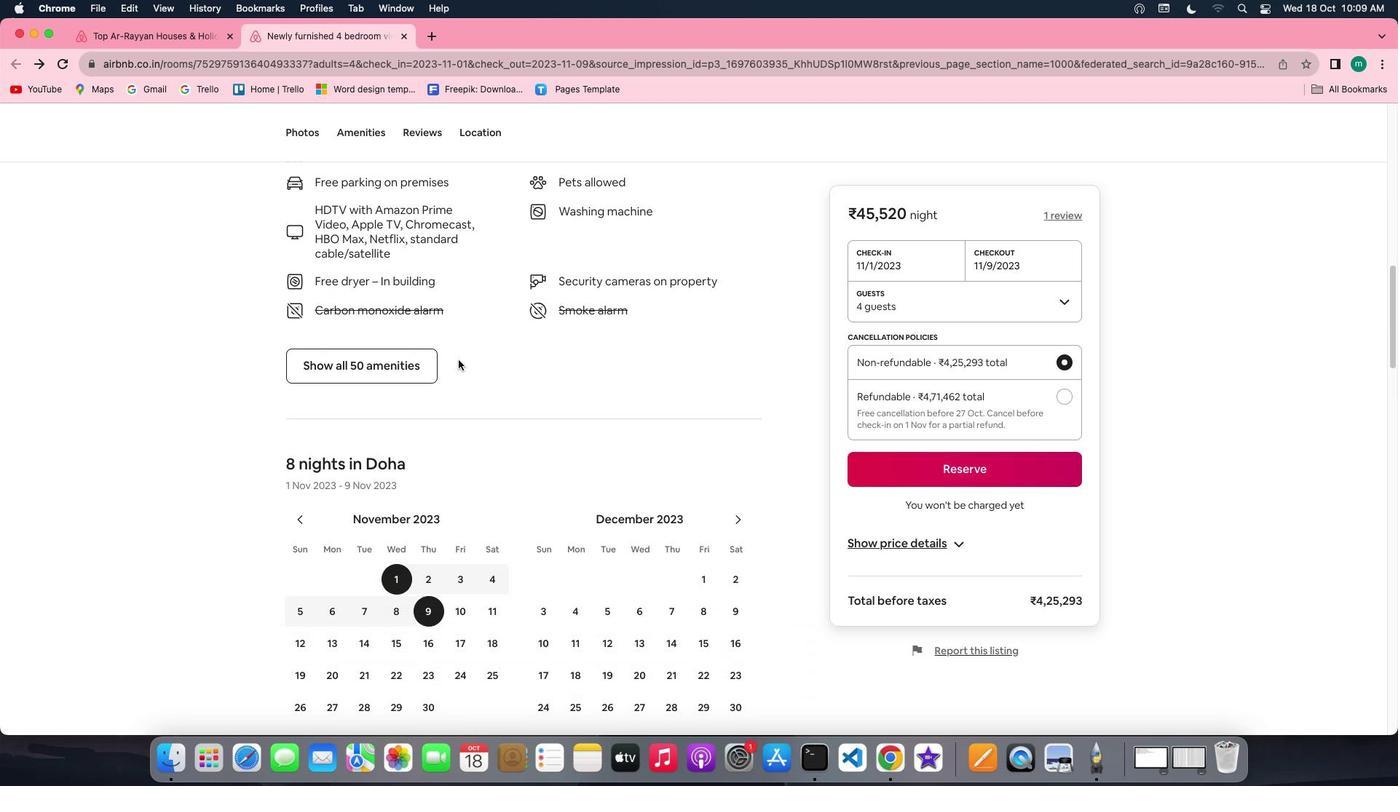 
Action: Mouse moved to (458, 359)
Screenshot: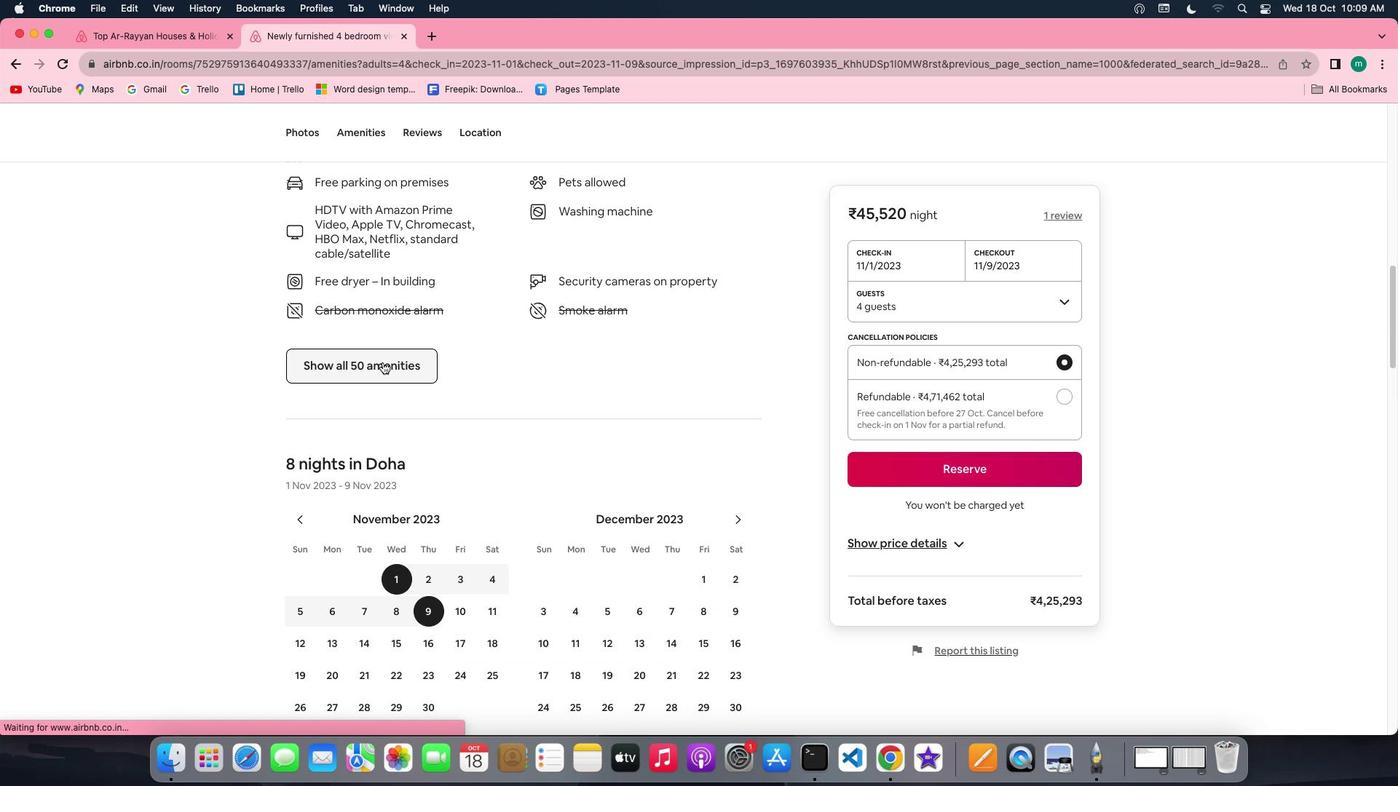 
Action: Mouse scrolled (458, 359) with delta (0, 0)
